 Task: Buy 1 Slippers of size 7 for Baby Boys from Shoes section under best seller category for shipping address: Dillon Turner, 3507 Cook Hill Road, Danbury, Connecticut 06810, Cell Number 2034707320. Pay from credit card ending with 2005, CVV 3321
Action: Mouse moved to (258, 90)
Screenshot: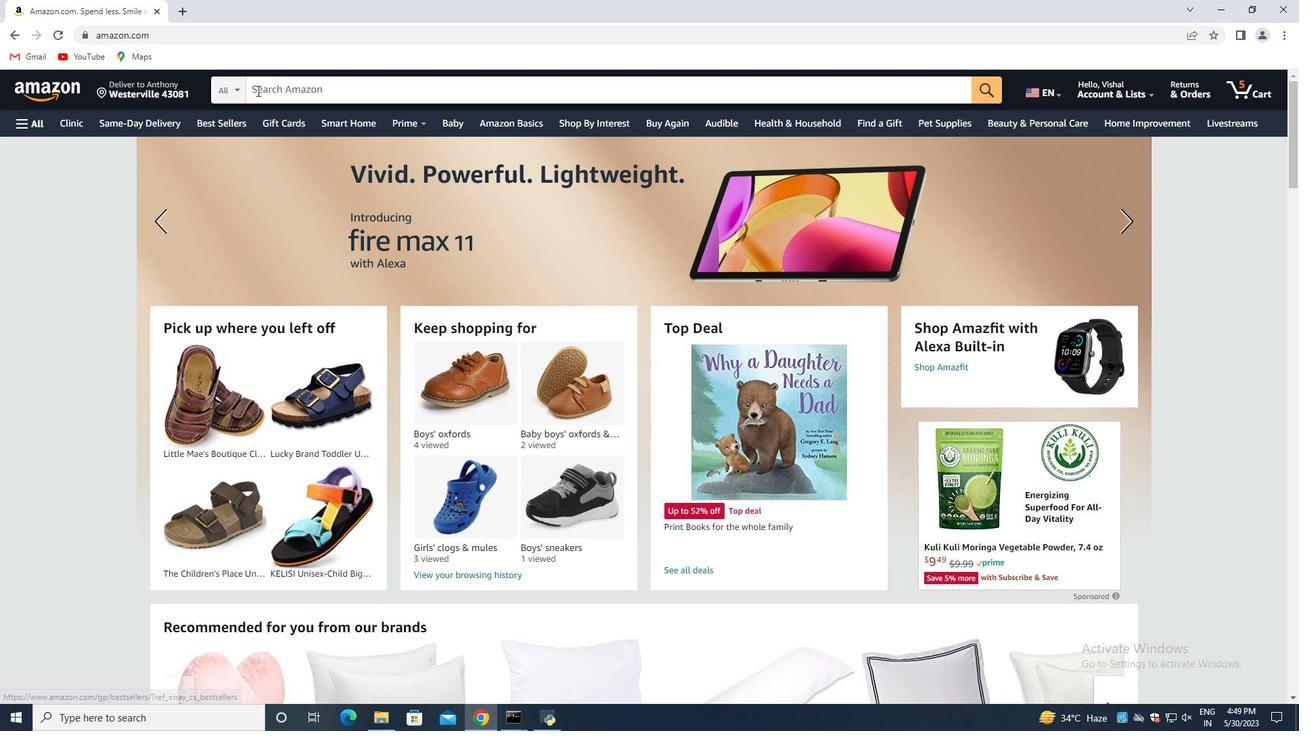 
Action: Mouse pressed left at (258, 90)
Screenshot: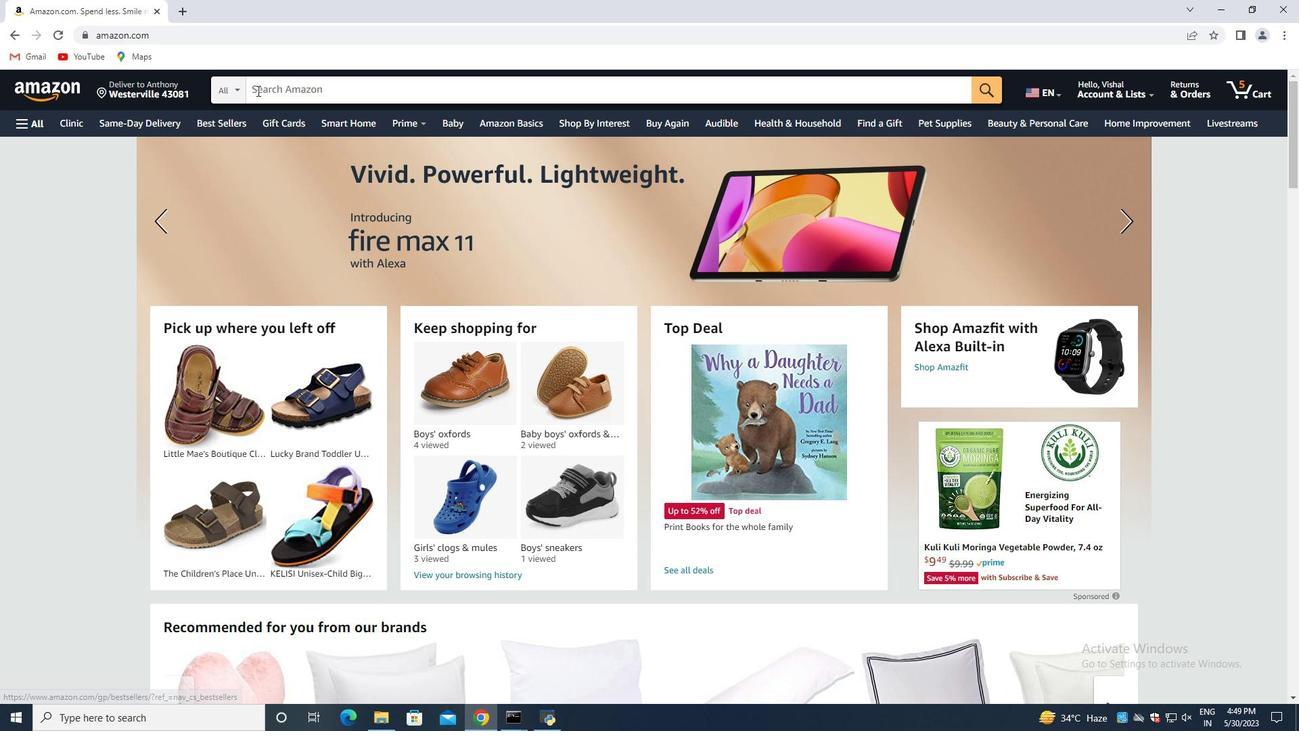 
Action: Key pressed <Key.shift>Slippers<Key.space>of<Key.space>size<Key.space>7<Key.space>for<Key.space><Key.shift>Baby<Key.space><Key.shift>Boys<Key.enter>
Screenshot: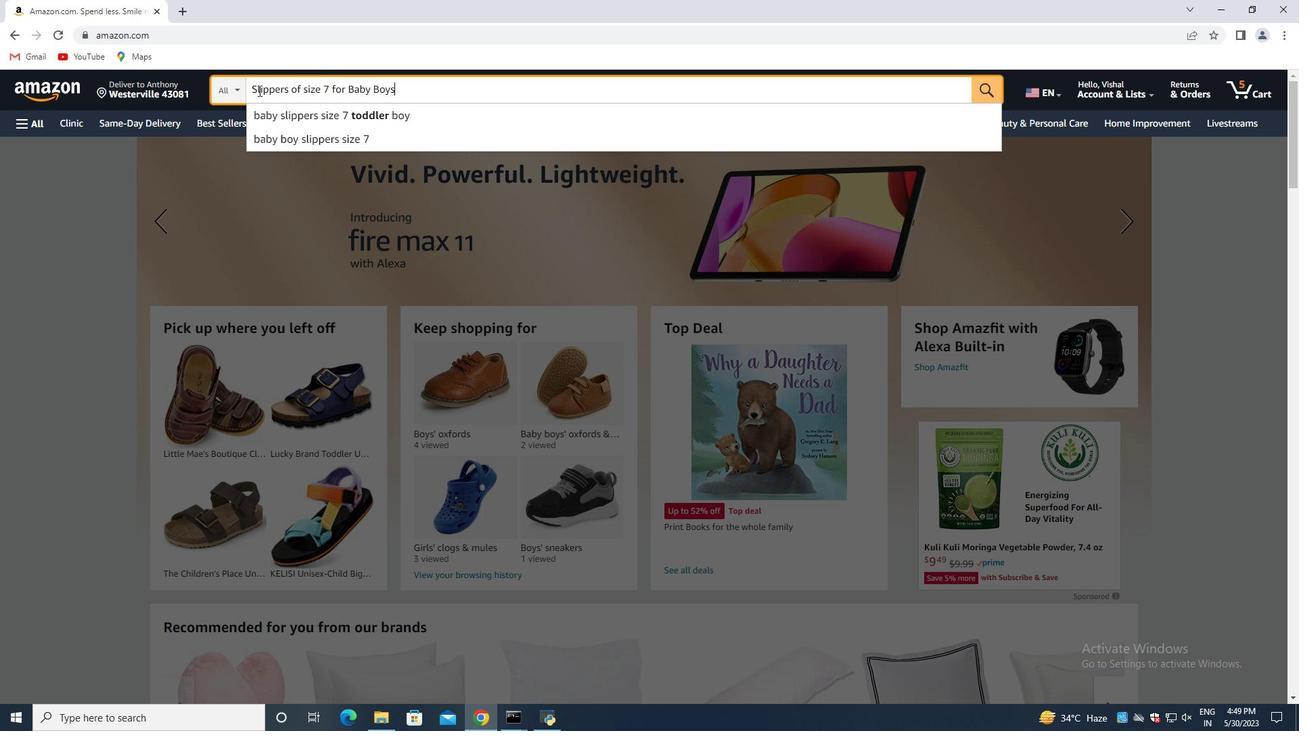 
Action: Mouse moved to (119, 111)
Screenshot: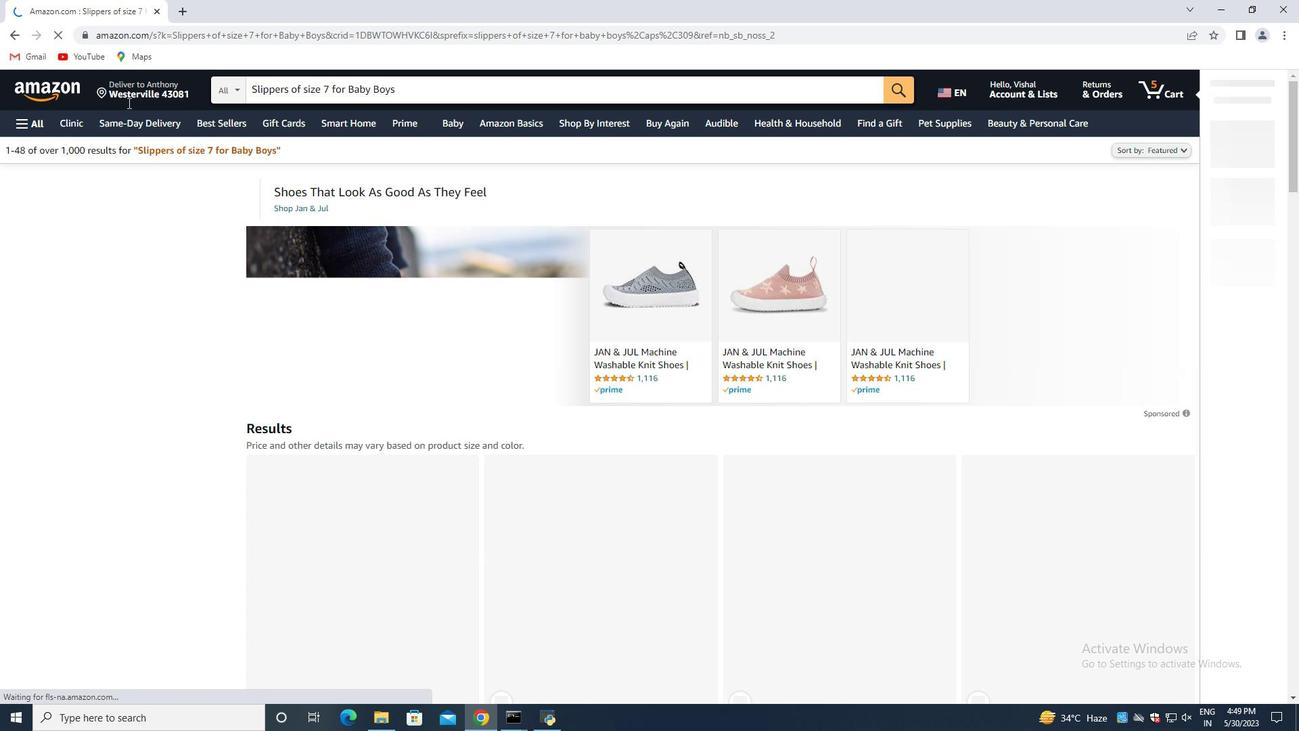 
Action: Mouse scrolled (119, 111) with delta (0, 0)
Screenshot: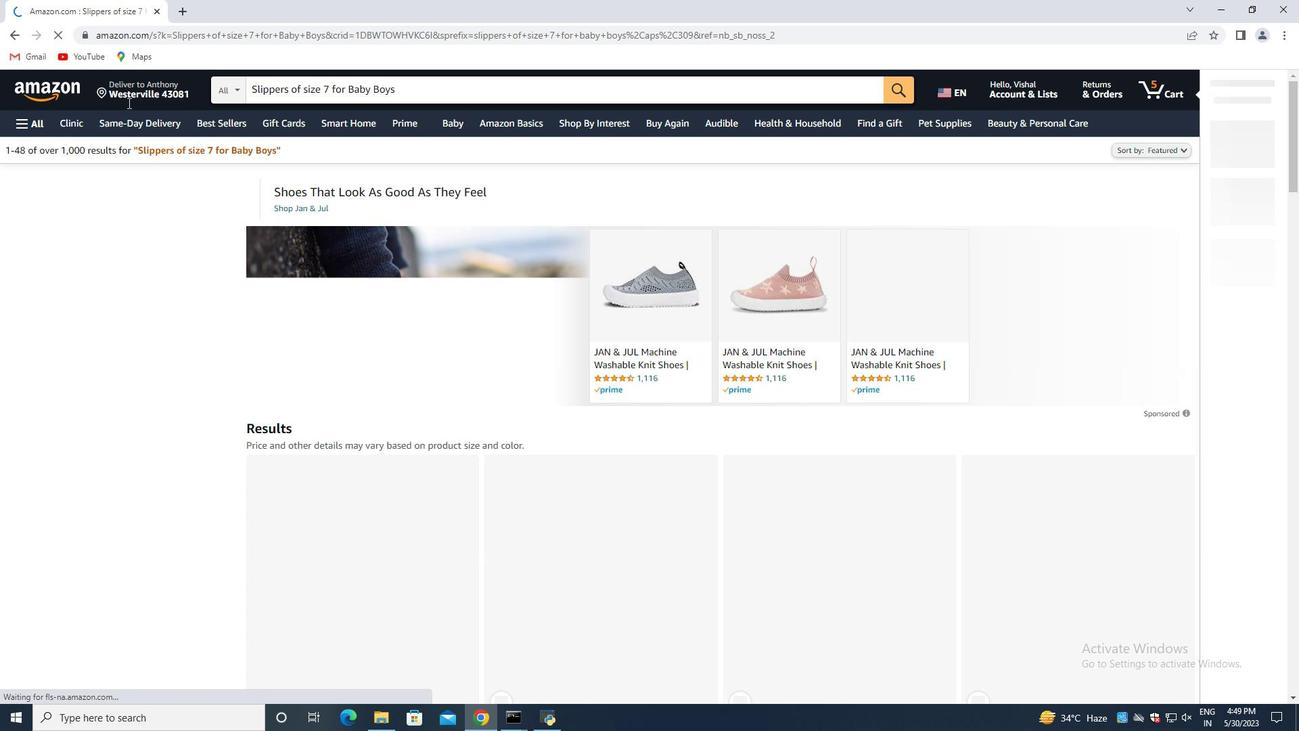 
Action: Mouse moved to (189, 178)
Screenshot: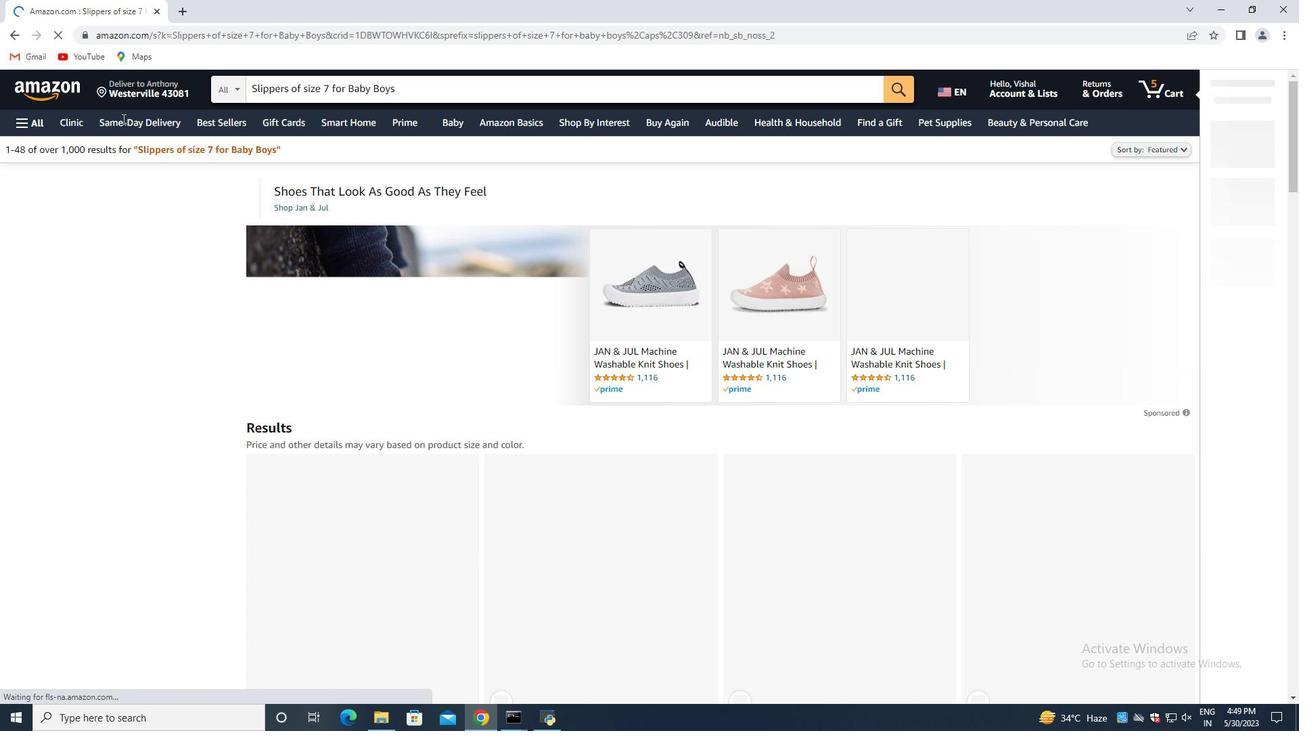 
Action: Mouse scrolled (150, 146) with delta (0, 0)
Screenshot: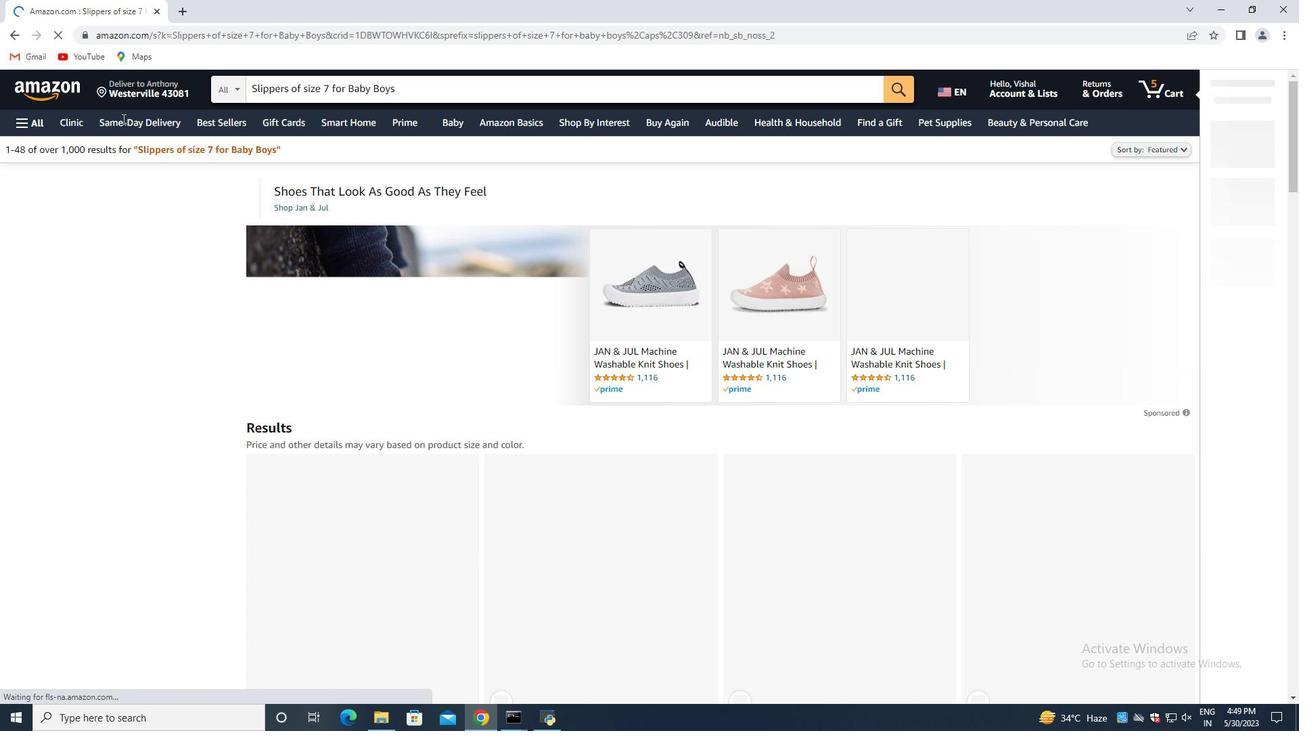 
Action: Mouse moved to (219, 212)
Screenshot: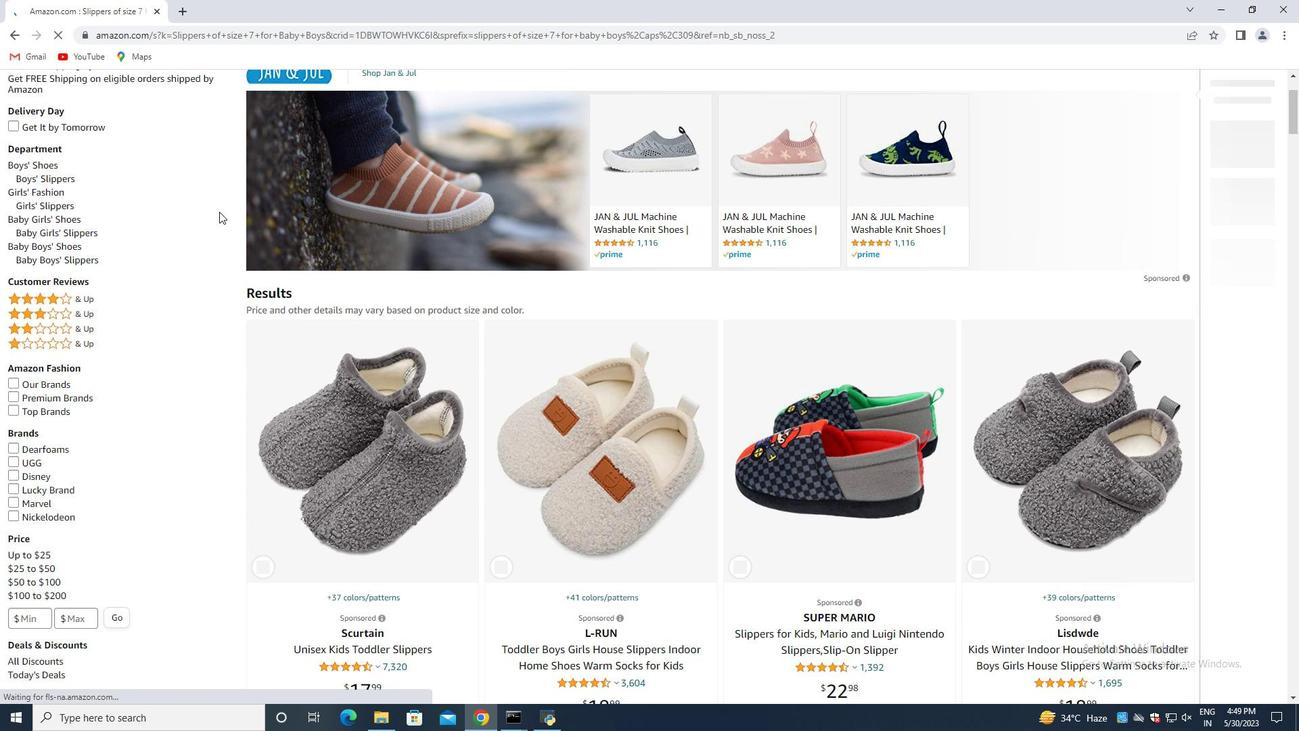
Action: Mouse scrolled (219, 211) with delta (0, 0)
Screenshot: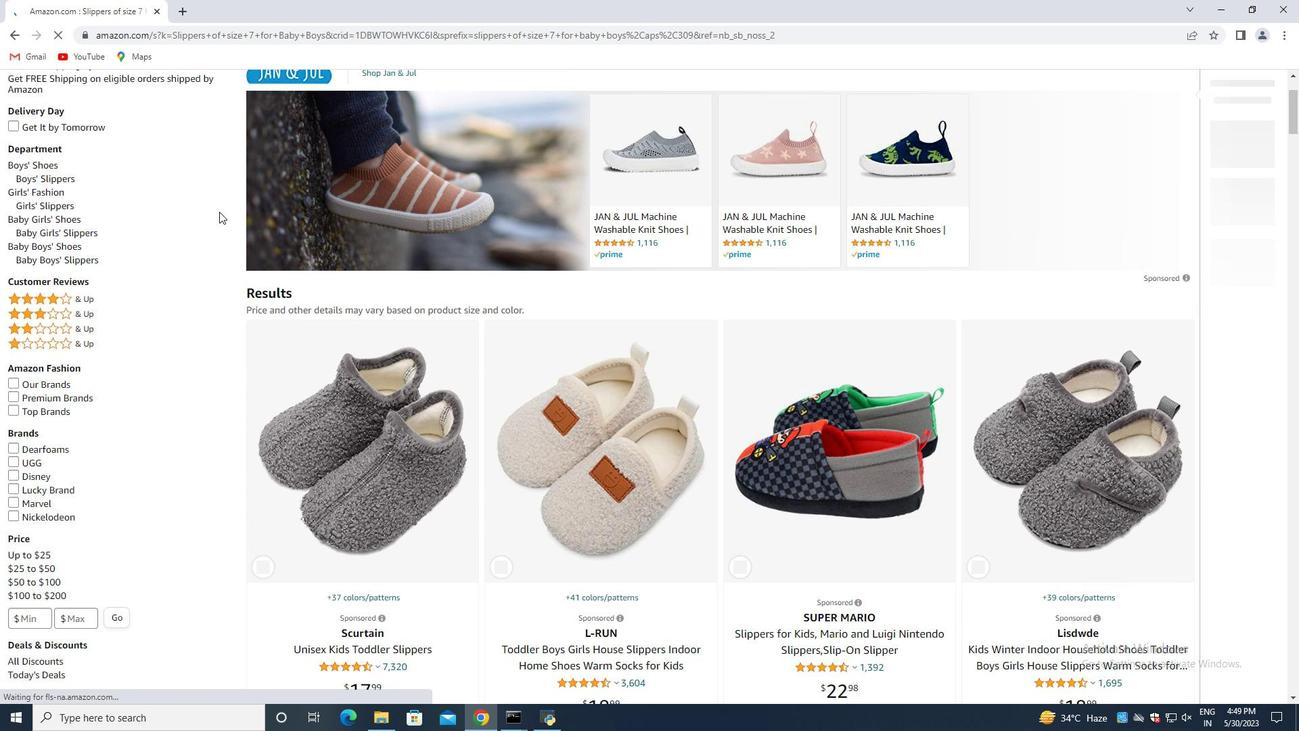 
Action: Mouse moved to (226, 226)
Screenshot: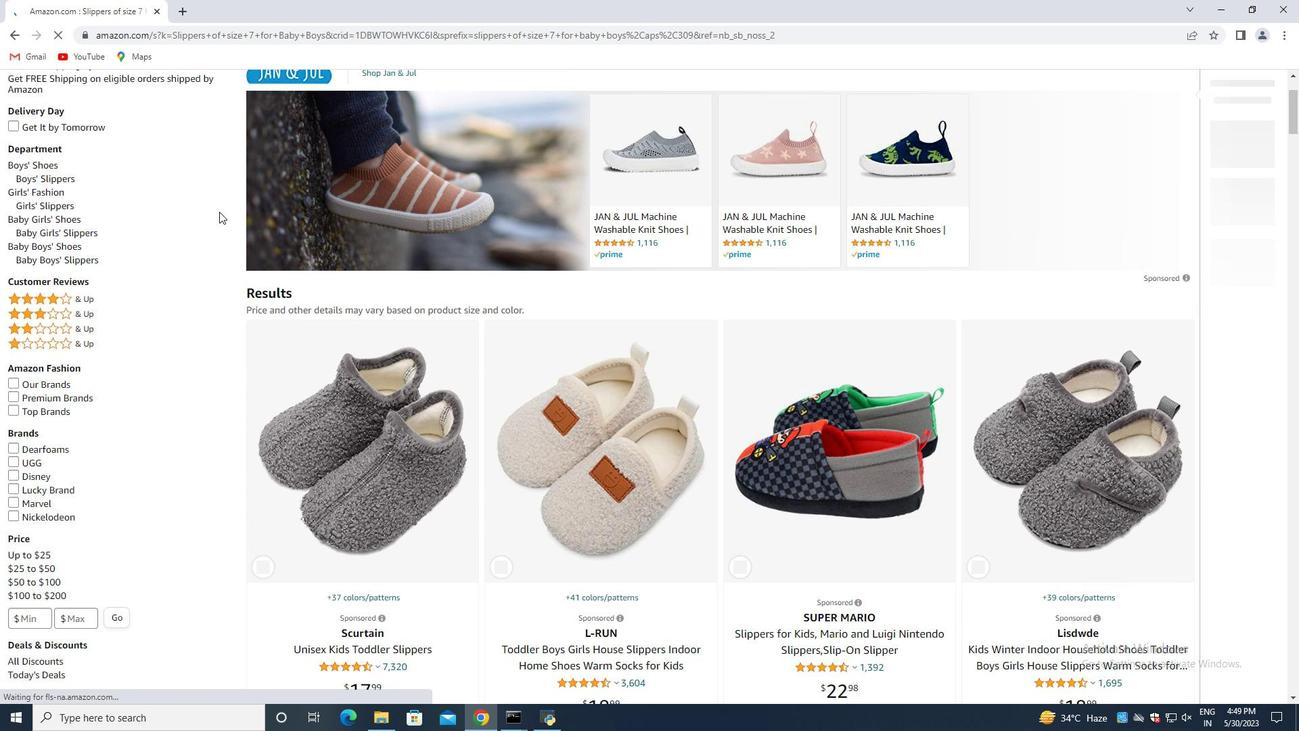 
Action: Mouse scrolled (226, 225) with delta (0, 0)
Screenshot: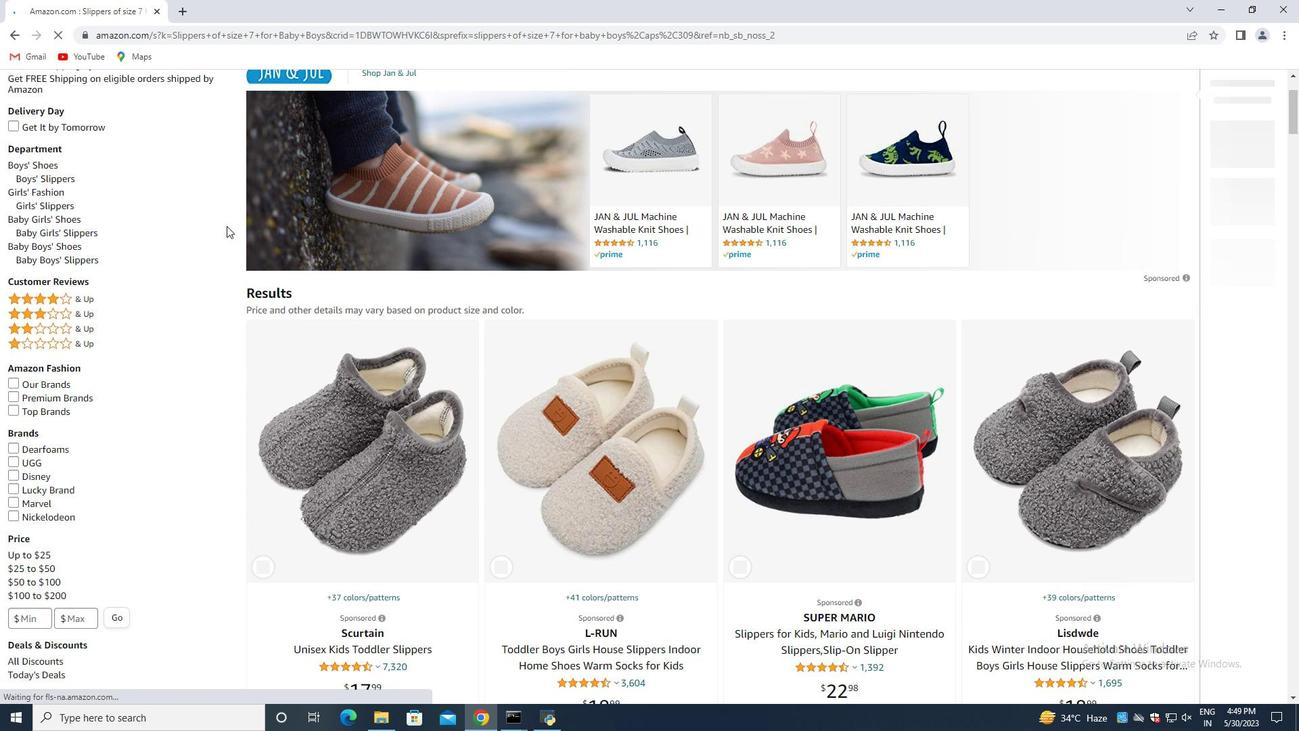 
Action: Mouse moved to (231, 233)
Screenshot: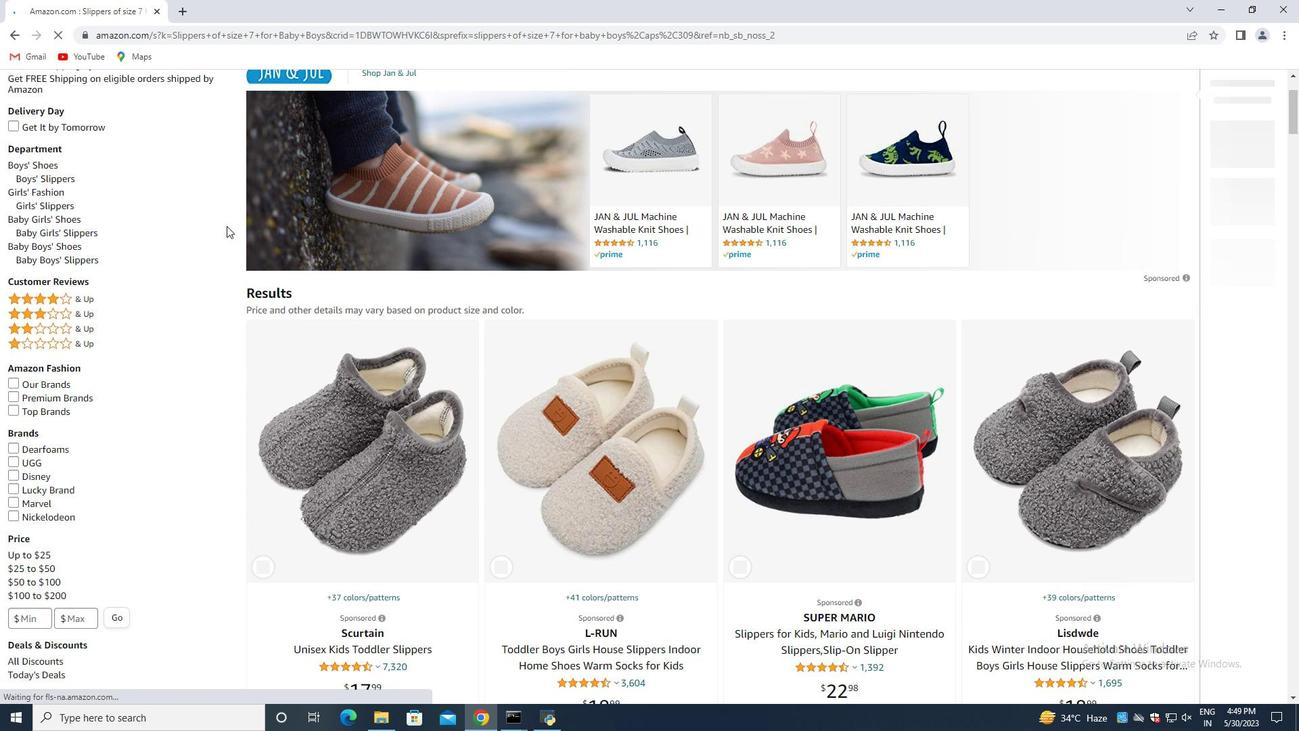 
Action: Mouse scrolled (231, 232) with delta (0, 0)
Screenshot: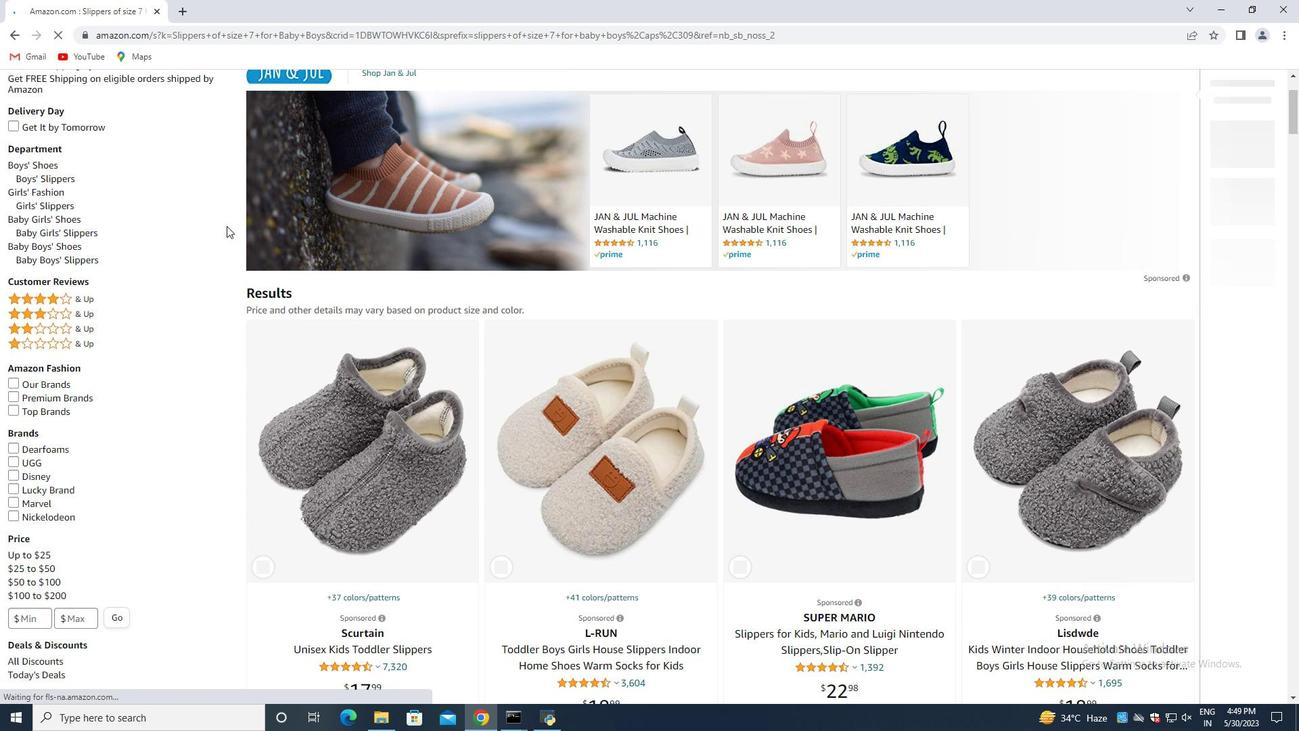 
Action: Mouse moved to (235, 235)
Screenshot: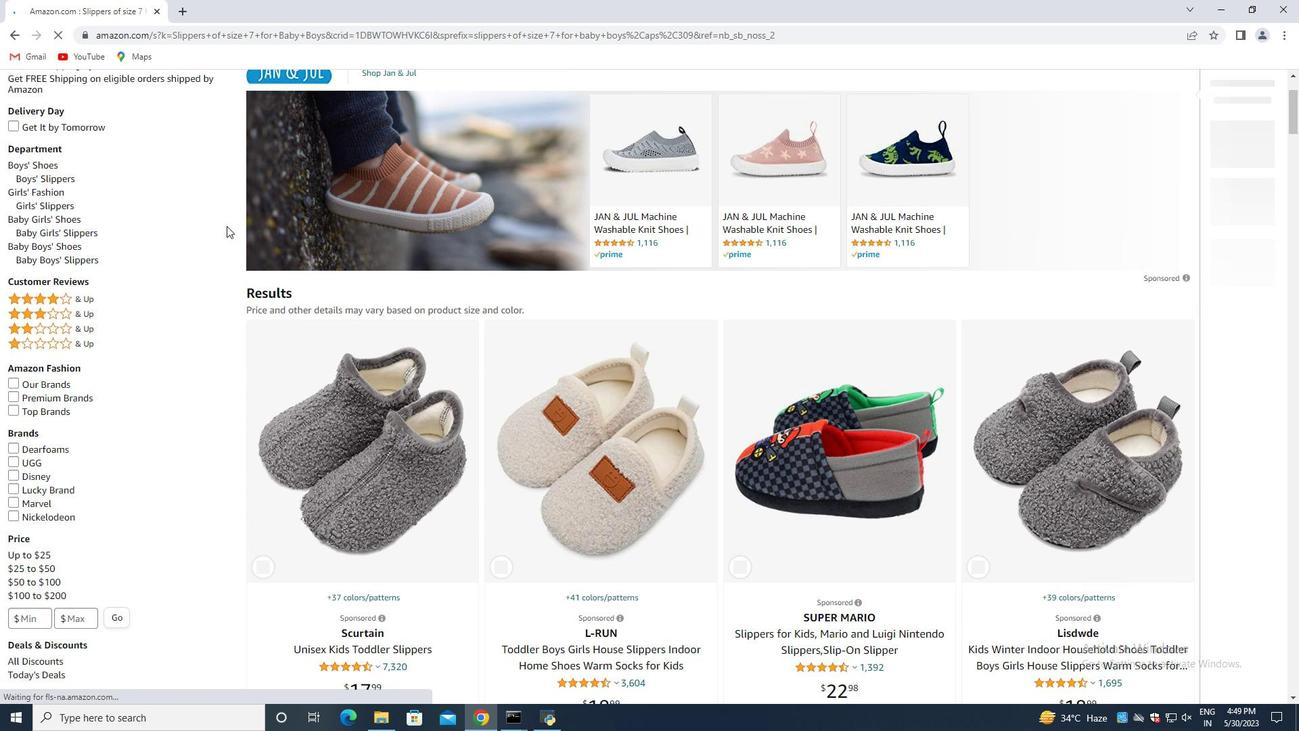 
Action: Mouse scrolled (234, 234) with delta (0, 0)
Screenshot: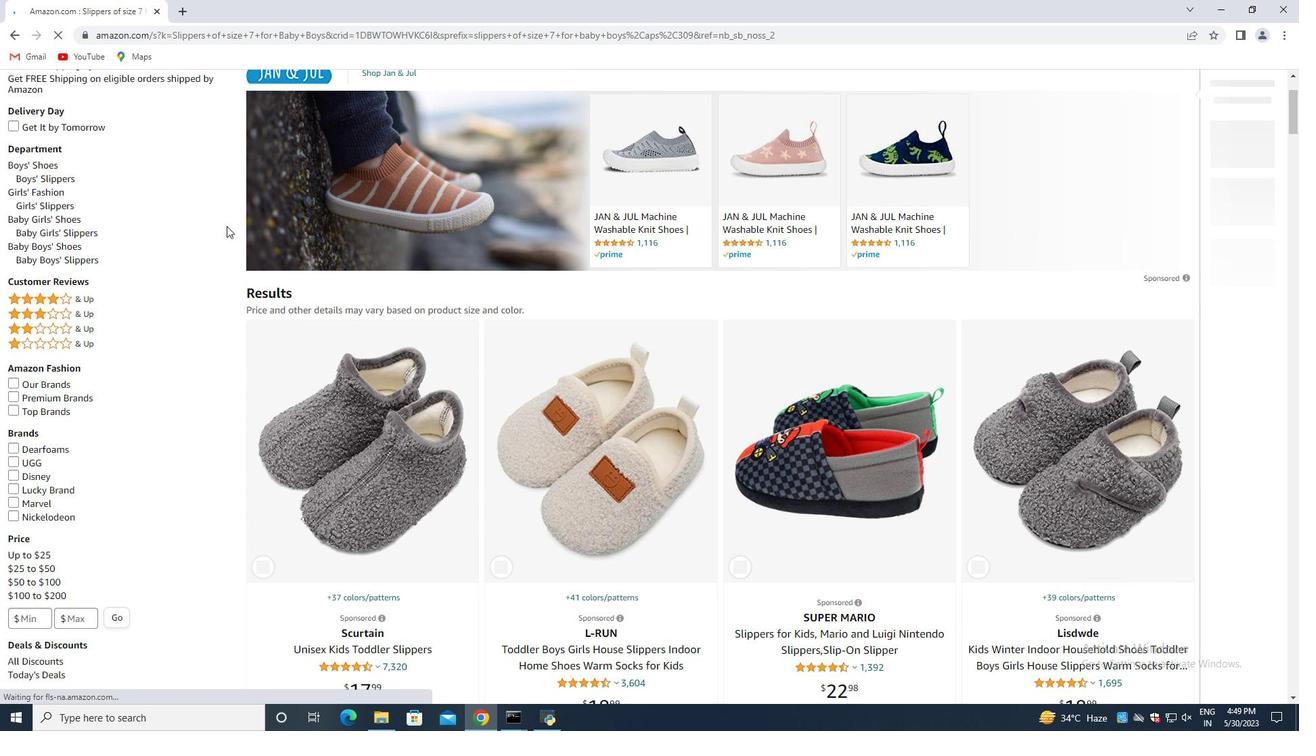 
Action: Mouse moved to (244, 234)
Screenshot: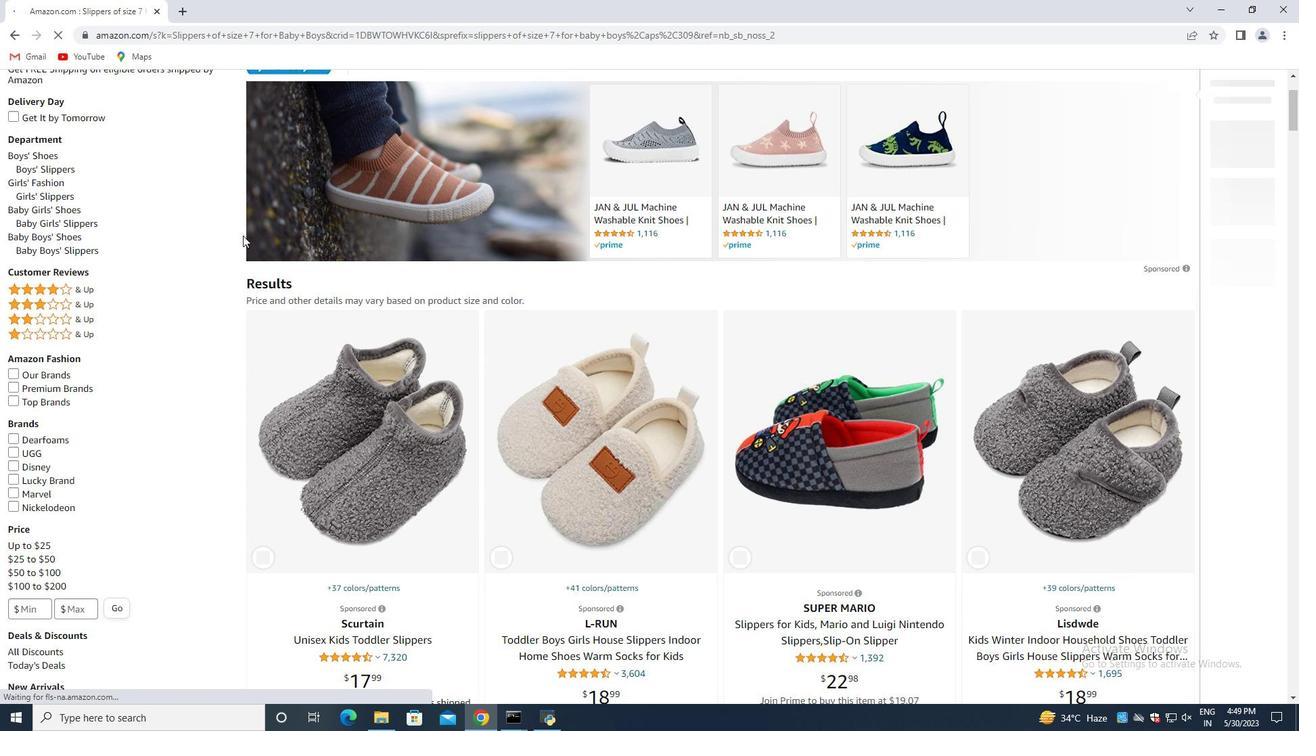 
Action: Mouse scrolled (244, 234) with delta (0, 0)
Screenshot: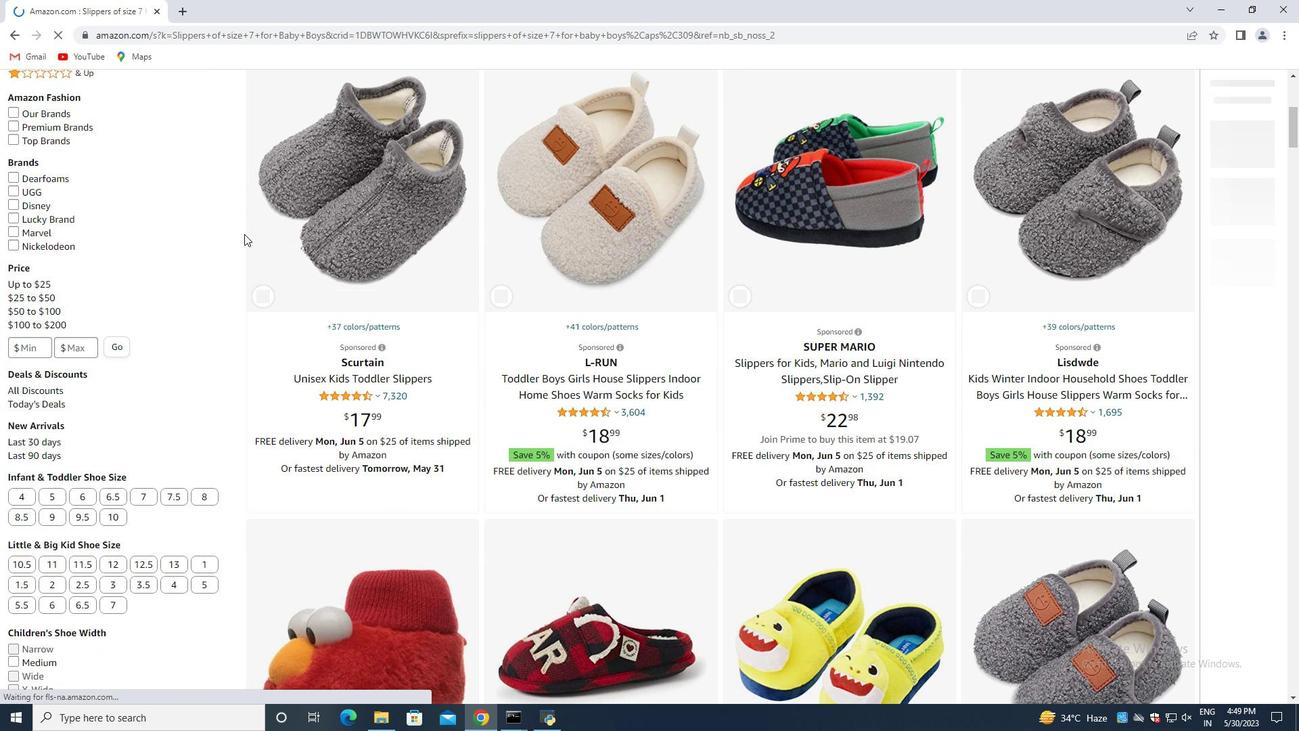 
Action: Mouse scrolled (244, 234) with delta (0, 0)
Screenshot: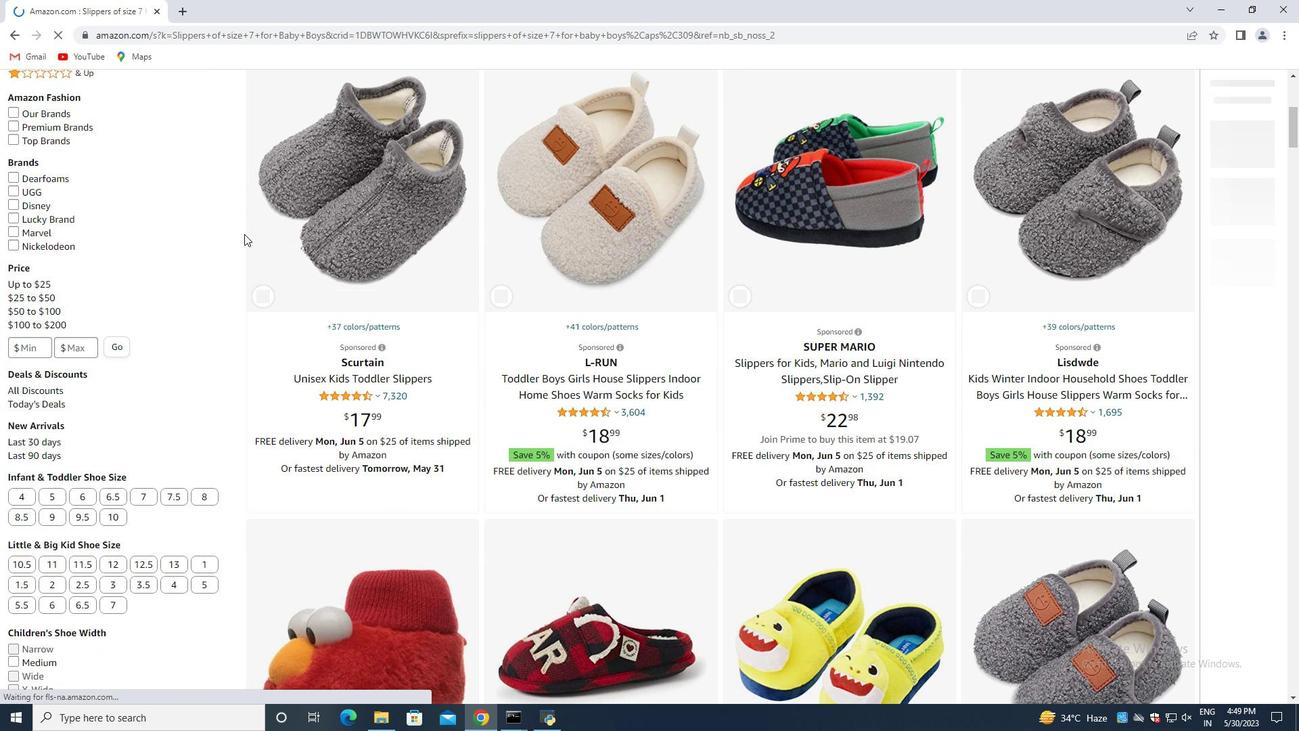 
Action: Mouse scrolled (244, 234) with delta (0, 0)
Screenshot: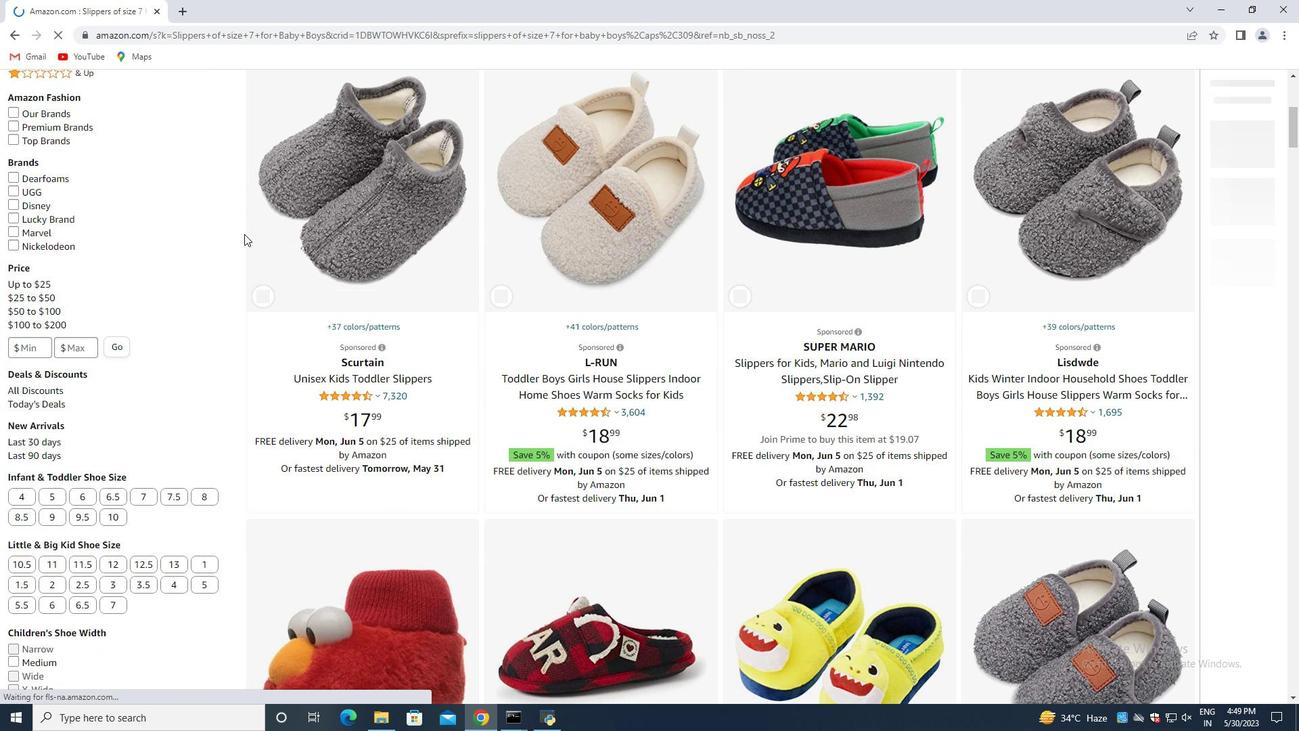 
Action: Mouse scrolled (244, 234) with delta (0, 0)
Screenshot: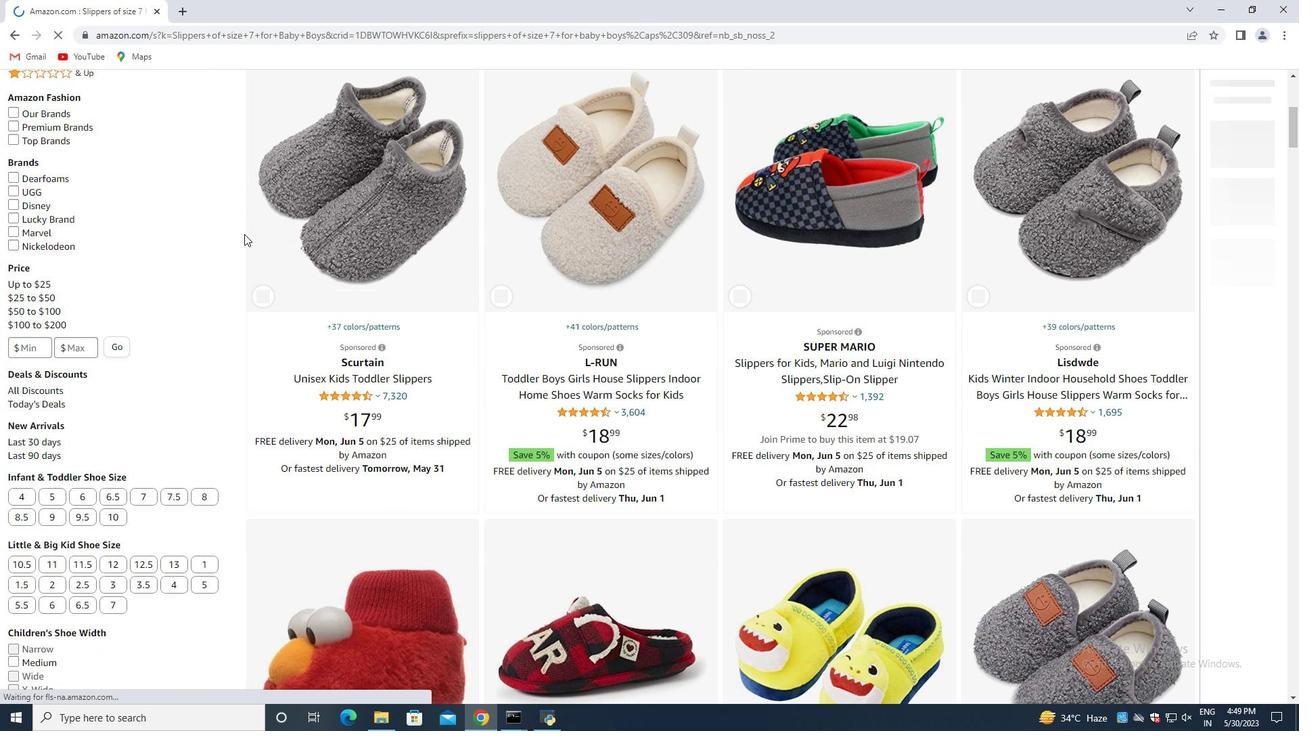 
Action: Mouse scrolled (244, 234) with delta (0, 0)
Screenshot: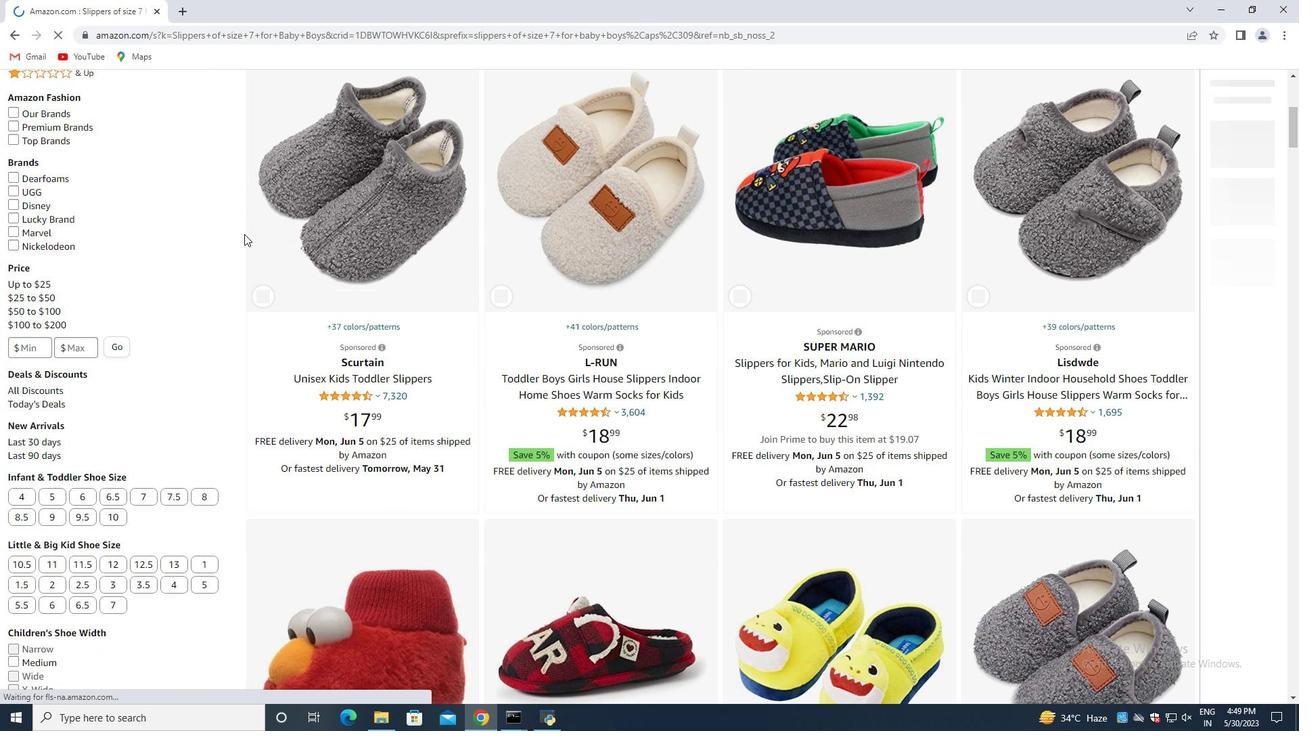 
Action: Mouse scrolled (244, 234) with delta (0, 0)
Screenshot: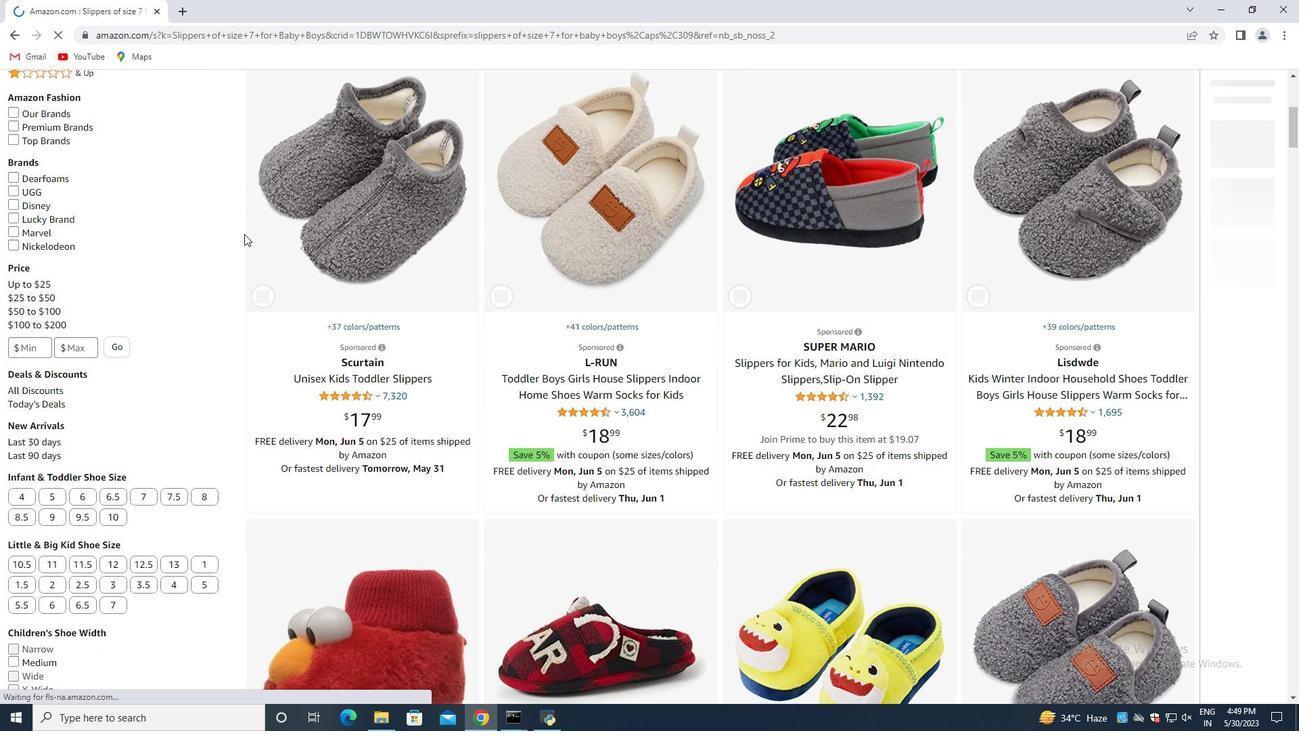 
Action: Mouse moved to (57, 312)
Screenshot: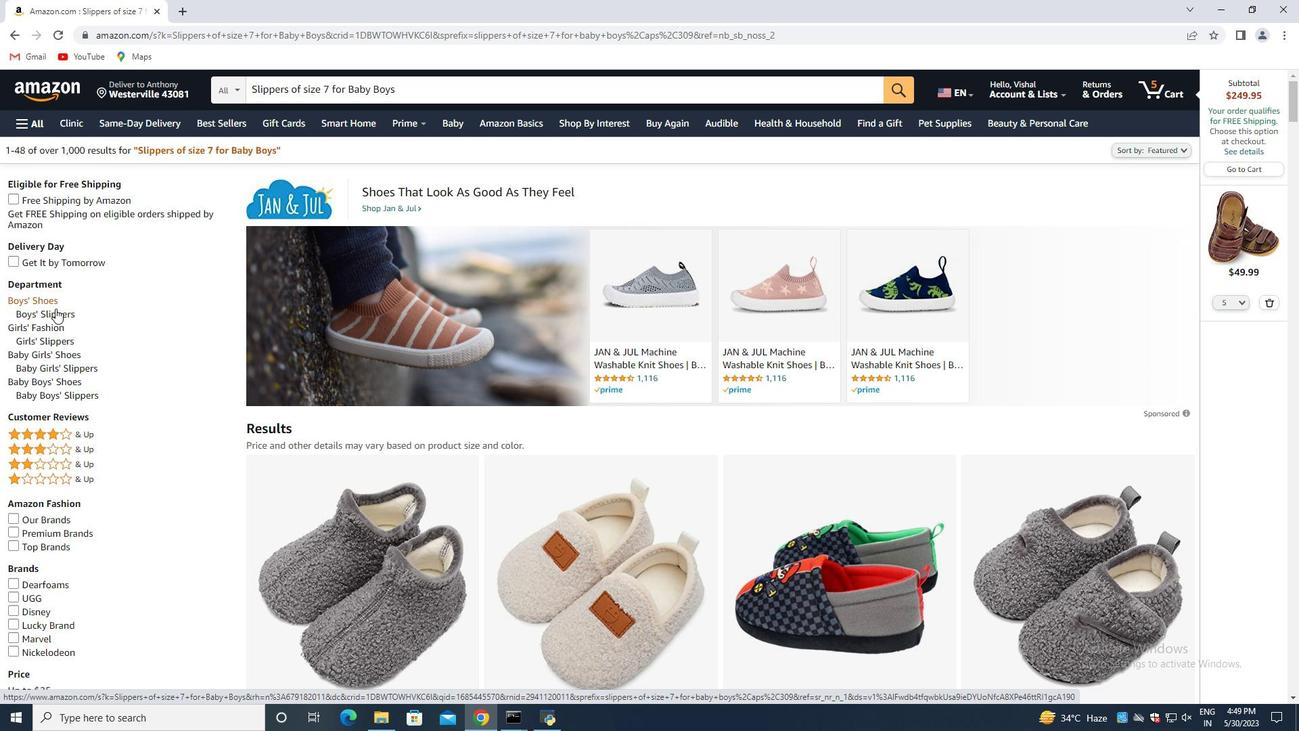 
Action: Mouse pressed left at (57, 312)
Screenshot: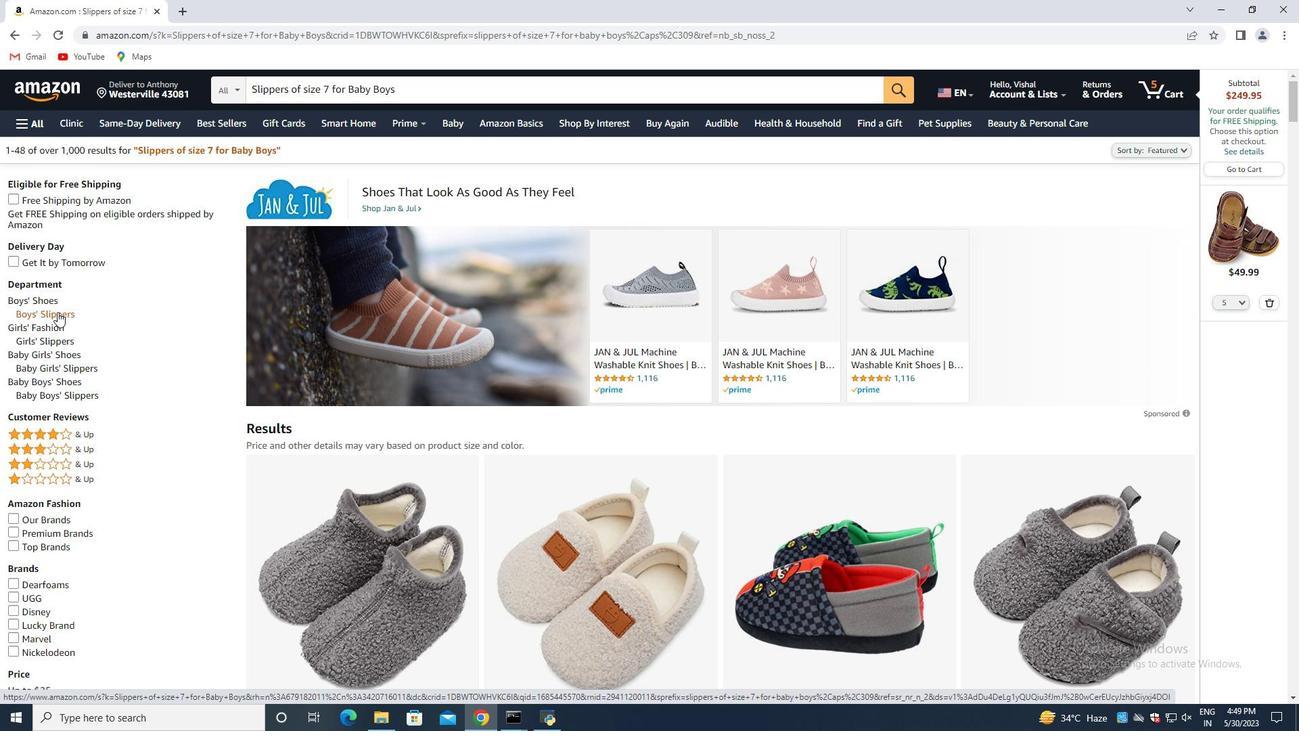 
Action: Mouse moved to (215, 126)
Screenshot: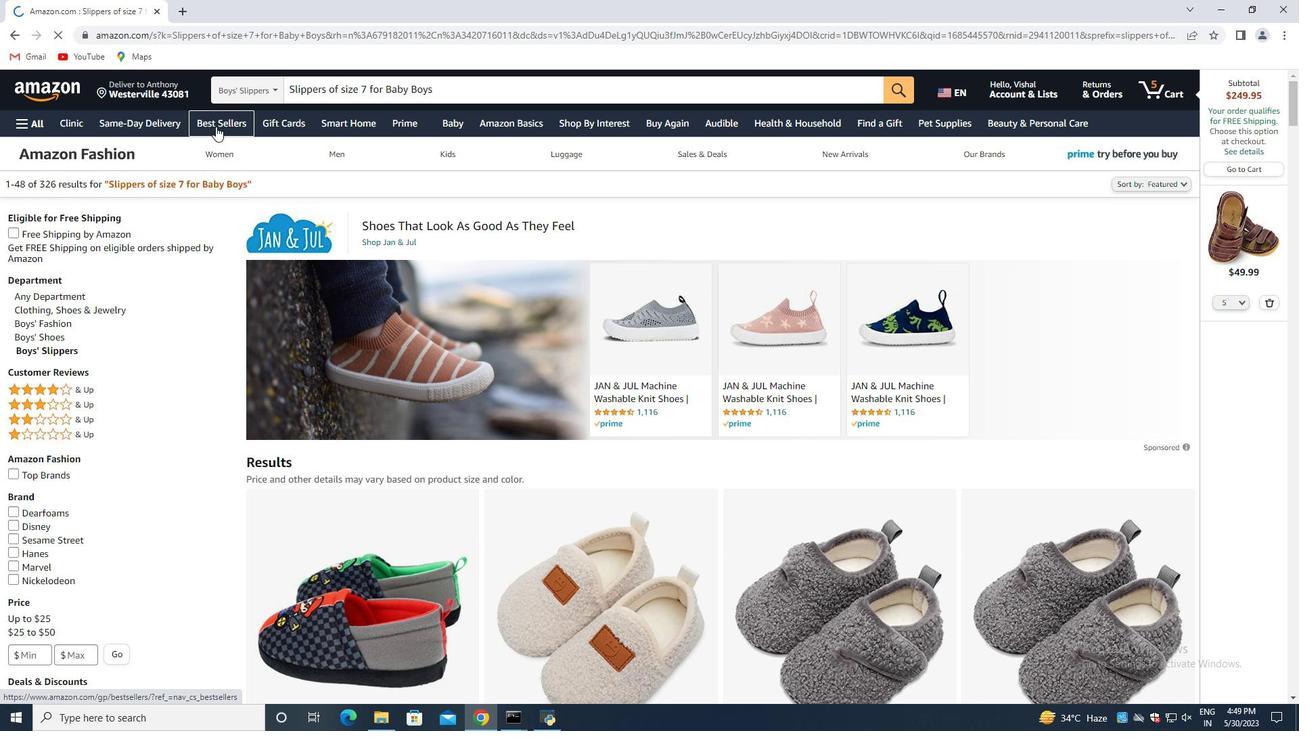 
Action: Mouse pressed left at (215, 126)
Screenshot: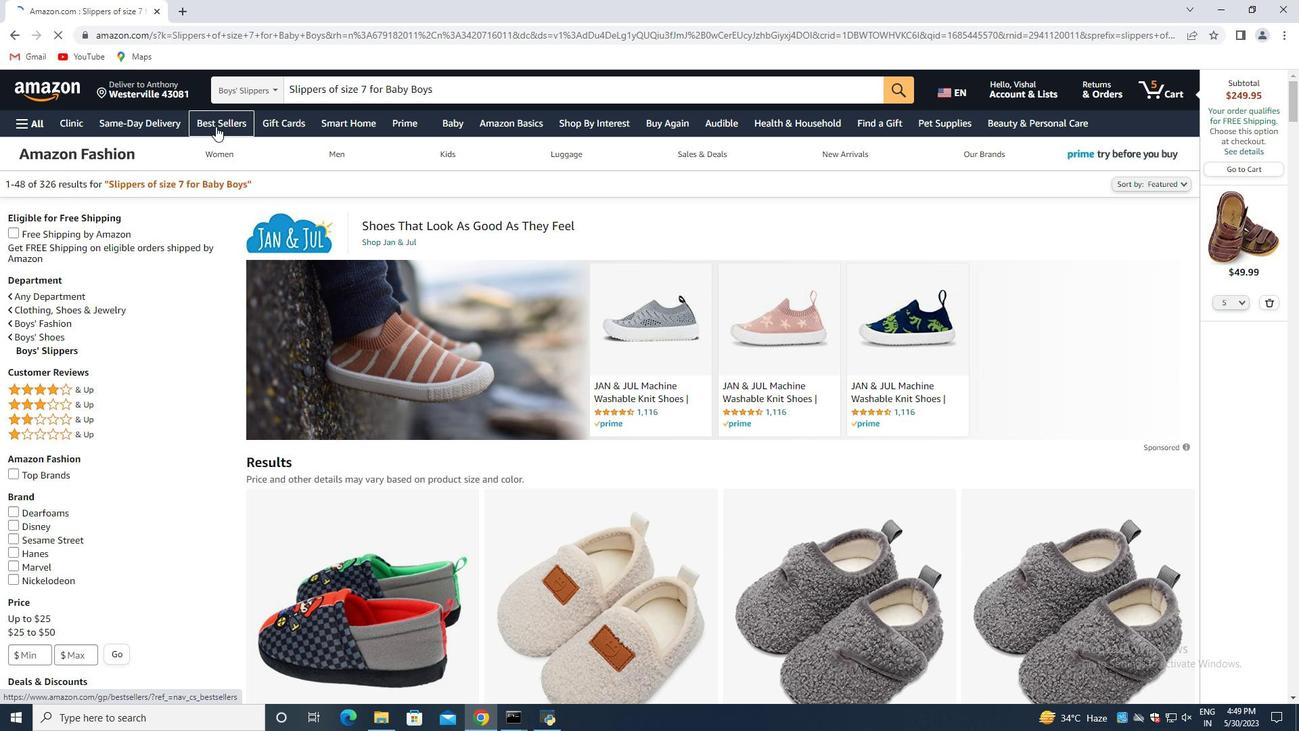 
Action: Mouse moved to (349, 92)
Screenshot: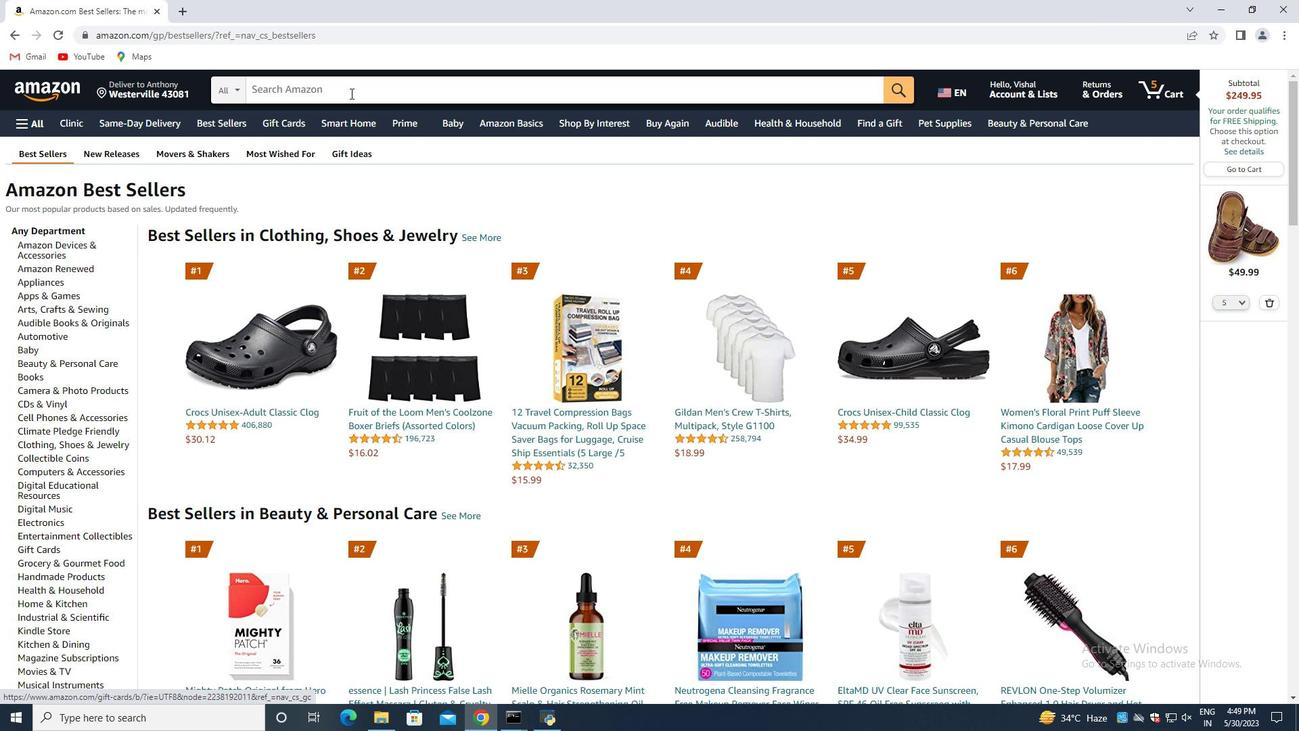 
Action: Mouse pressed left at (349, 92)
Screenshot: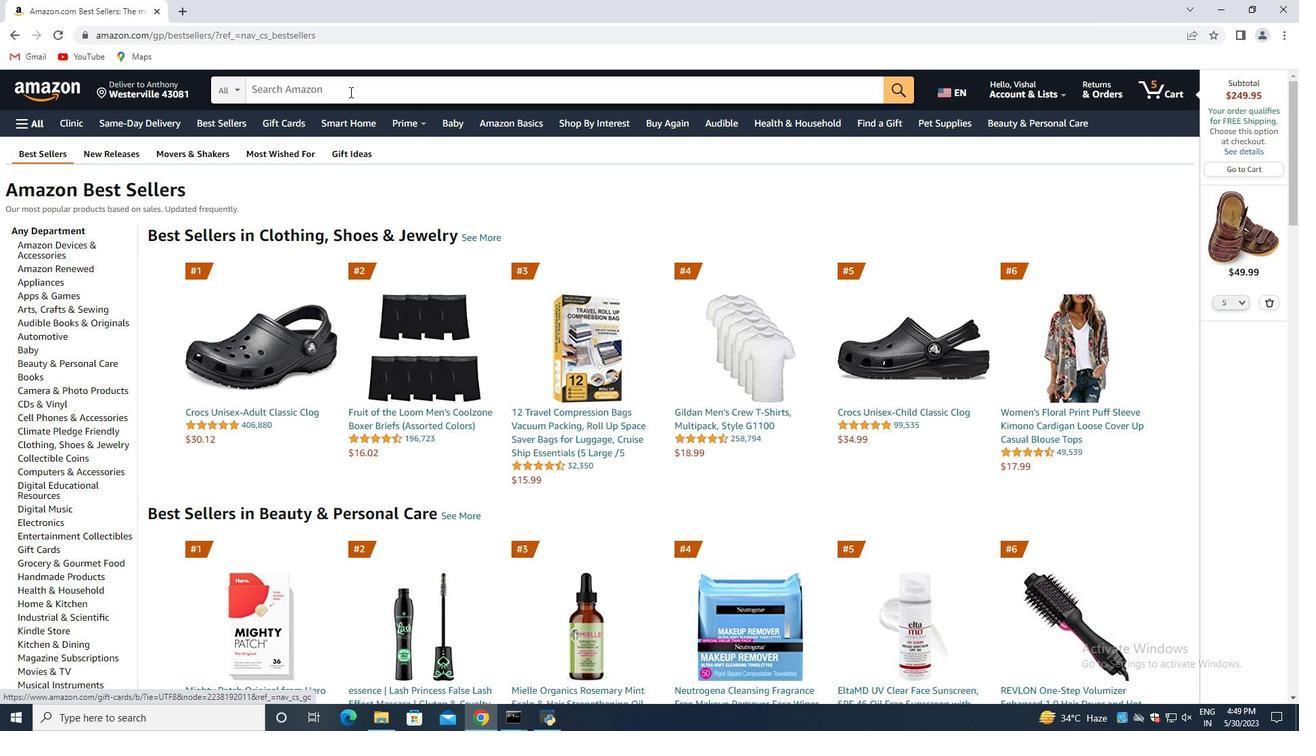 
Action: Mouse moved to (419, 121)
Screenshot: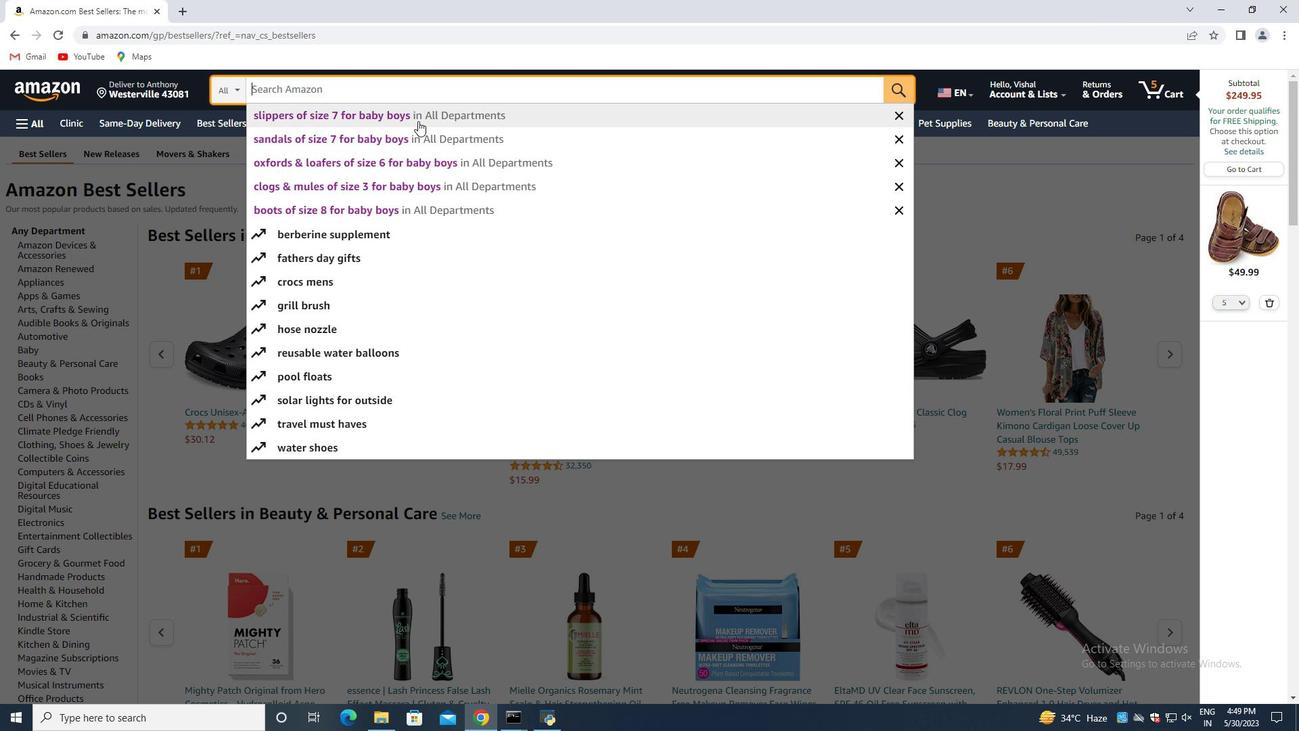 
Action: Mouse pressed left at (419, 121)
Screenshot: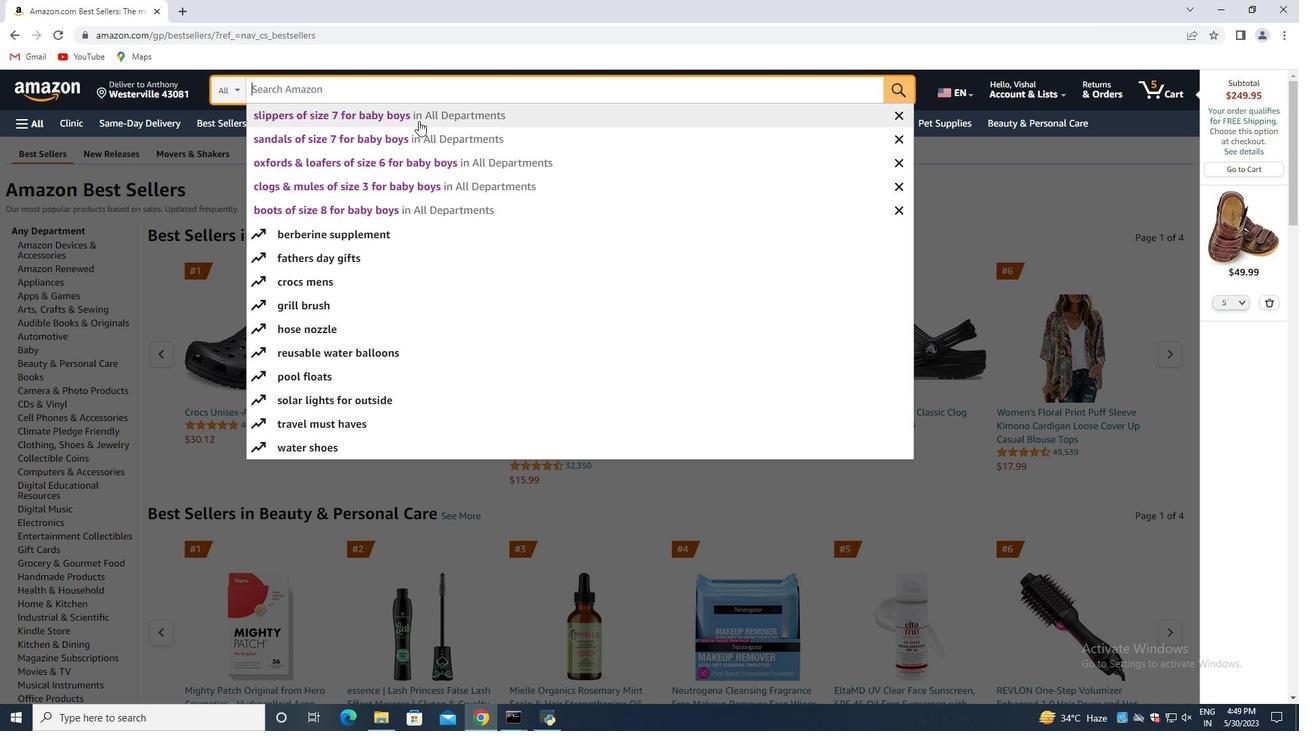 
Action: Mouse moved to (381, 205)
Screenshot: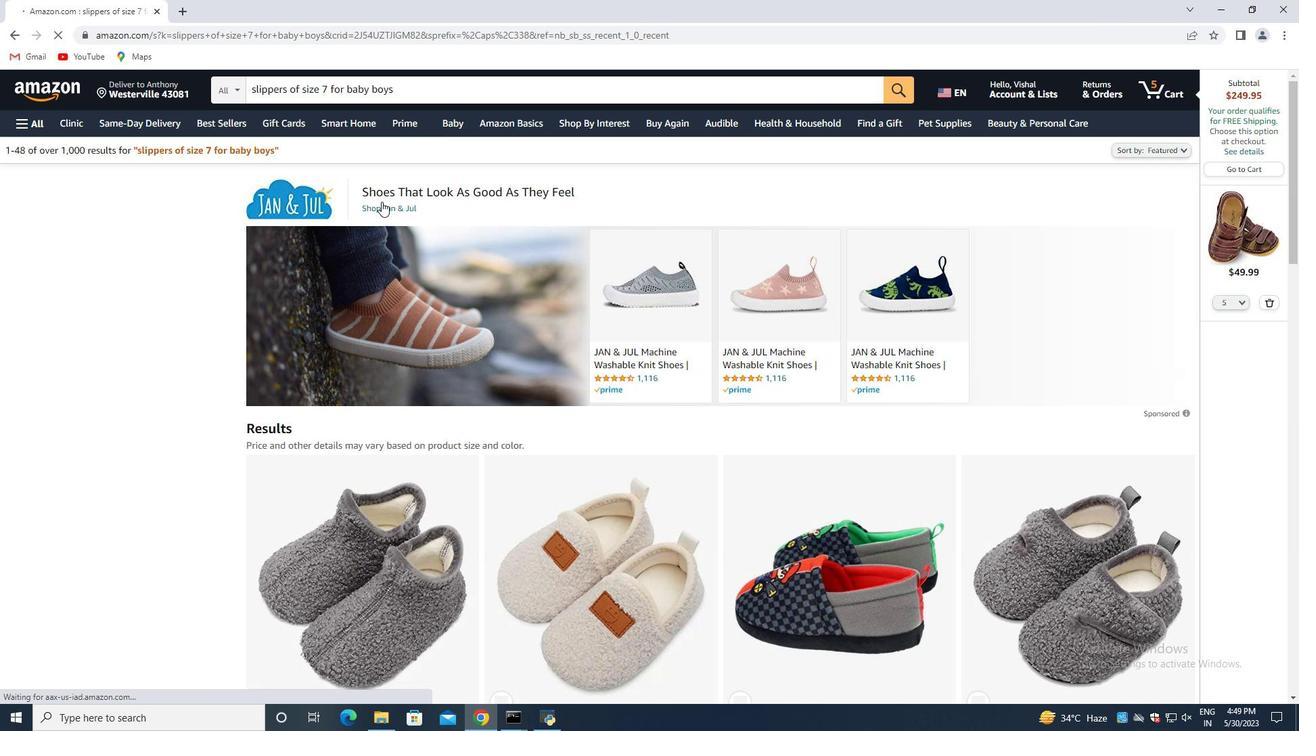 
Action: Mouse scrolled (381, 204) with delta (0, 0)
Screenshot: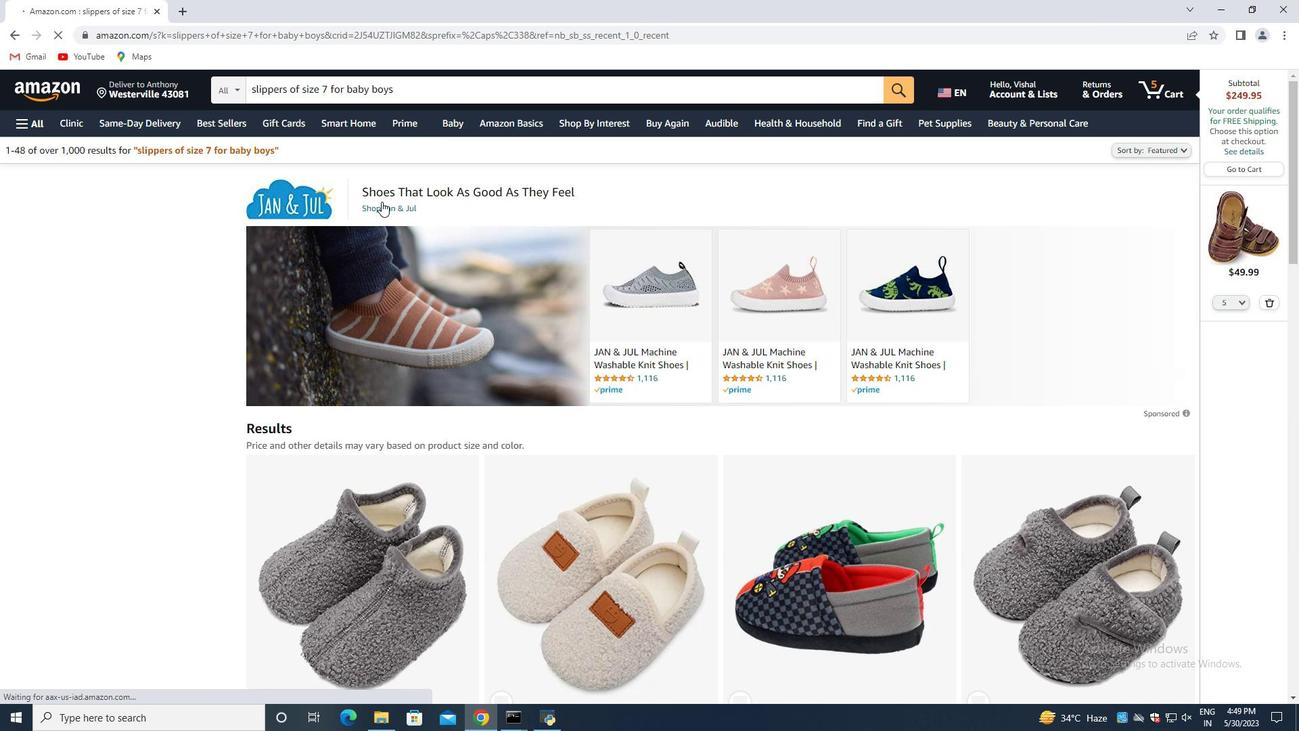 
Action: Mouse moved to (441, 234)
Screenshot: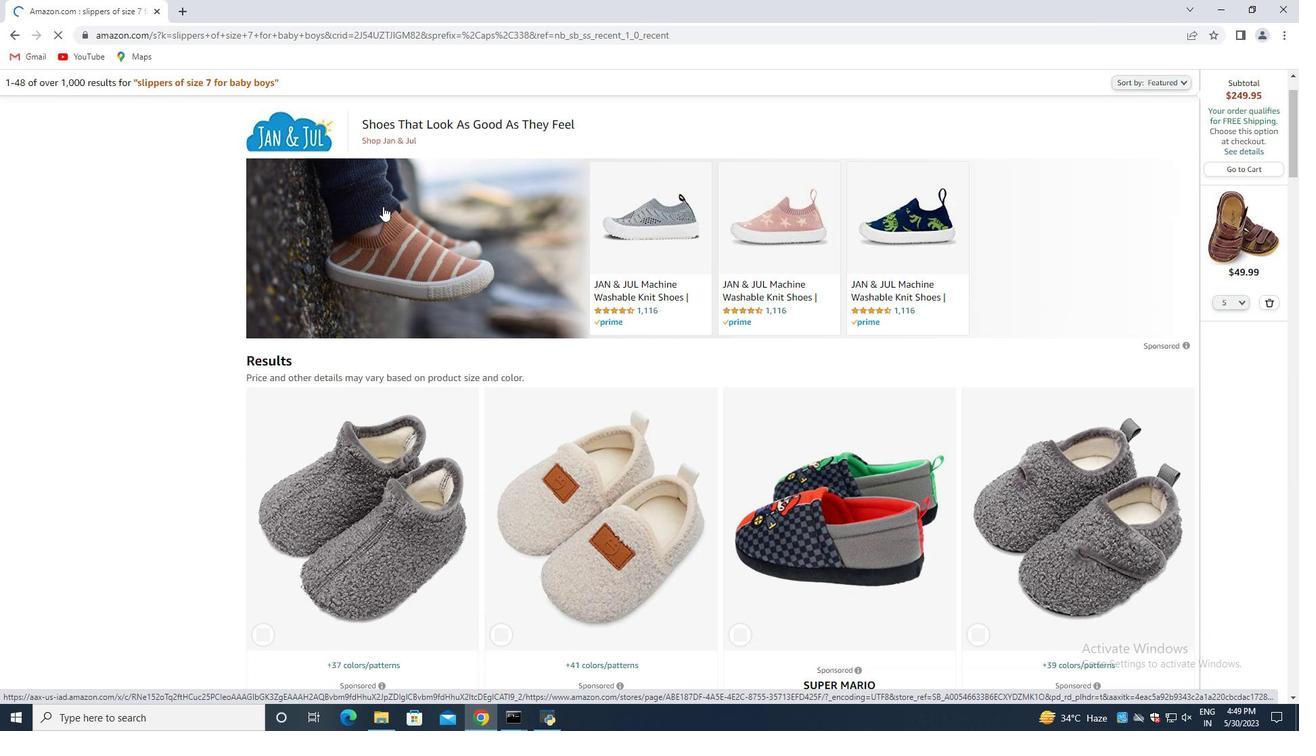 
Action: Mouse scrolled (393, 211) with delta (0, 0)
Screenshot: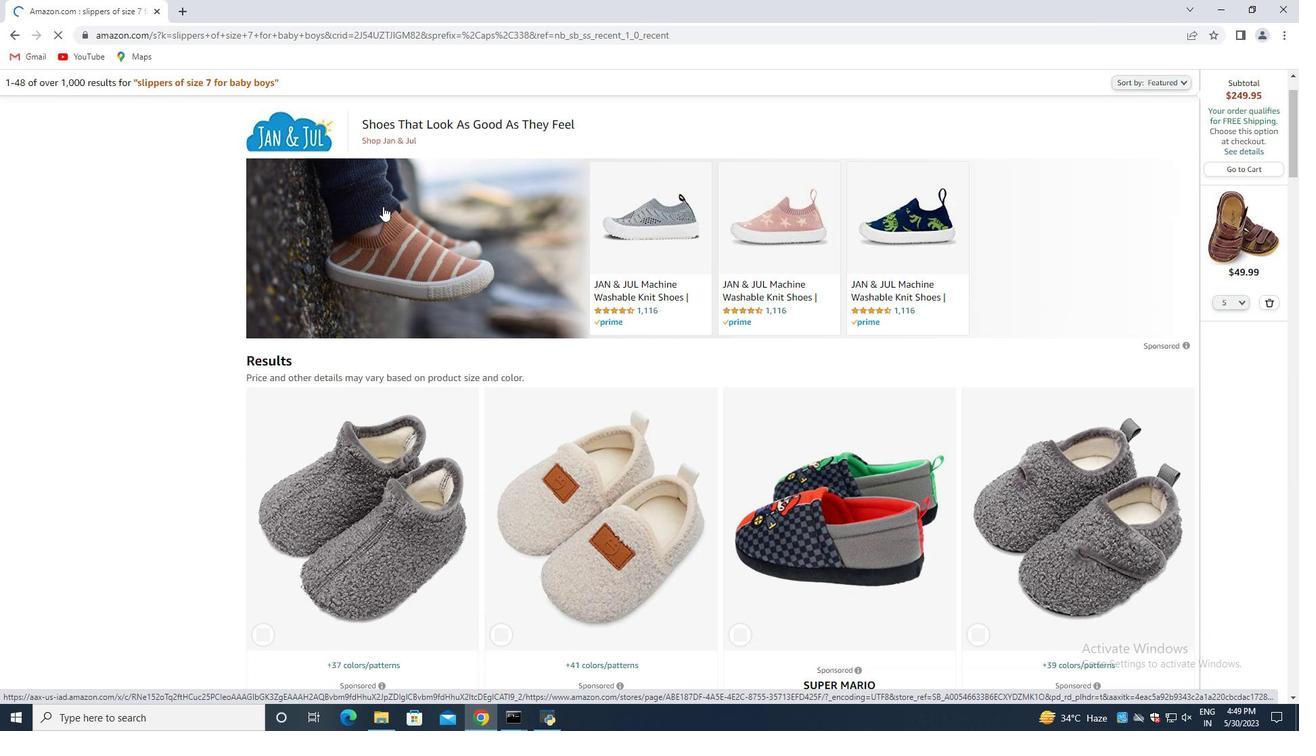 
Action: Mouse moved to (446, 236)
Screenshot: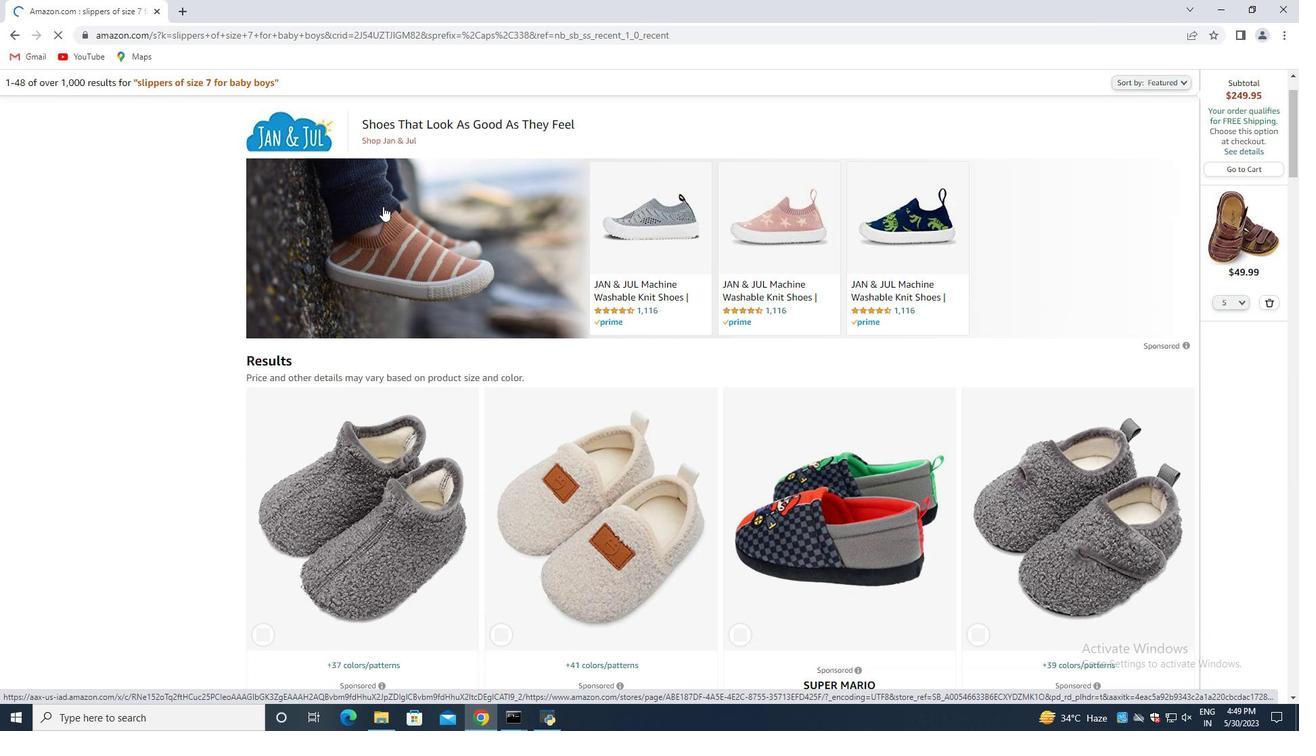 
Action: Mouse scrolled (402, 220) with delta (0, 0)
Screenshot: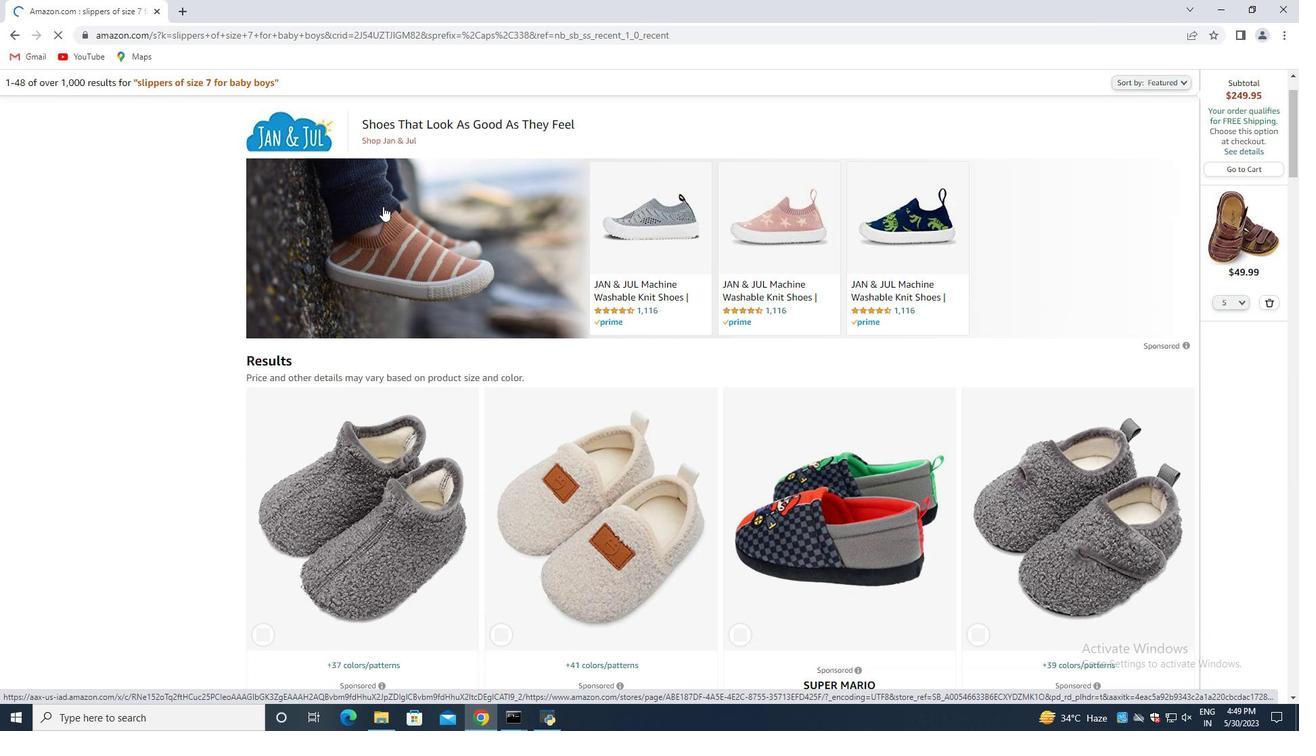 
Action: Mouse moved to (498, 253)
Screenshot: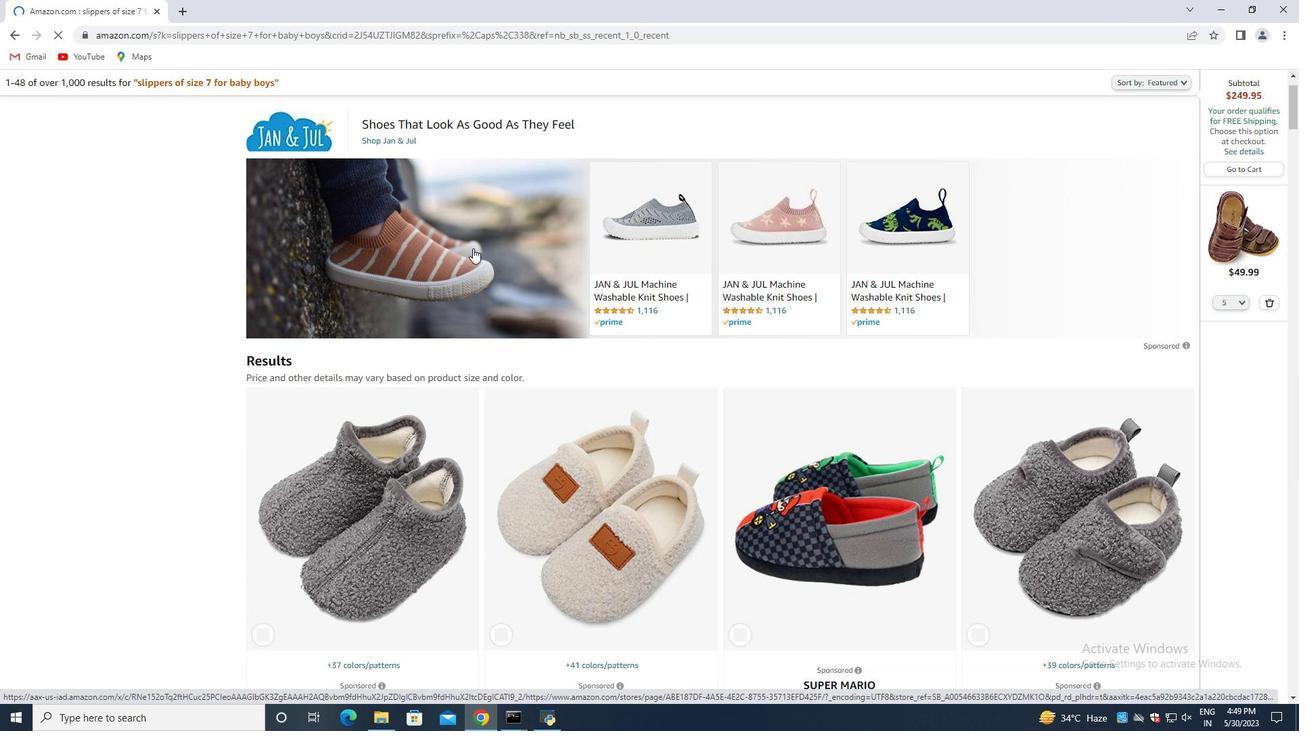
Action: Mouse scrolled (498, 253) with delta (0, 0)
Screenshot: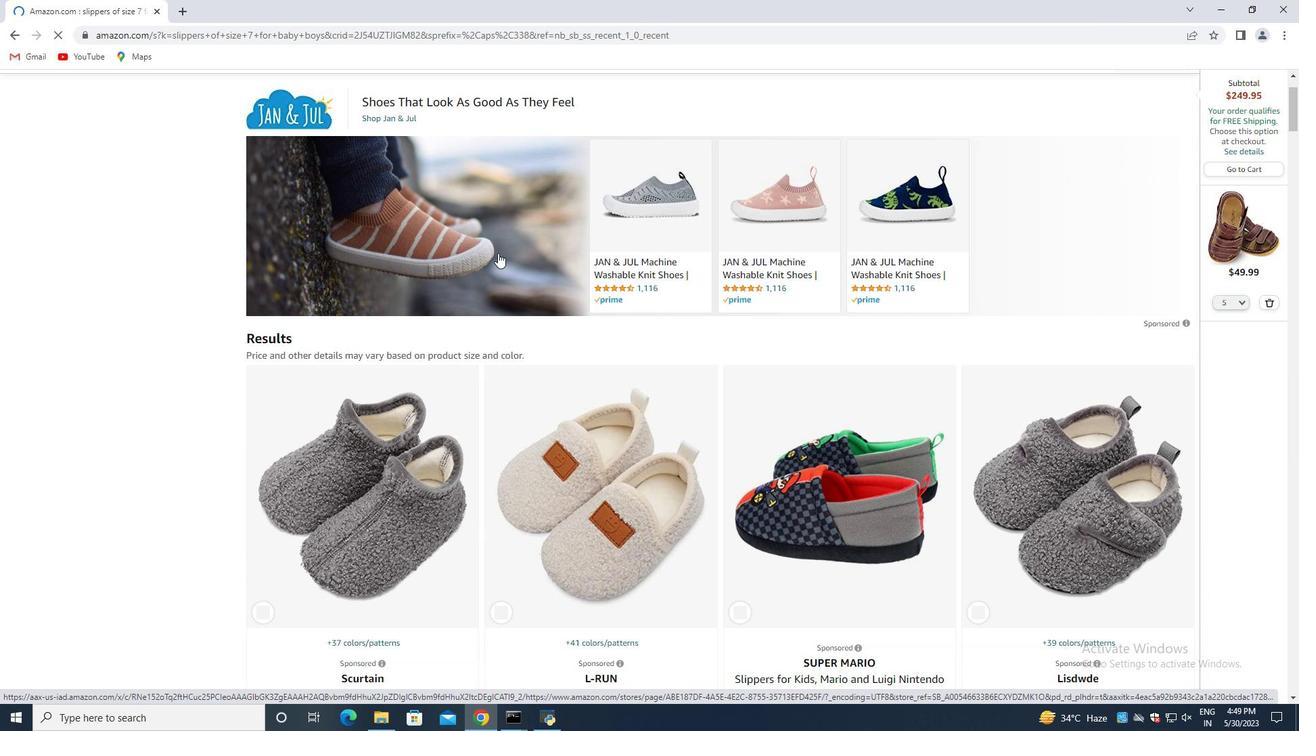
Action: Mouse moved to (499, 255)
Screenshot: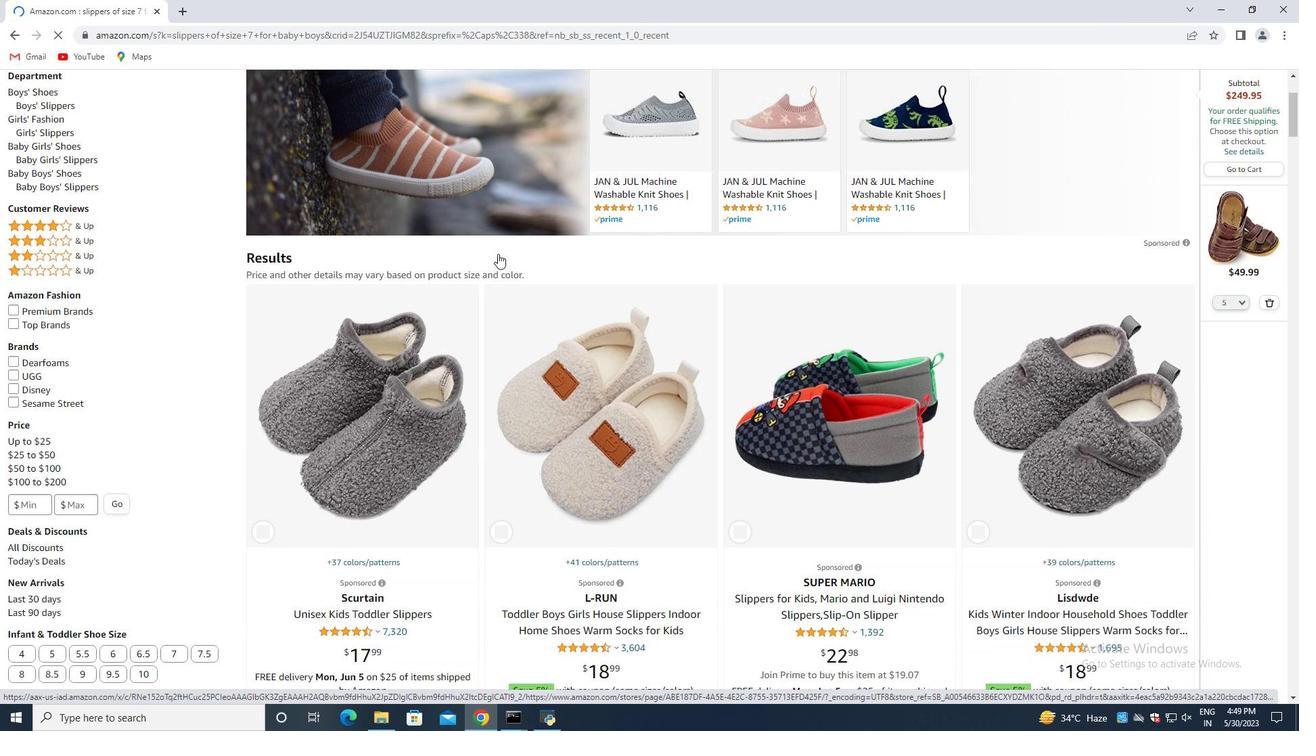
Action: Mouse scrolled (499, 254) with delta (0, 0)
Screenshot: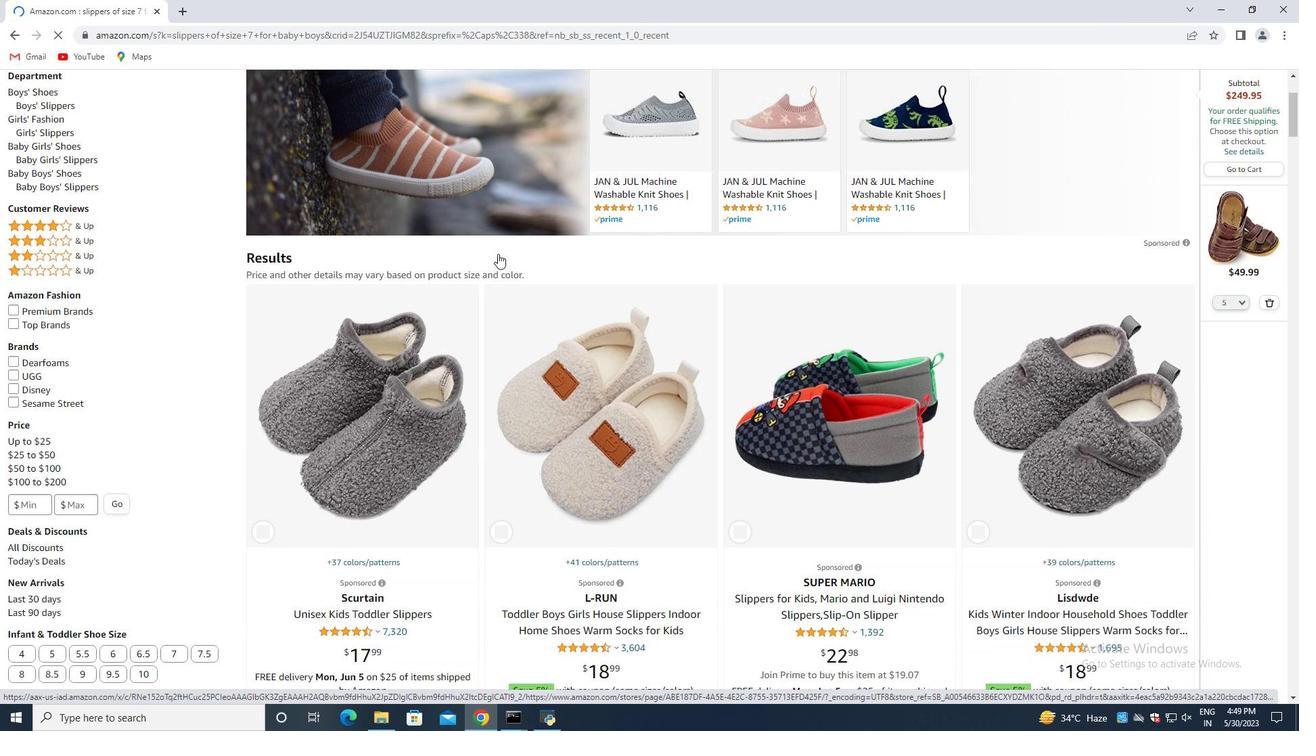 
Action: Mouse moved to (501, 255)
Screenshot: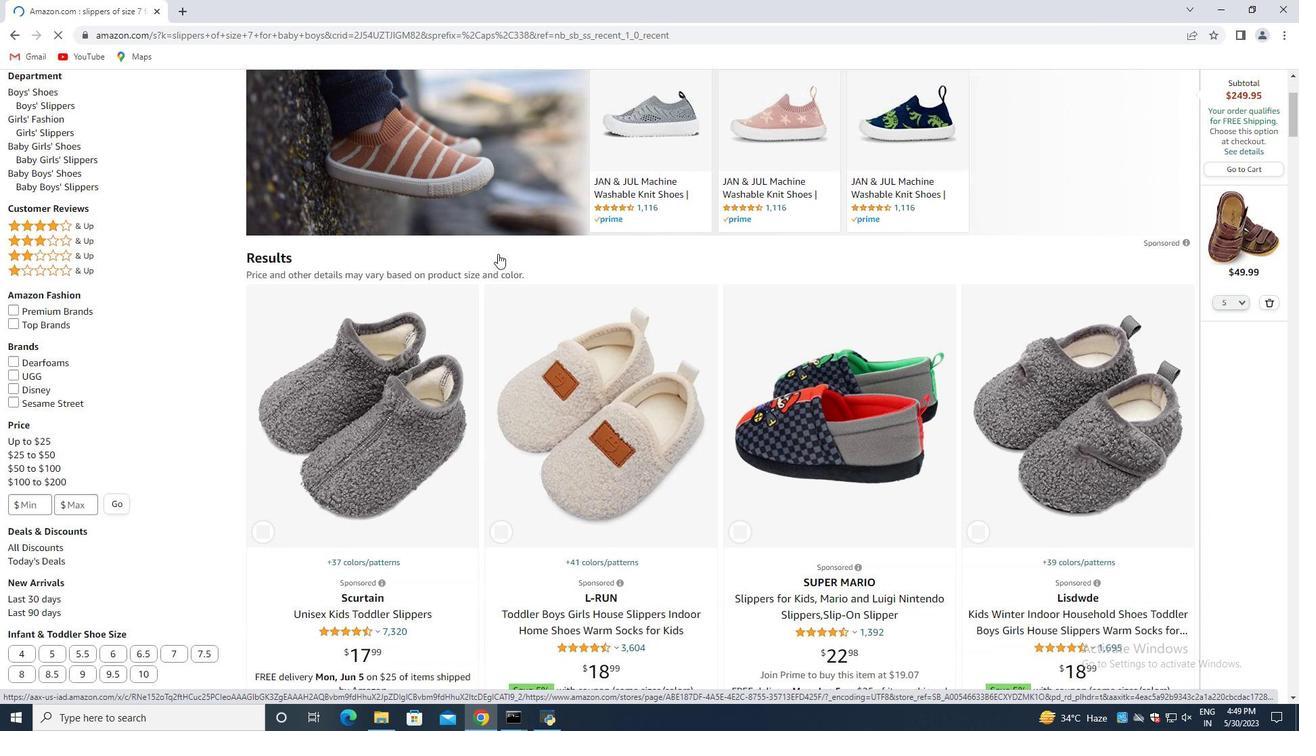 
Action: Mouse scrolled (501, 255) with delta (0, 0)
Screenshot: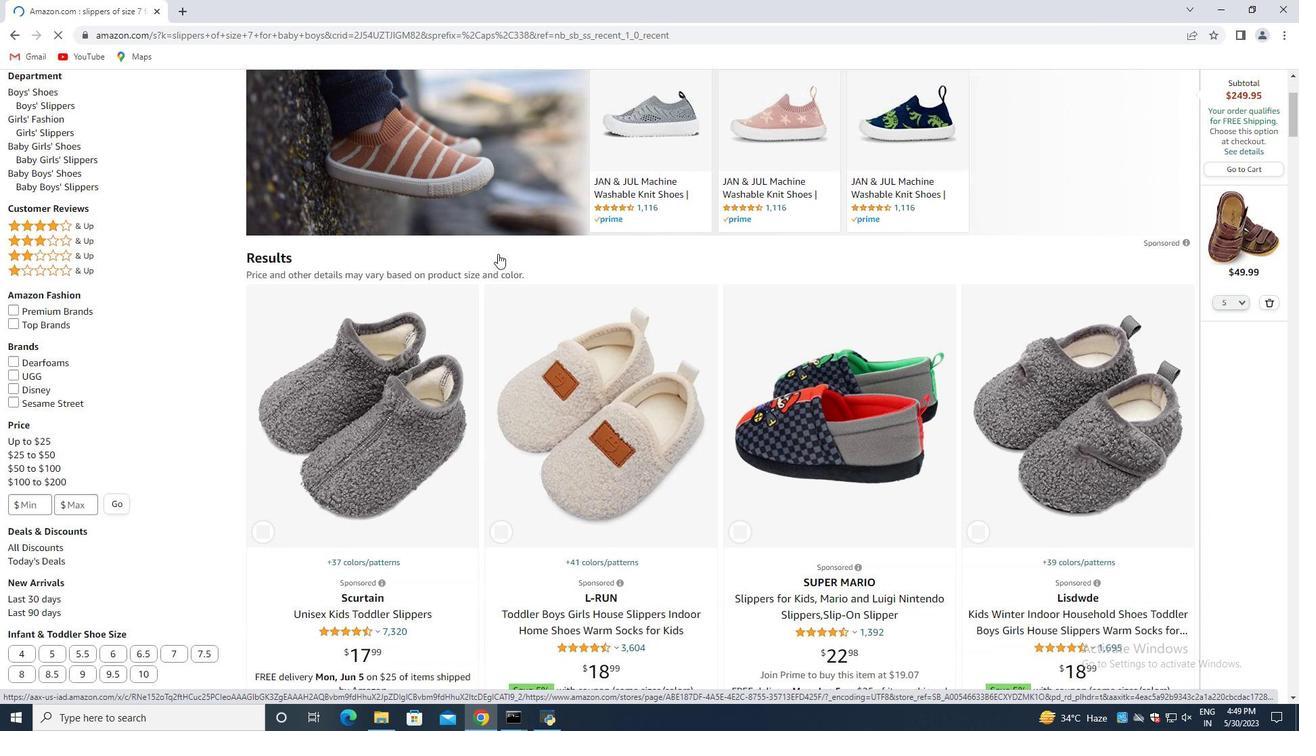 
Action: Mouse moved to (510, 244)
Screenshot: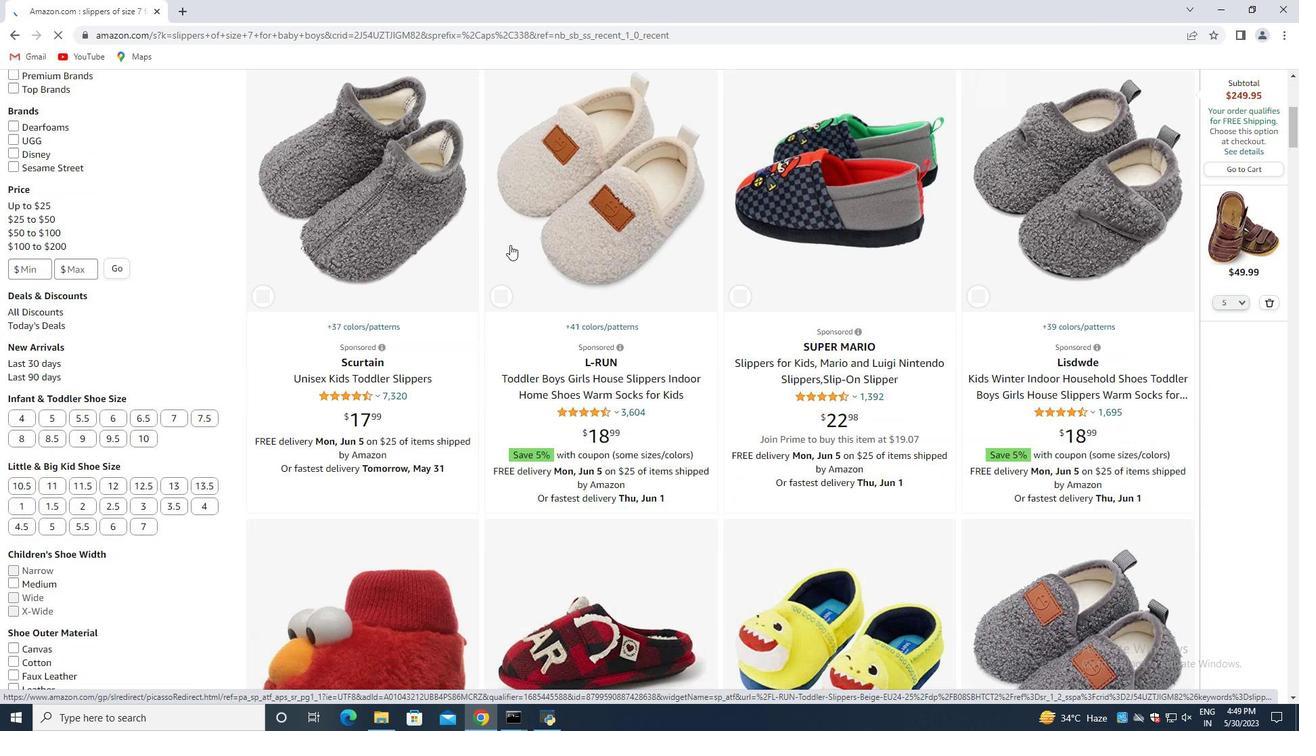 
Action: Mouse scrolled (510, 243) with delta (0, 0)
Screenshot: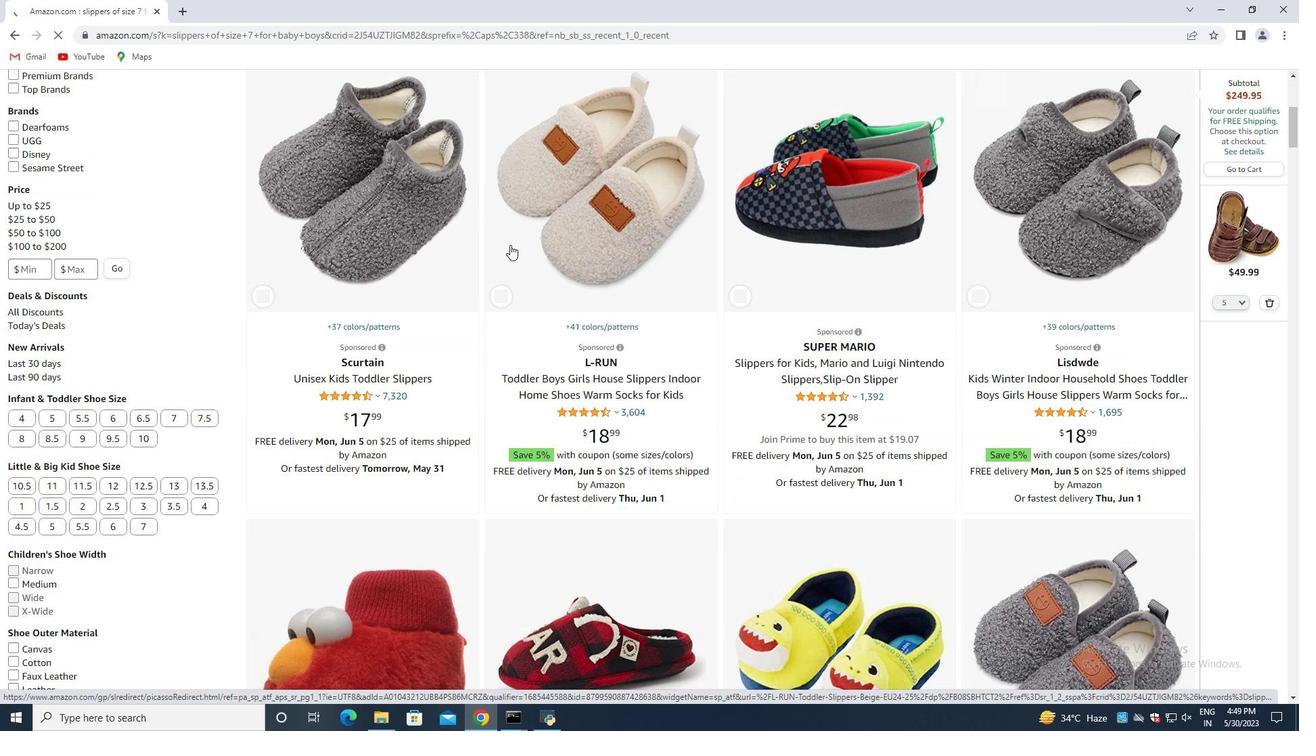 
Action: Mouse scrolled (510, 243) with delta (0, 0)
Screenshot: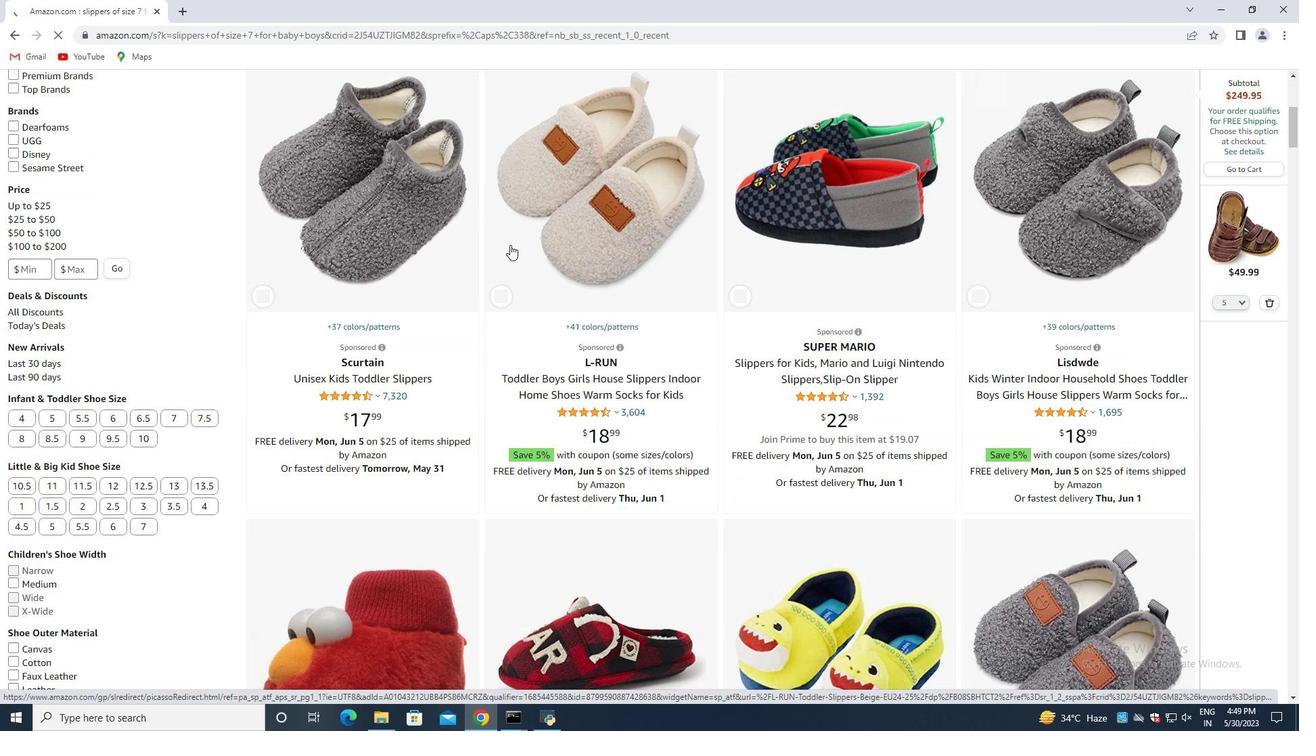 
Action: Mouse moved to (510, 243)
Screenshot: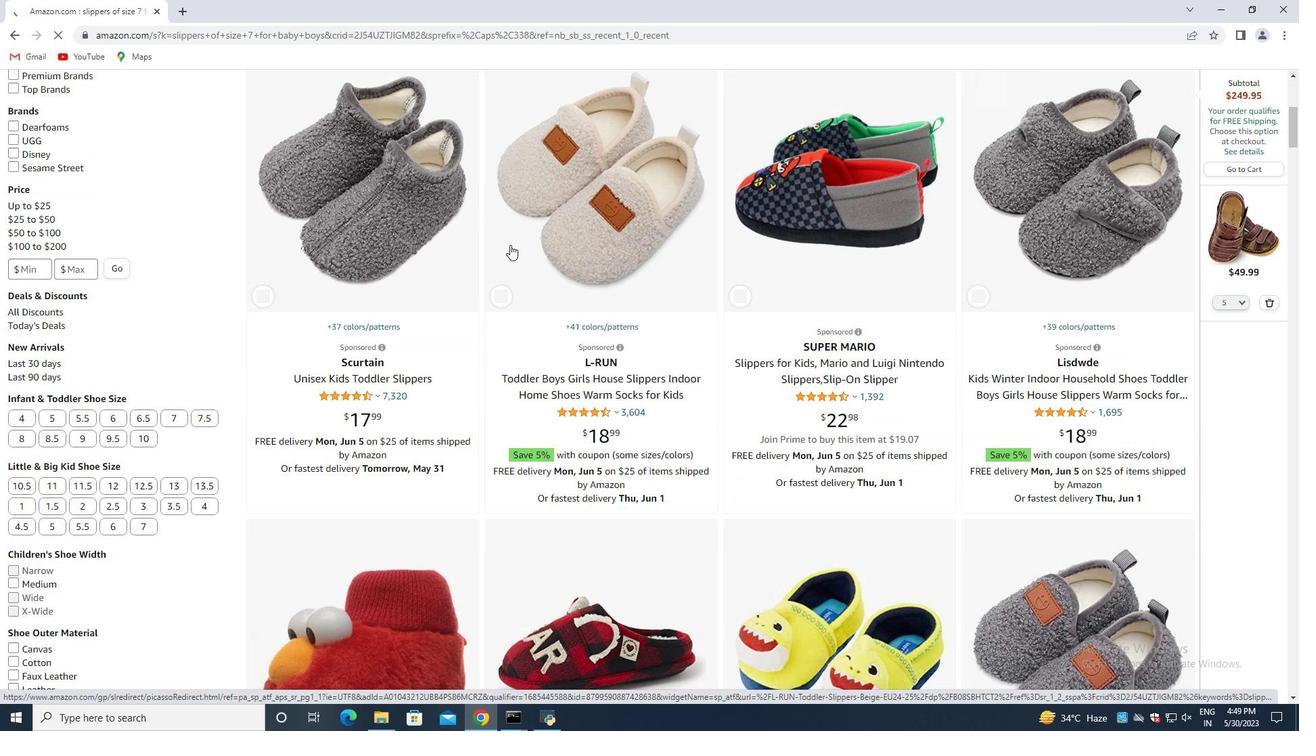 
Action: Mouse scrolled (510, 243) with delta (0, 0)
Screenshot: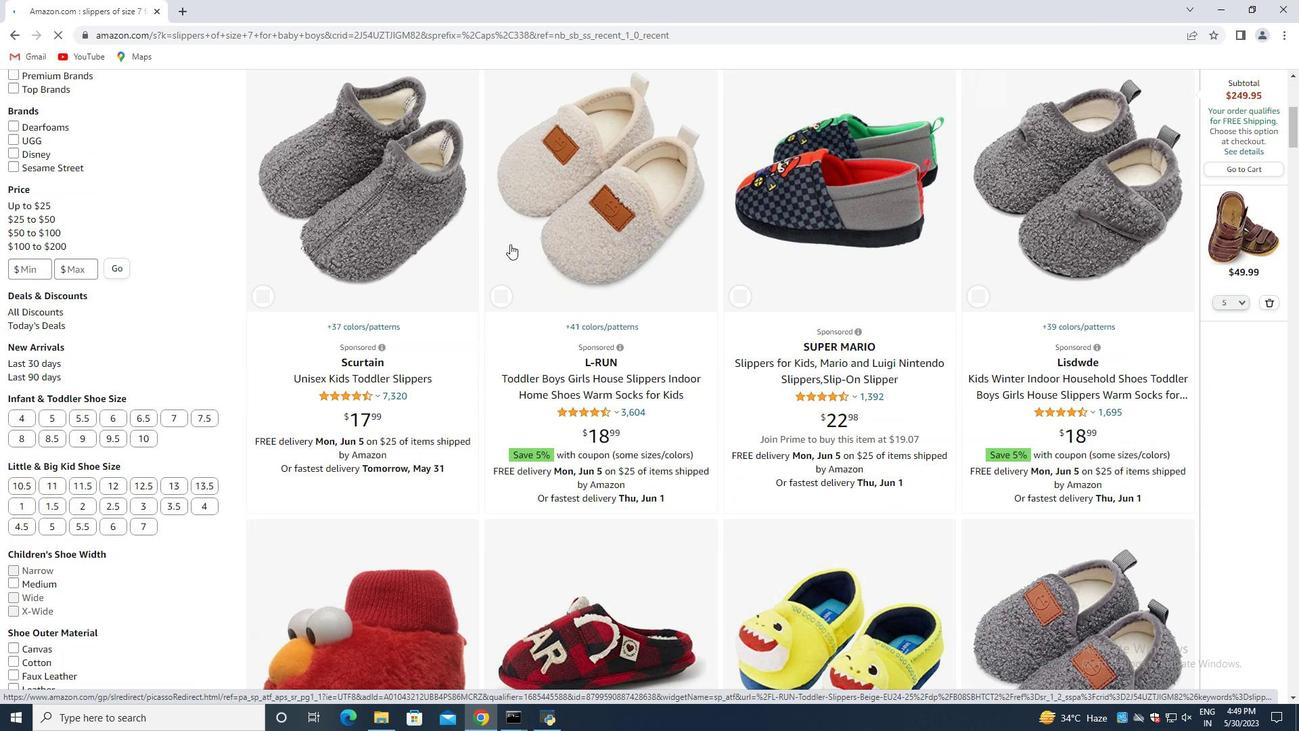 
Action: Mouse moved to (506, 244)
Screenshot: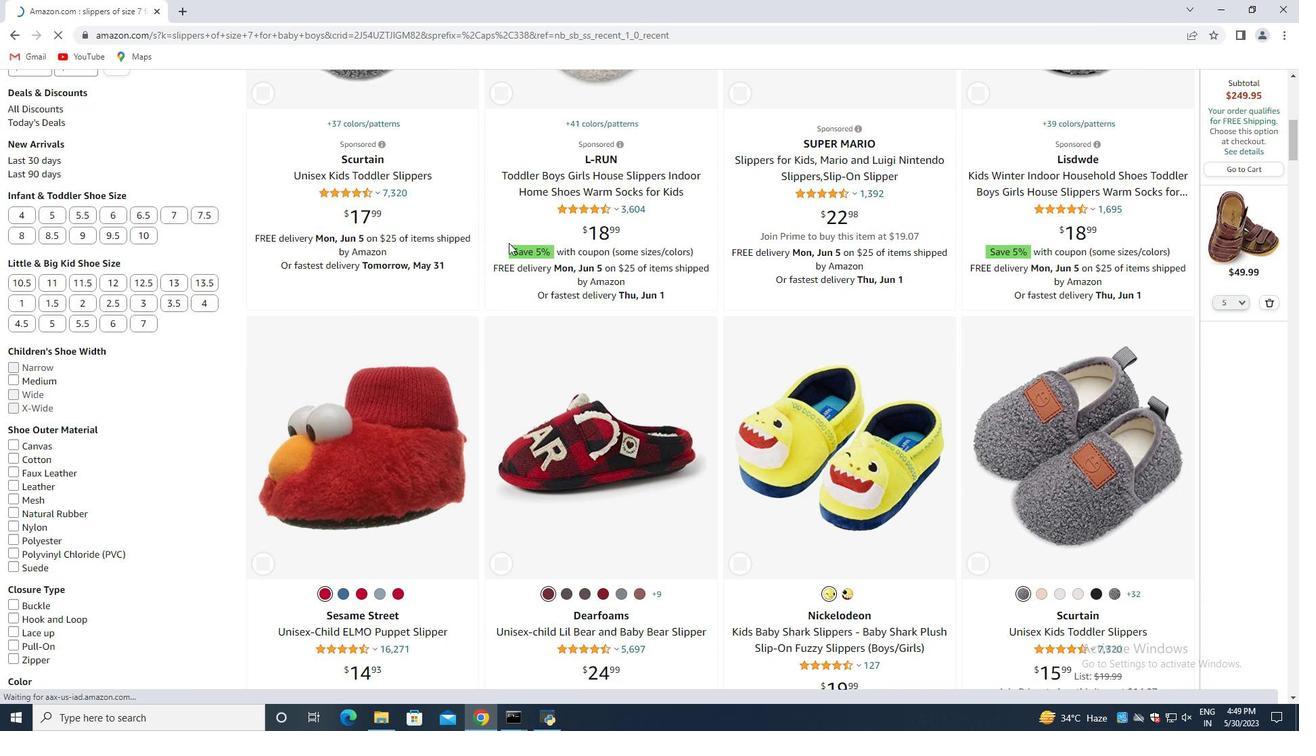 
Action: Mouse scrolled (506, 243) with delta (0, 0)
Screenshot: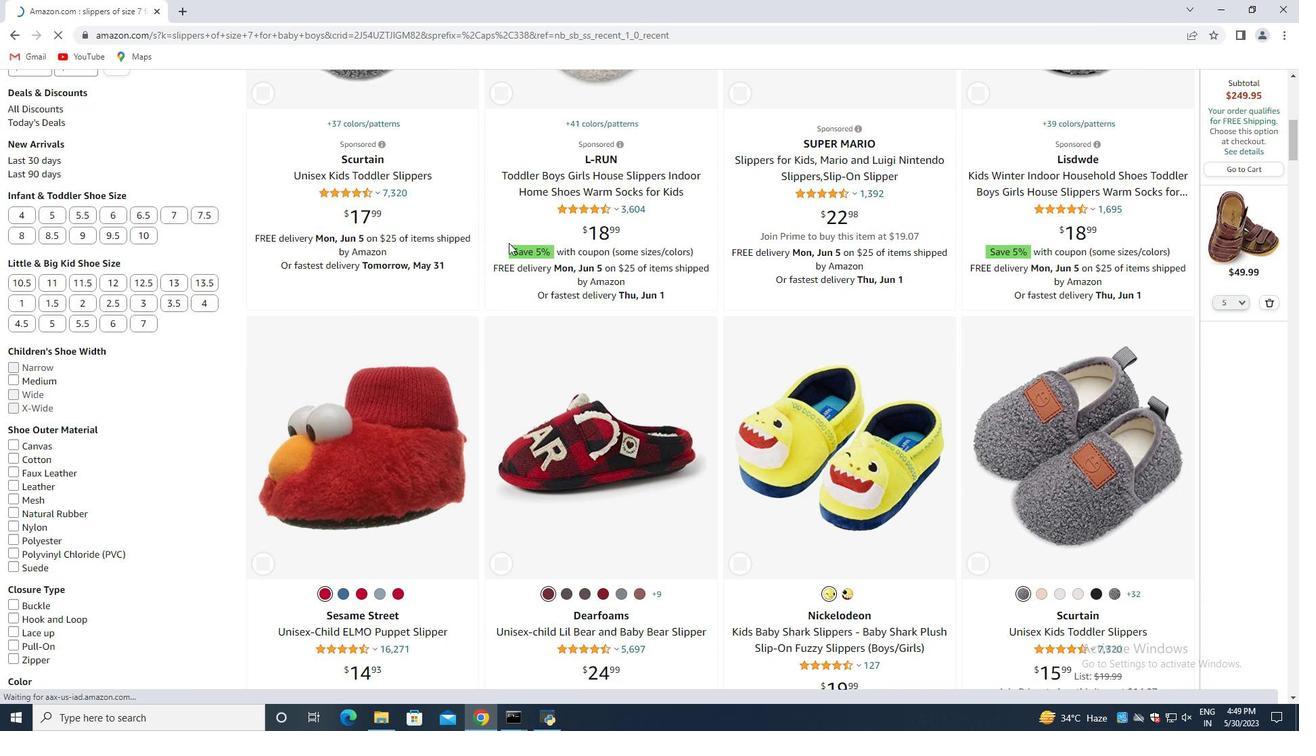 
Action: Mouse moved to (506, 245)
Screenshot: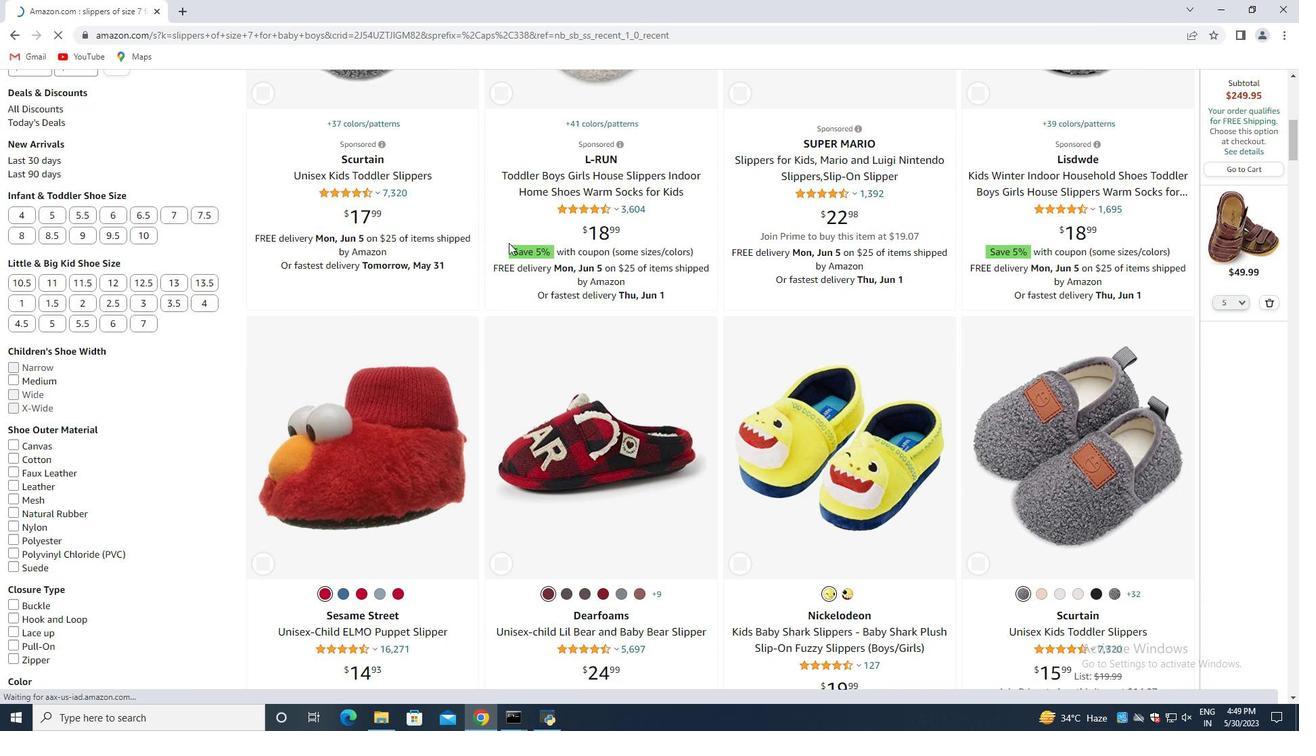 
Action: Mouse scrolled (506, 244) with delta (0, 0)
Screenshot: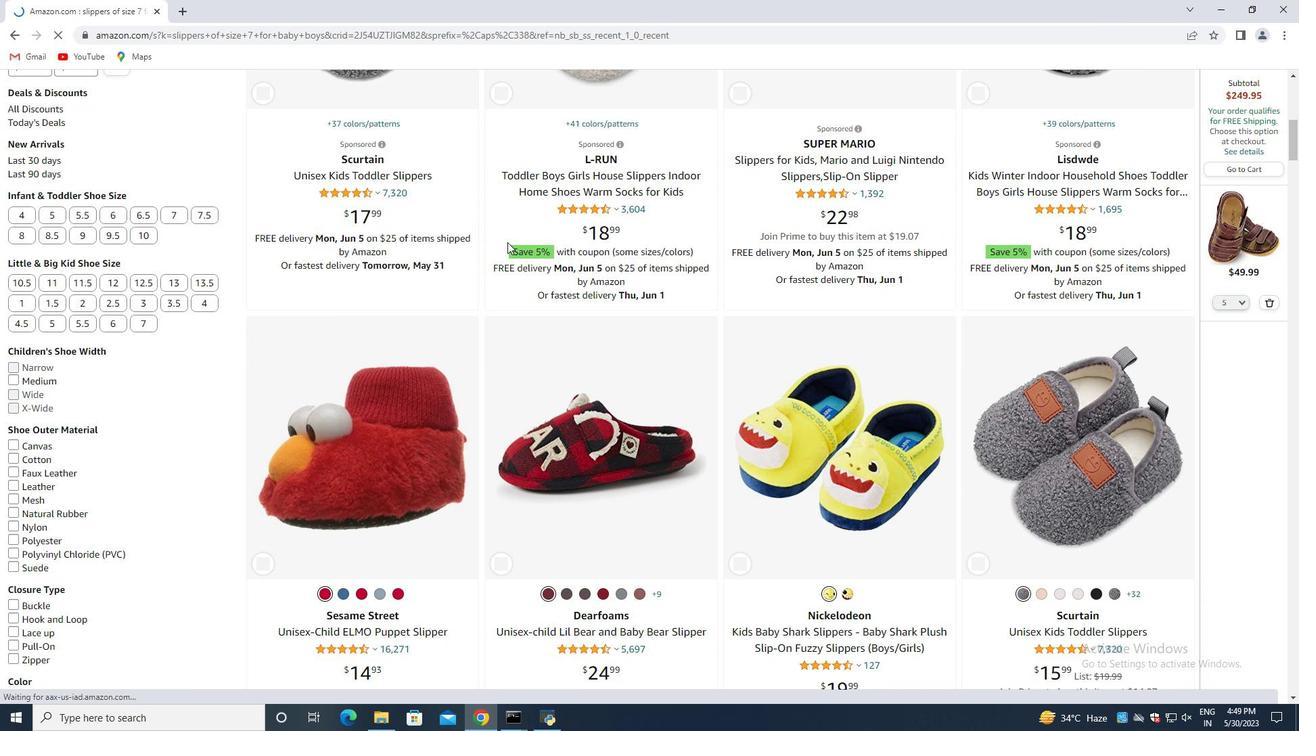
Action: Mouse moved to (506, 245)
Screenshot: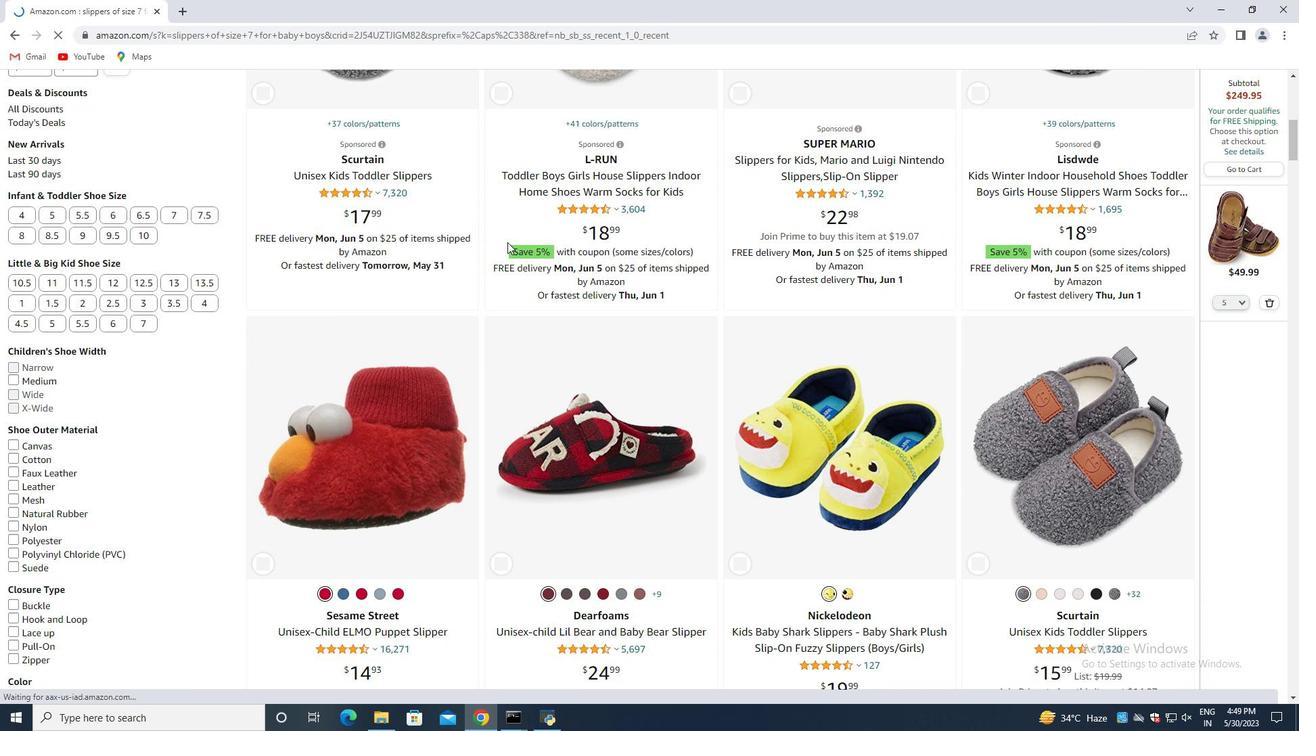 
Action: Mouse scrolled (506, 245) with delta (0, 0)
Screenshot: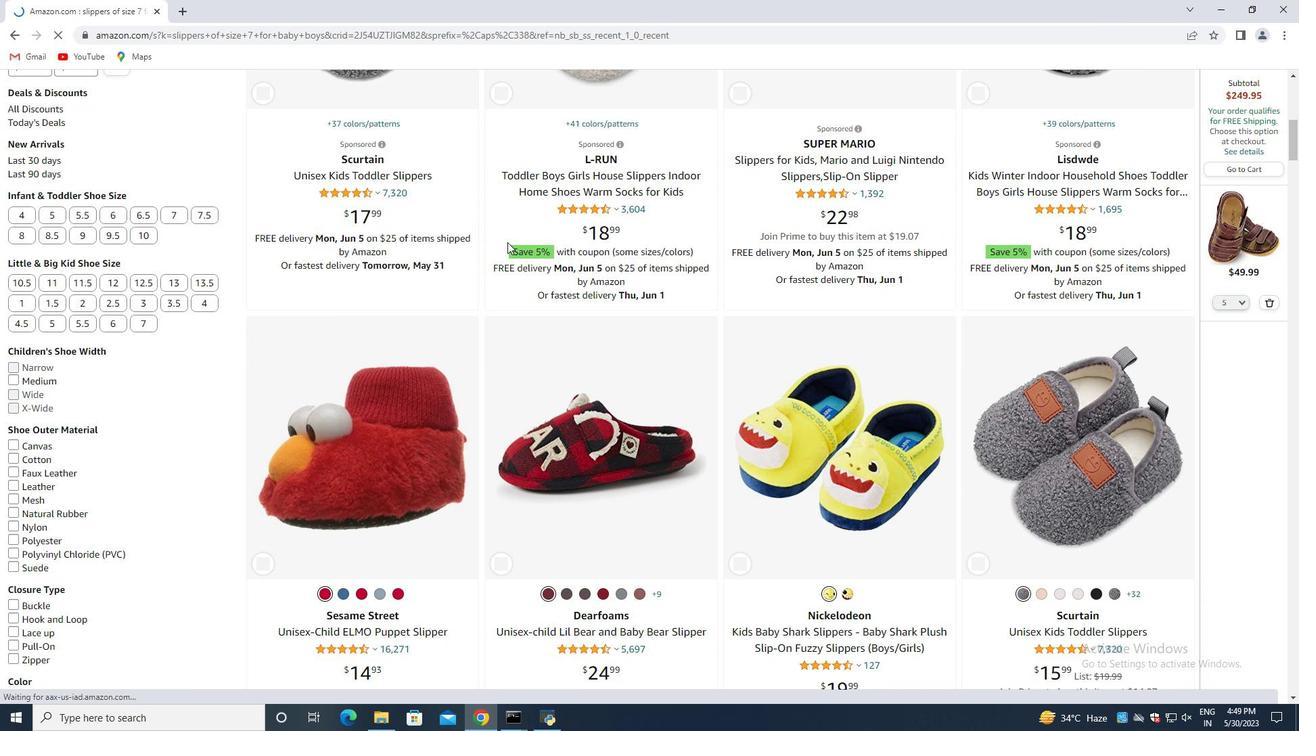 
Action: Mouse moved to (503, 252)
Screenshot: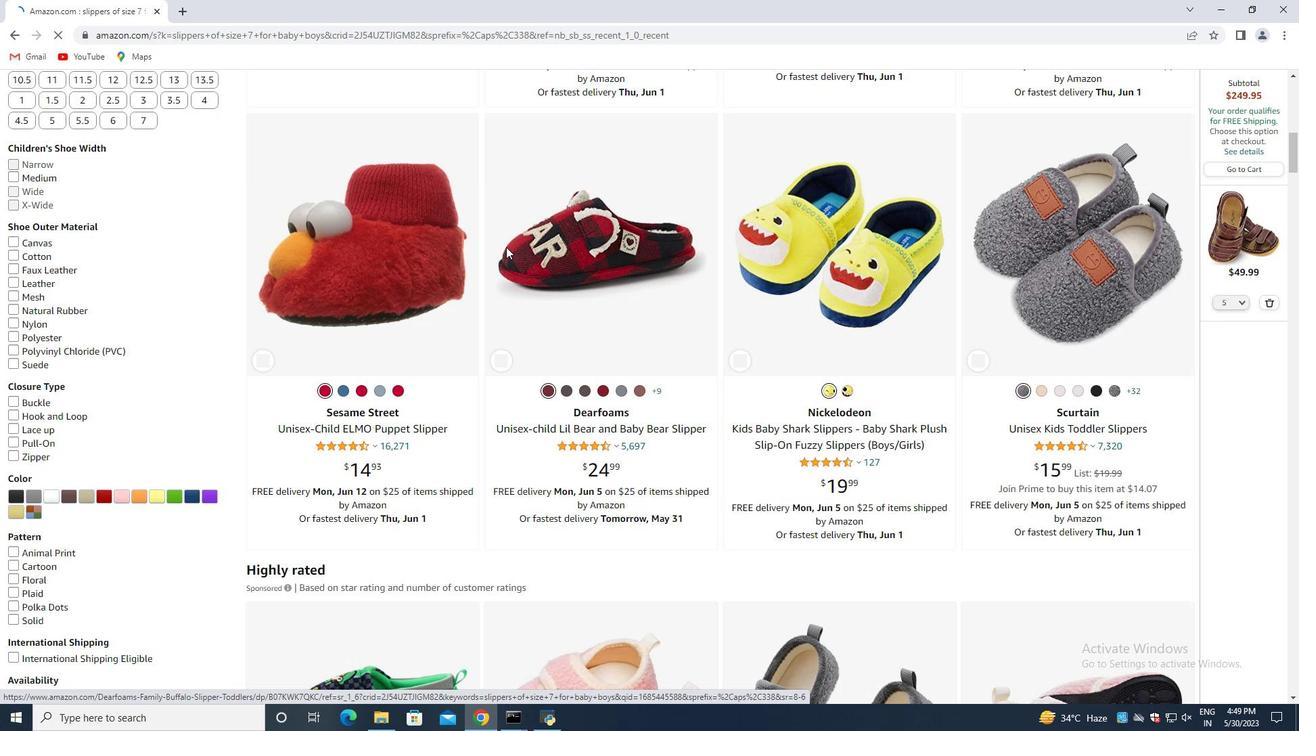 
Action: Mouse scrolled (506, 247) with delta (0, 0)
Screenshot: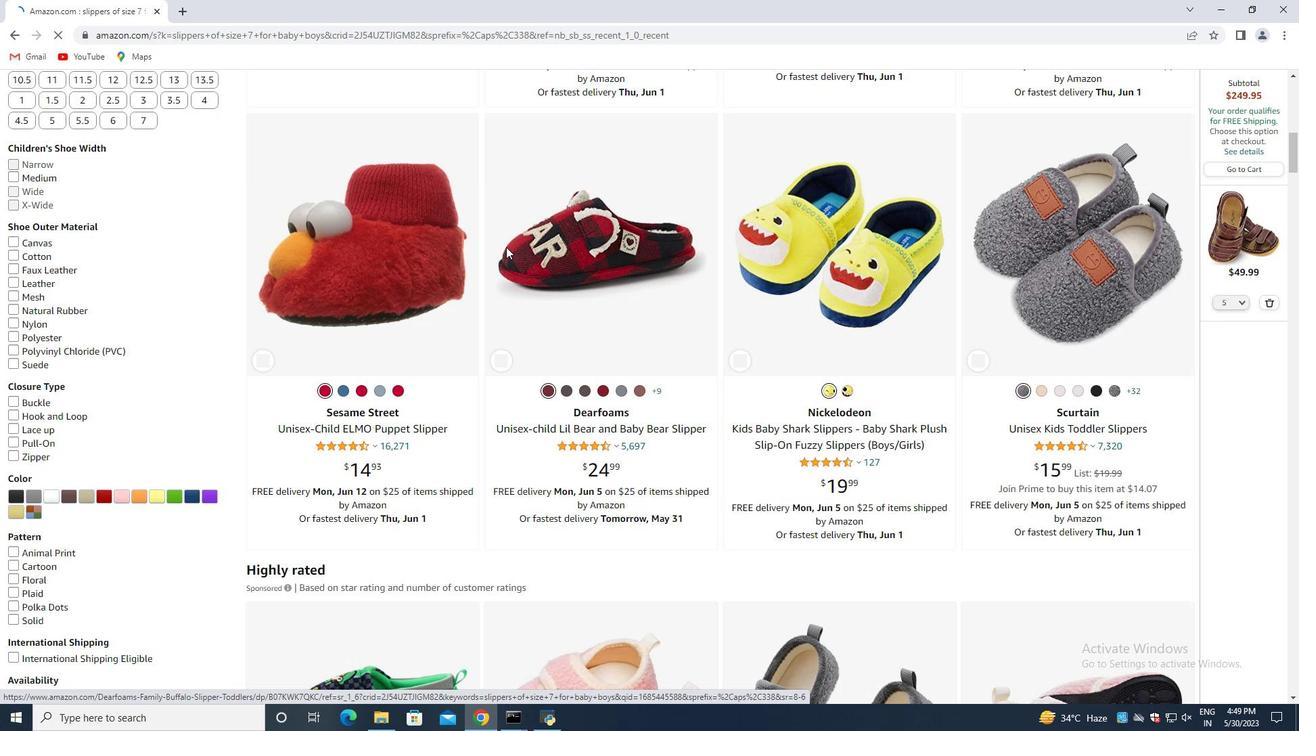 
Action: Mouse moved to (505, 255)
Screenshot: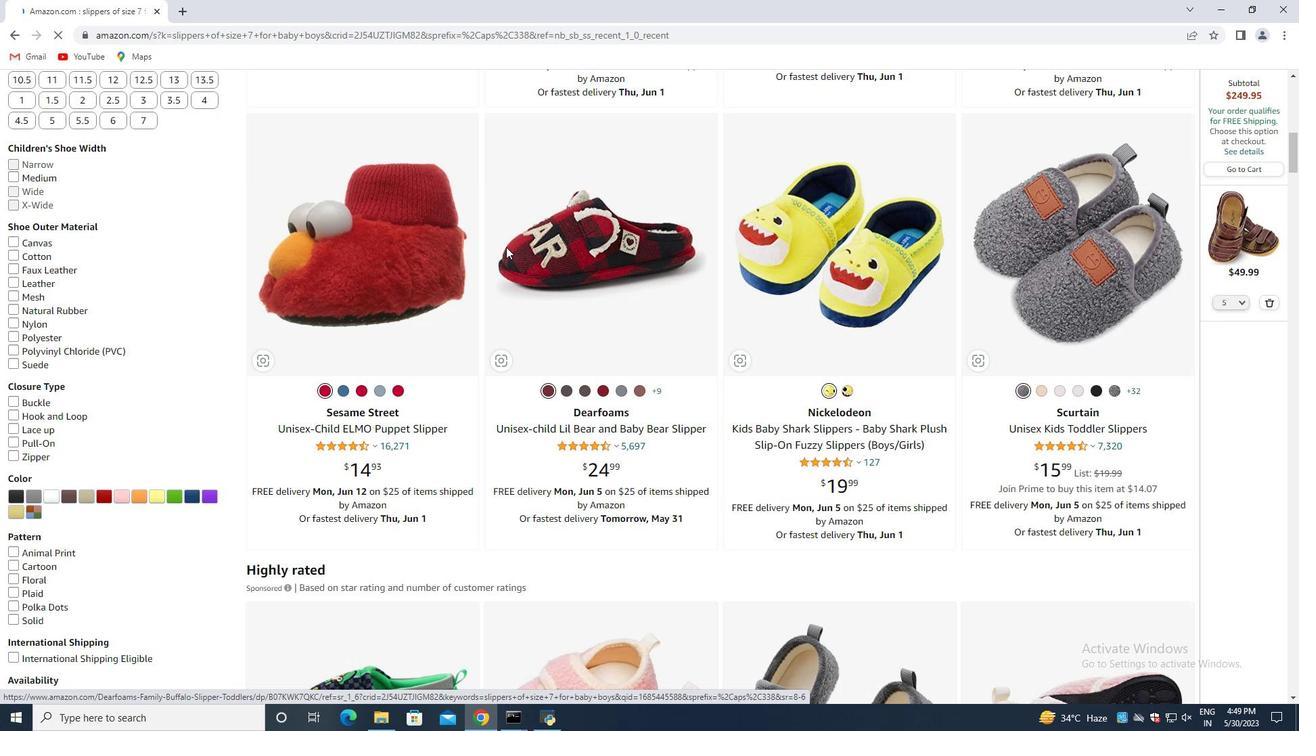 
Action: Mouse scrolled (503, 253) with delta (0, 0)
Screenshot: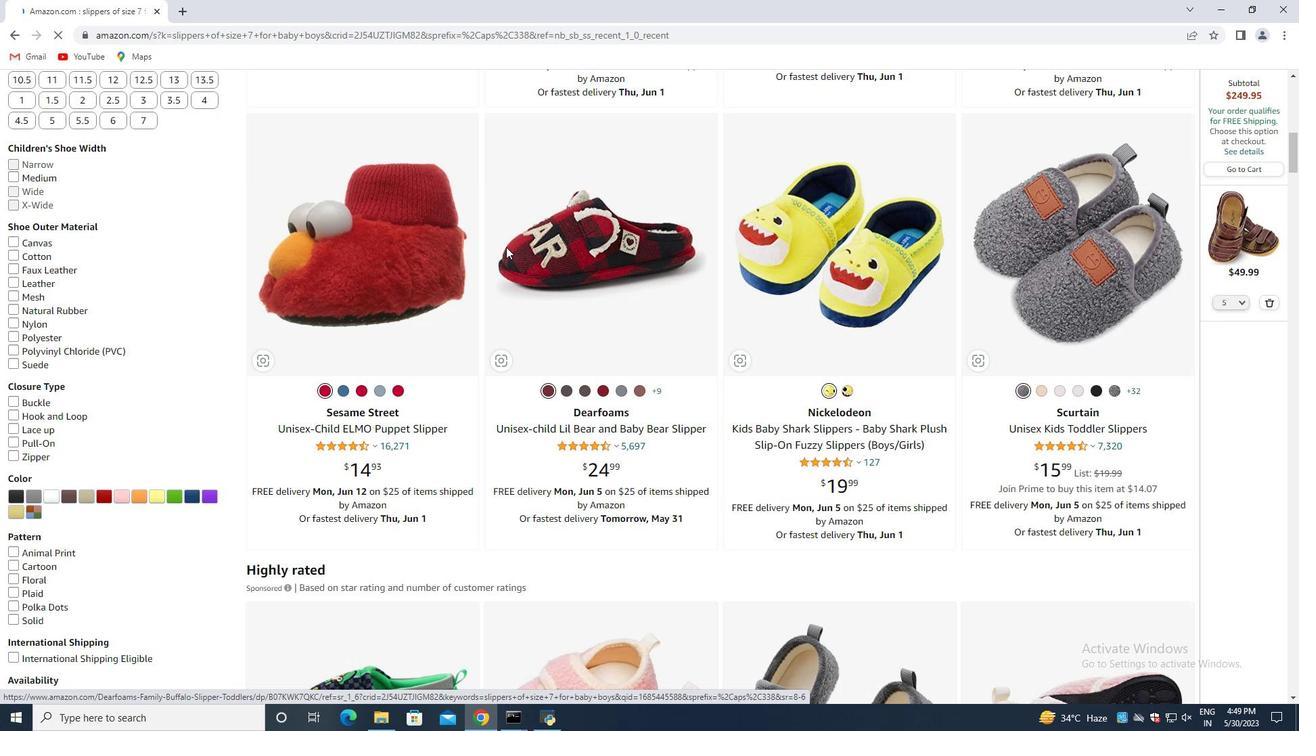 
Action: Mouse scrolled (503, 254) with delta (0, 0)
Screenshot: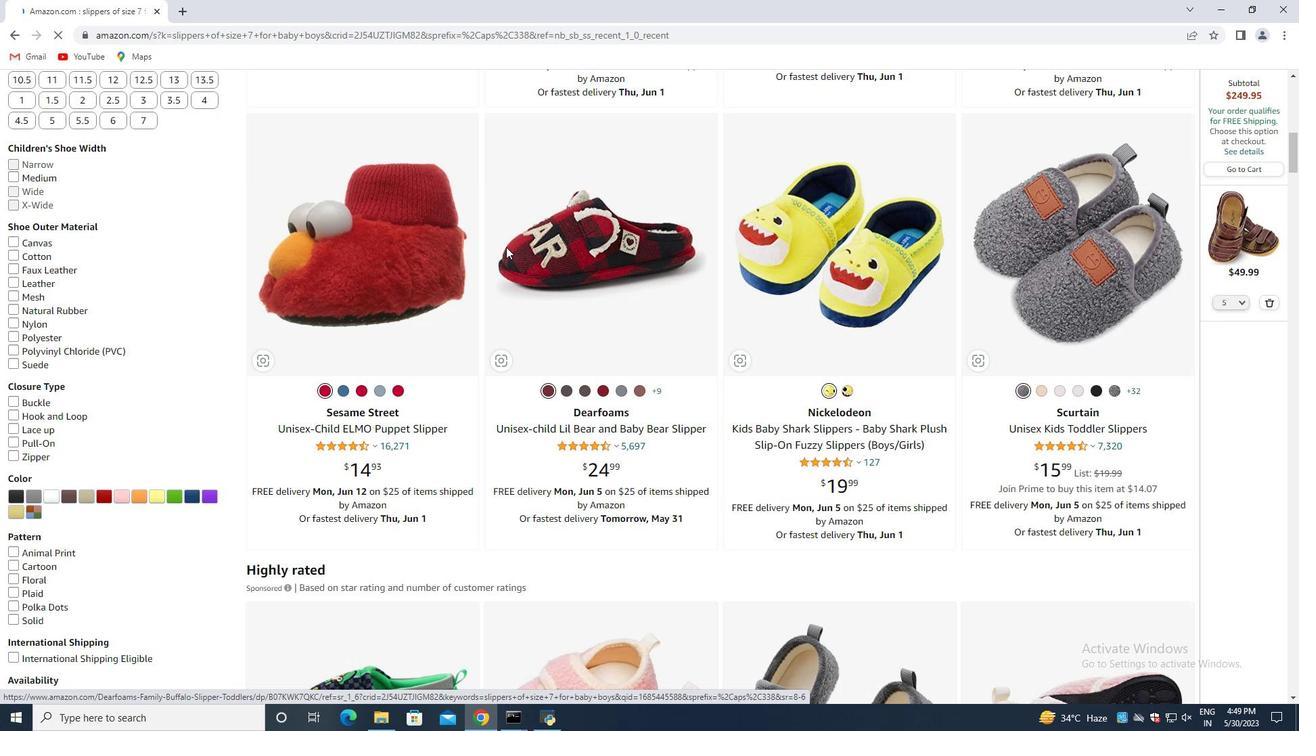 
Action: Mouse scrolled (505, 254) with delta (0, 0)
Screenshot: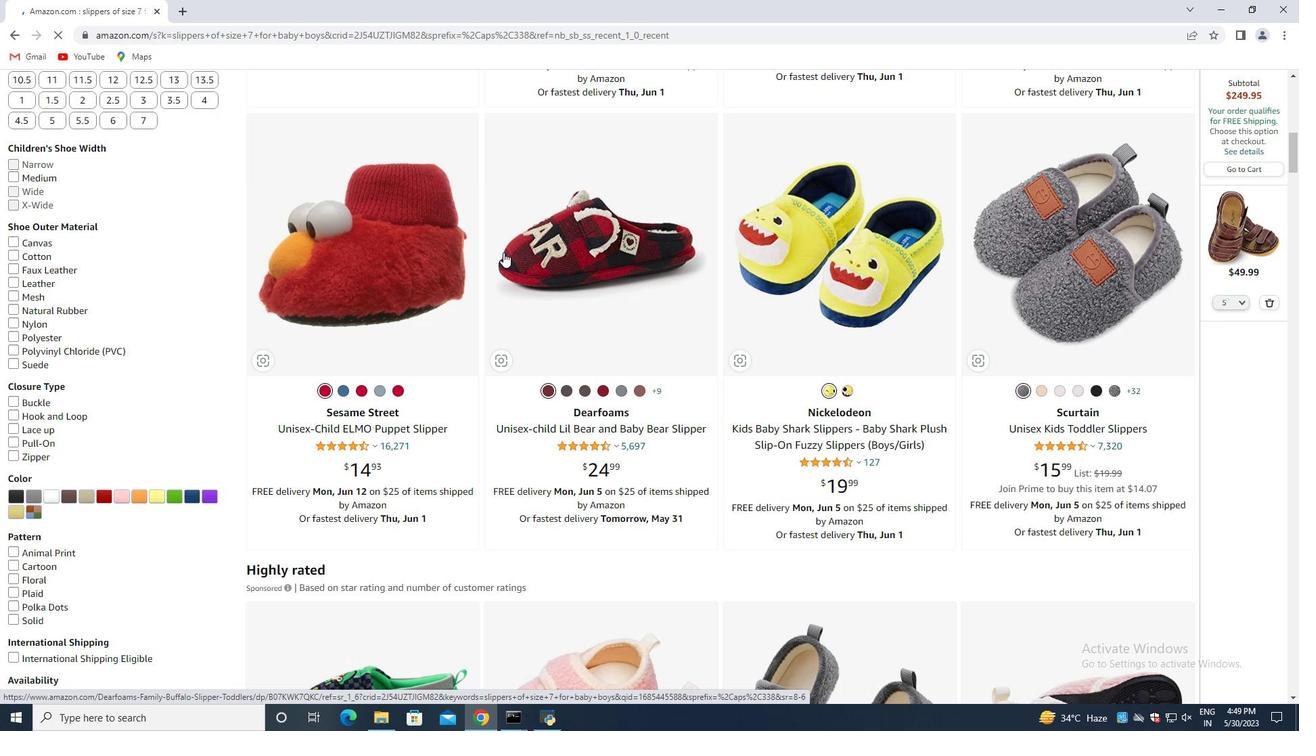 
Action: Mouse scrolled (505, 254) with delta (0, 0)
Screenshot: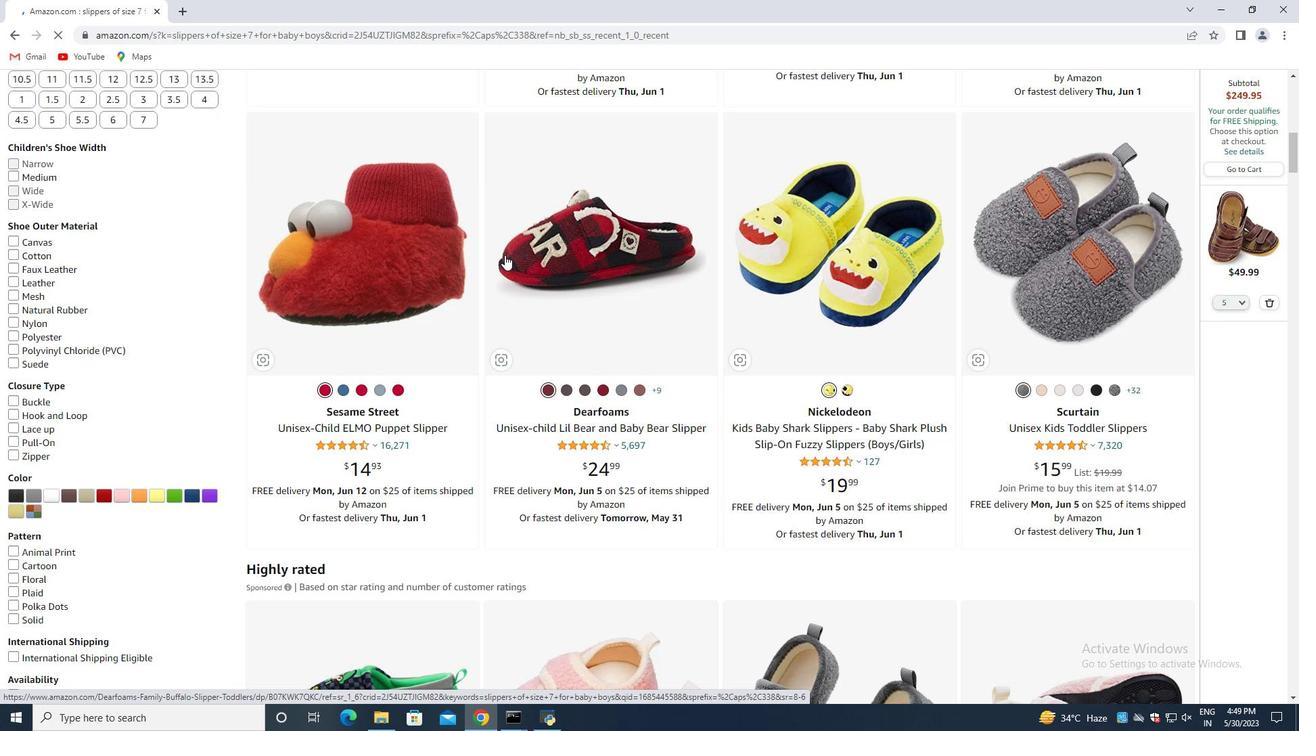 
Action: Mouse scrolled (505, 254) with delta (0, 0)
Screenshot: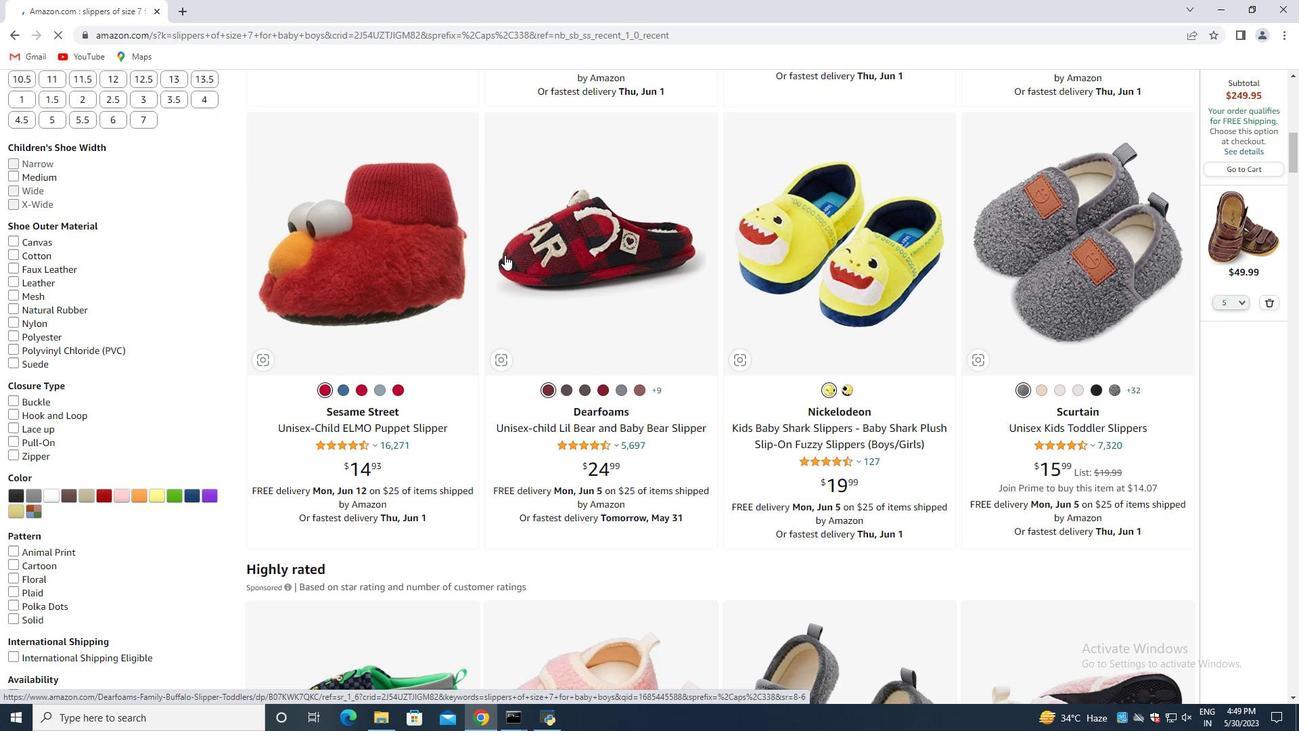 
Action: Mouse moved to (559, 257)
Screenshot: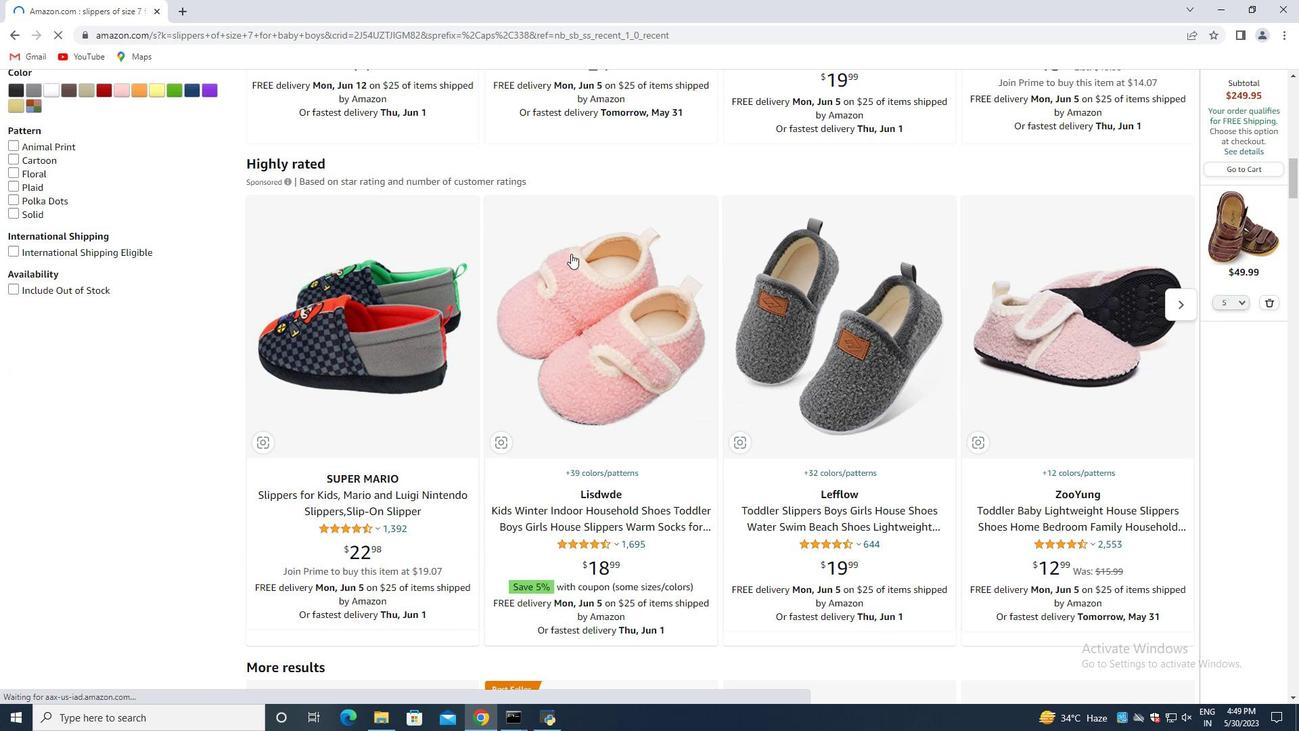 
Action: Mouse scrolled (559, 256) with delta (0, 0)
Screenshot: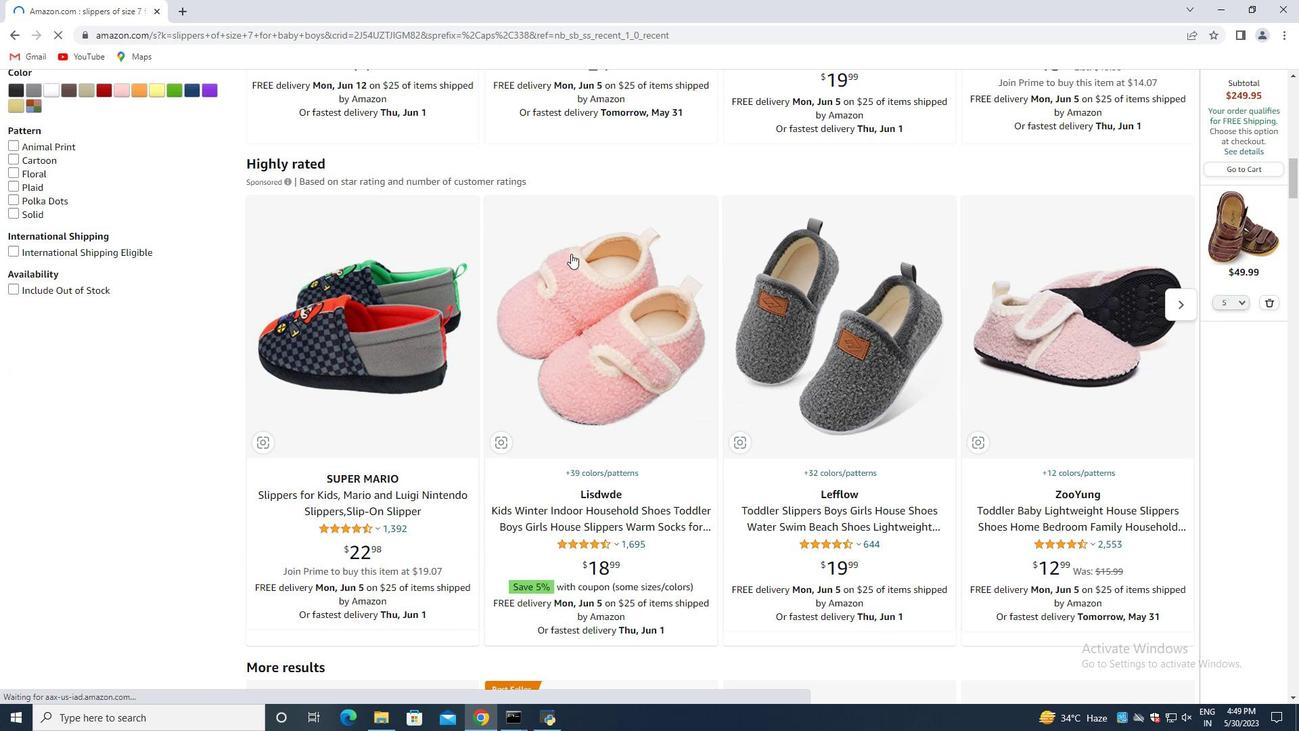 
Action: Mouse moved to (552, 257)
Screenshot: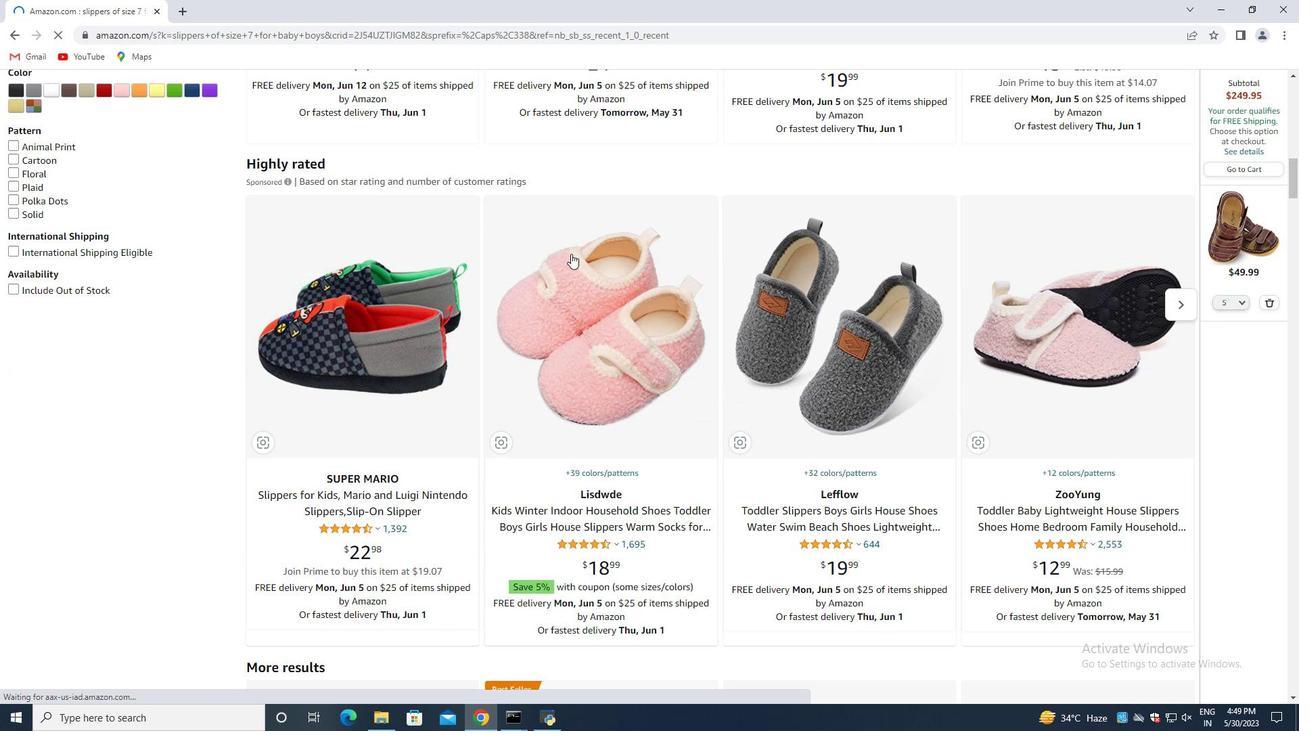 
Action: Mouse scrolled (552, 257) with delta (0, 0)
Screenshot: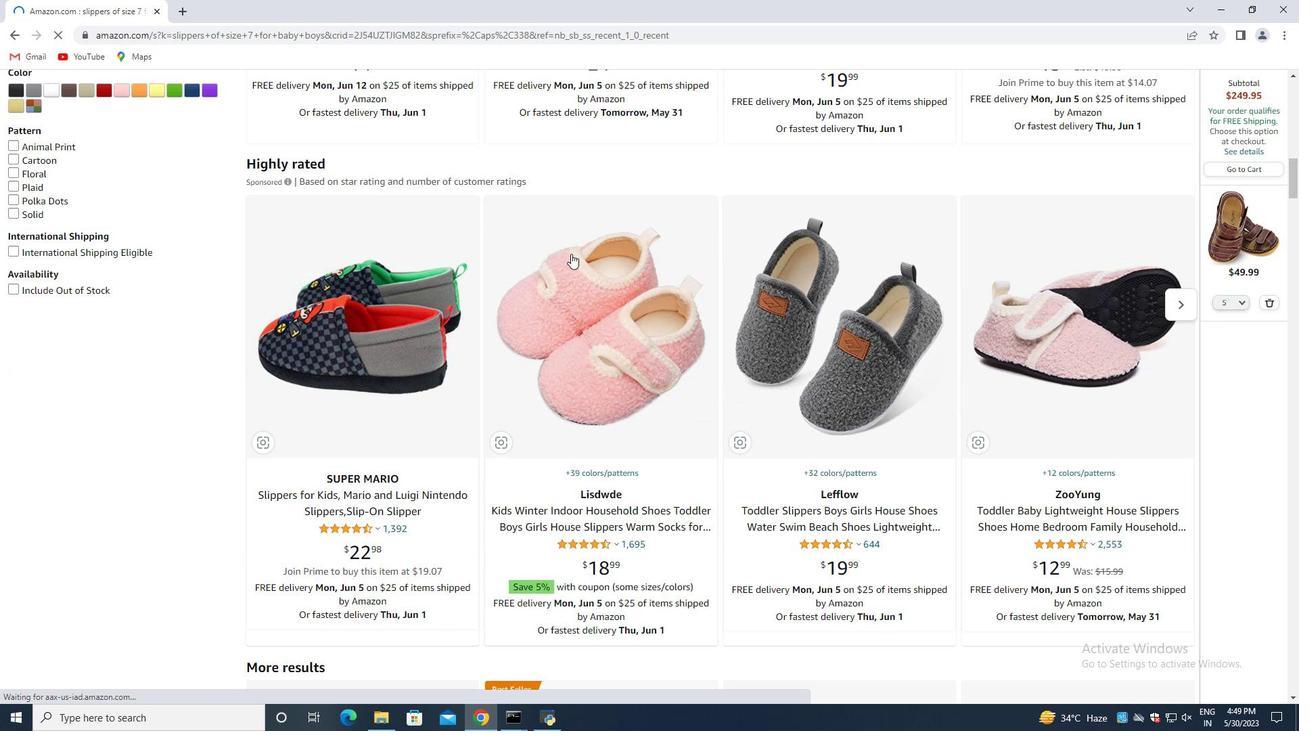 
Action: Mouse moved to (549, 257)
Screenshot: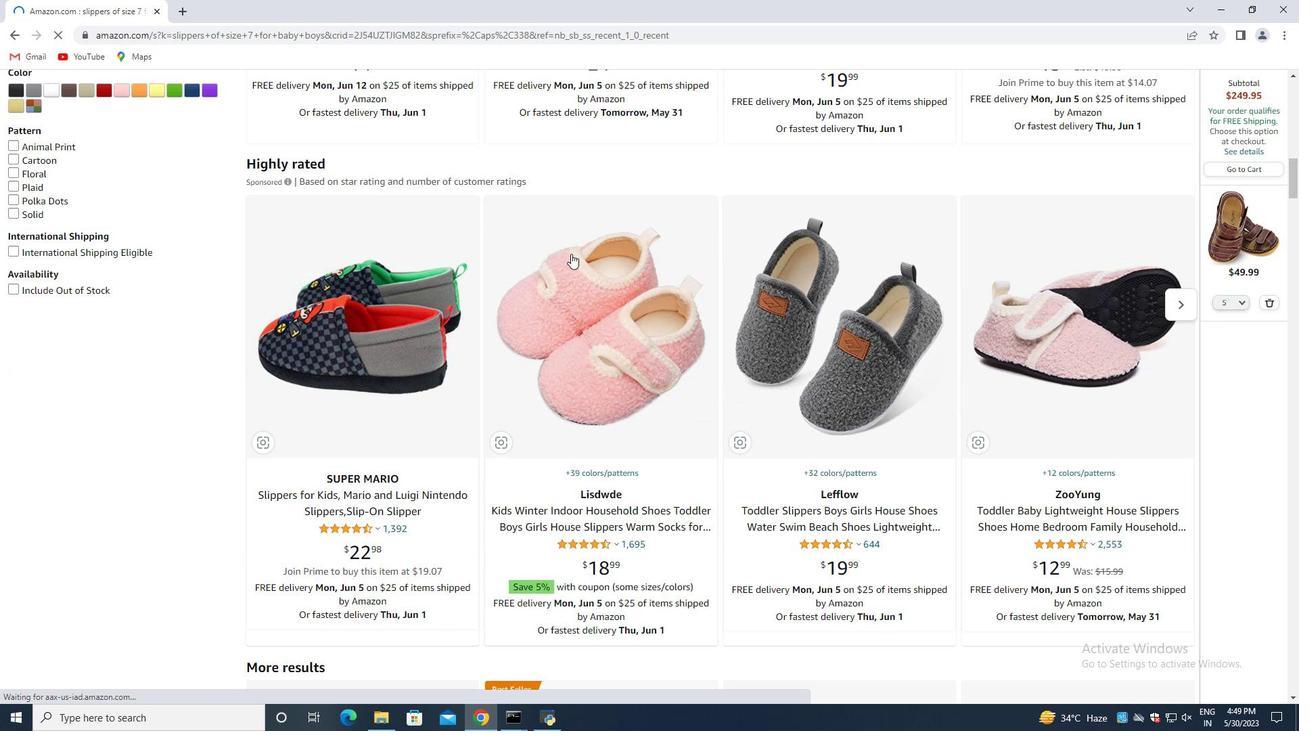 
Action: Mouse scrolled (549, 257) with delta (0, 0)
Screenshot: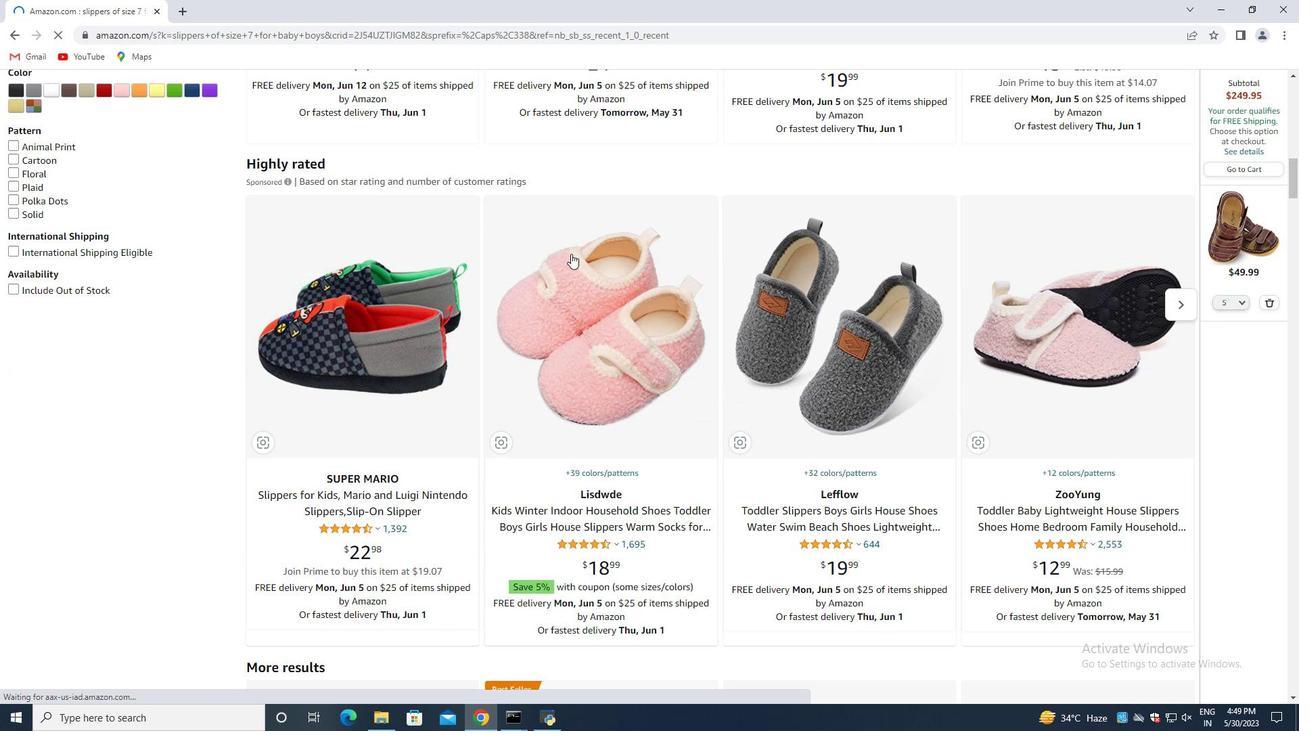 
Action: Mouse moved to (547, 257)
Screenshot: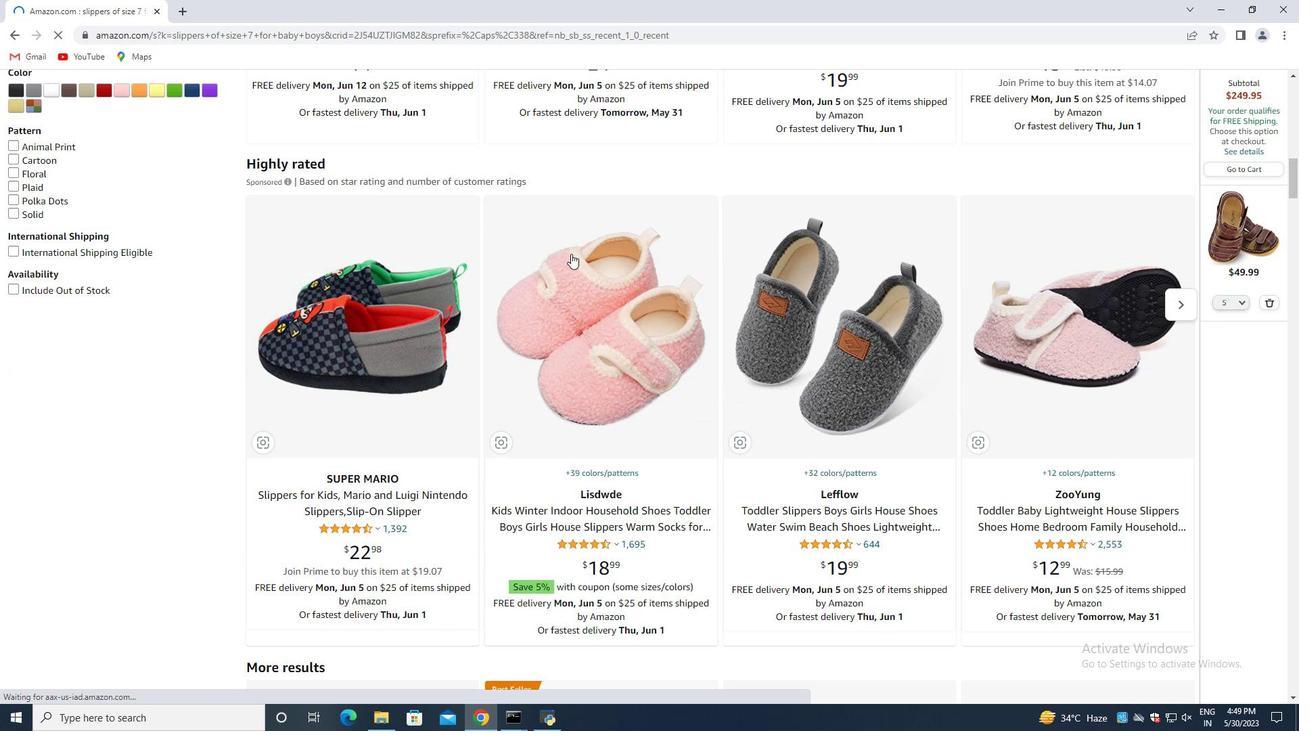 
Action: Mouse scrolled (547, 257) with delta (0, 0)
Screenshot: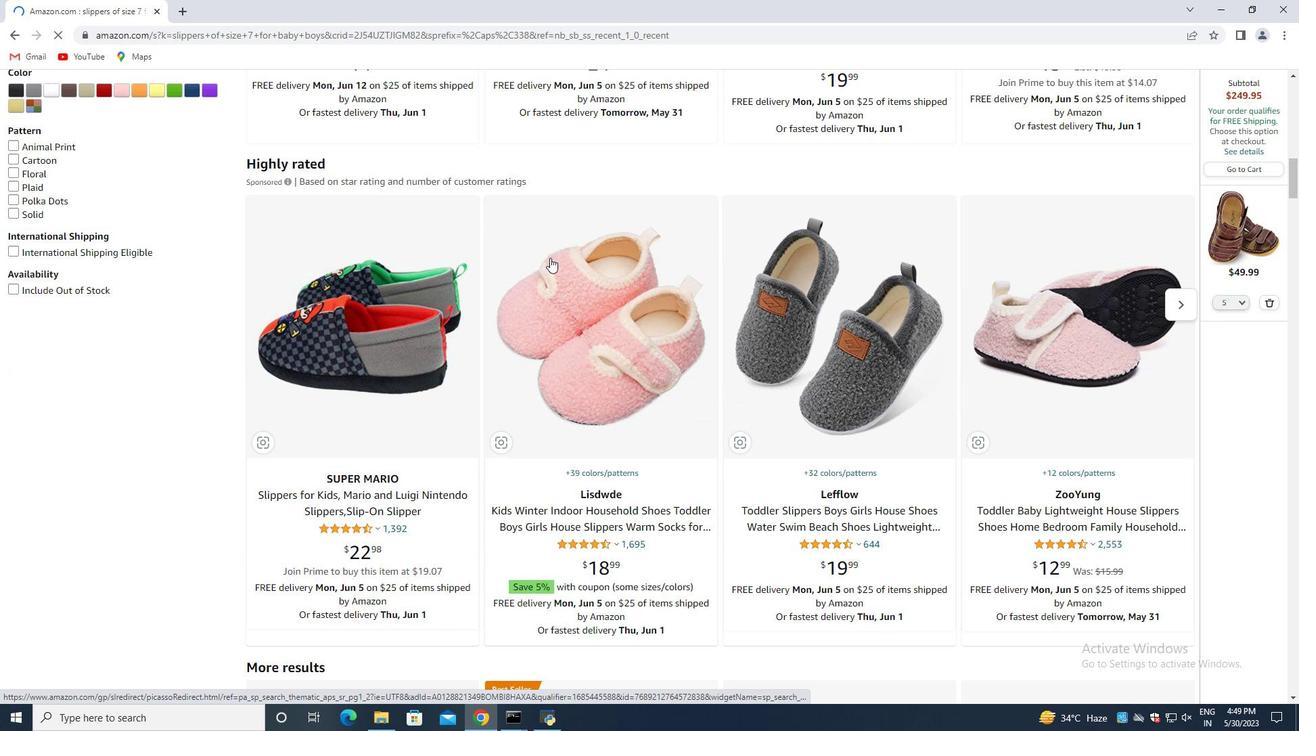 
Action: Mouse moved to (546, 257)
Screenshot: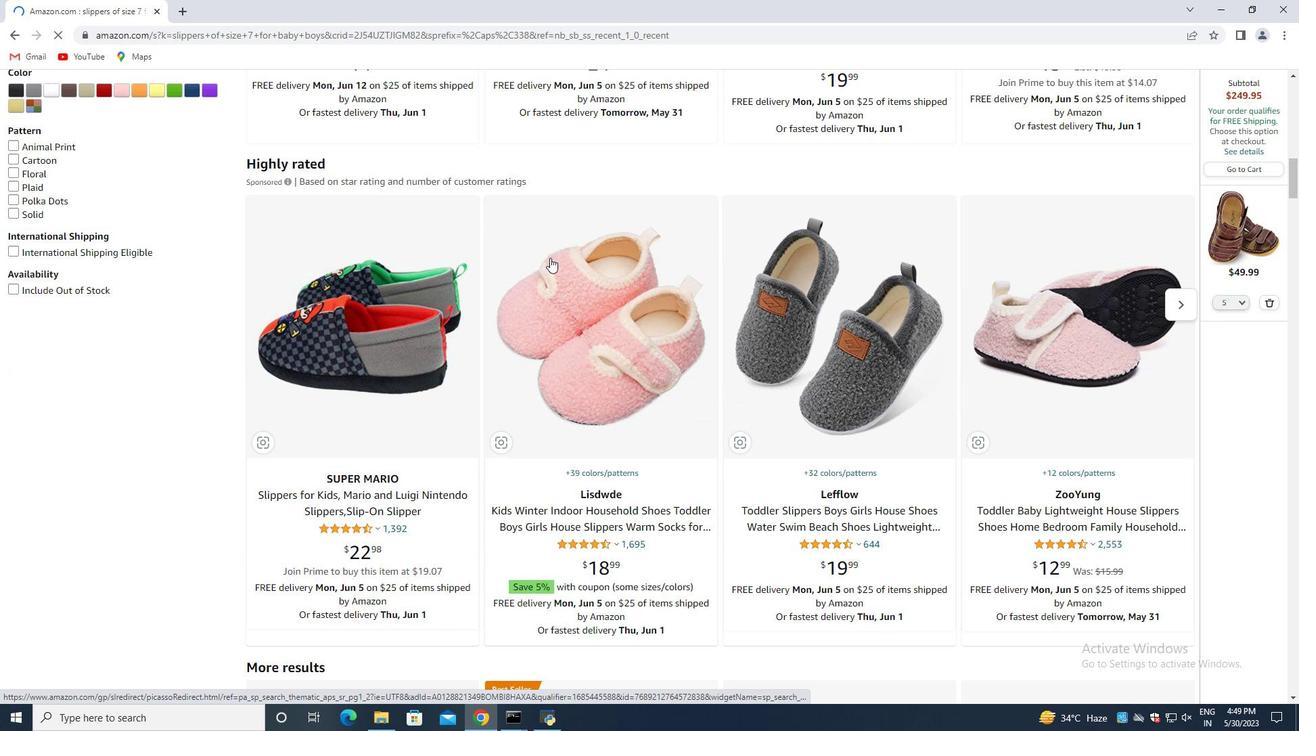 
Action: Mouse scrolled (546, 257) with delta (0, 0)
Screenshot: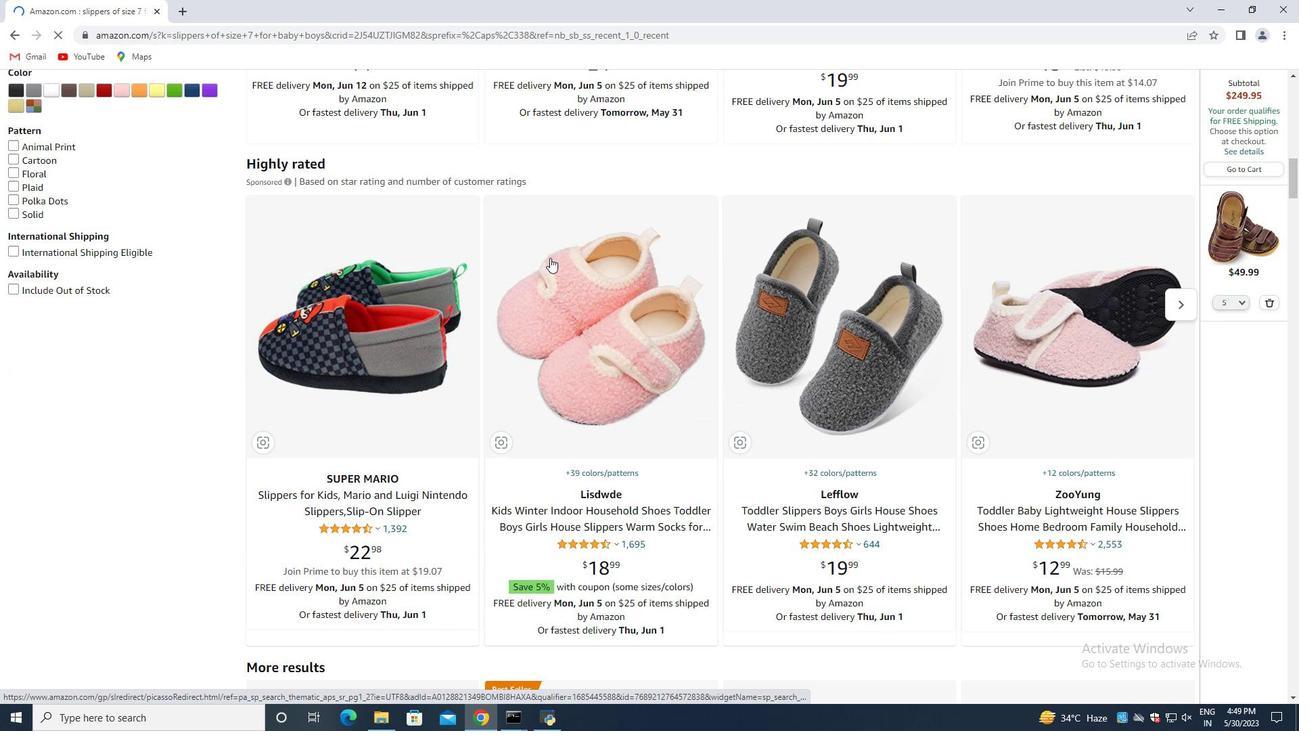 
Action: Mouse moved to (562, 256)
Screenshot: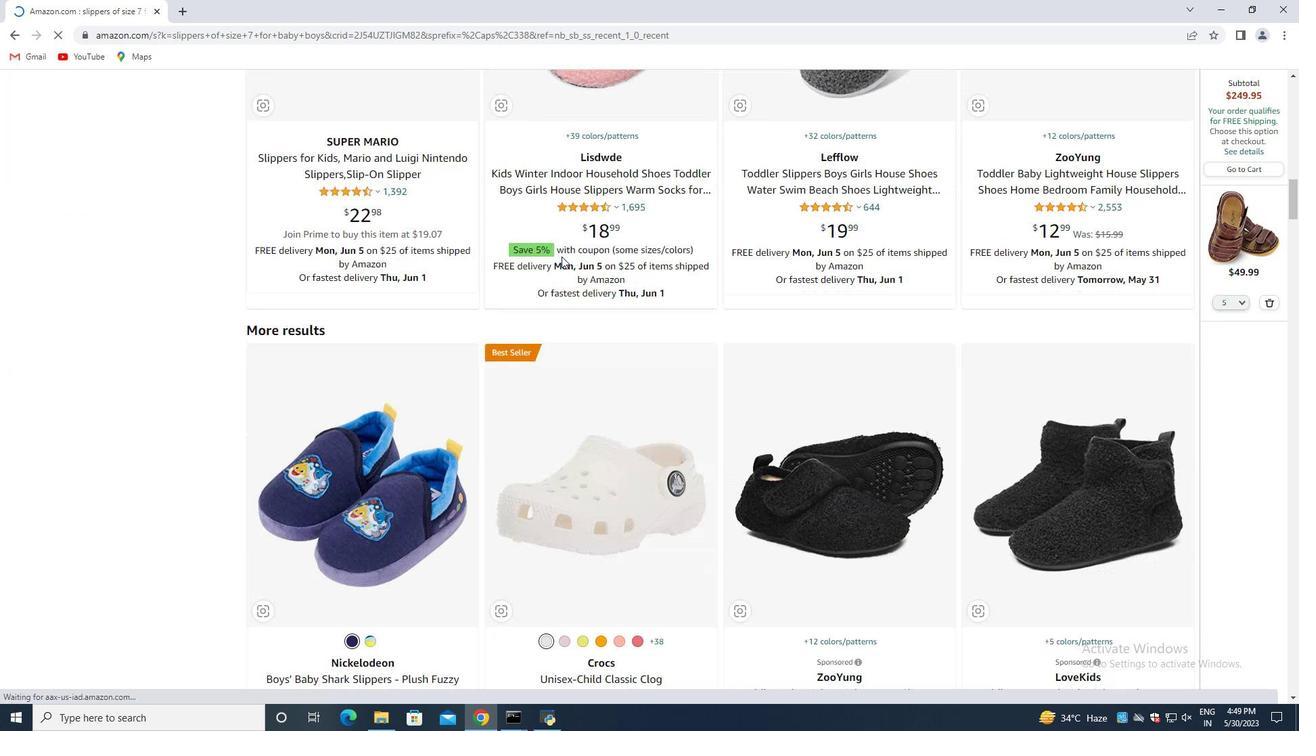 
Action: Mouse scrolled (562, 255) with delta (0, 0)
Screenshot: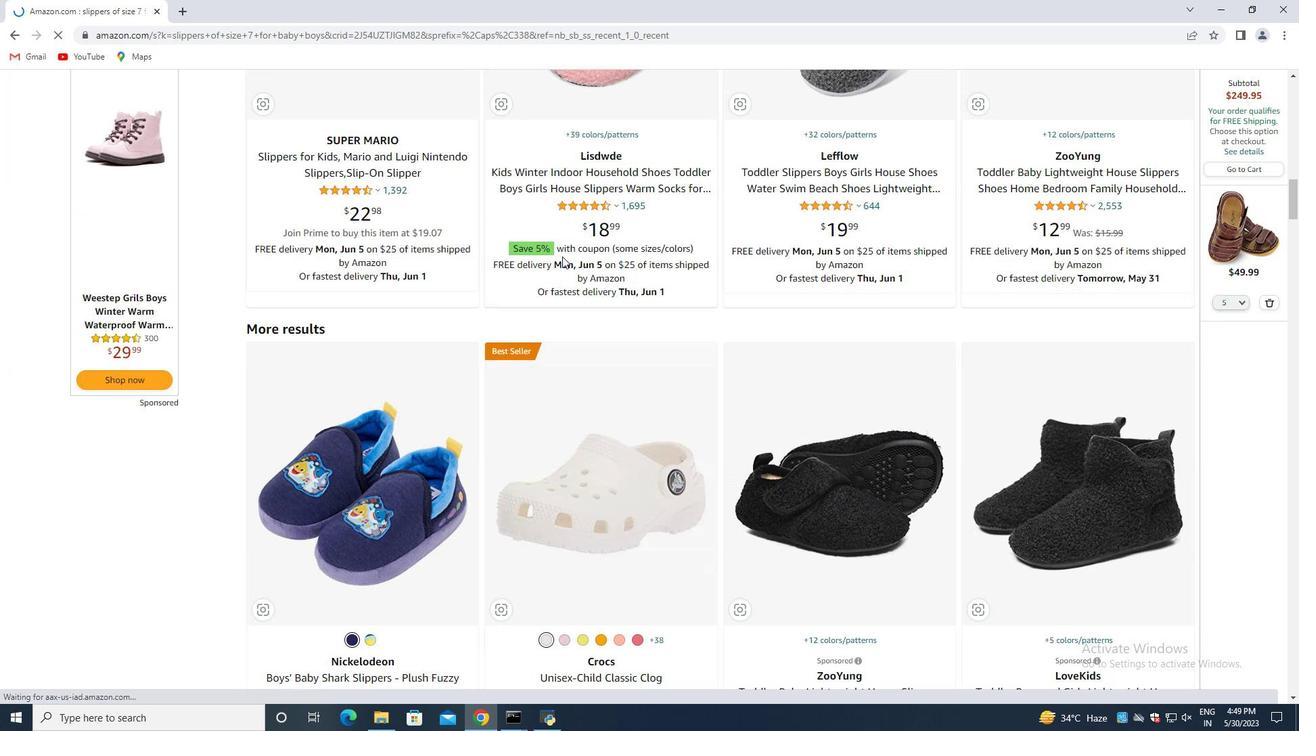 
Action: Mouse scrolled (562, 255) with delta (0, 0)
Screenshot: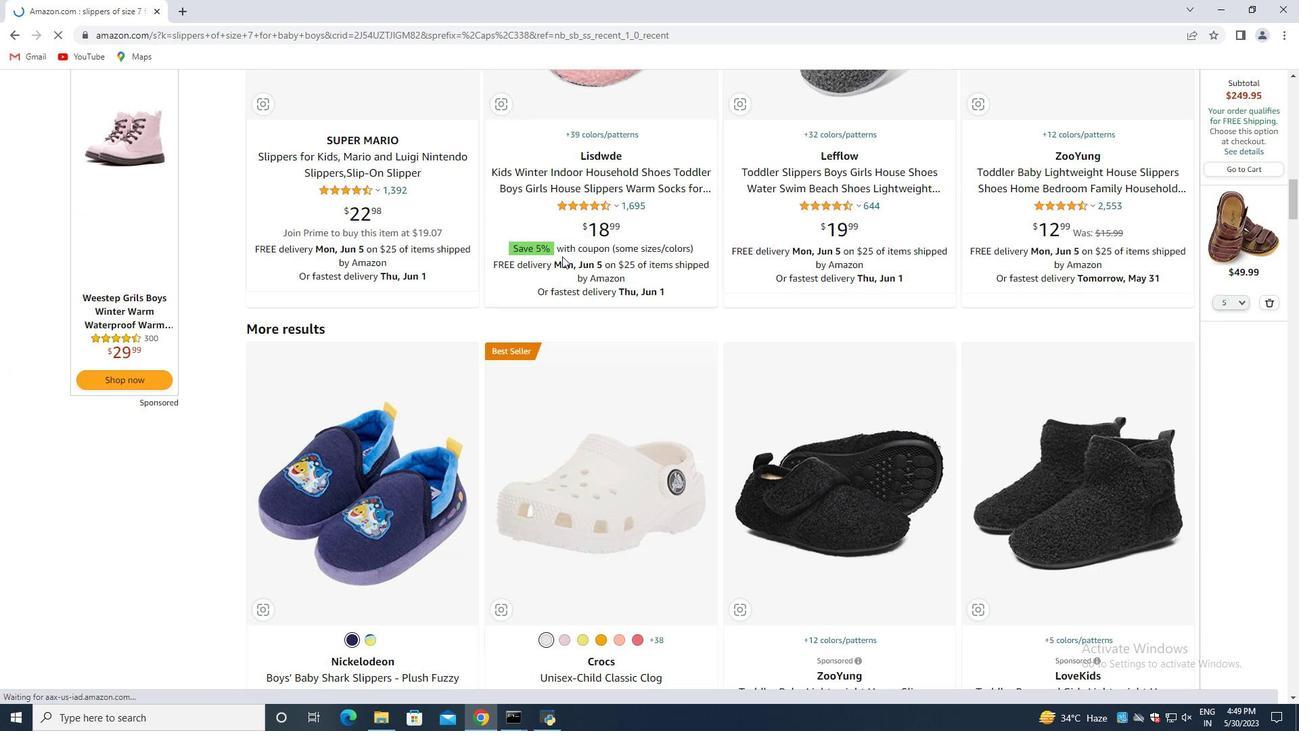 
Action: Mouse moved to (560, 256)
Screenshot: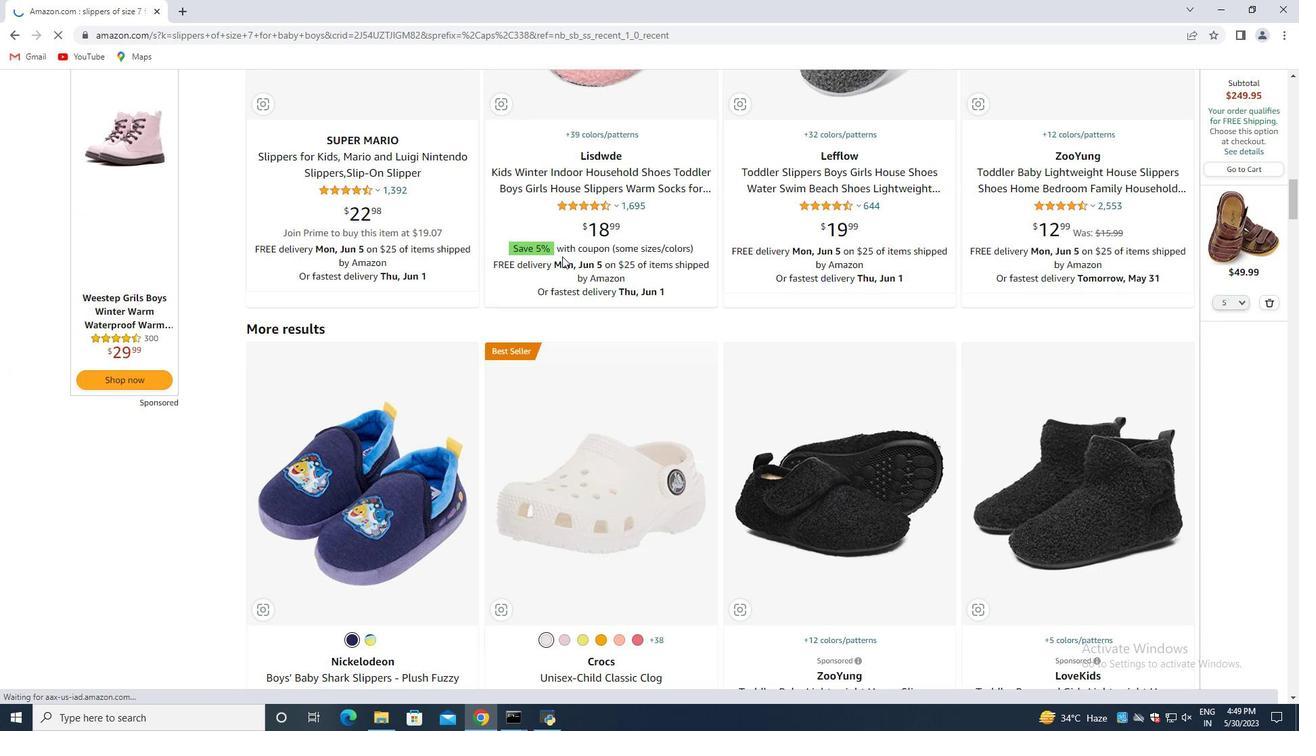 
Action: Mouse scrolled (560, 255) with delta (0, 0)
Screenshot: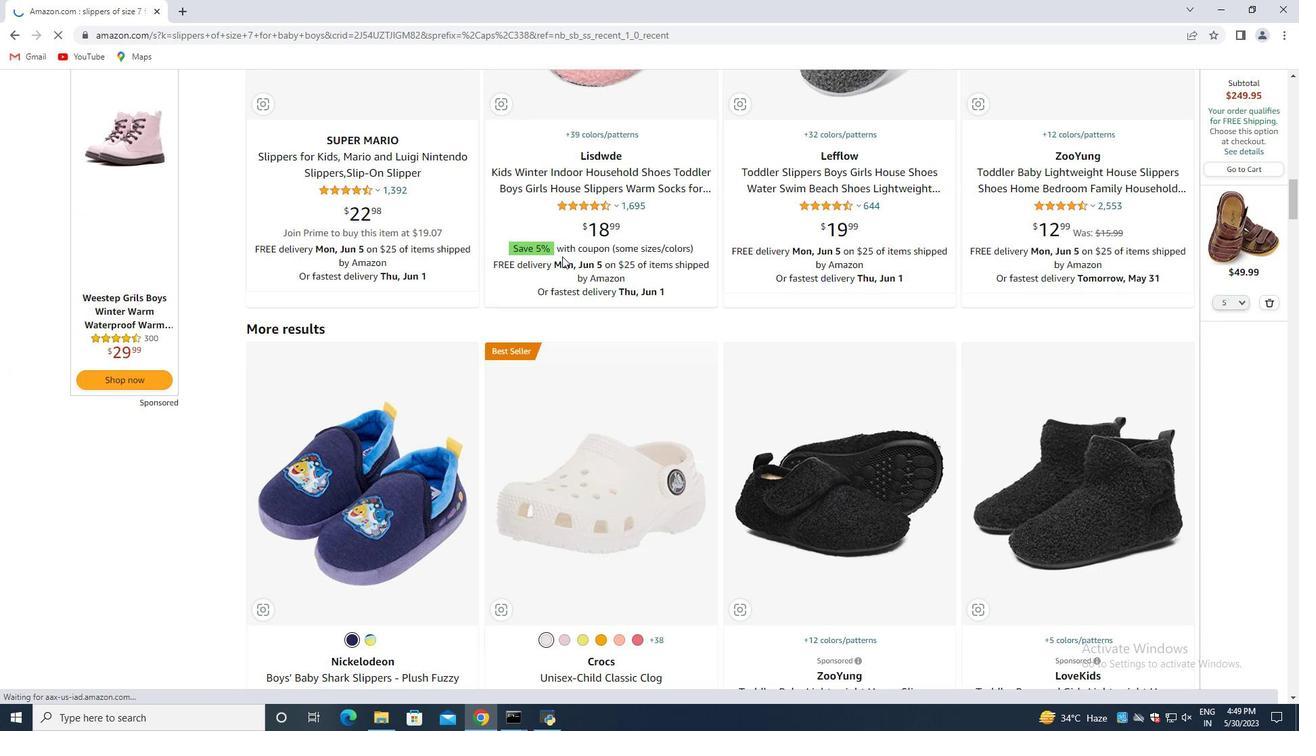
Action: Mouse moved to (561, 231)
Screenshot: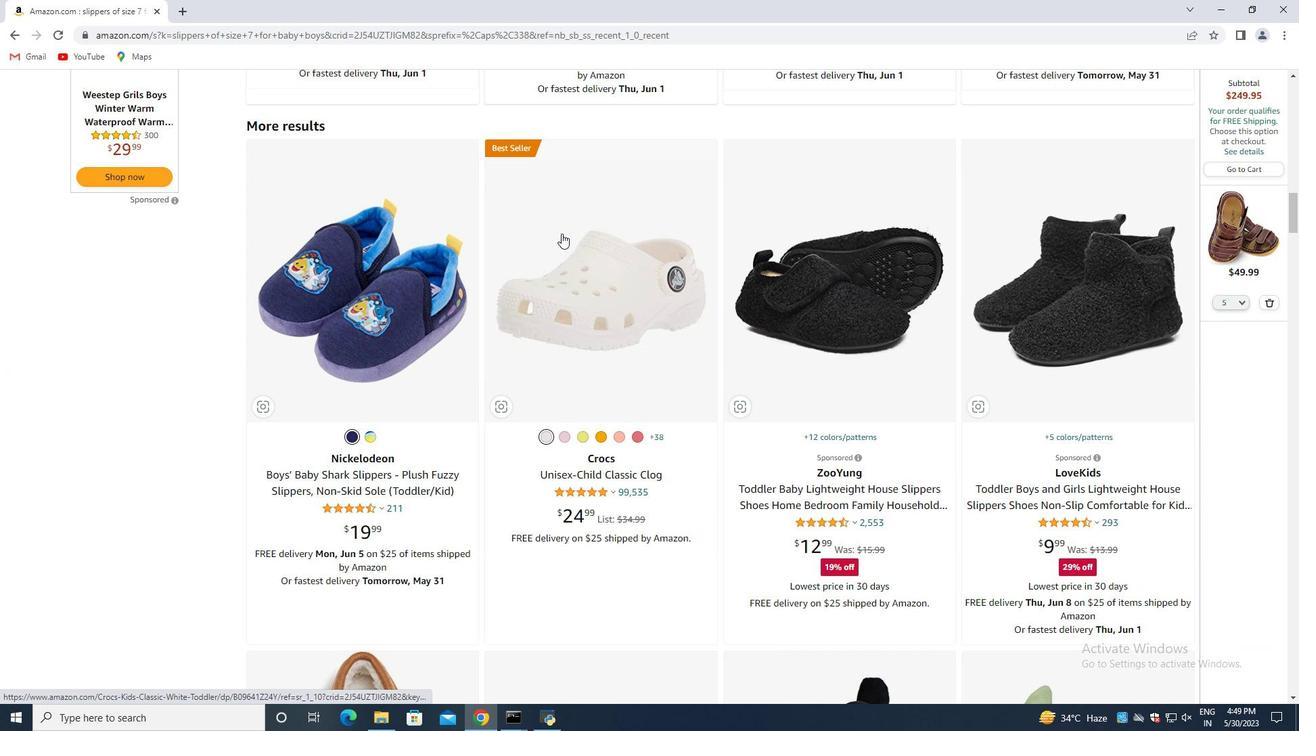 
Action: Mouse pressed left at (561, 231)
Screenshot: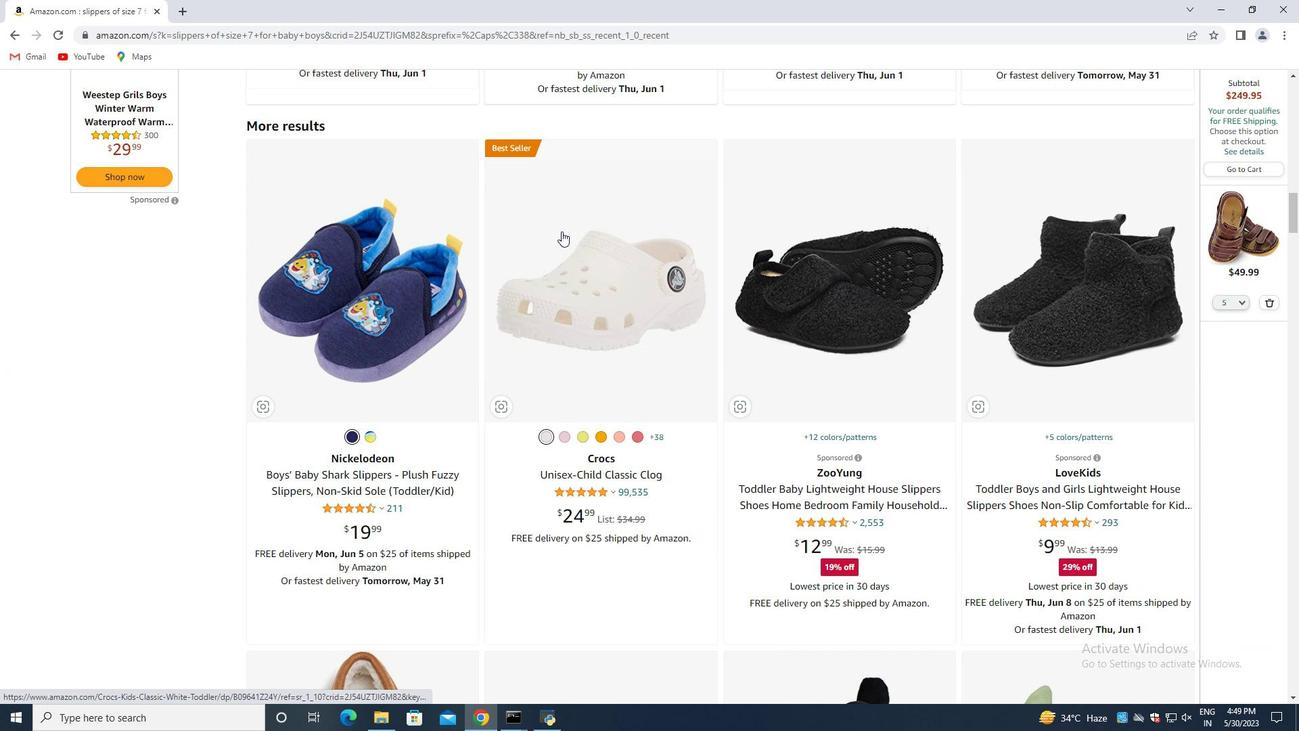 
Action: Mouse moved to (18, 30)
Screenshot: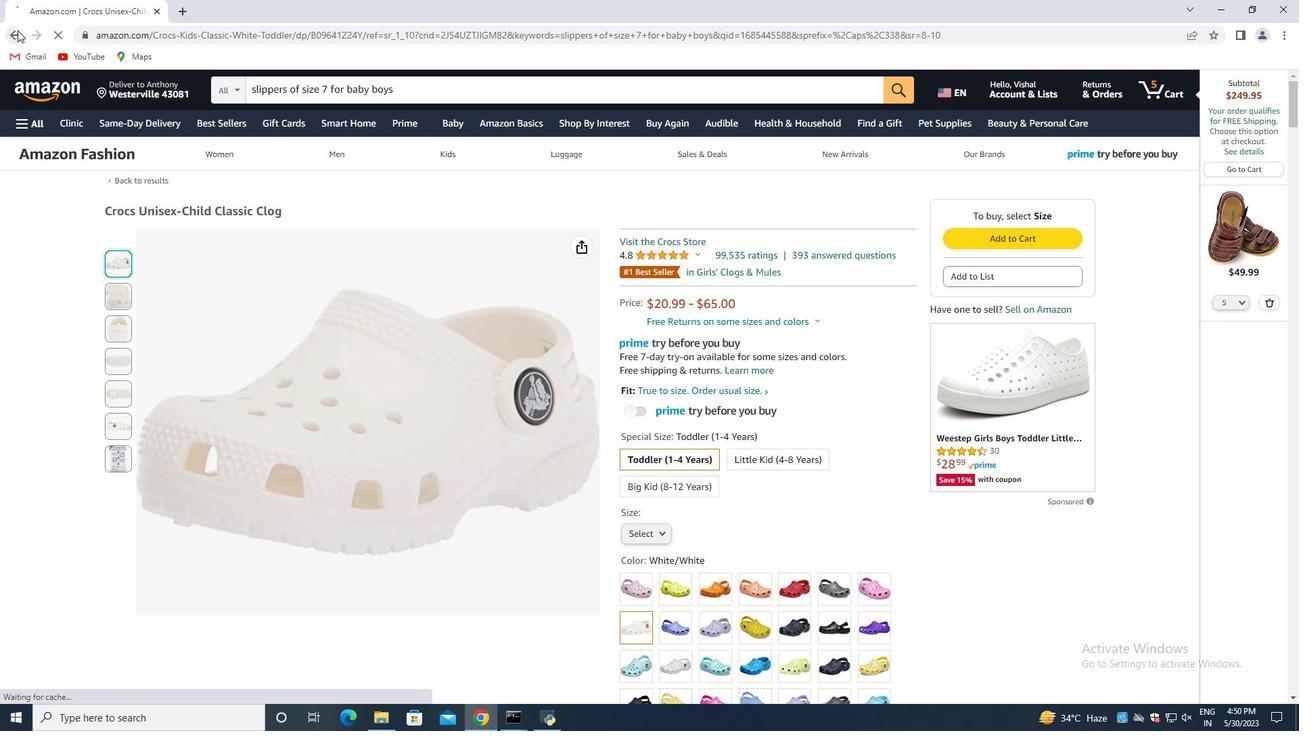 
Action: Mouse pressed left at (18, 30)
Screenshot: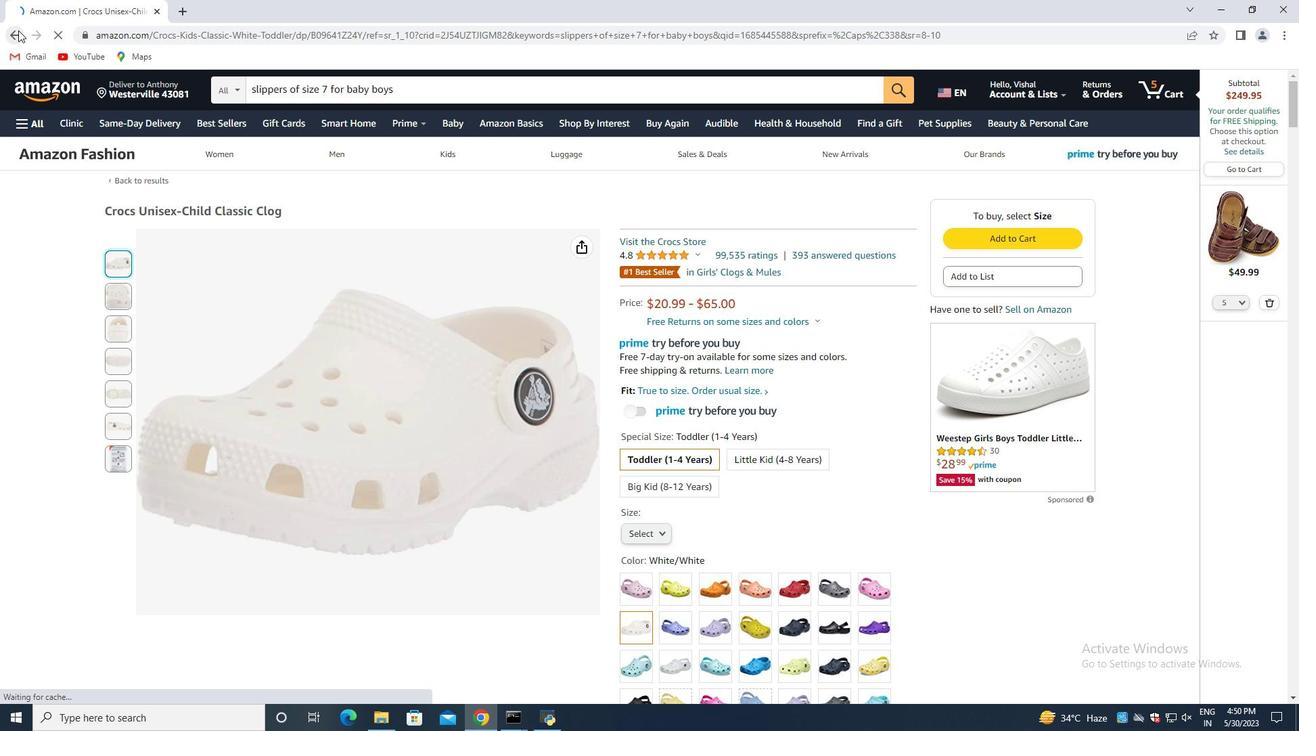 
Action: Mouse moved to (477, 337)
Screenshot: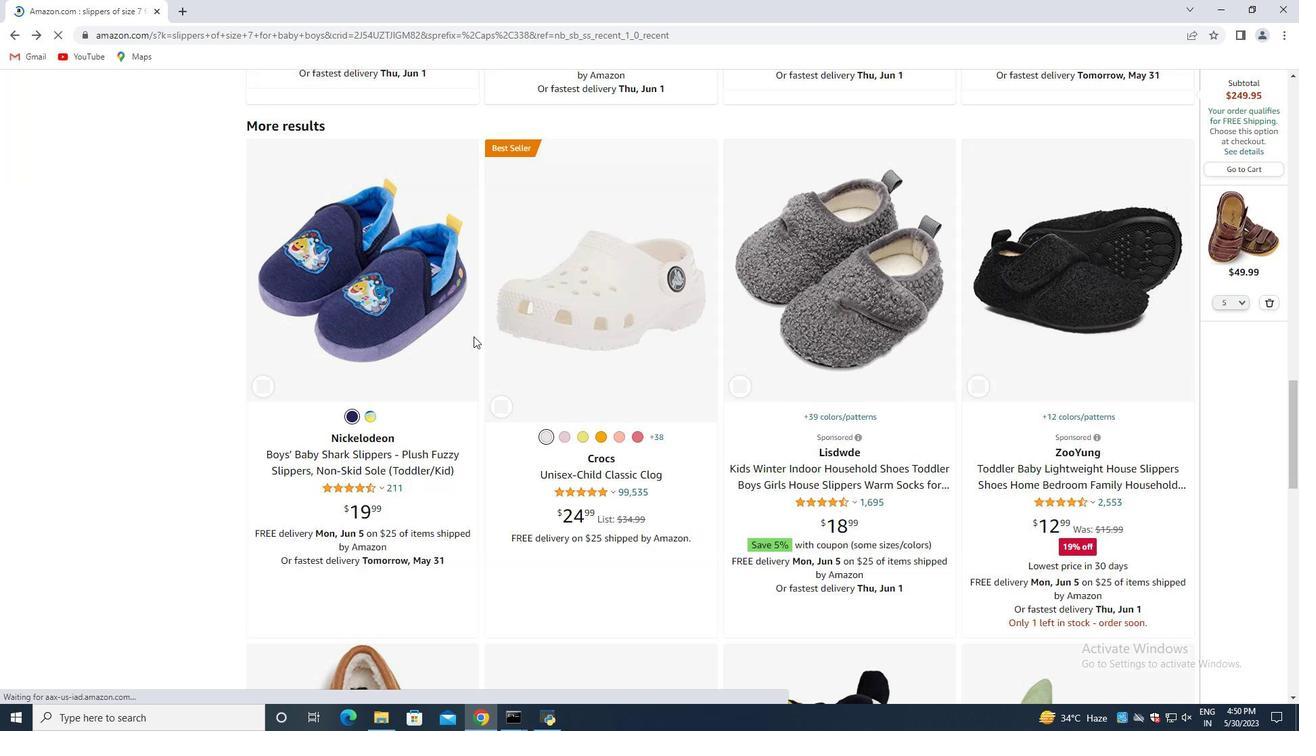 
Action: Mouse scrolled (477, 337) with delta (0, 0)
Screenshot: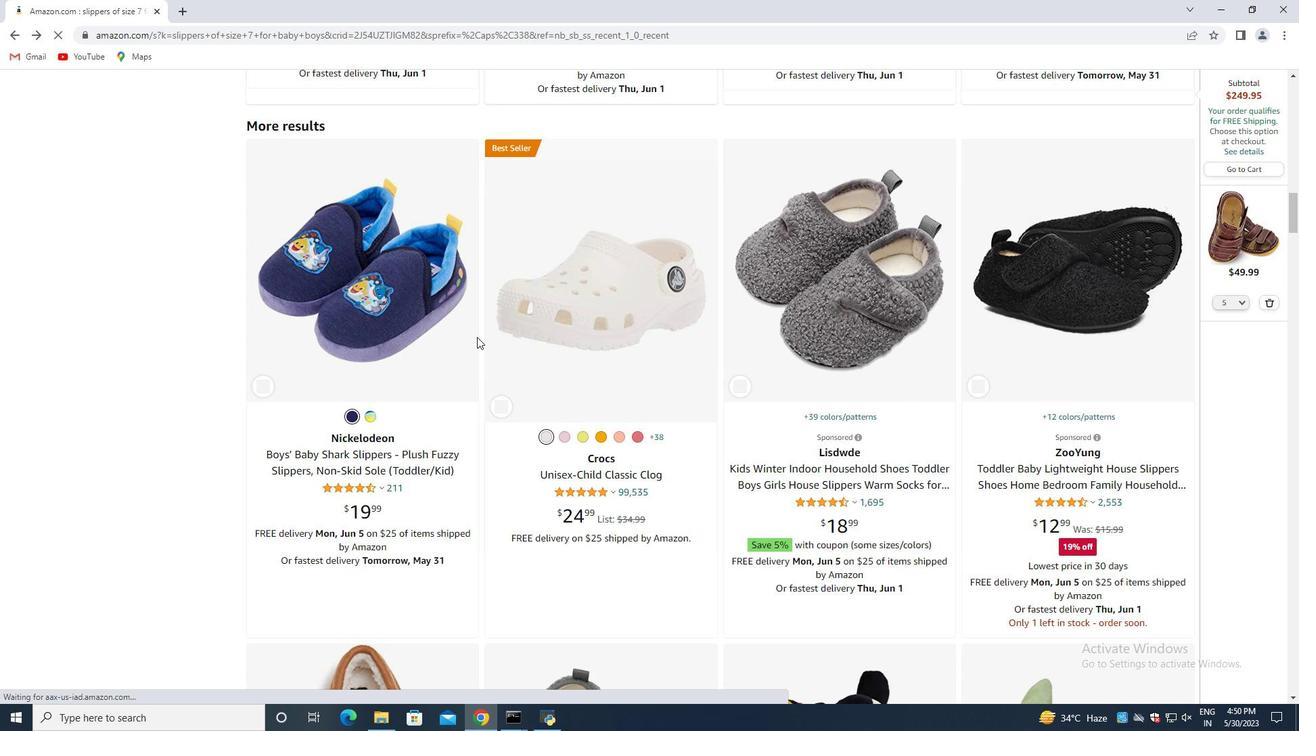 
Action: Mouse scrolled (477, 337) with delta (0, 0)
Screenshot: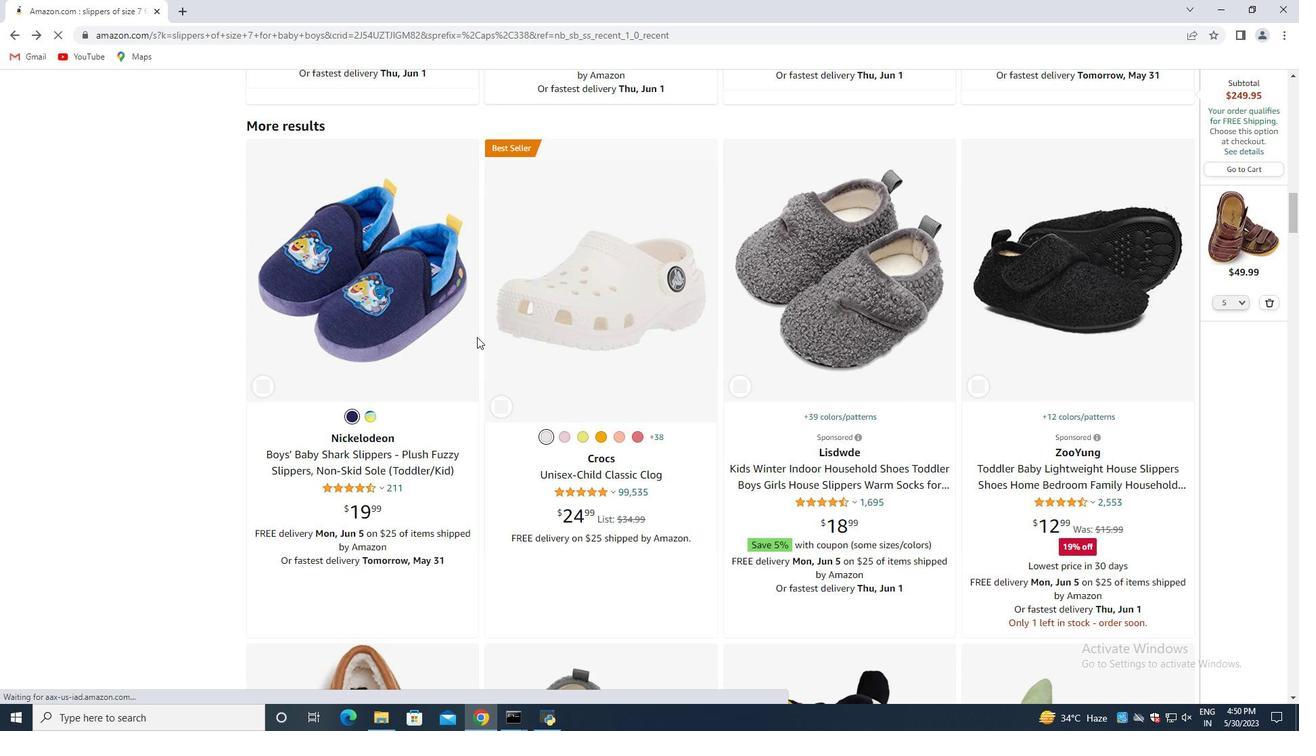 
Action: Mouse moved to (509, 387)
Screenshot: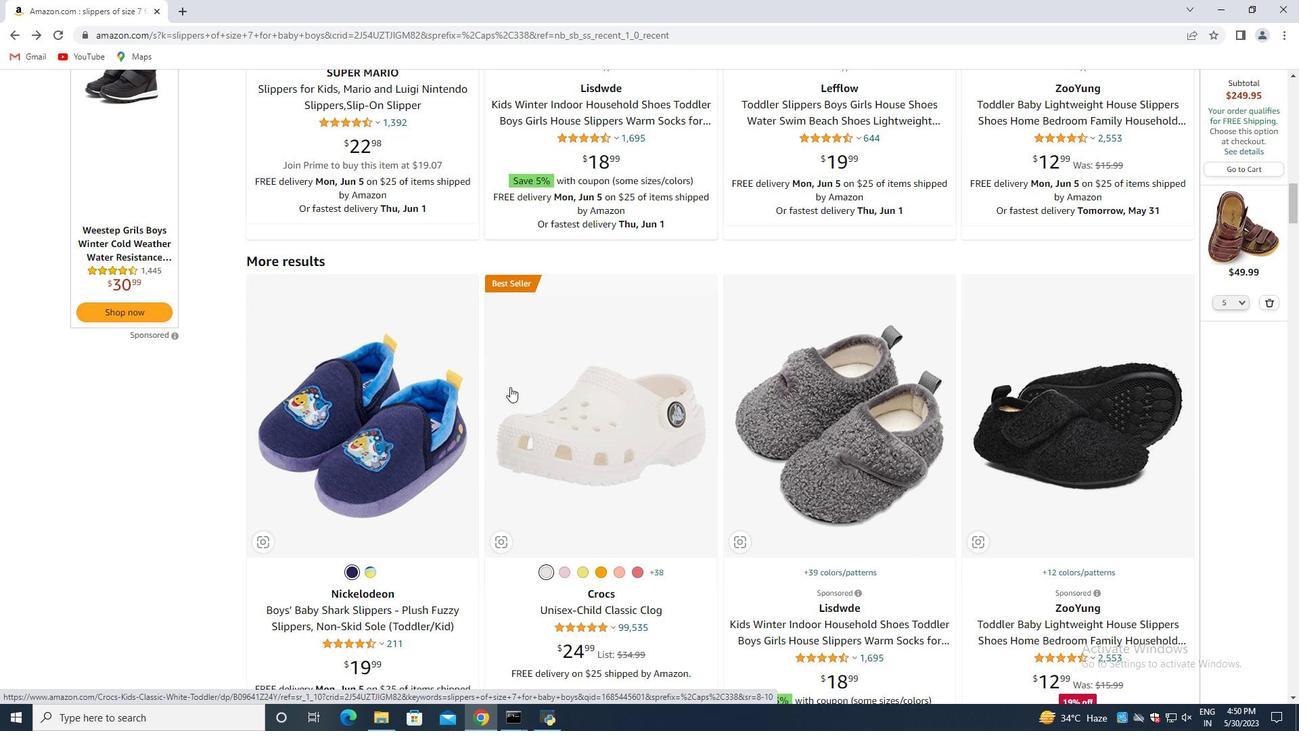 
Action: Mouse scrolled (509, 386) with delta (0, 0)
Screenshot: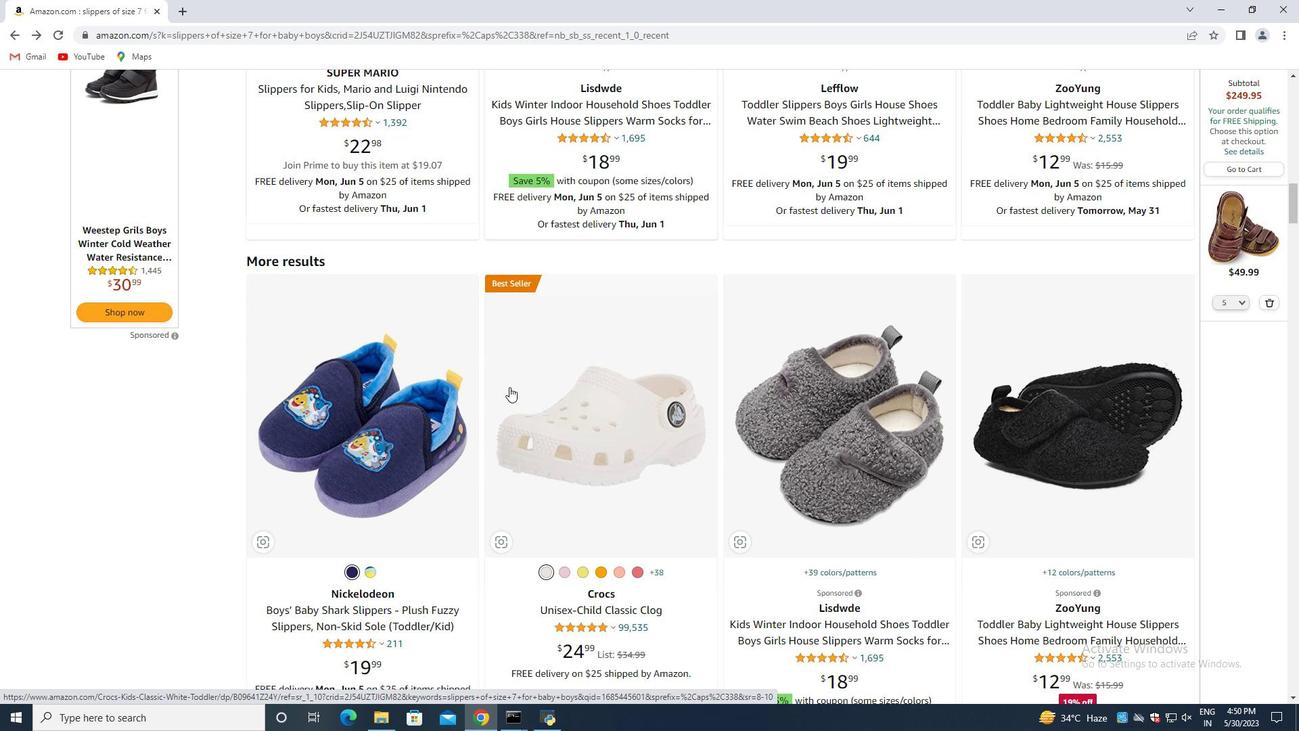 
Action: Mouse moved to (519, 369)
Screenshot: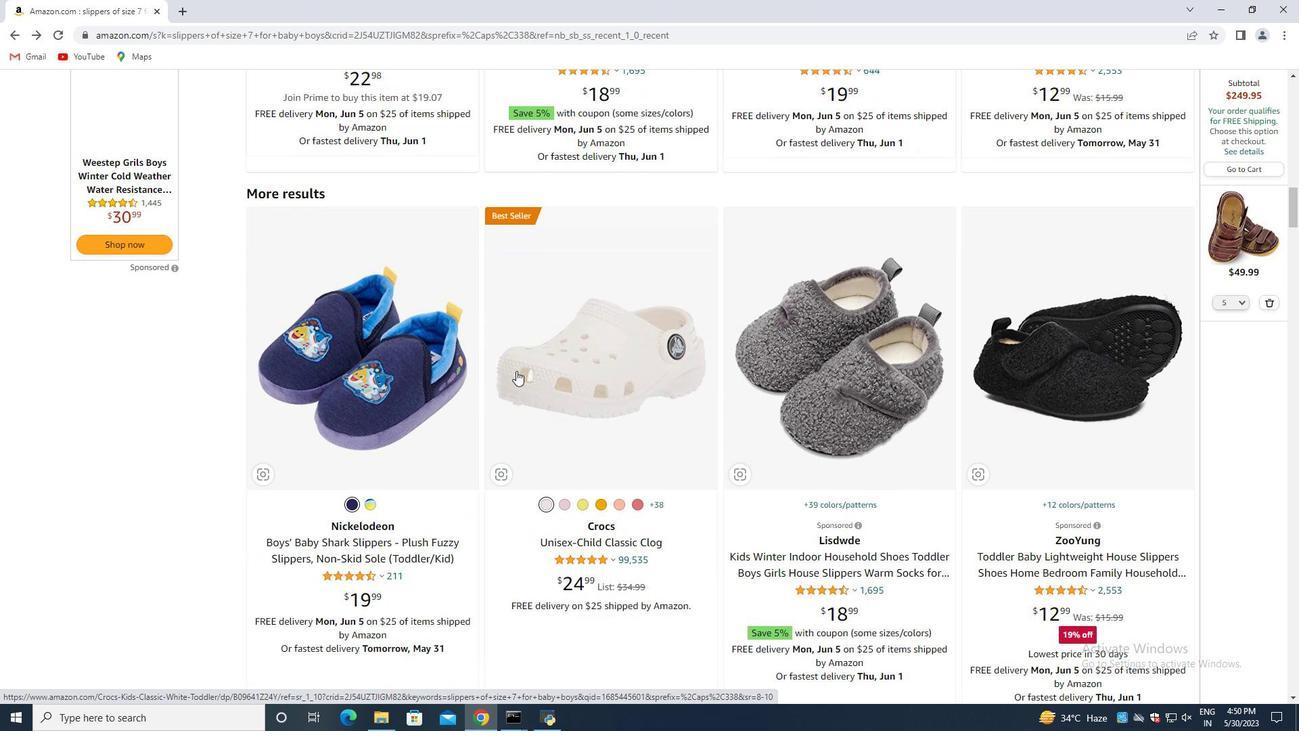 
Action: Mouse scrolled (519, 368) with delta (0, 0)
Screenshot: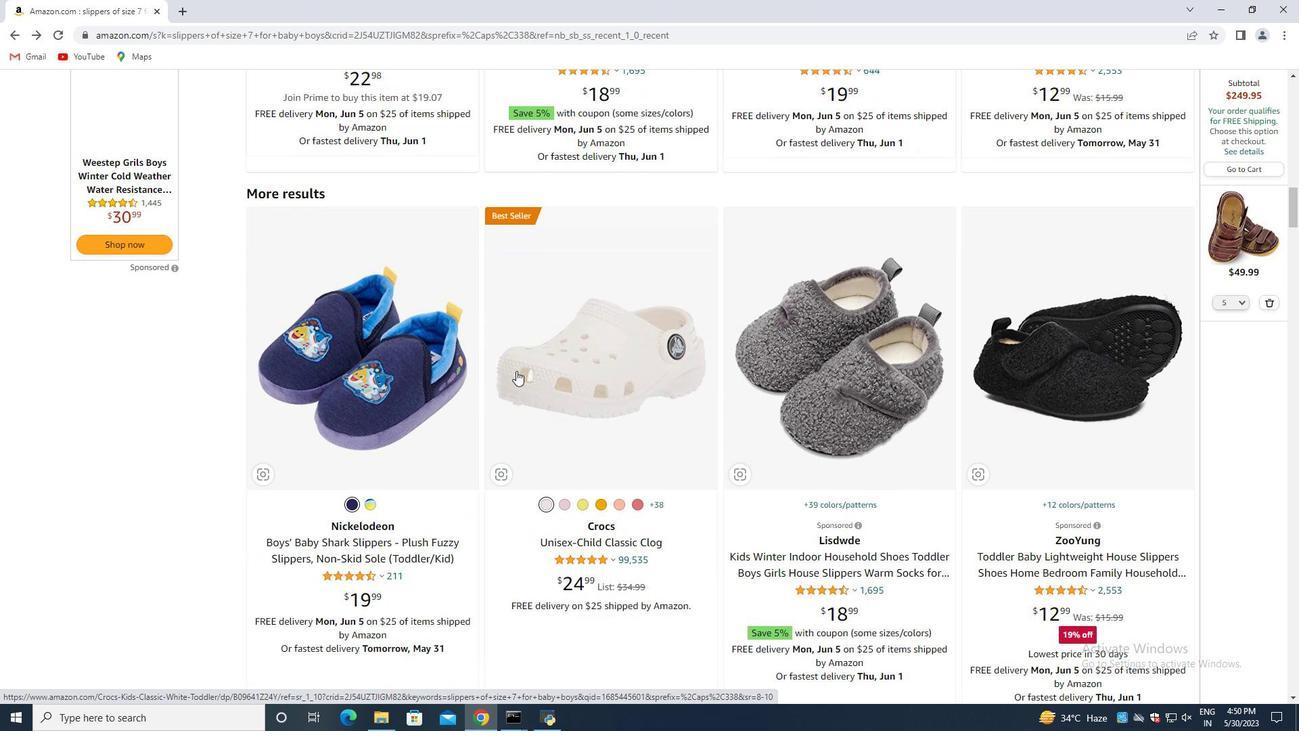 
Action: Mouse moved to (523, 369)
Screenshot: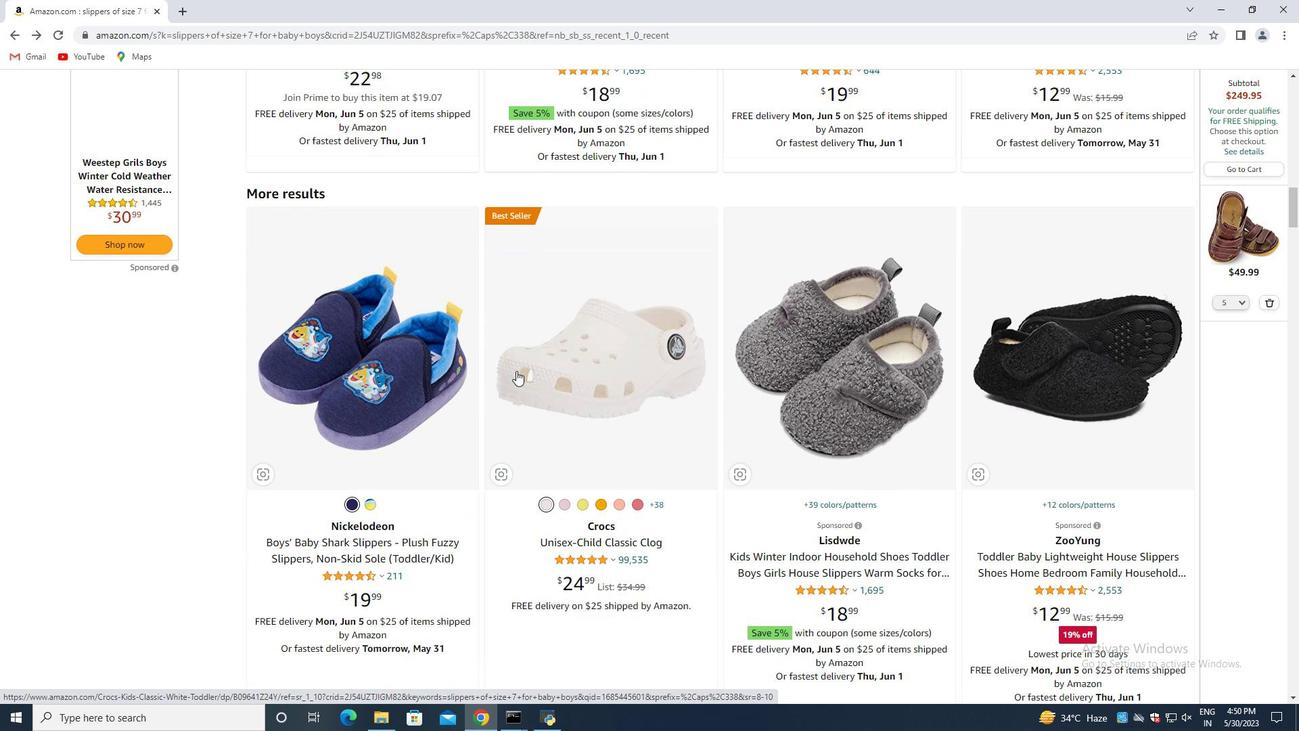 
Action: Mouse scrolled (523, 368) with delta (0, 0)
Screenshot: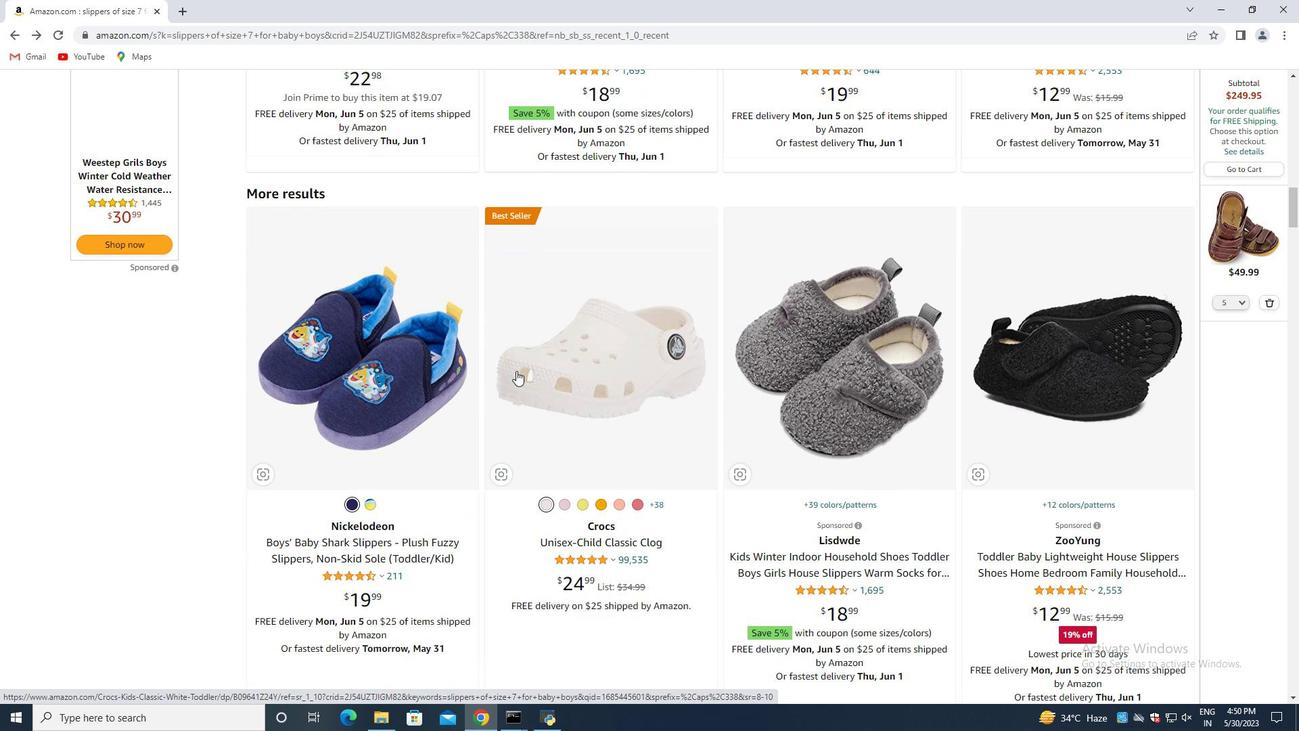 
Action: Mouse moved to (531, 369)
Screenshot: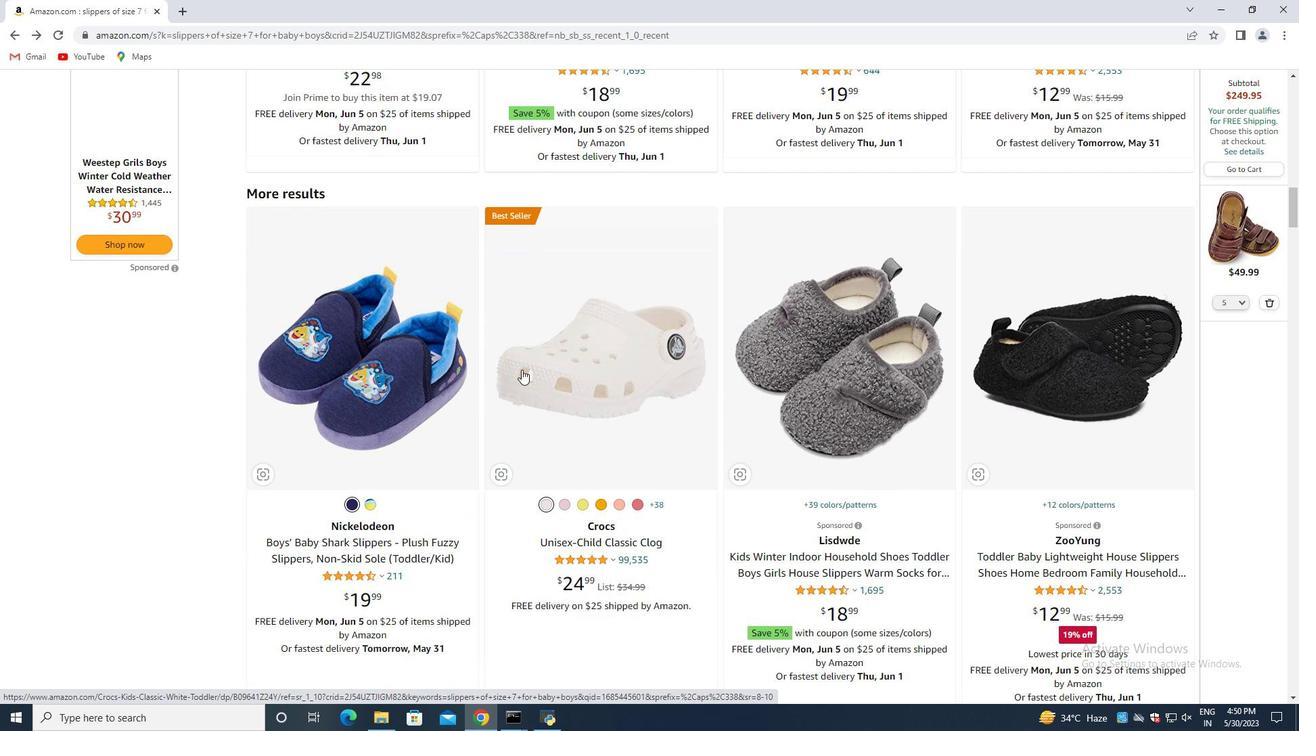 
Action: Mouse scrolled (531, 368) with delta (0, 0)
Screenshot: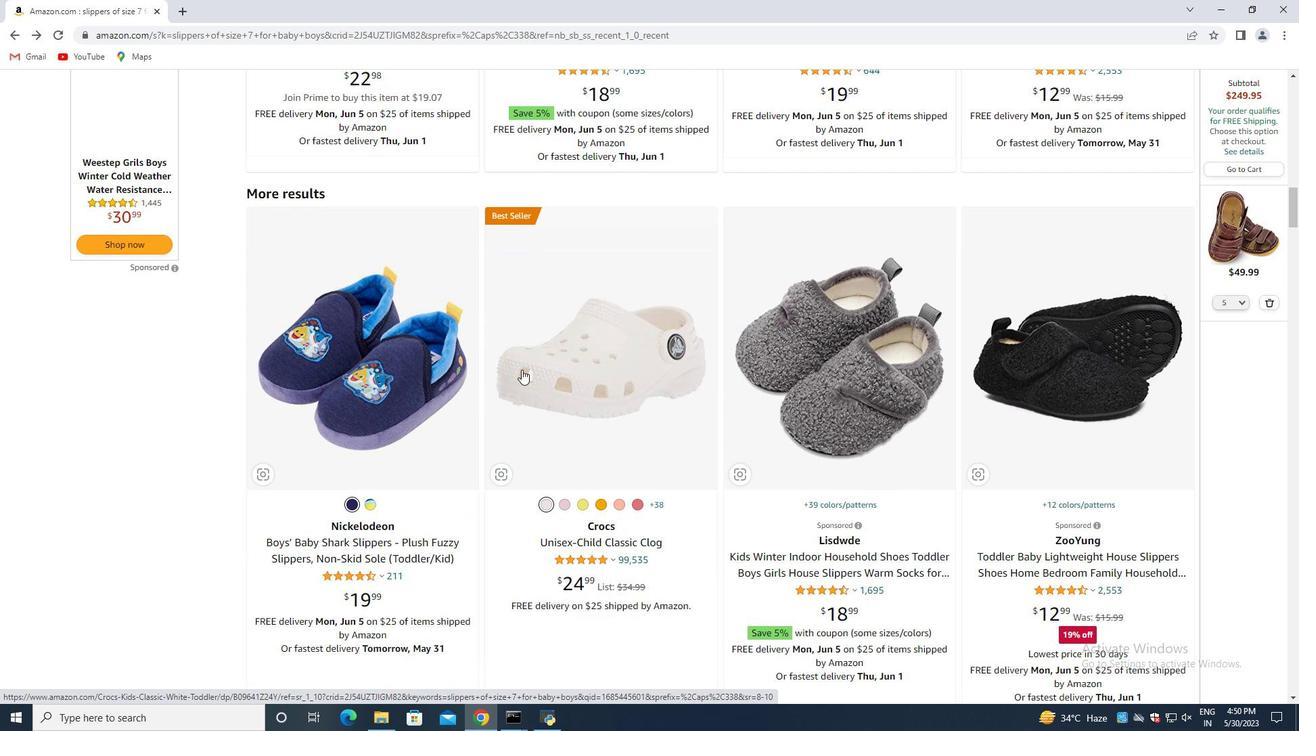 
Action: Mouse moved to (537, 365)
Screenshot: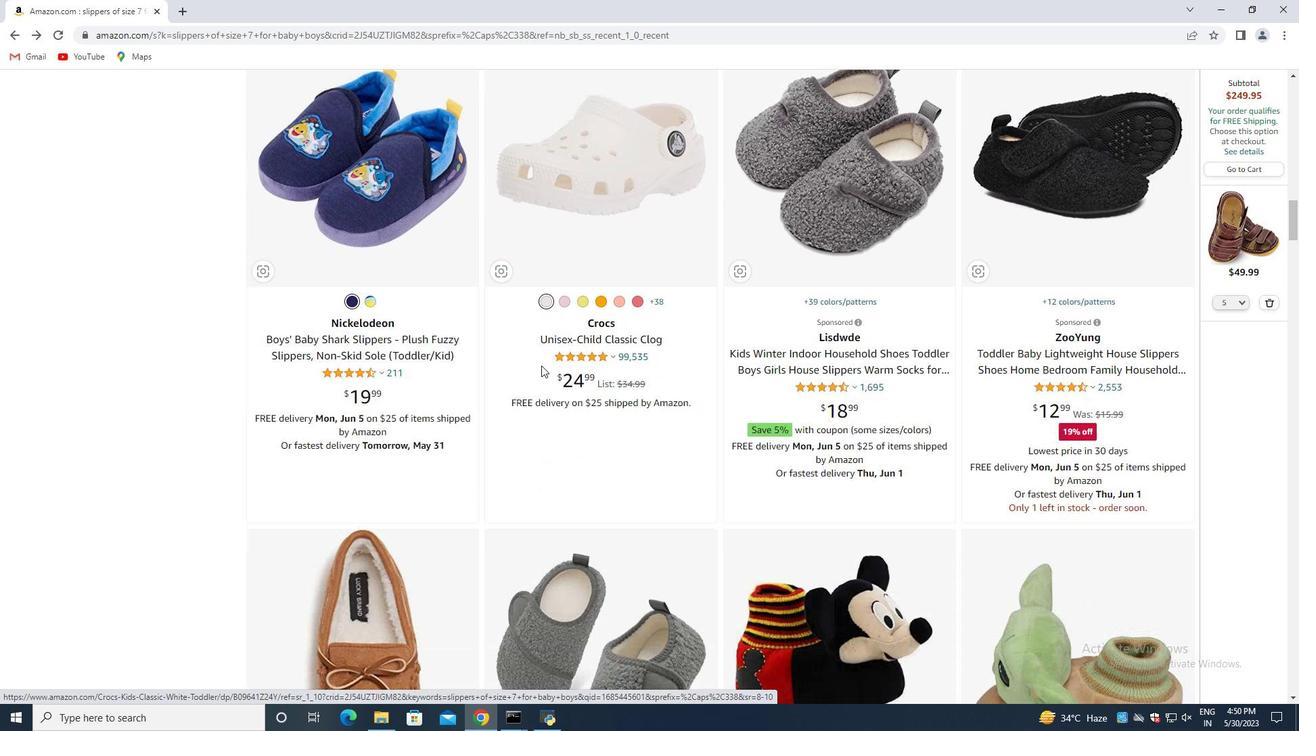 
Action: Mouse scrolled (537, 364) with delta (0, 0)
Screenshot: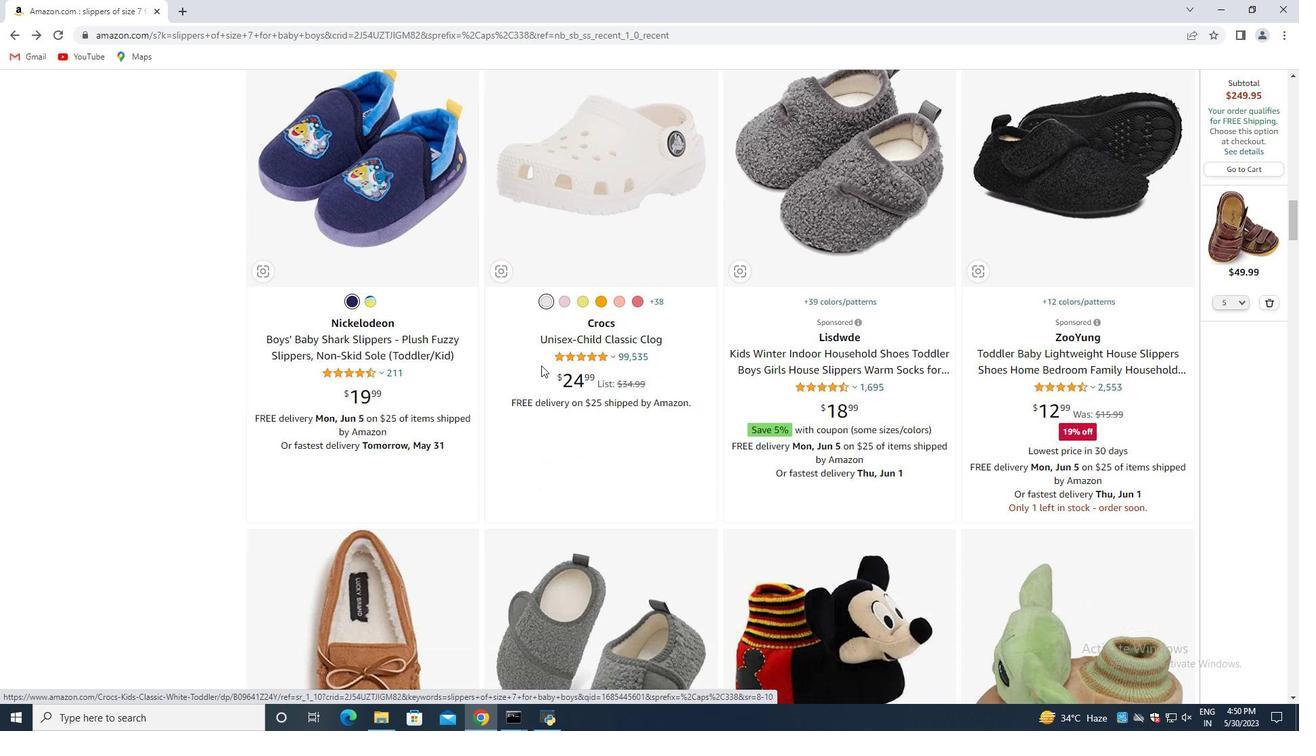 
Action: Mouse moved to (536, 365)
Screenshot: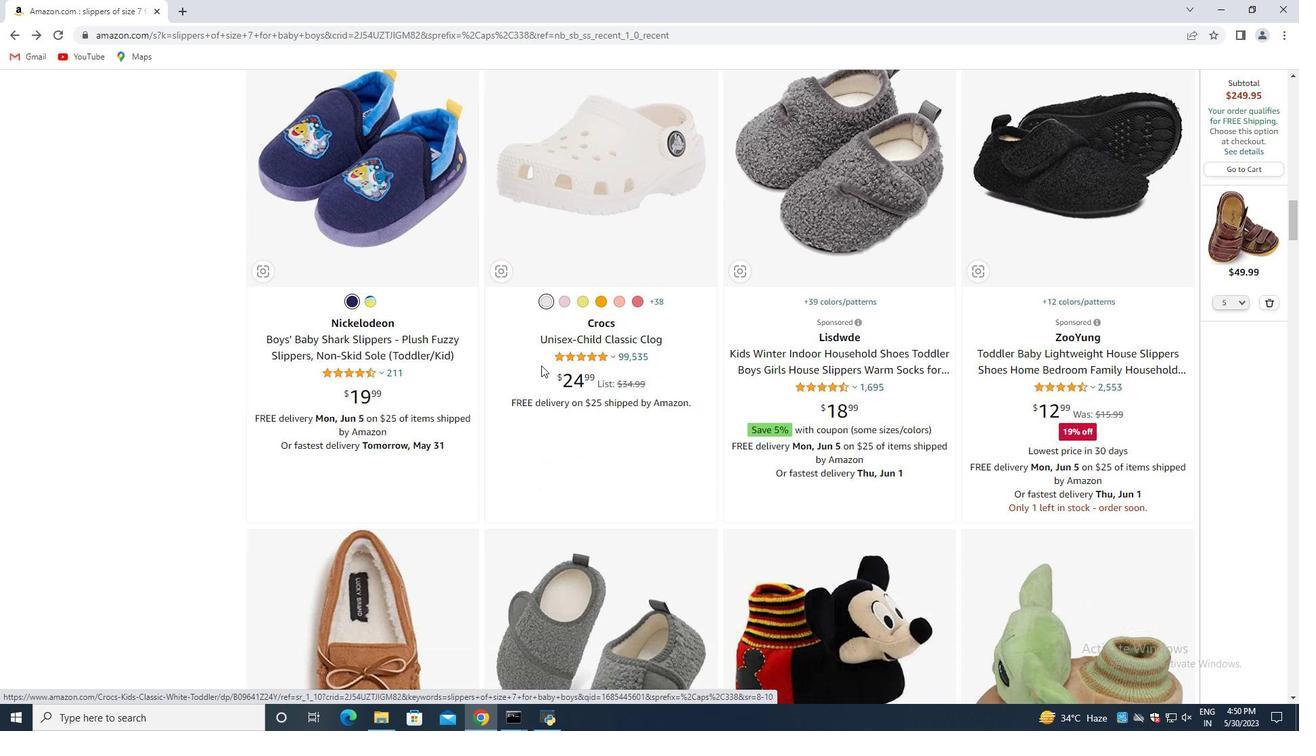
Action: Mouse scrolled (536, 364) with delta (0, 0)
Screenshot: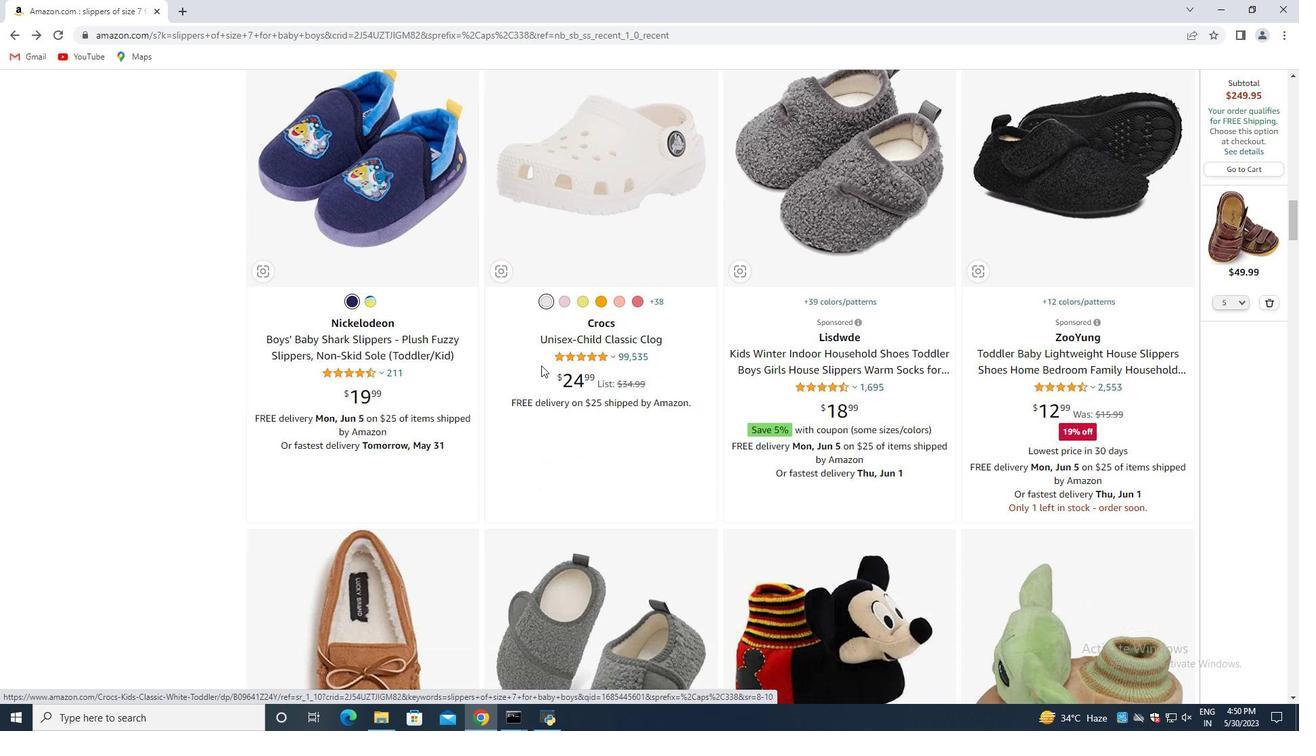 
Action: Mouse moved to (529, 362)
Screenshot: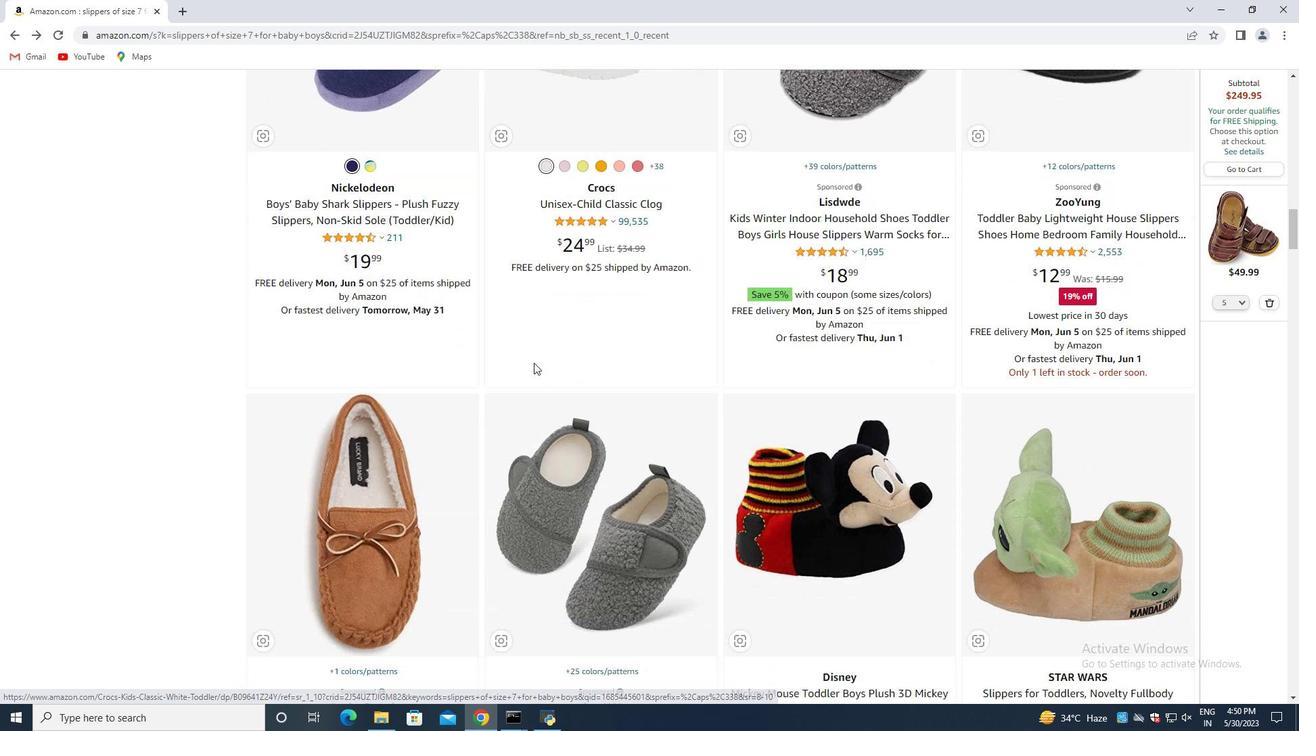 
Action: Mouse scrolled (529, 362) with delta (0, 0)
Screenshot: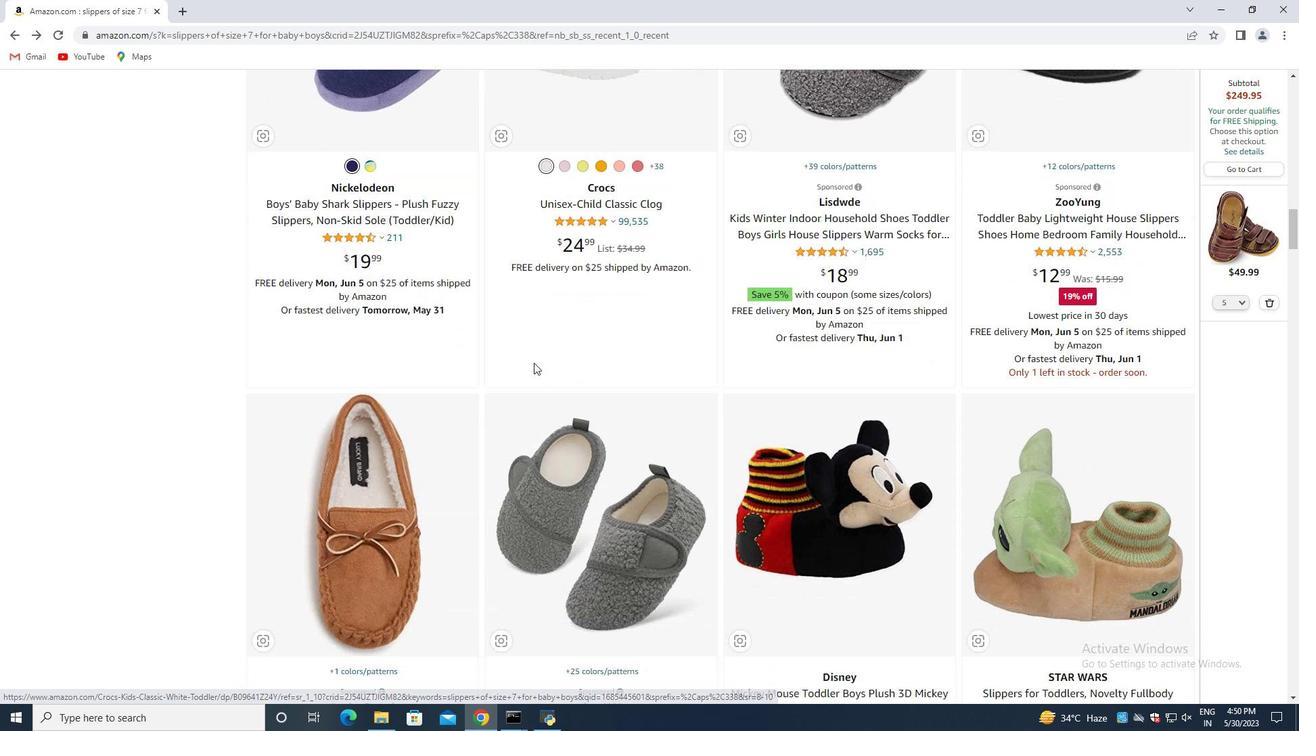 
Action: Mouse scrolled (529, 362) with delta (0, 0)
Screenshot: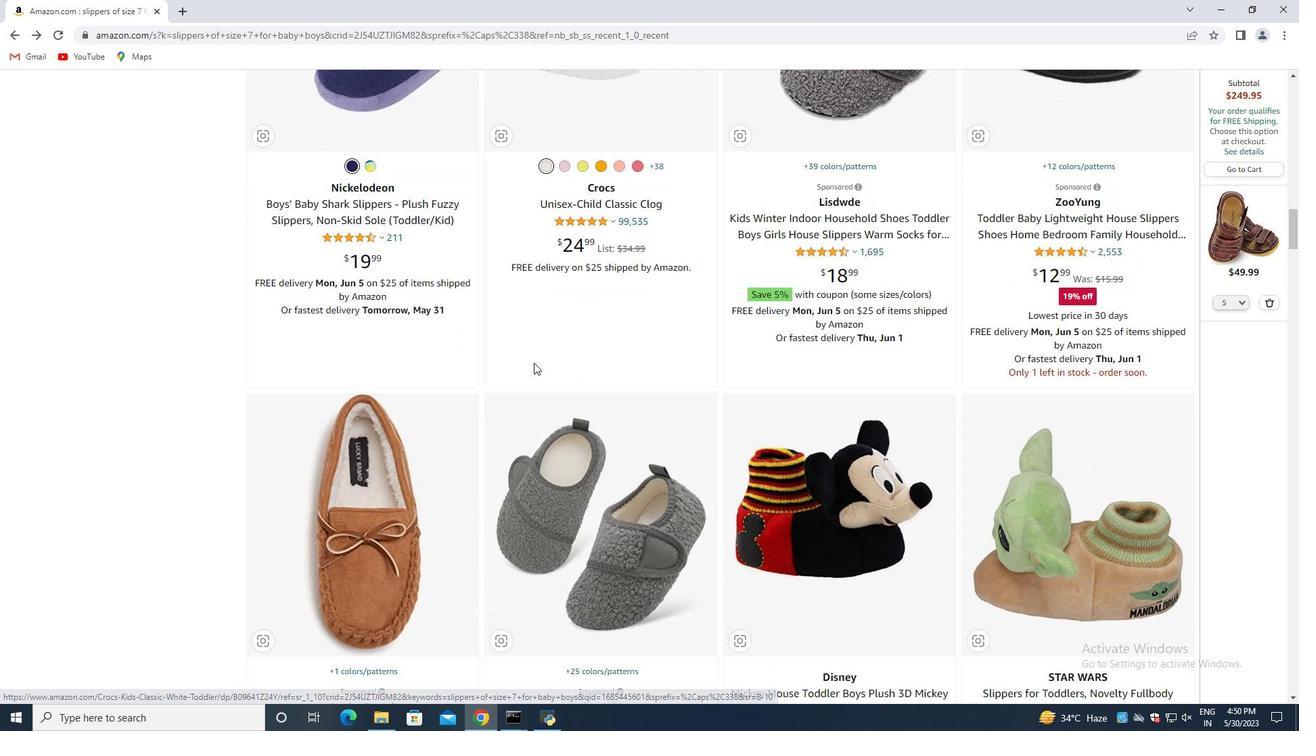 
Action: Mouse moved to (541, 352)
Screenshot: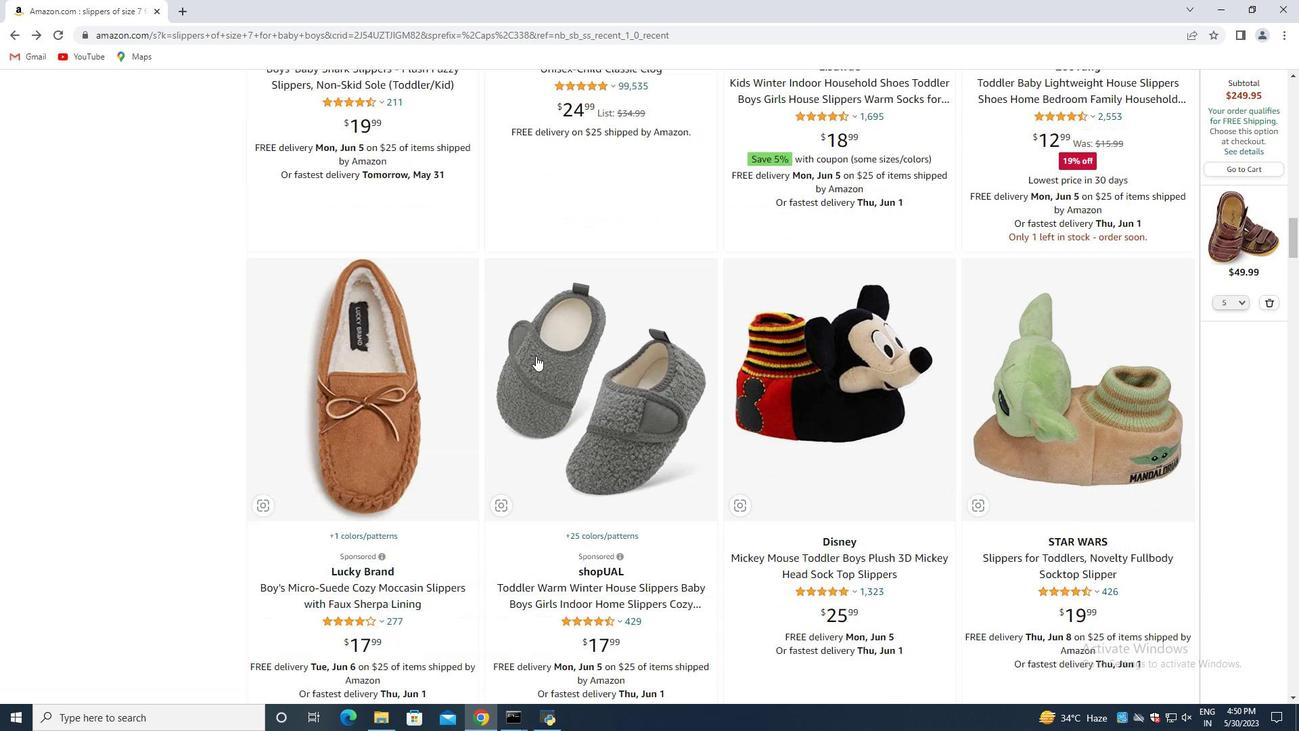 
Action: Mouse scrolled (541, 352) with delta (0, 0)
Screenshot: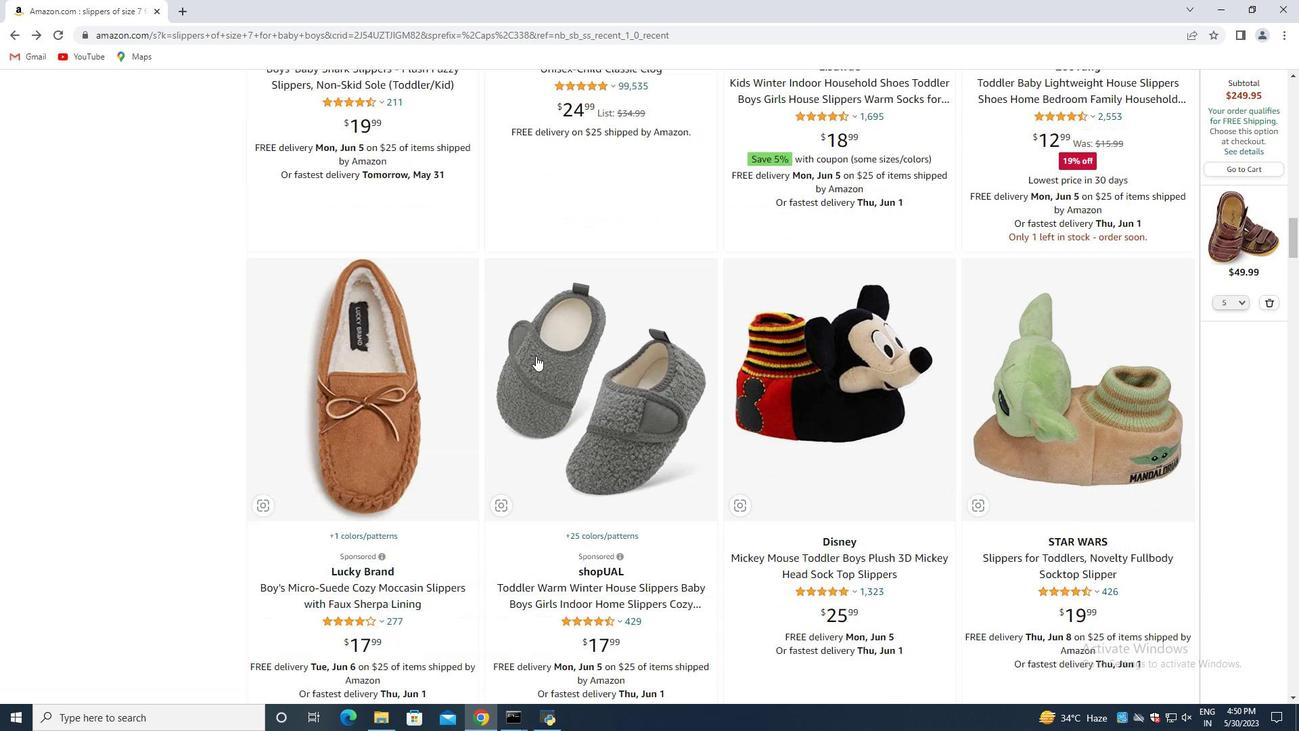 
Action: Mouse moved to (542, 352)
Screenshot: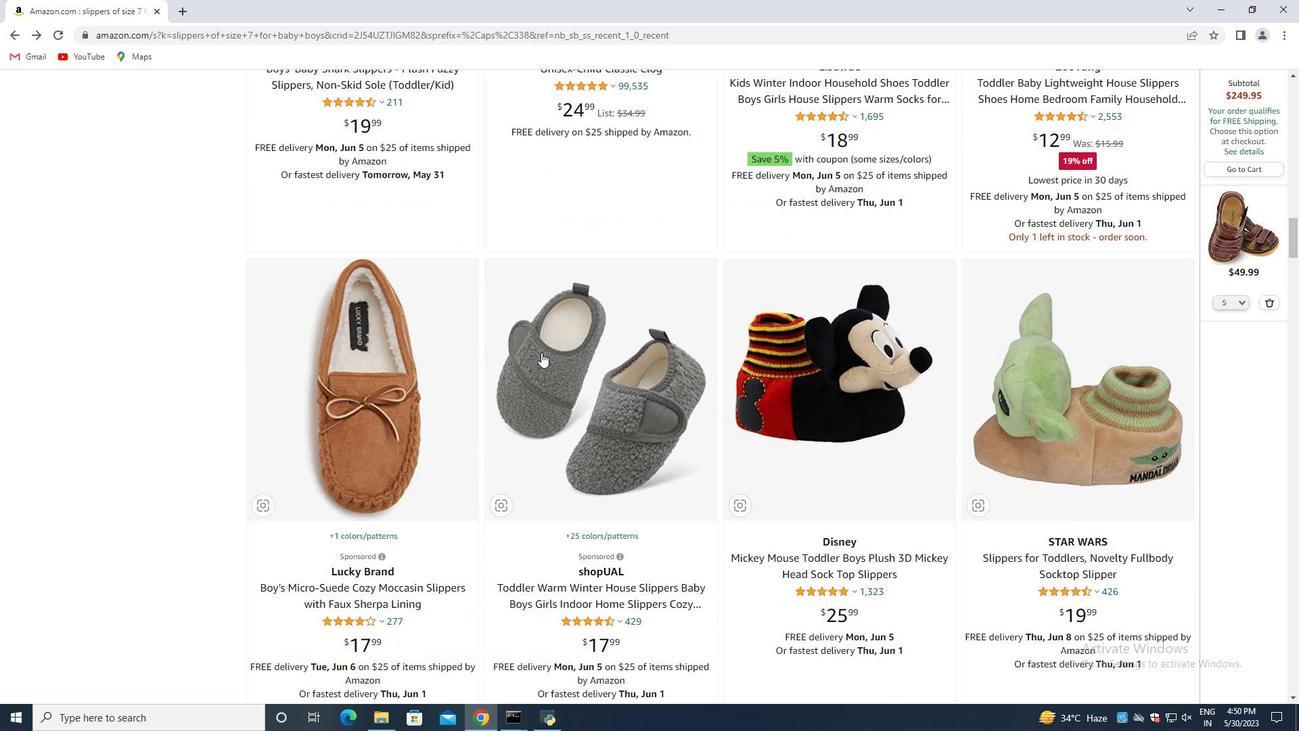 
Action: Mouse scrolled (542, 352) with delta (0, 0)
Screenshot: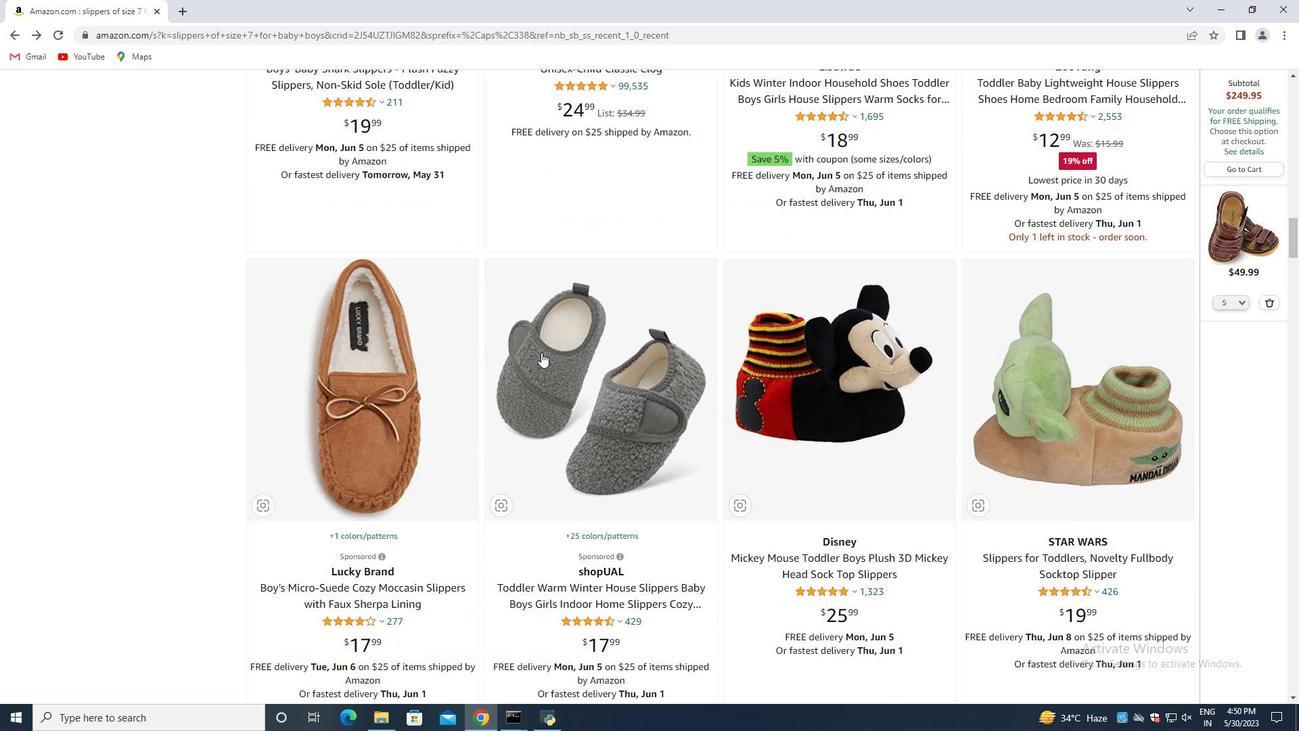 
Action: Mouse moved to (546, 352)
Screenshot: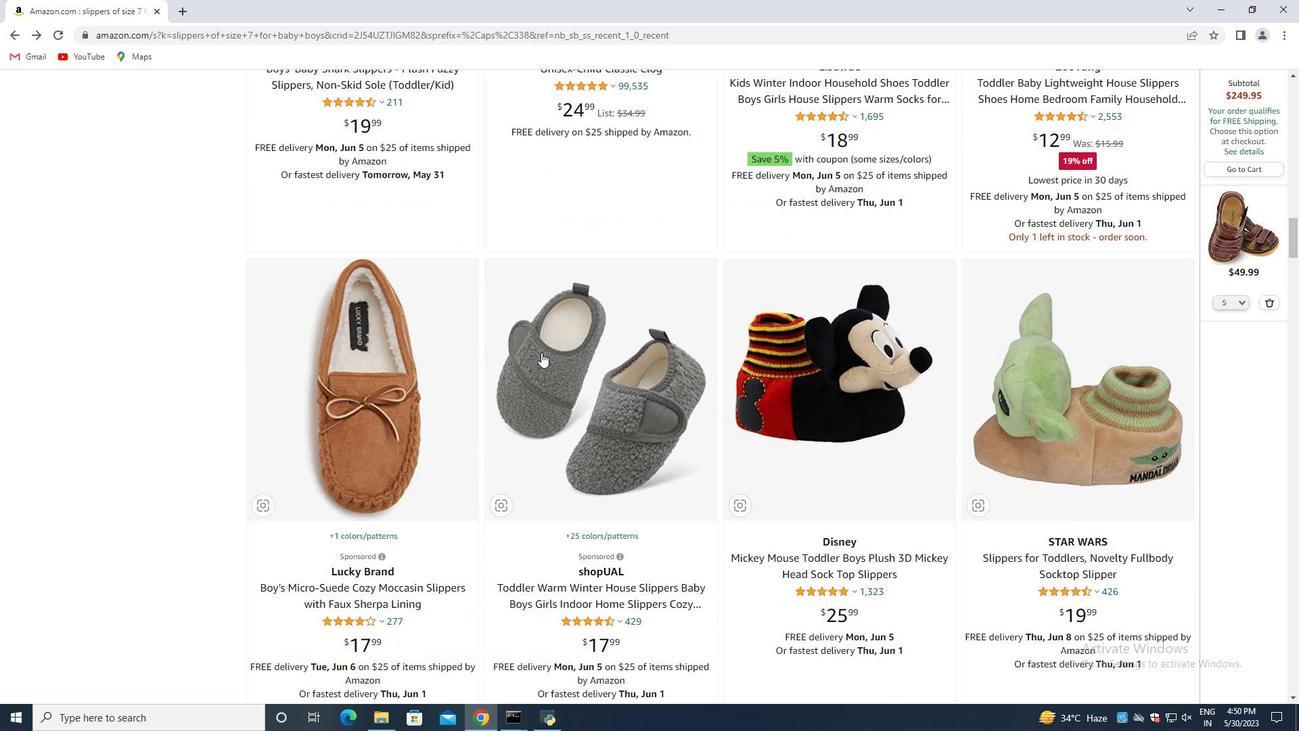 
Action: Mouse scrolled (546, 352) with delta (0, 0)
Screenshot: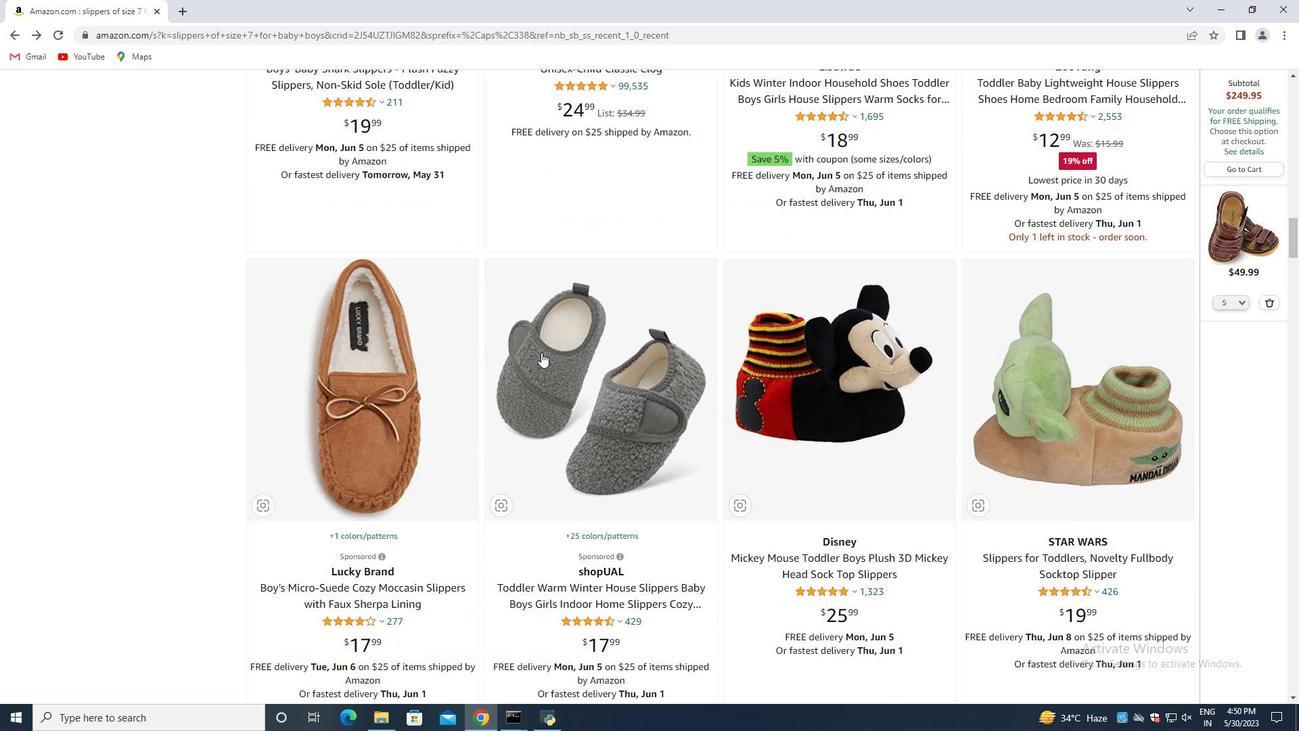 
Action: Mouse moved to (561, 355)
Screenshot: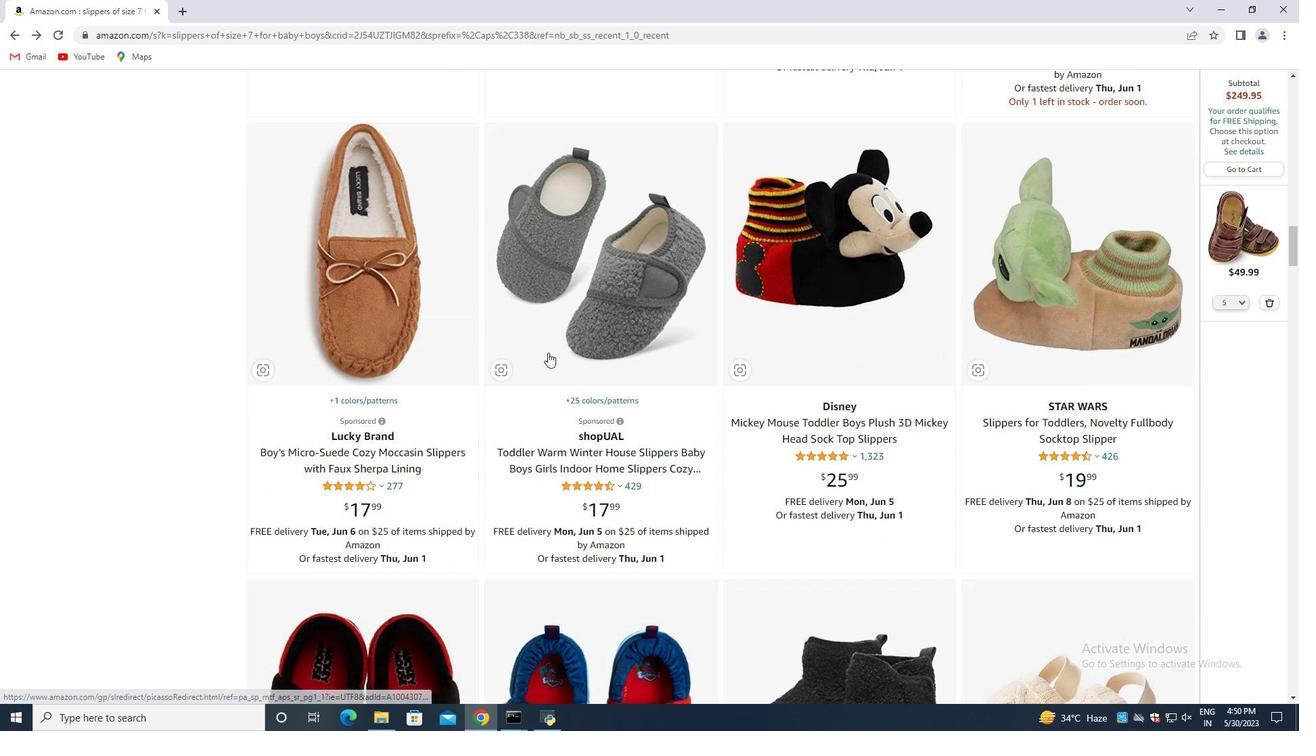 
Action: Mouse scrolled (561, 354) with delta (0, 0)
Screenshot: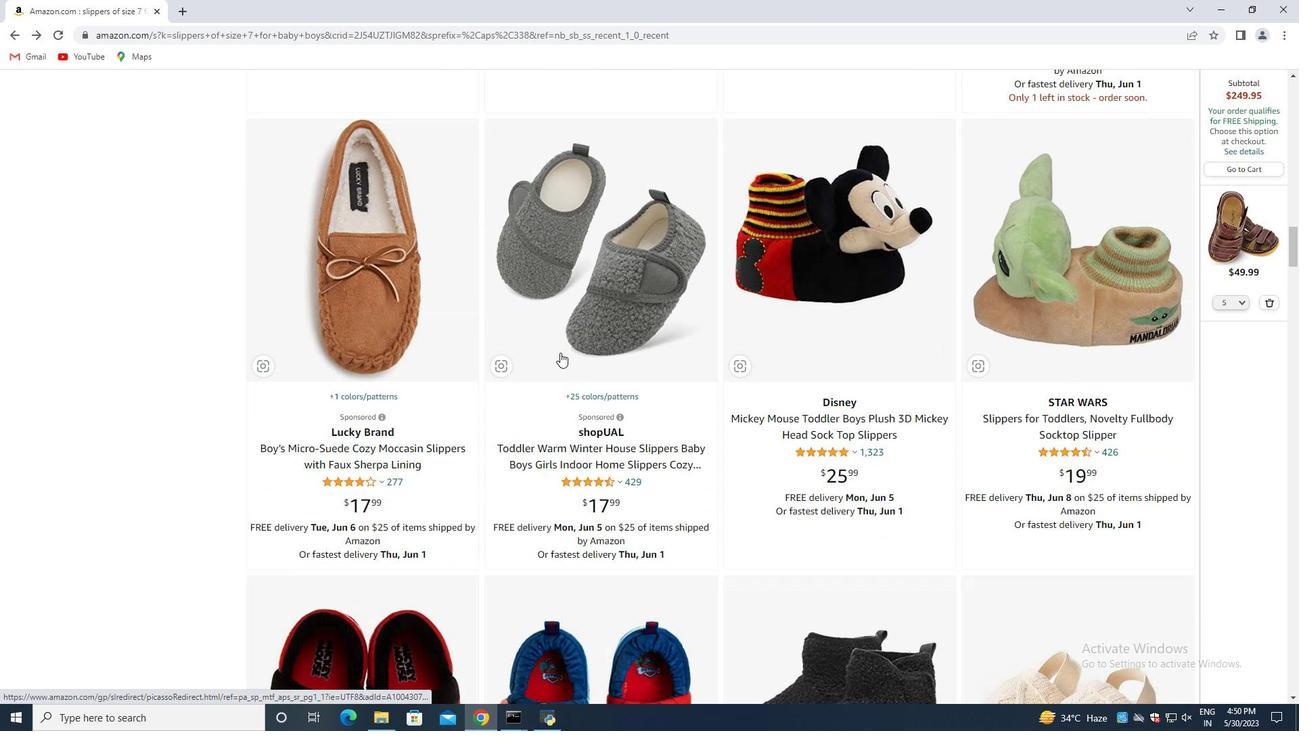 
Action: Mouse moved to (558, 368)
Screenshot: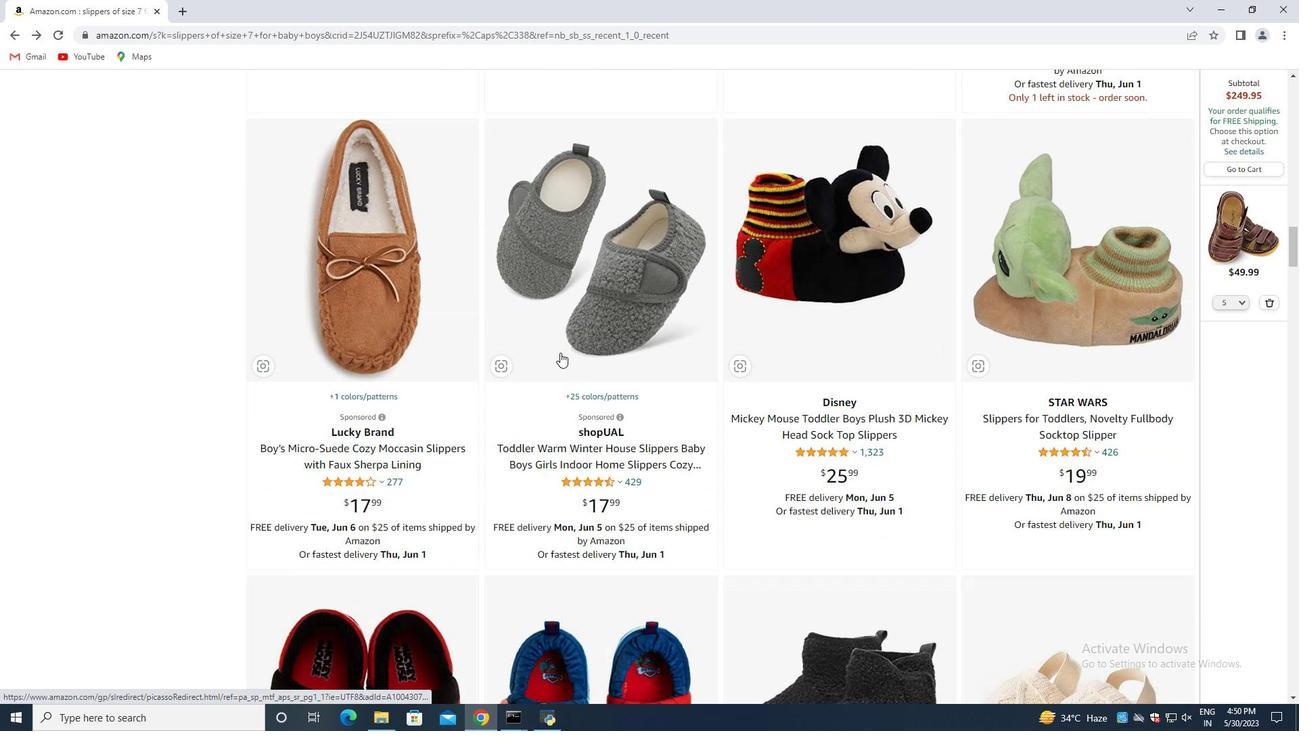 
Action: Mouse scrolled (558, 364) with delta (0, 0)
Screenshot: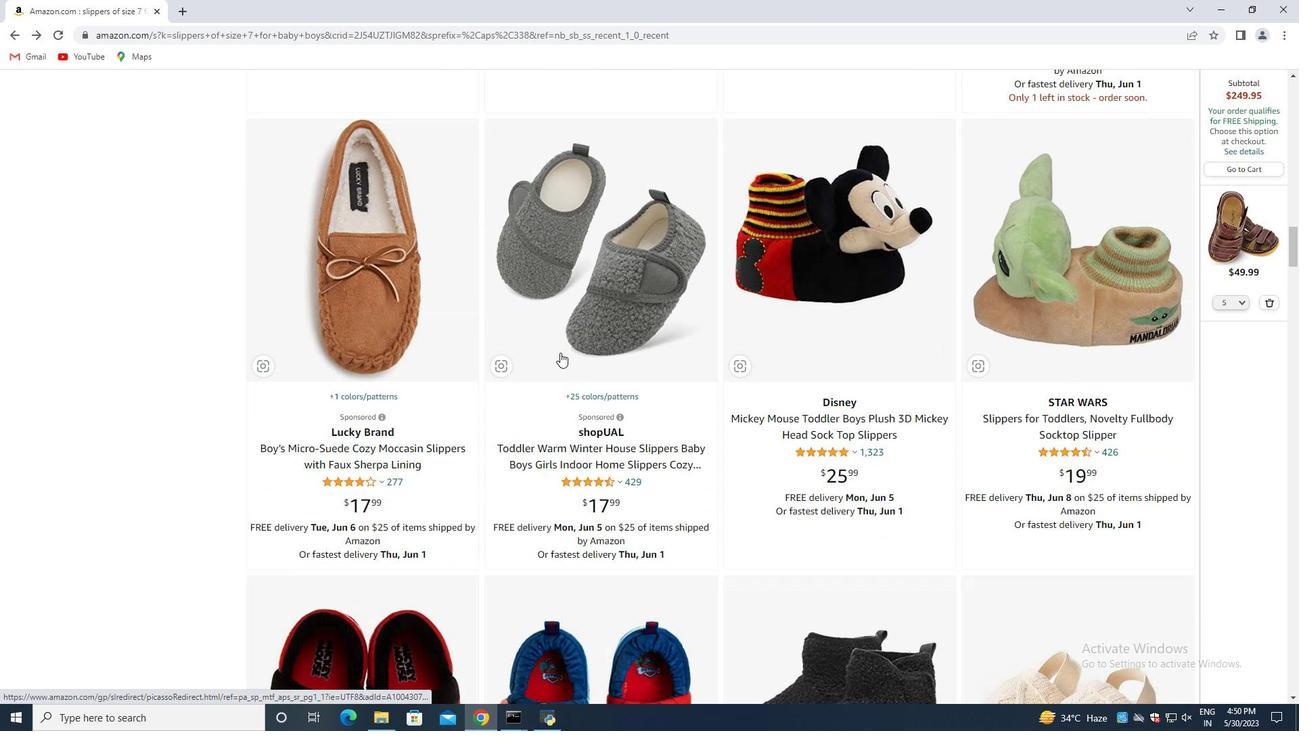 
Action: Mouse moved to (558, 373)
Screenshot: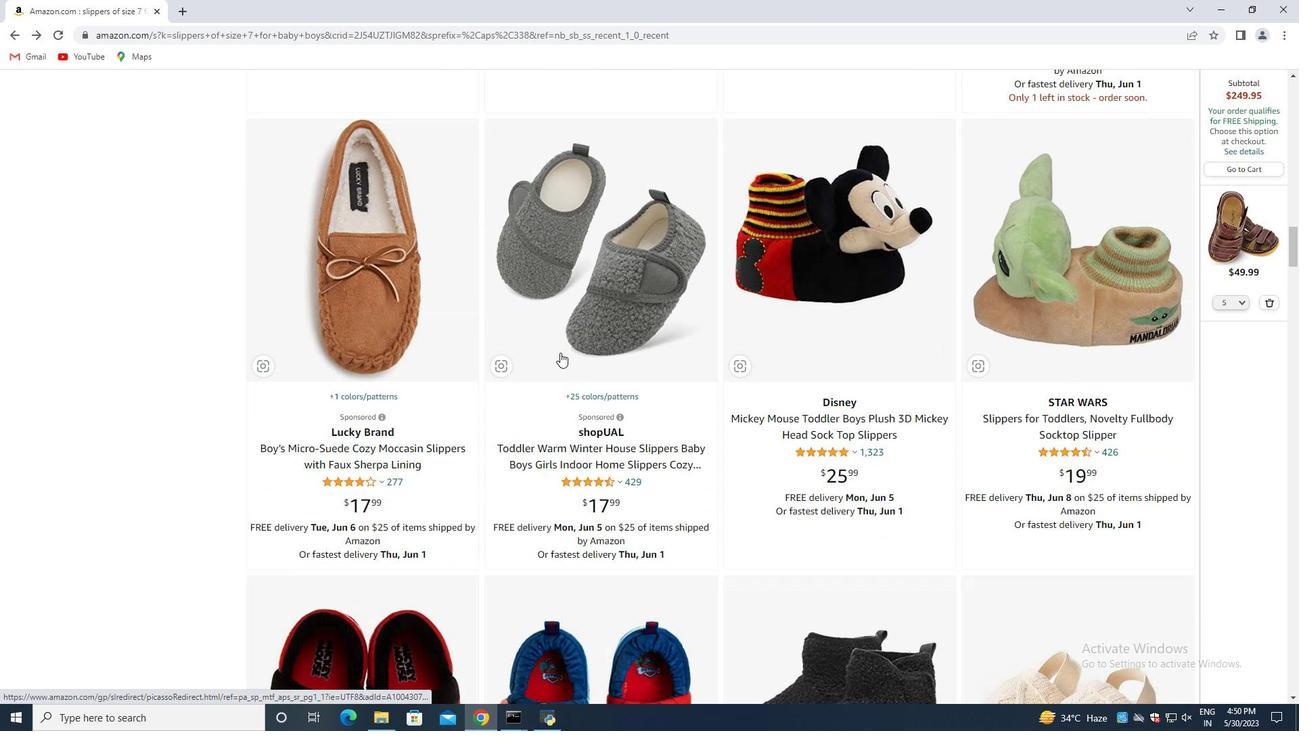
Action: Mouse scrolled (558, 372) with delta (0, 0)
Screenshot: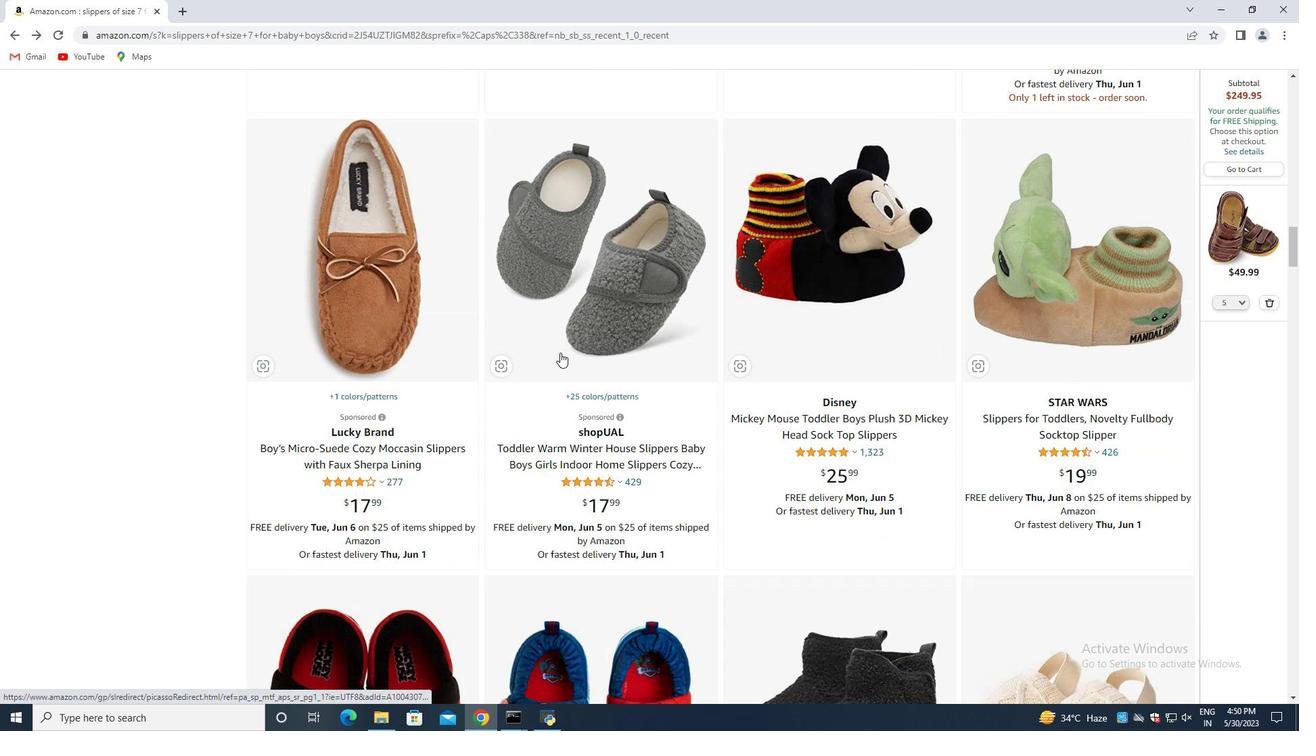 
Action: Mouse moved to (558, 373)
Screenshot: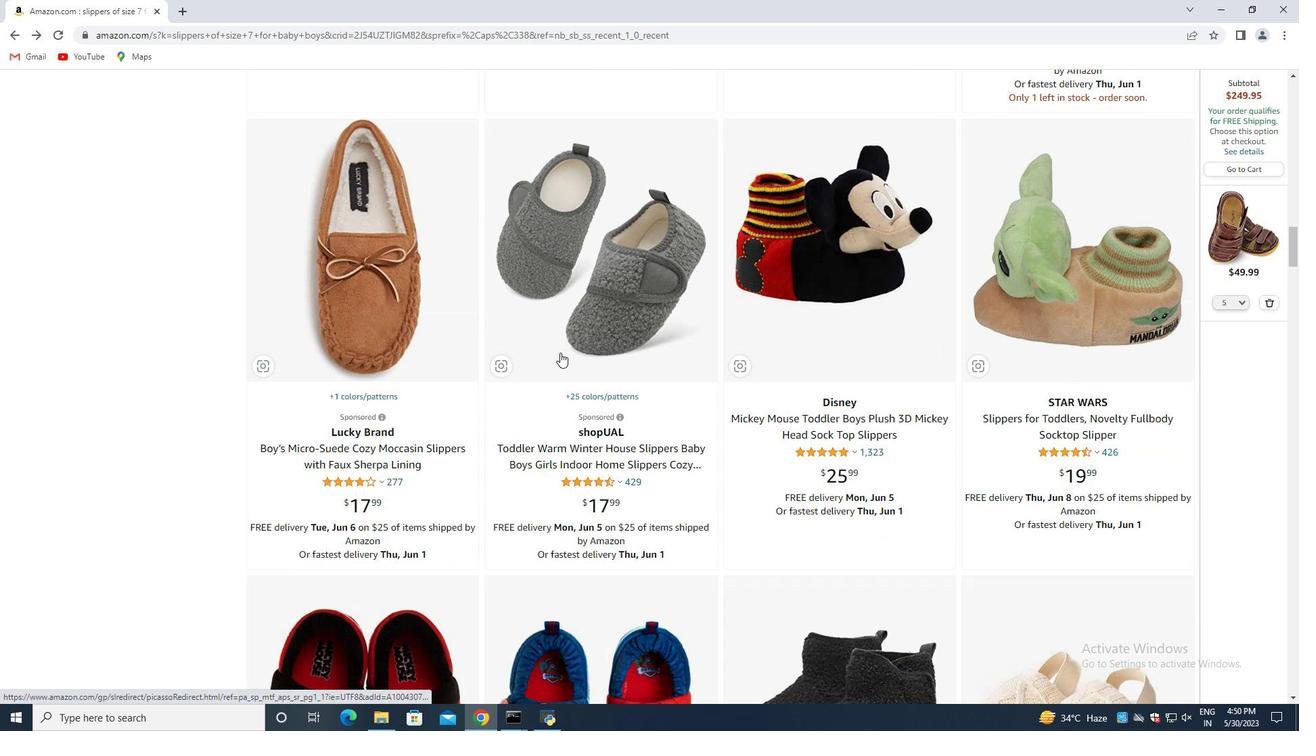 
Action: Mouse scrolled (558, 373) with delta (0, 0)
Screenshot: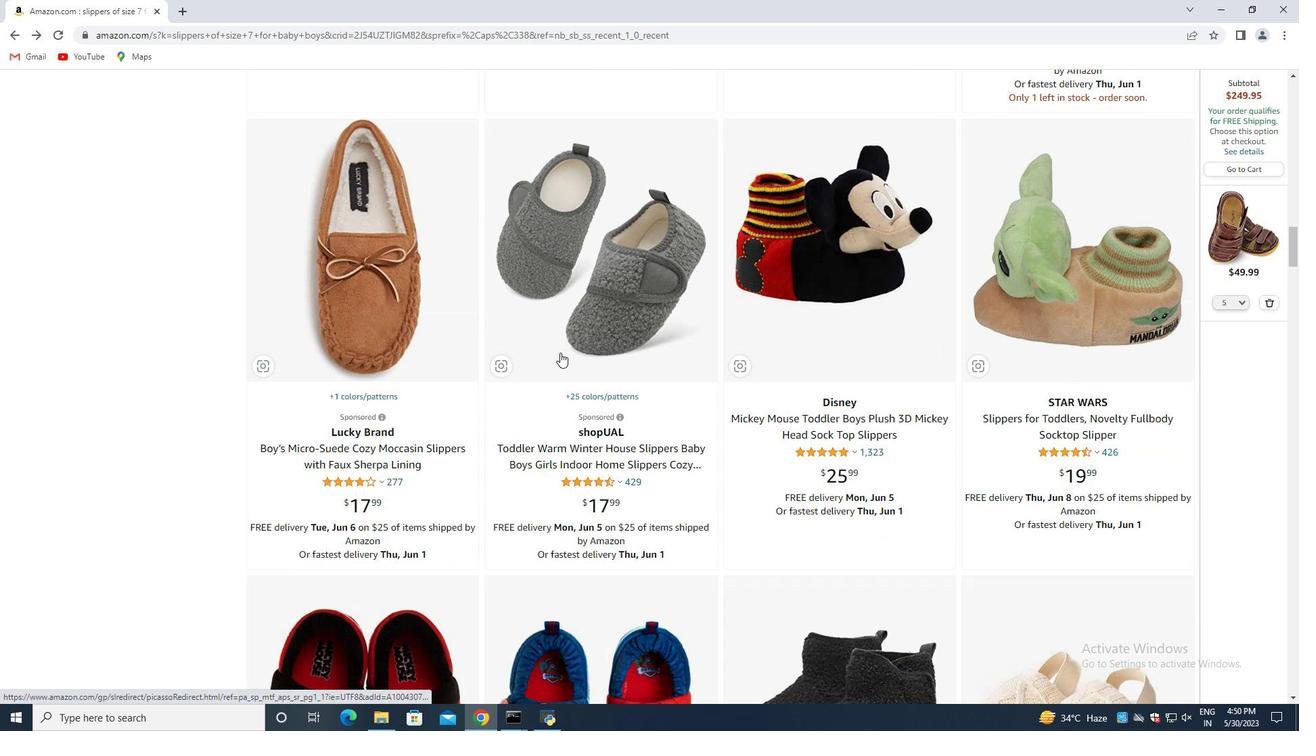 
Action: Mouse moved to (558, 374)
Screenshot: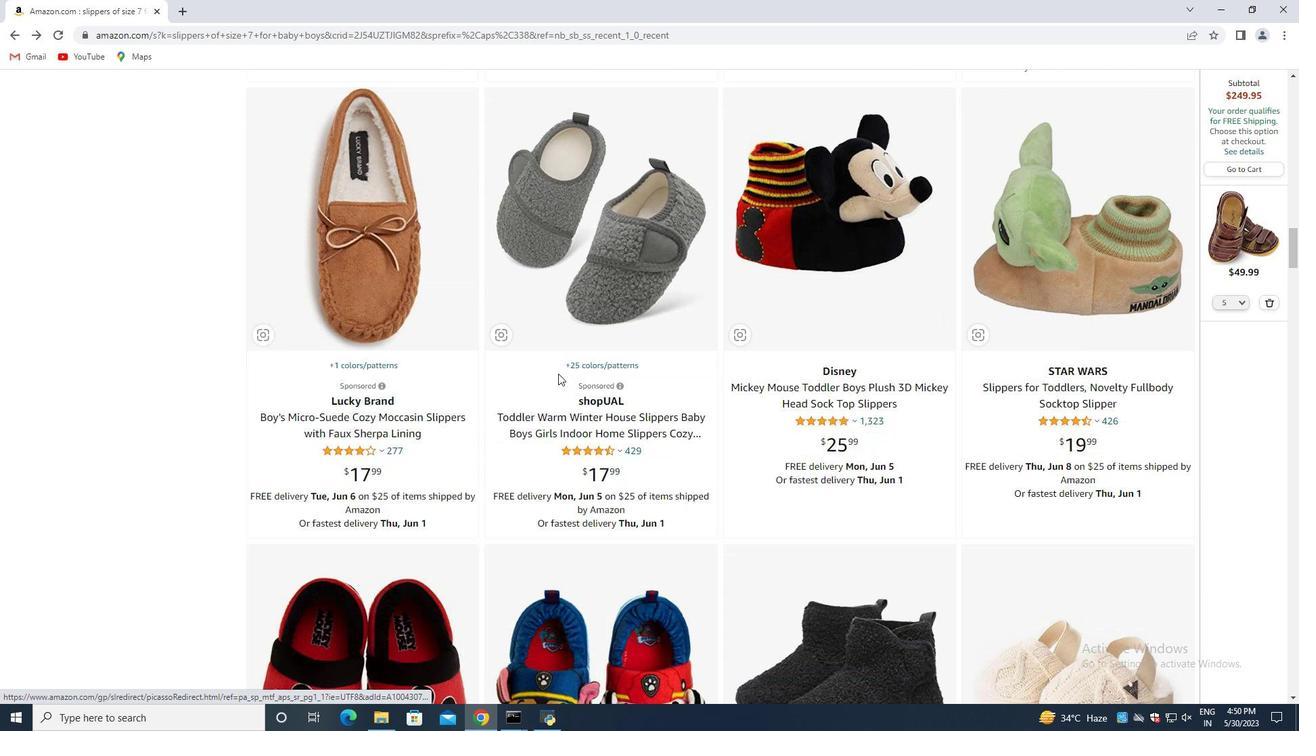 
Action: Mouse scrolled (558, 373) with delta (0, 0)
Screenshot: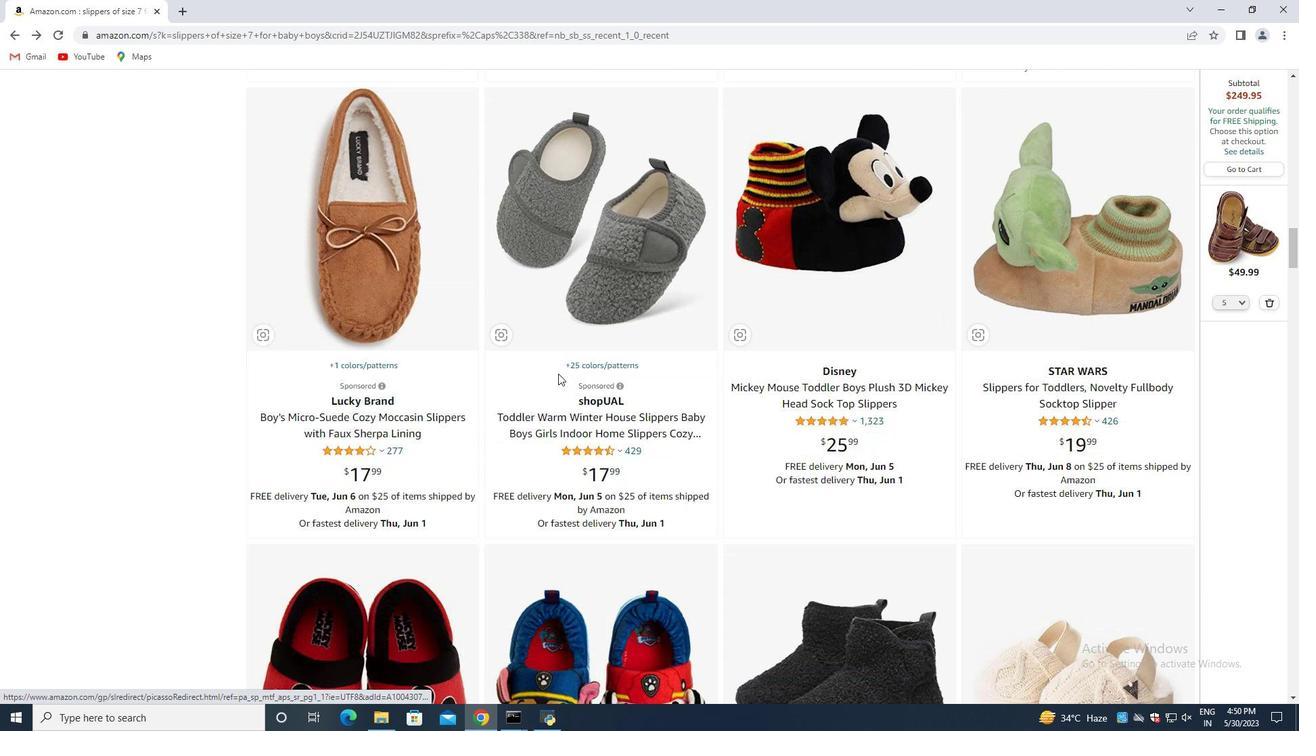 
Action: Mouse moved to (555, 376)
Screenshot: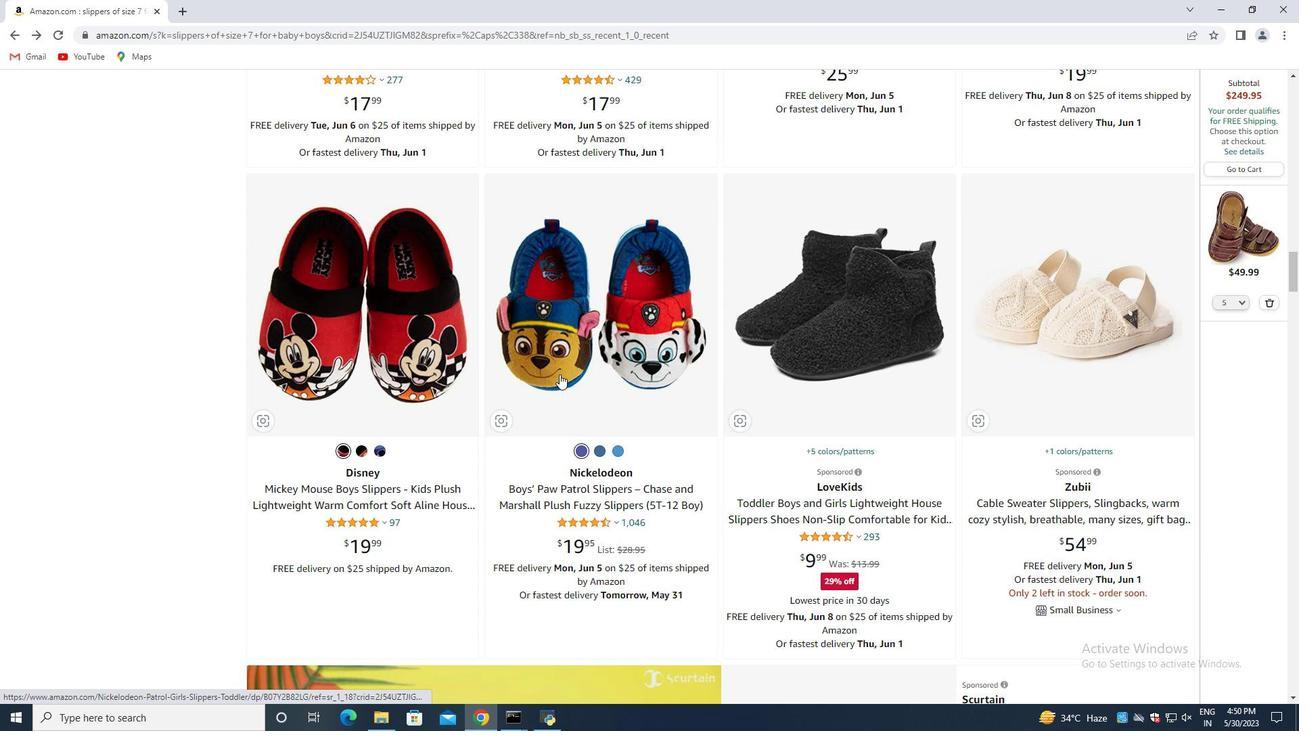 
Action: Mouse scrolled (555, 375) with delta (0, 0)
Screenshot: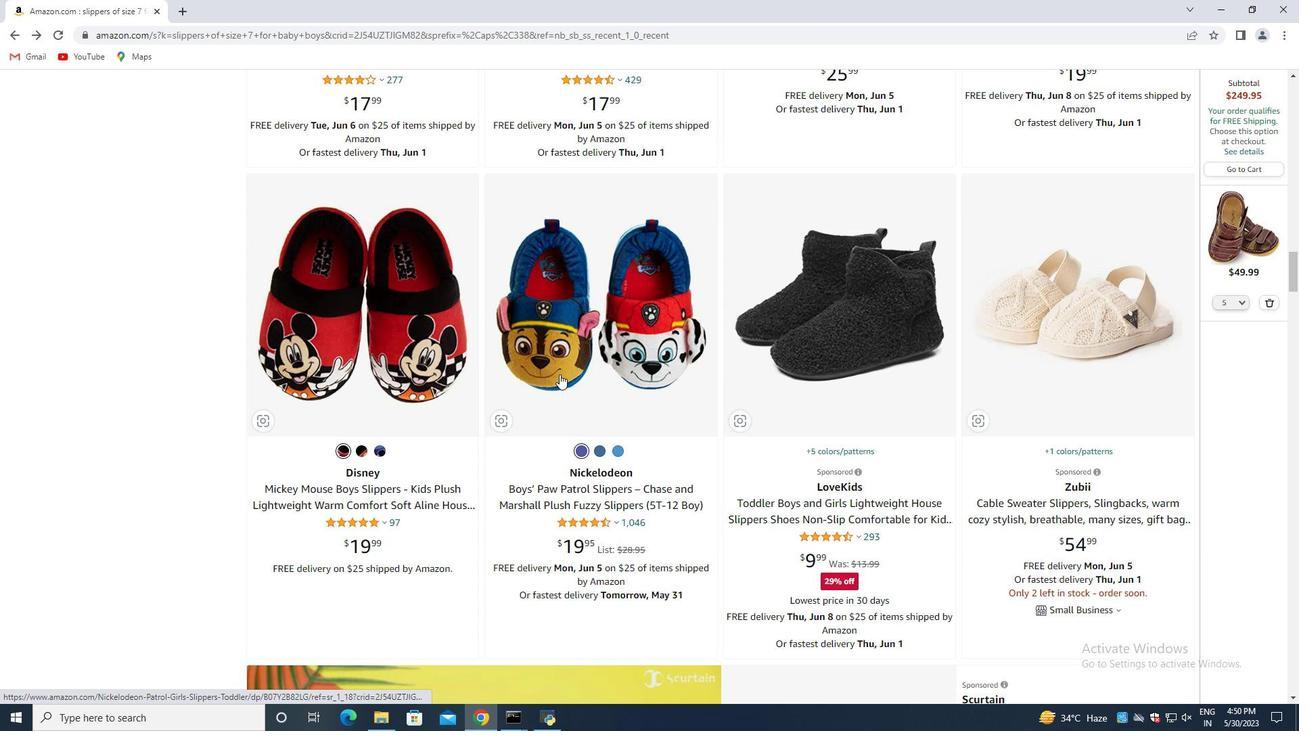 
Action: Mouse scrolled (555, 375) with delta (0, 0)
Screenshot: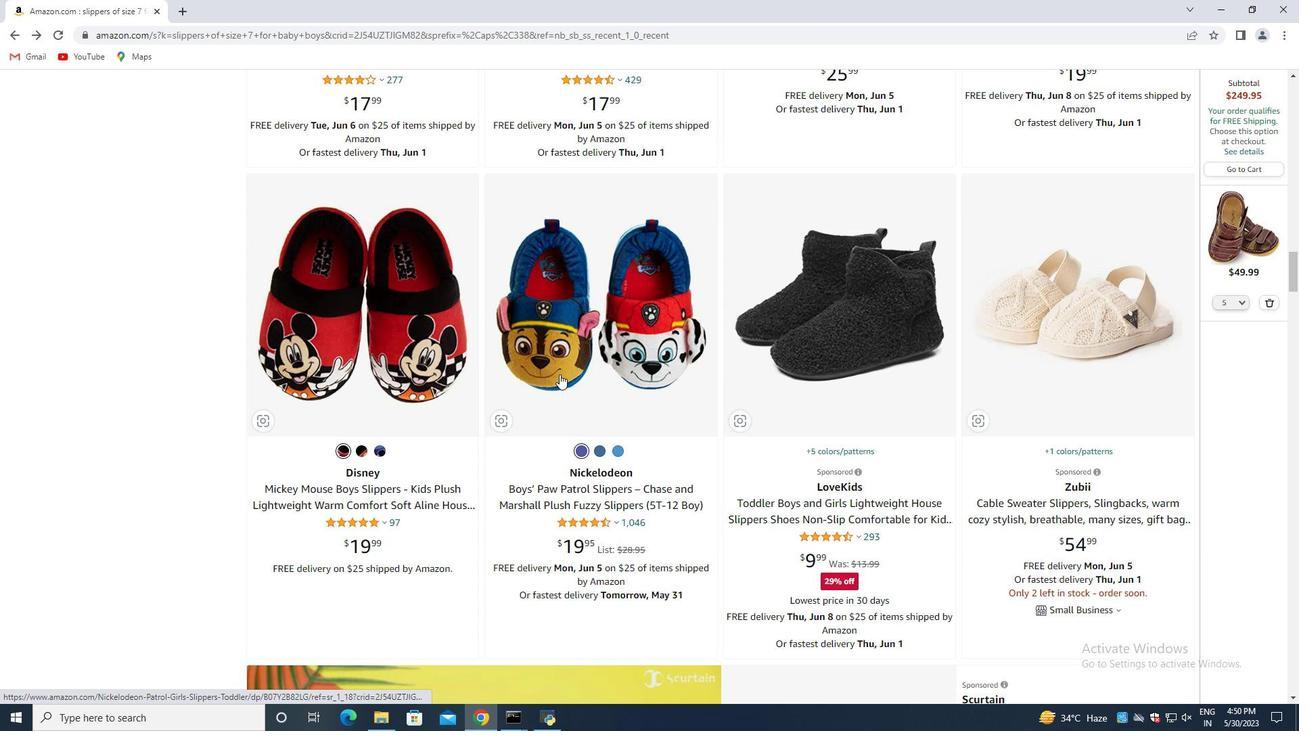 
Action: Mouse scrolled (555, 375) with delta (0, 0)
Screenshot: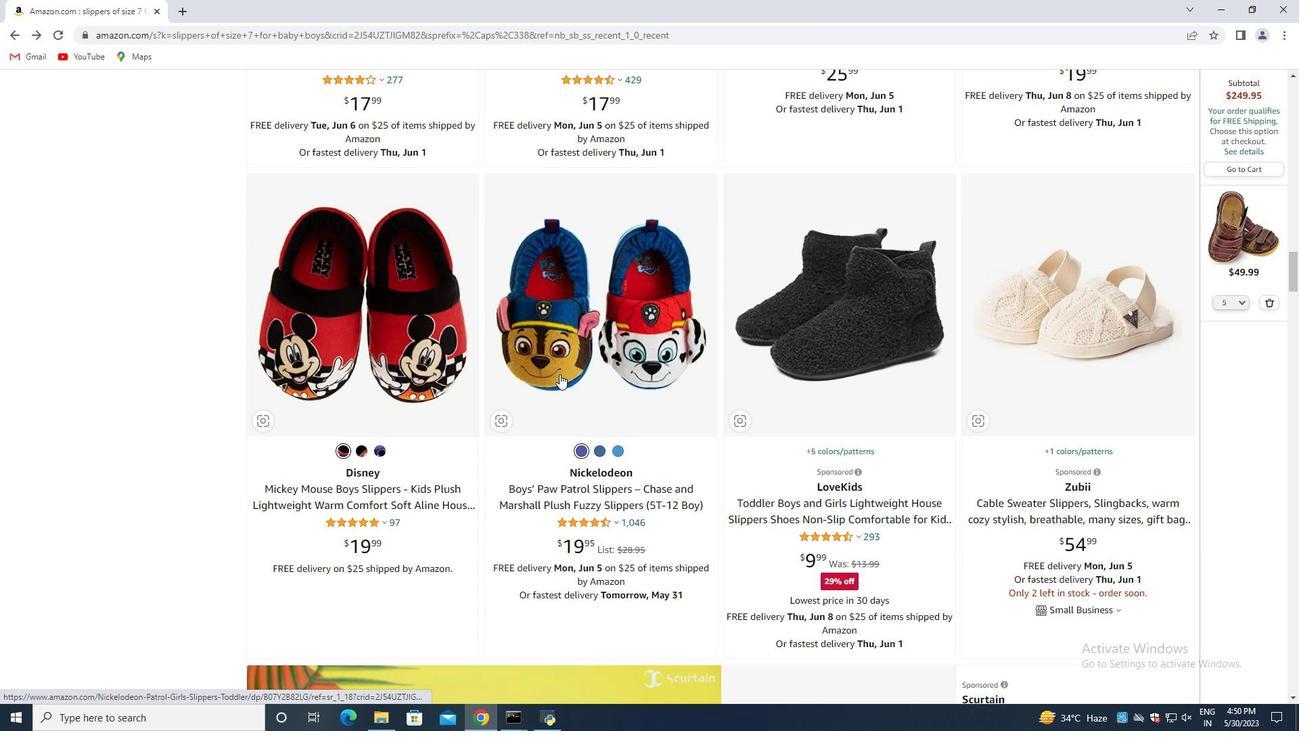 
Action: Mouse moved to (555, 375)
Screenshot: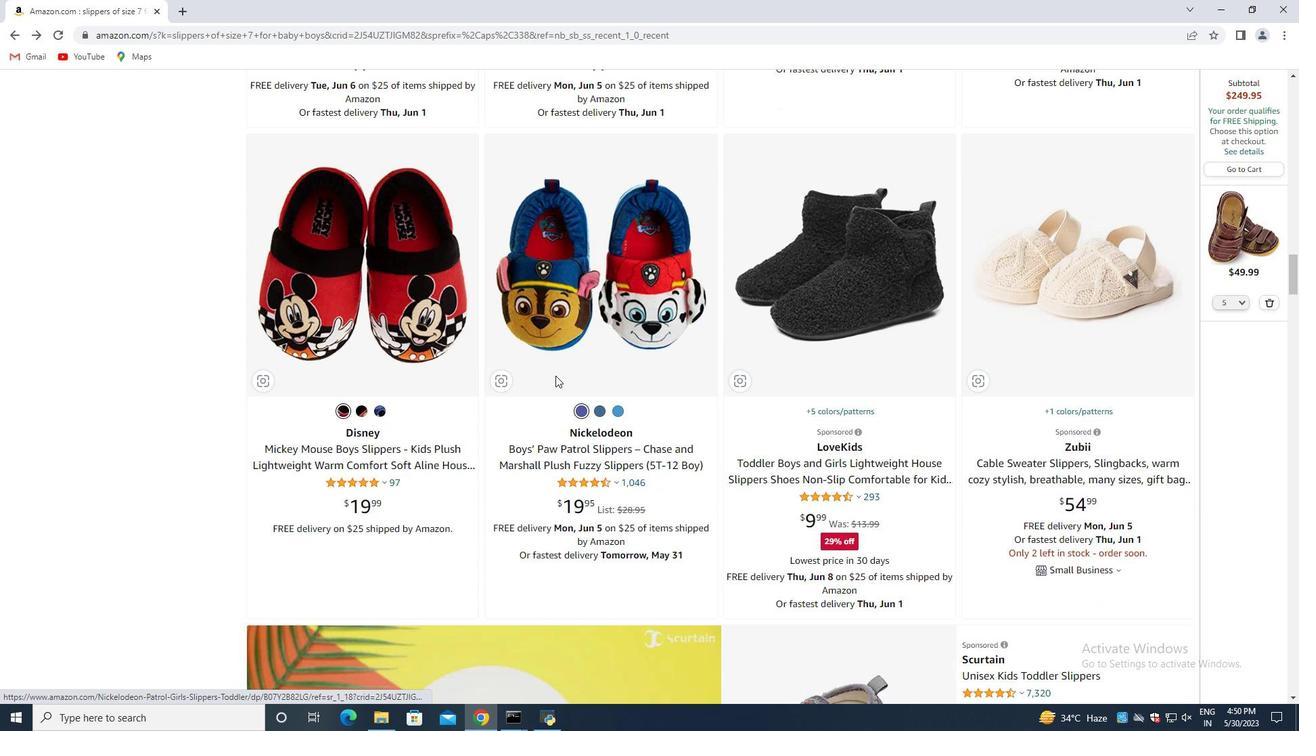 
Action: Mouse scrolled (555, 374) with delta (0, 0)
Screenshot: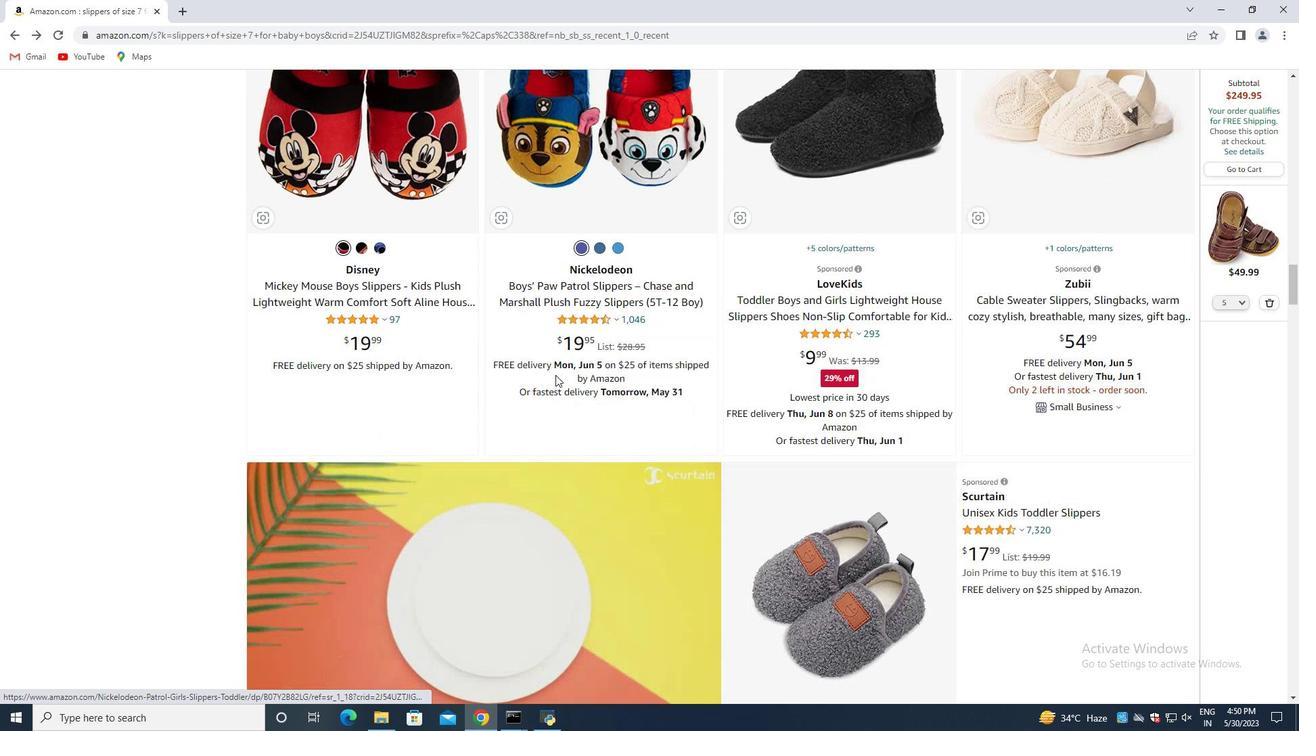 
Action: Mouse scrolled (555, 374) with delta (0, 0)
Screenshot: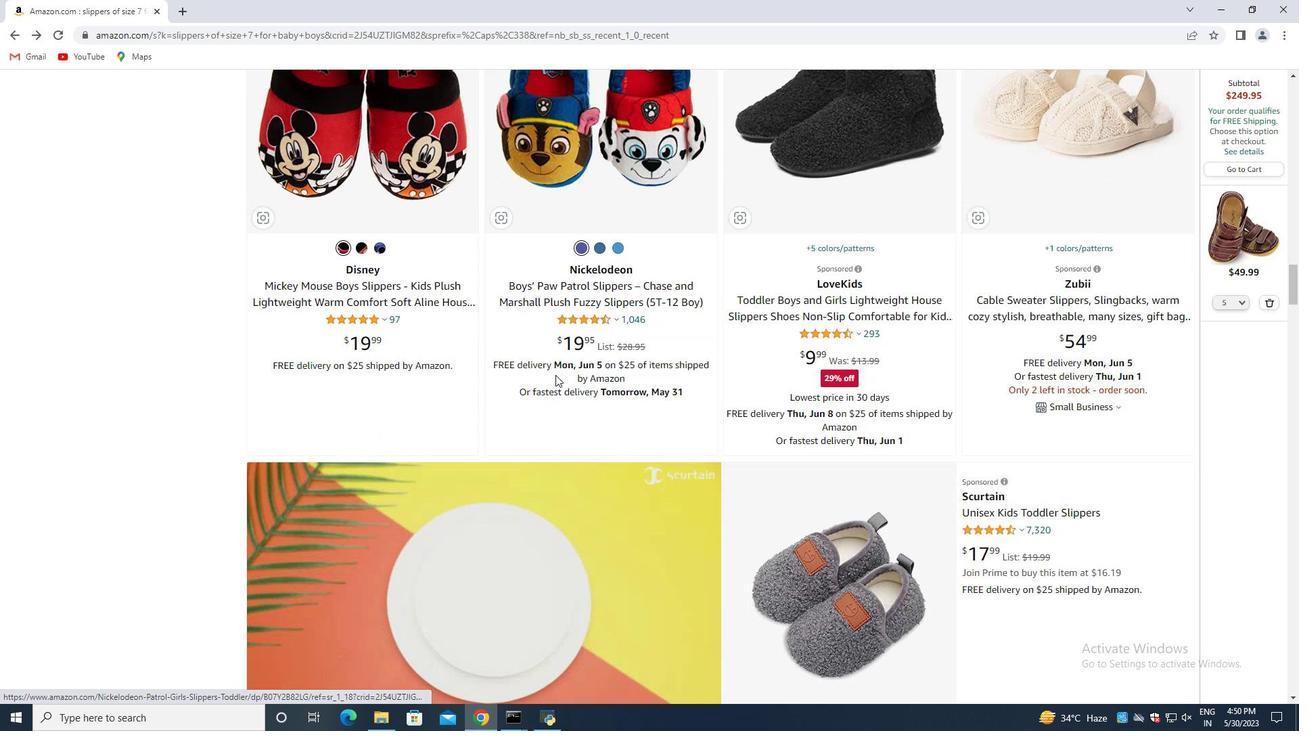 
Action: Mouse scrolled (555, 374) with delta (0, 0)
Screenshot: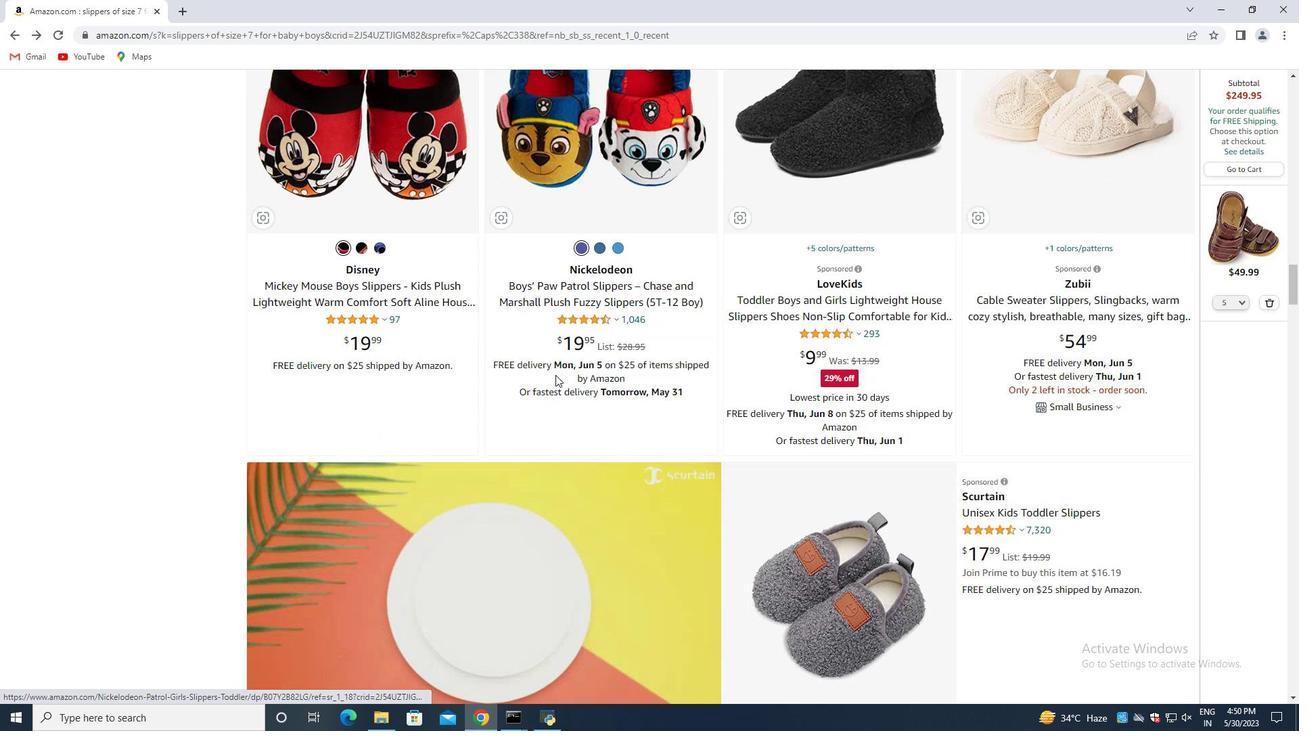 
Action: Mouse scrolled (555, 374) with delta (0, 0)
Screenshot: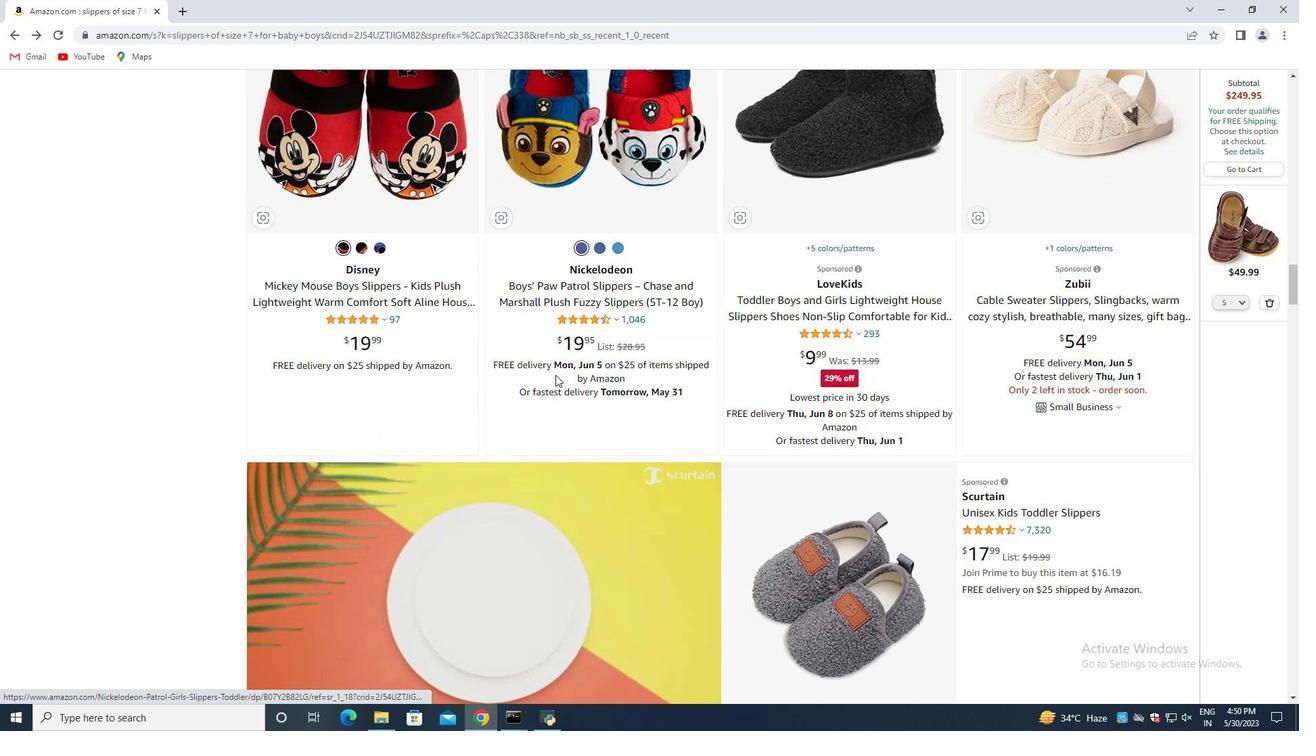 
Action: Mouse moved to (555, 372)
Screenshot: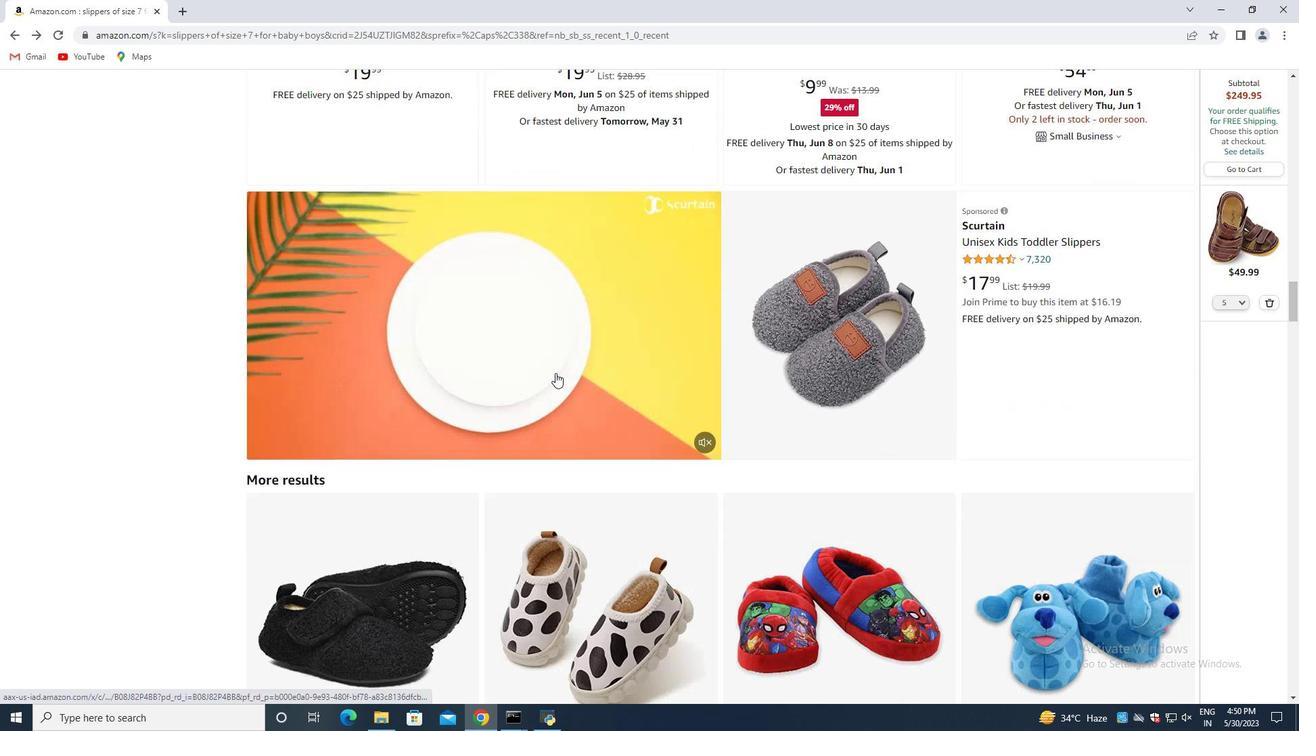 
Action: Mouse scrolled (555, 371) with delta (0, 0)
Screenshot: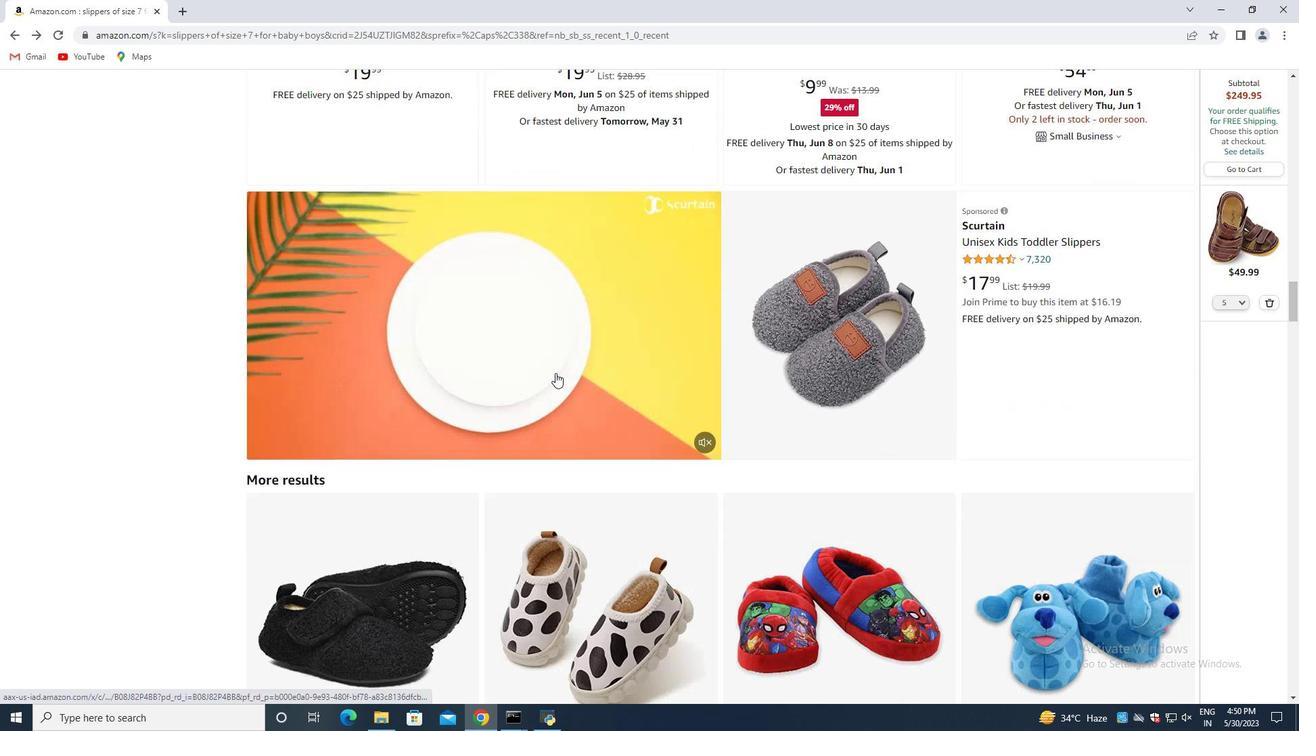 
Action: Mouse scrolled (555, 371) with delta (0, 0)
Screenshot: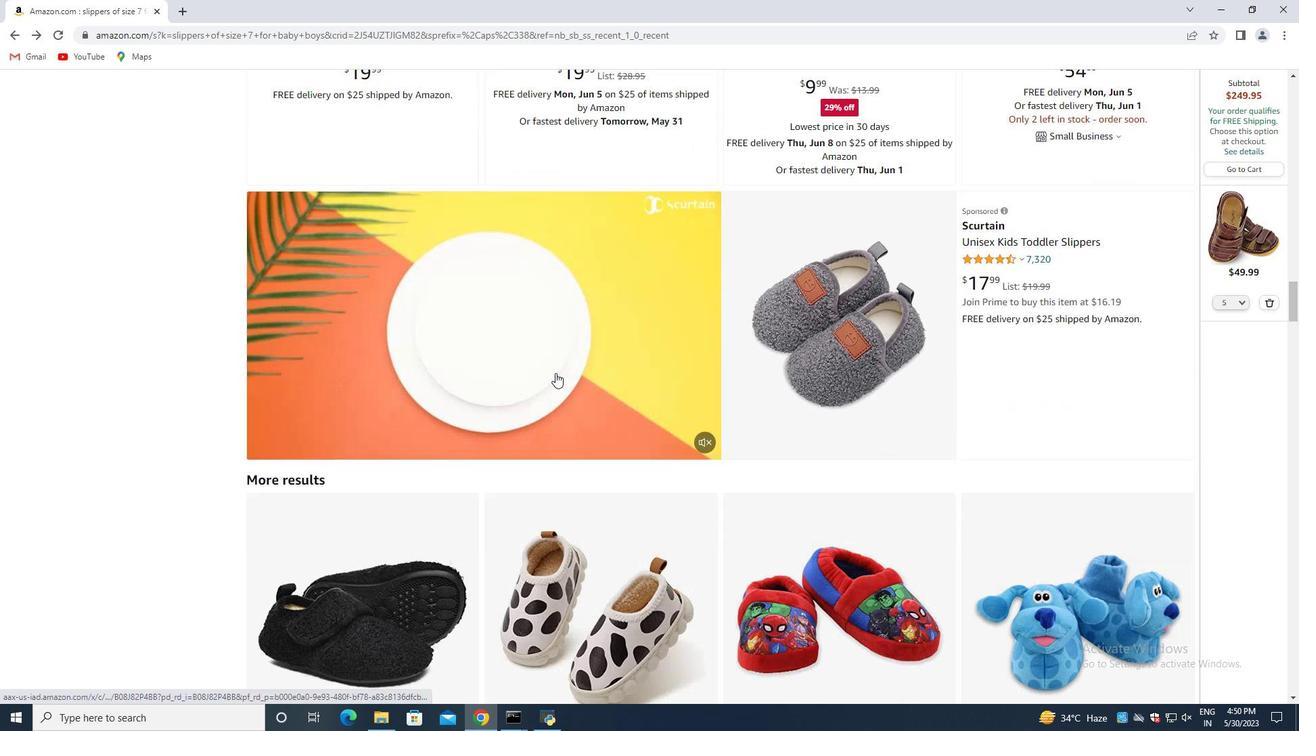 
Action: Mouse scrolled (555, 371) with delta (0, 0)
Screenshot: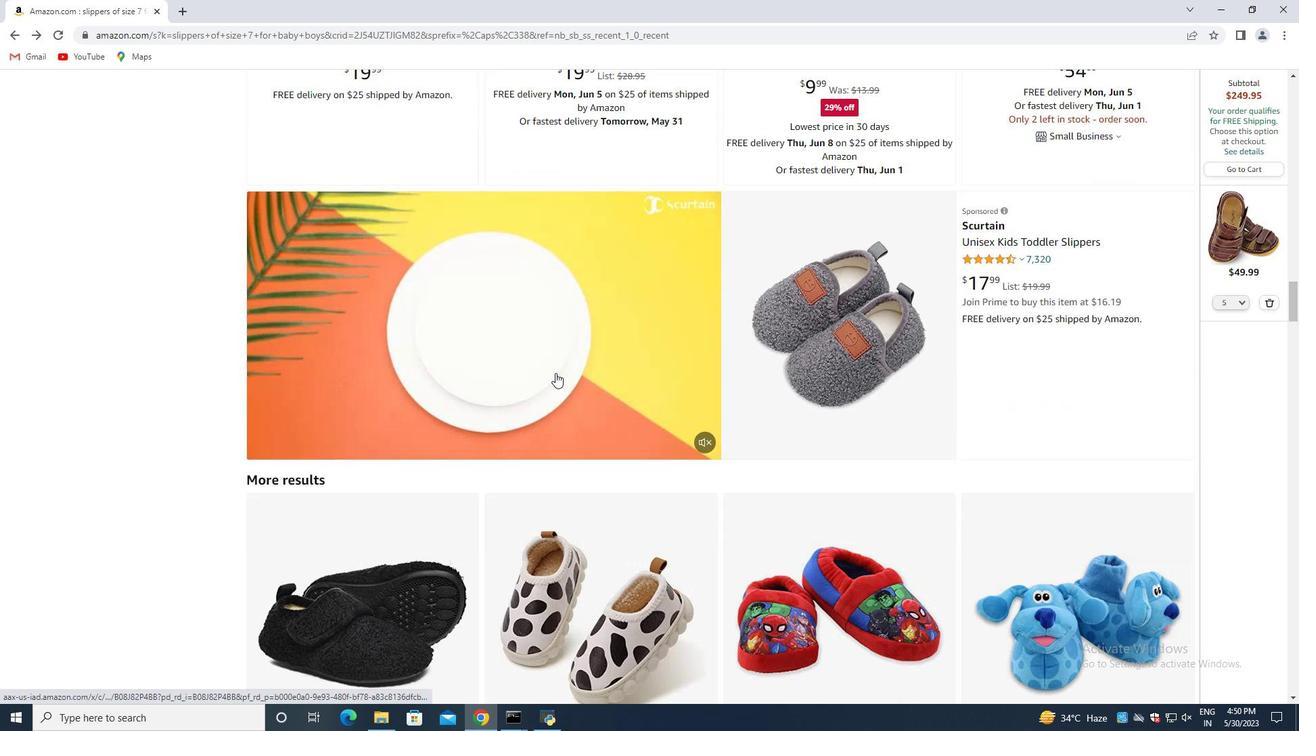 
Action: Mouse scrolled (555, 371) with delta (0, 0)
Screenshot: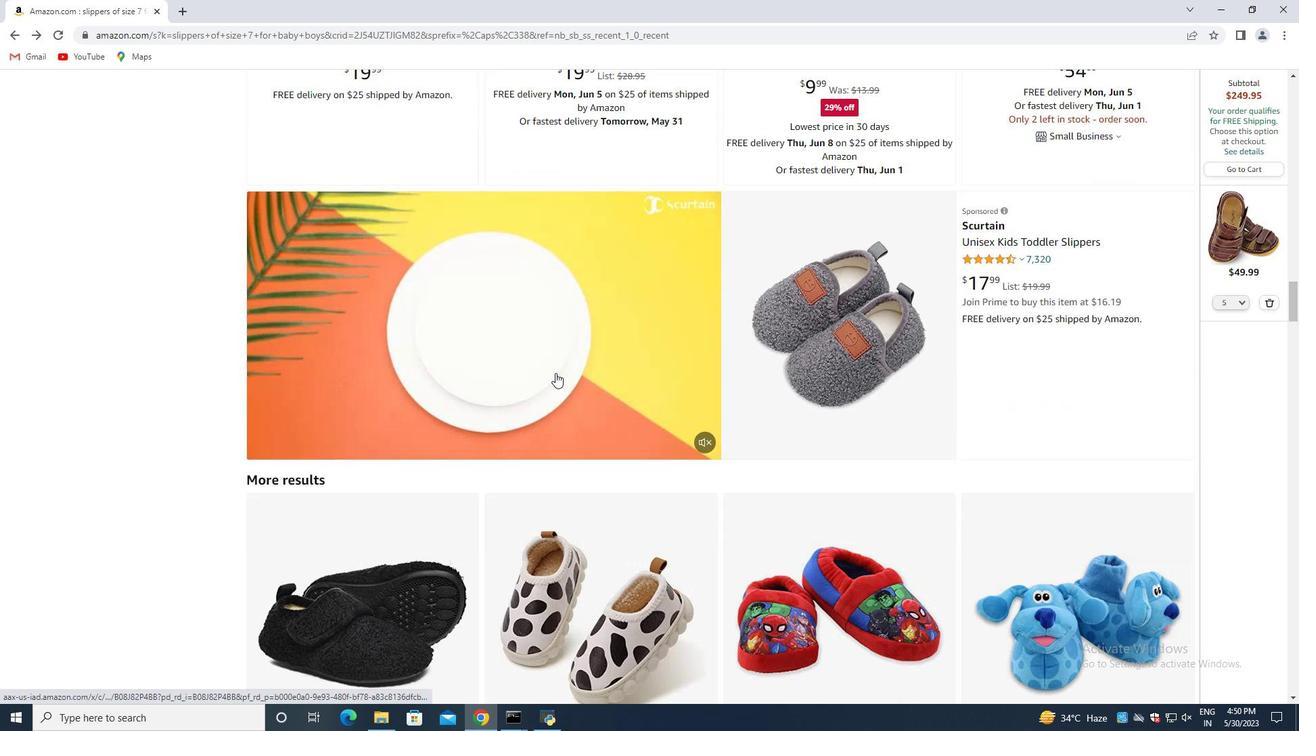 
Action: Mouse moved to (558, 368)
Screenshot: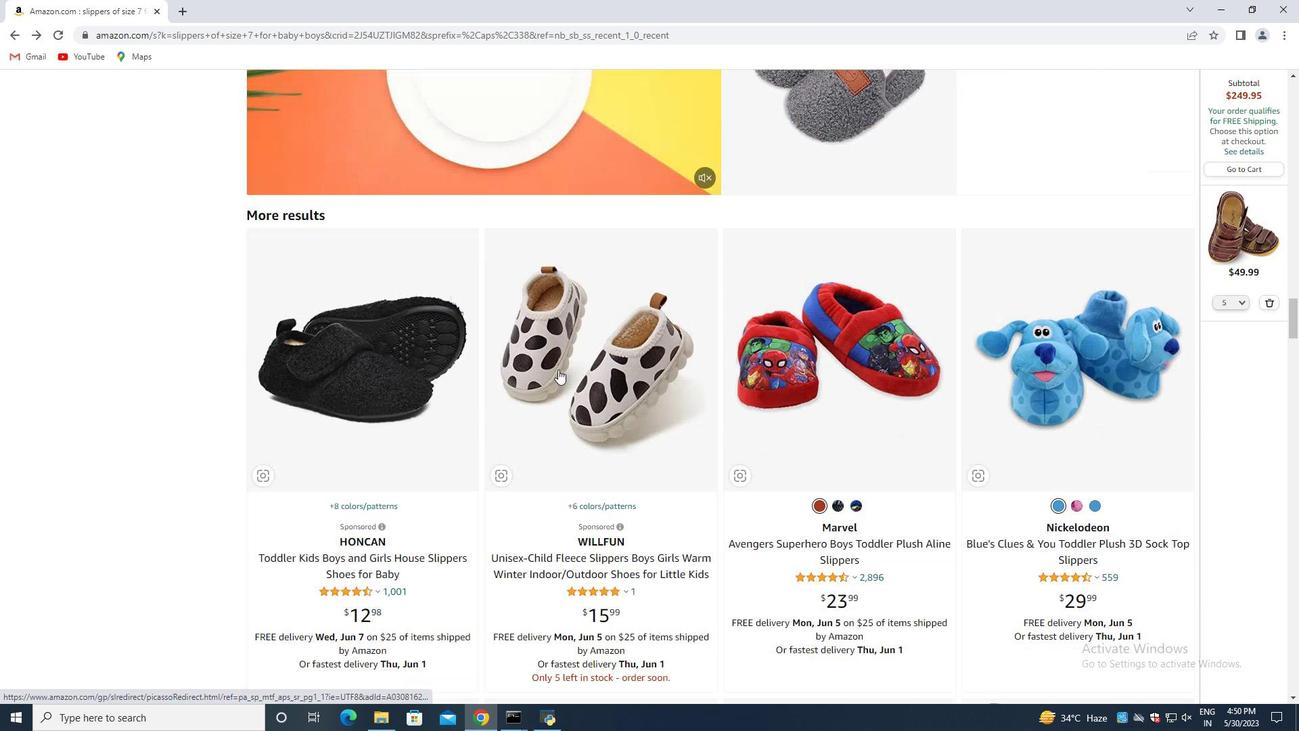 
Action: Mouse scrolled (558, 368) with delta (0, 0)
Screenshot: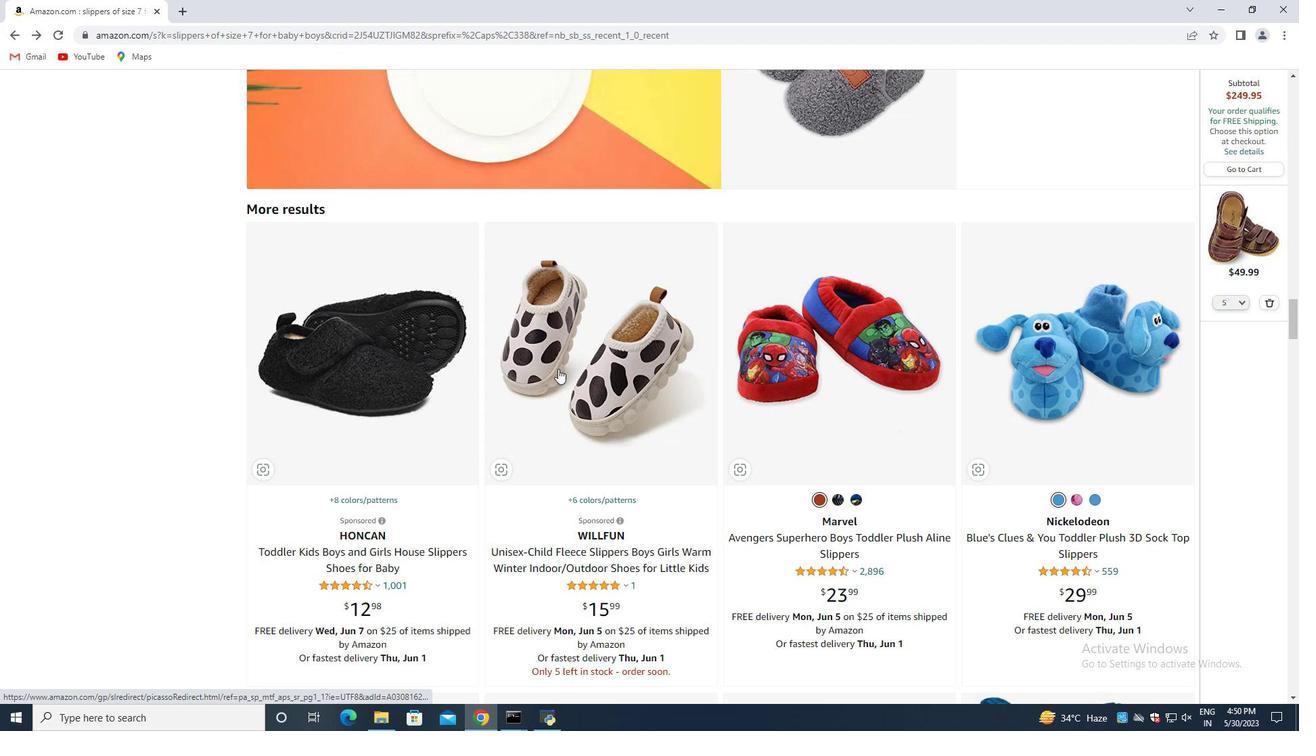 
Action: Mouse scrolled (558, 368) with delta (0, 0)
Screenshot: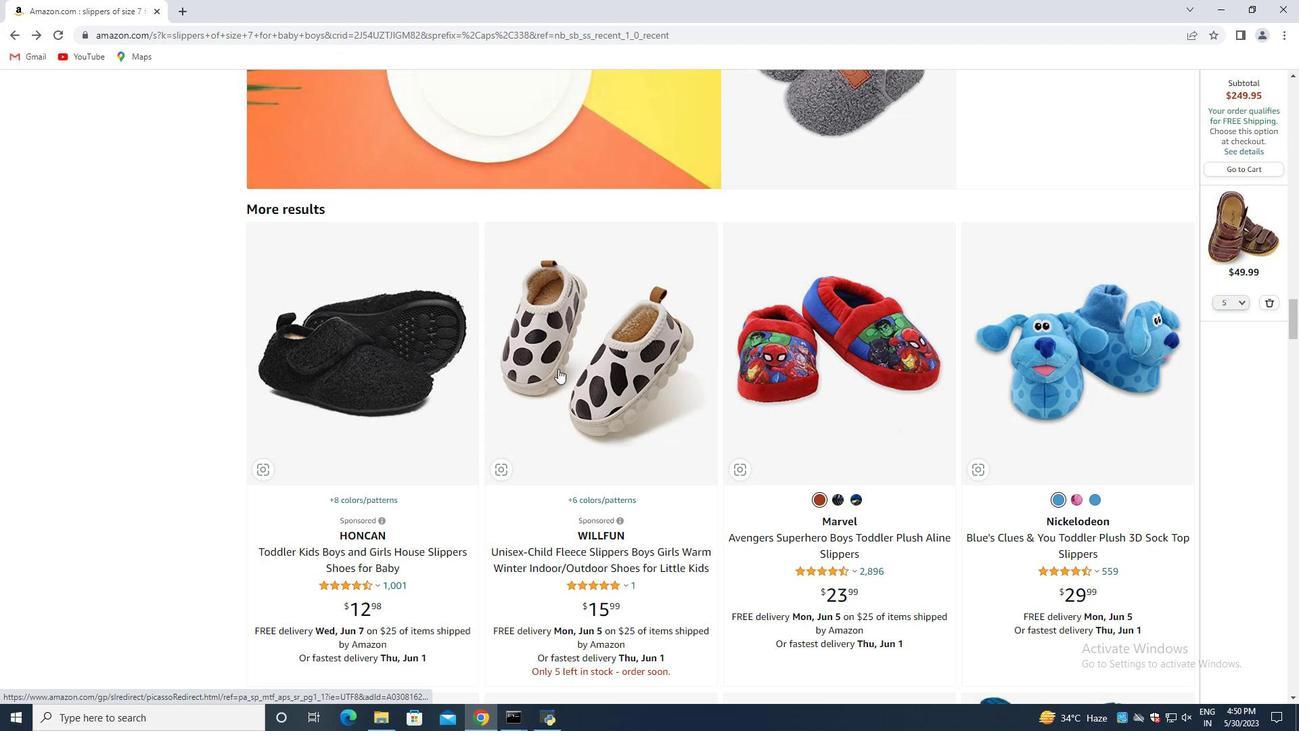 
Action: Mouse moved to (557, 366)
Screenshot: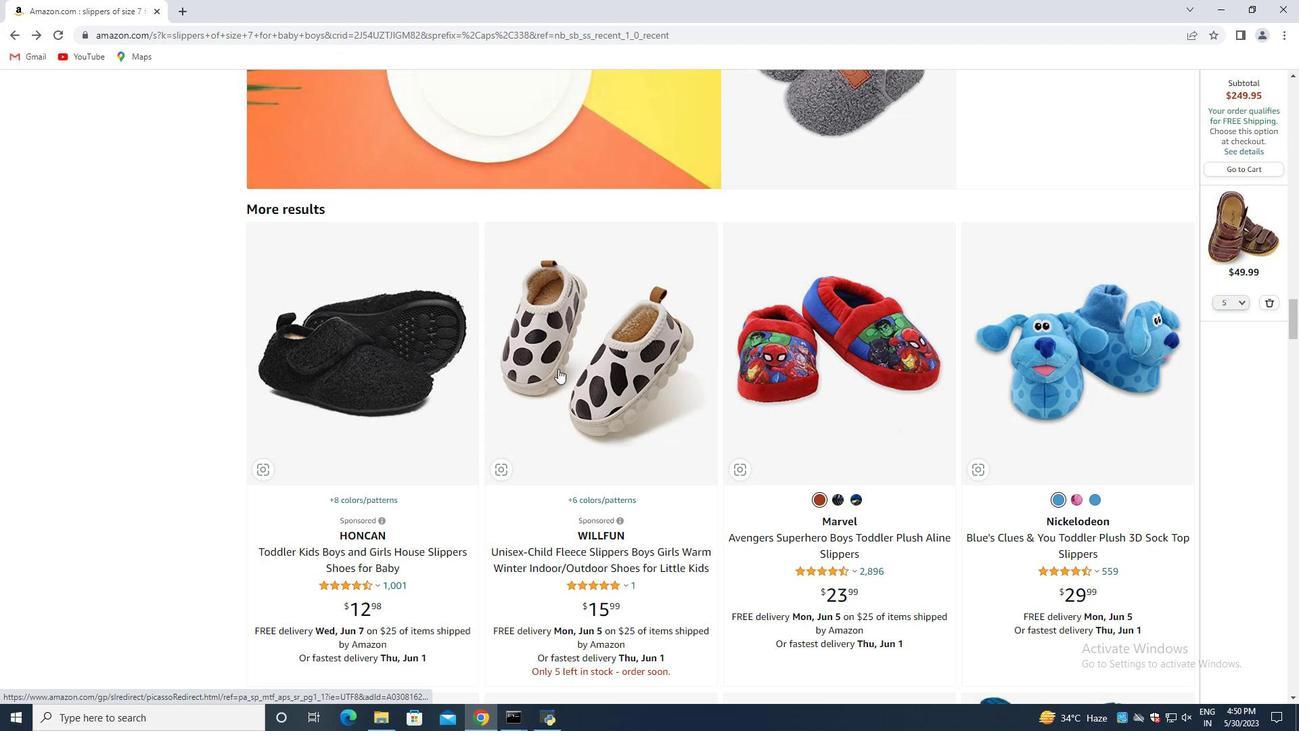 
Action: Mouse scrolled (557, 366) with delta (0, 0)
Screenshot: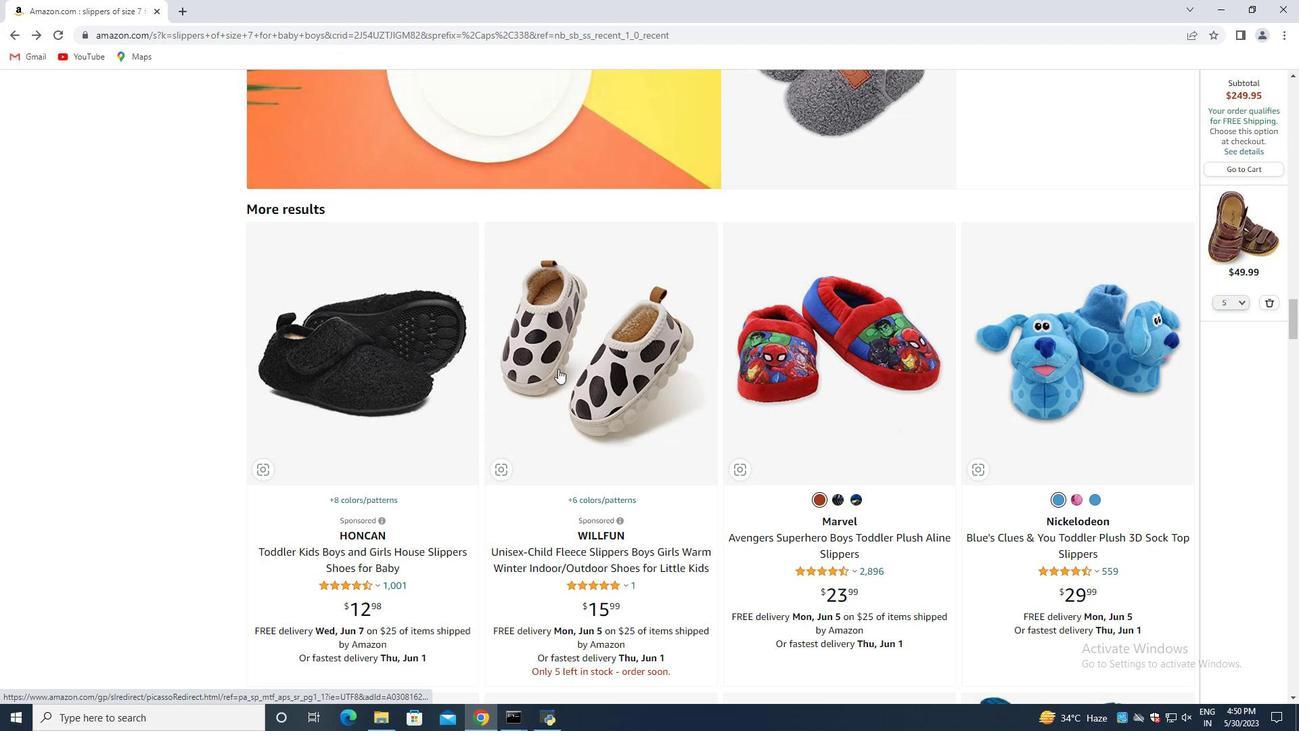 
Action: Mouse moved to (562, 360)
Screenshot: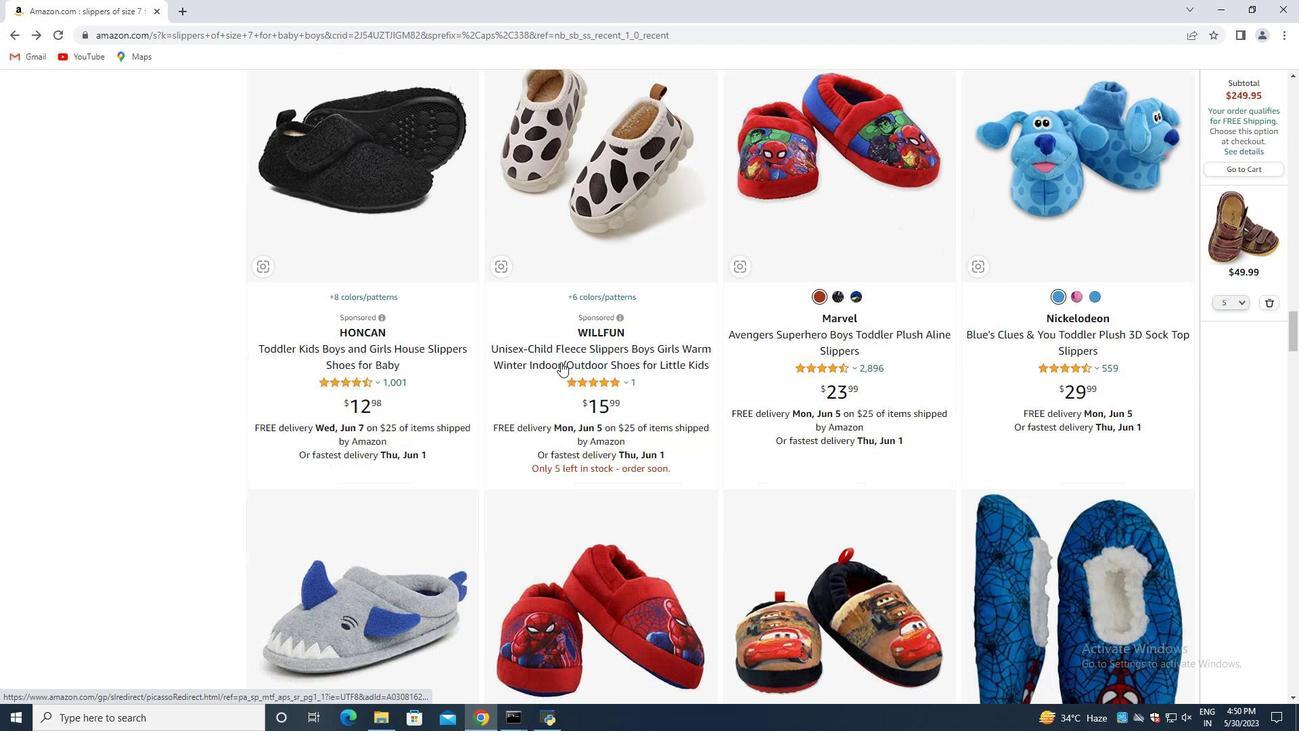 
Action: Mouse scrolled (562, 359) with delta (0, 0)
Screenshot: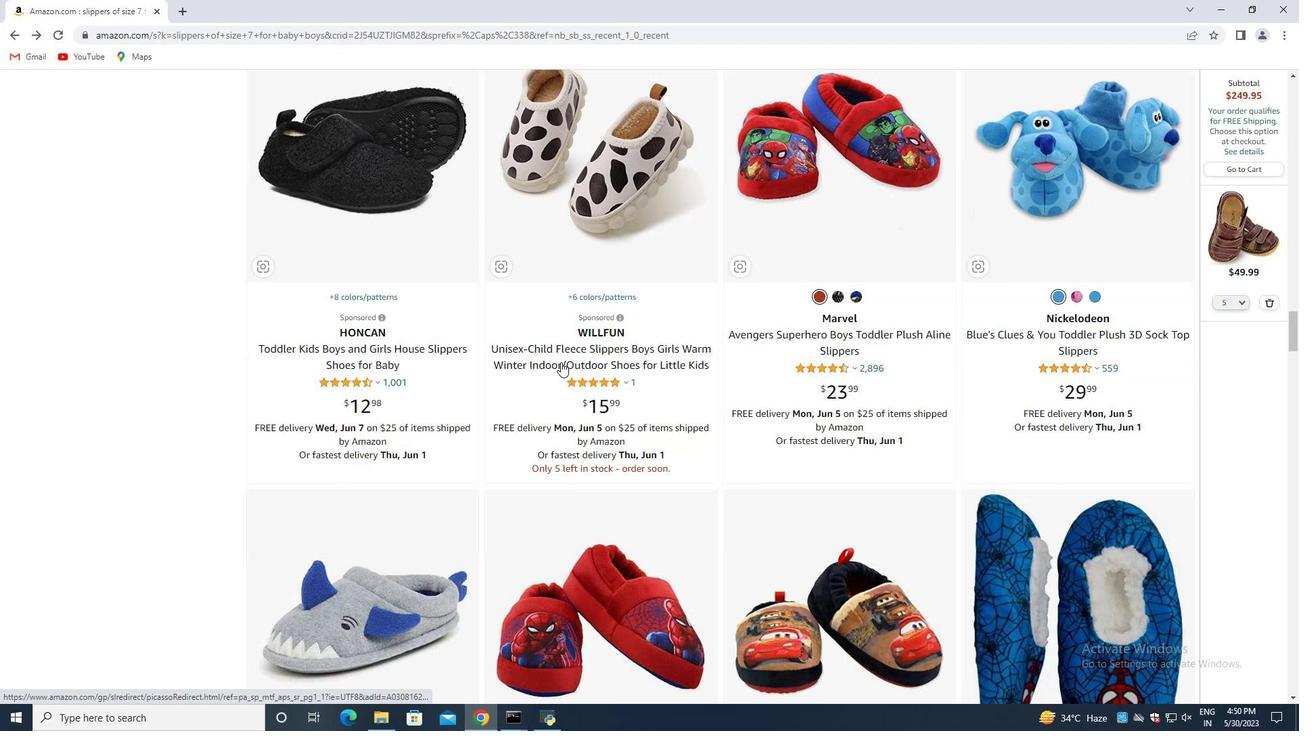 
Action: Mouse scrolled (562, 359) with delta (0, 0)
Screenshot: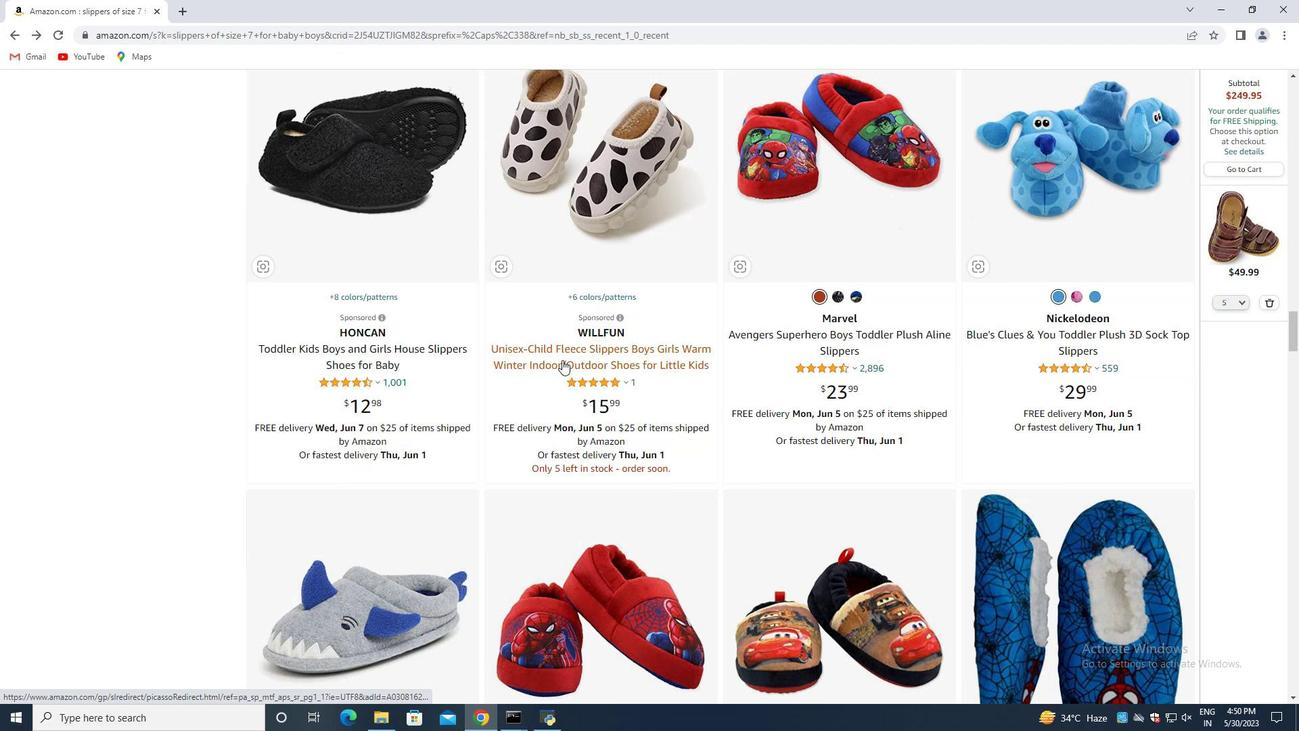 
Action: Mouse scrolled (562, 359) with delta (0, 0)
Screenshot: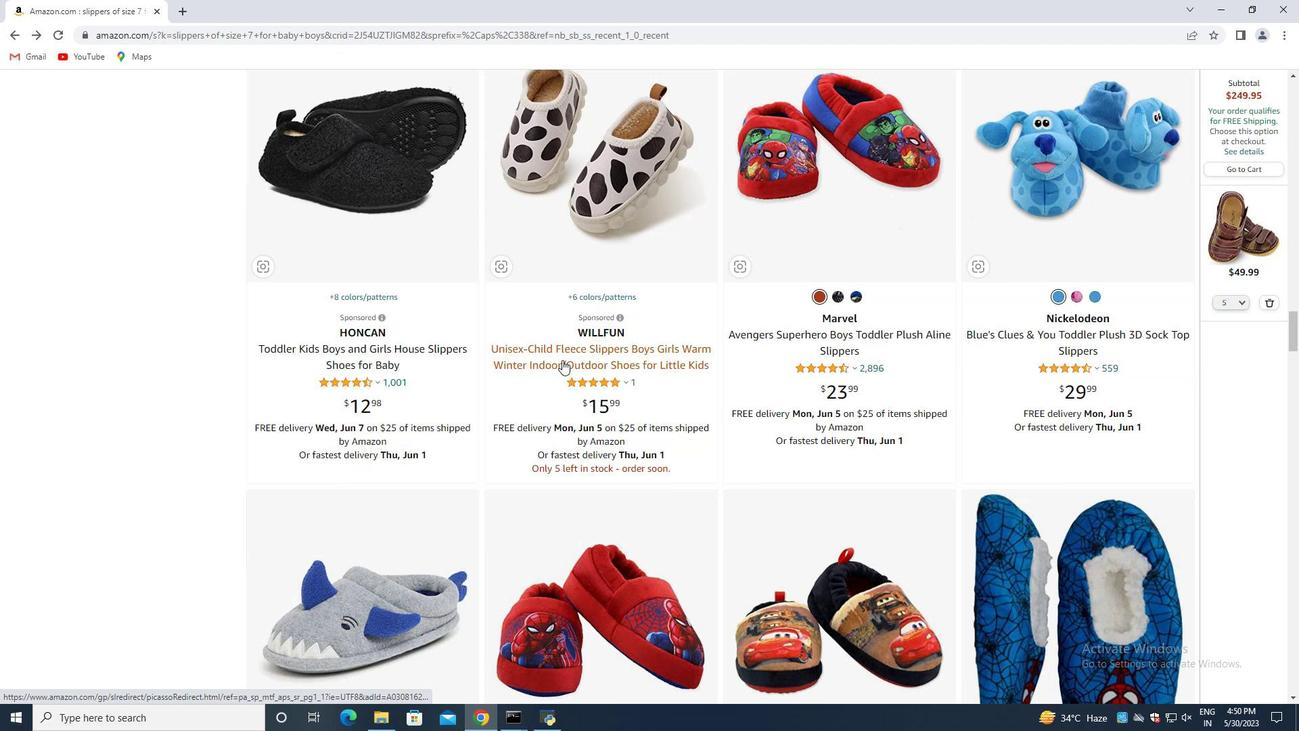 
Action: Mouse scrolled (562, 359) with delta (0, 0)
Screenshot: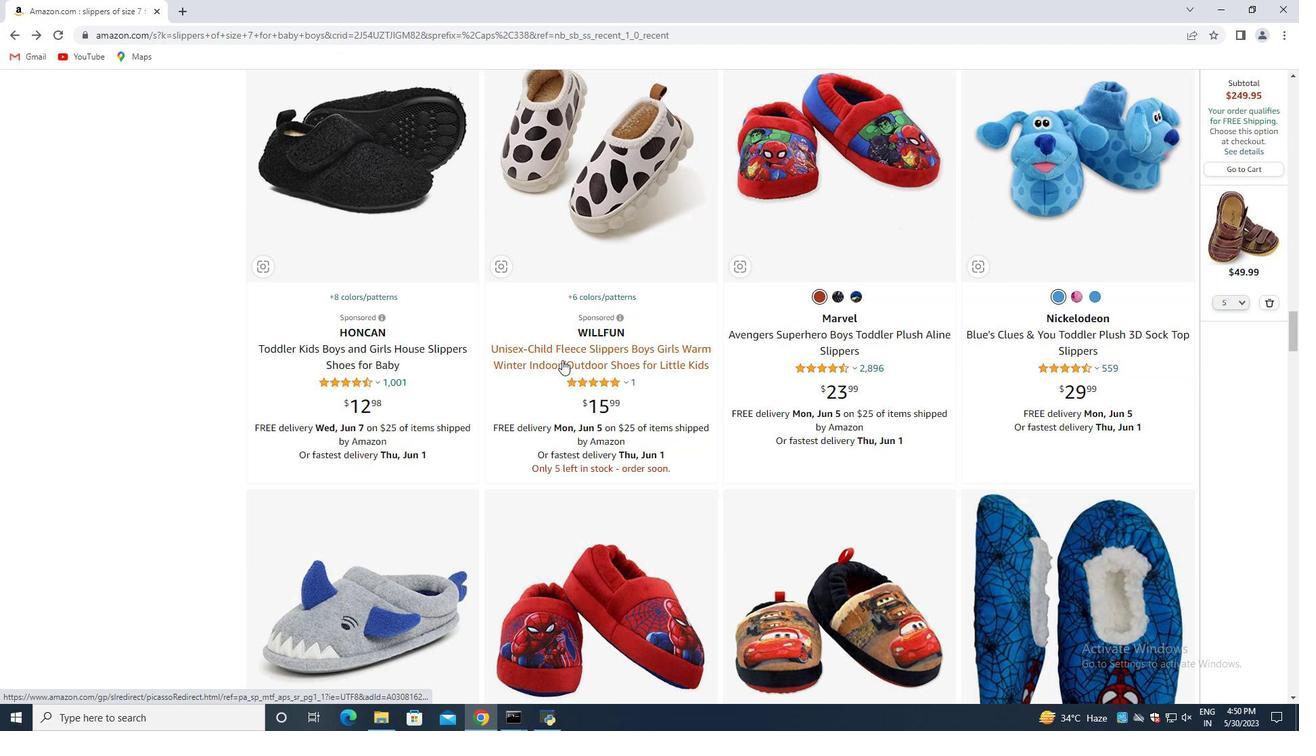 
Action: Mouse moved to (563, 358)
Screenshot: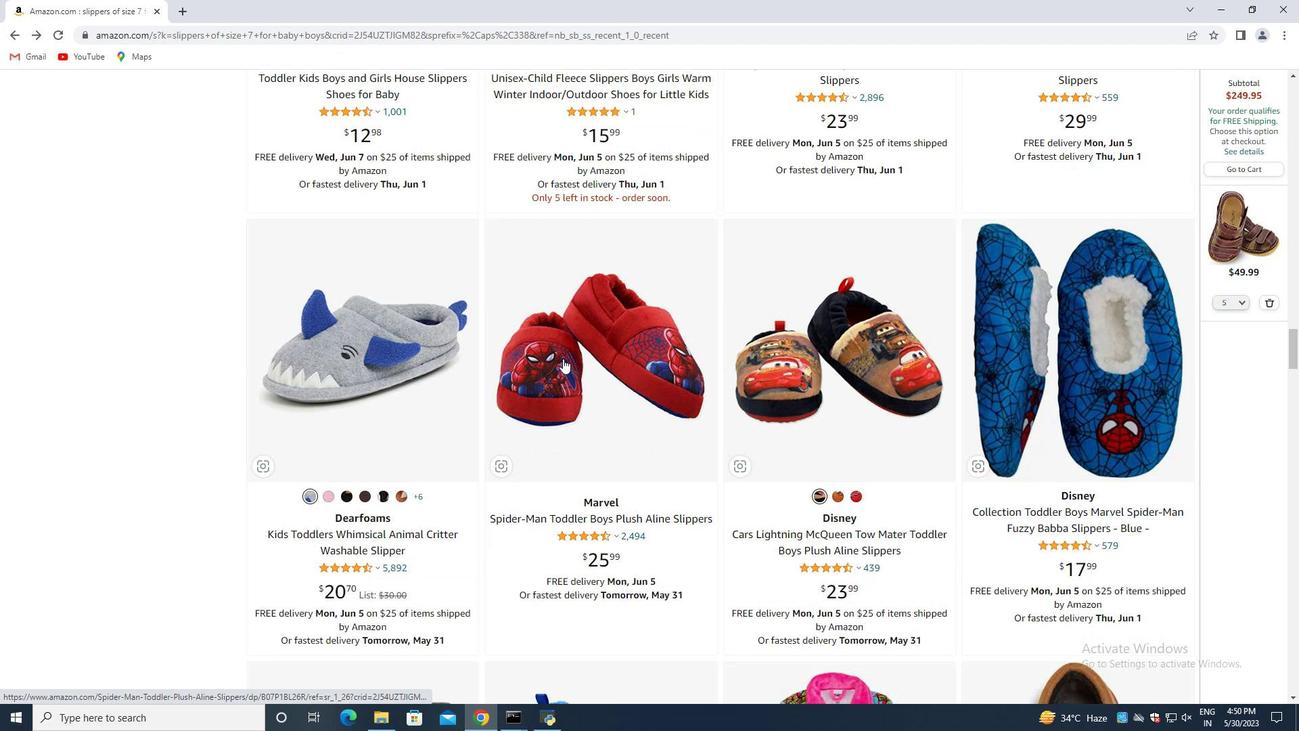 
Action: Mouse scrolled (563, 357) with delta (0, 0)
Screenshot: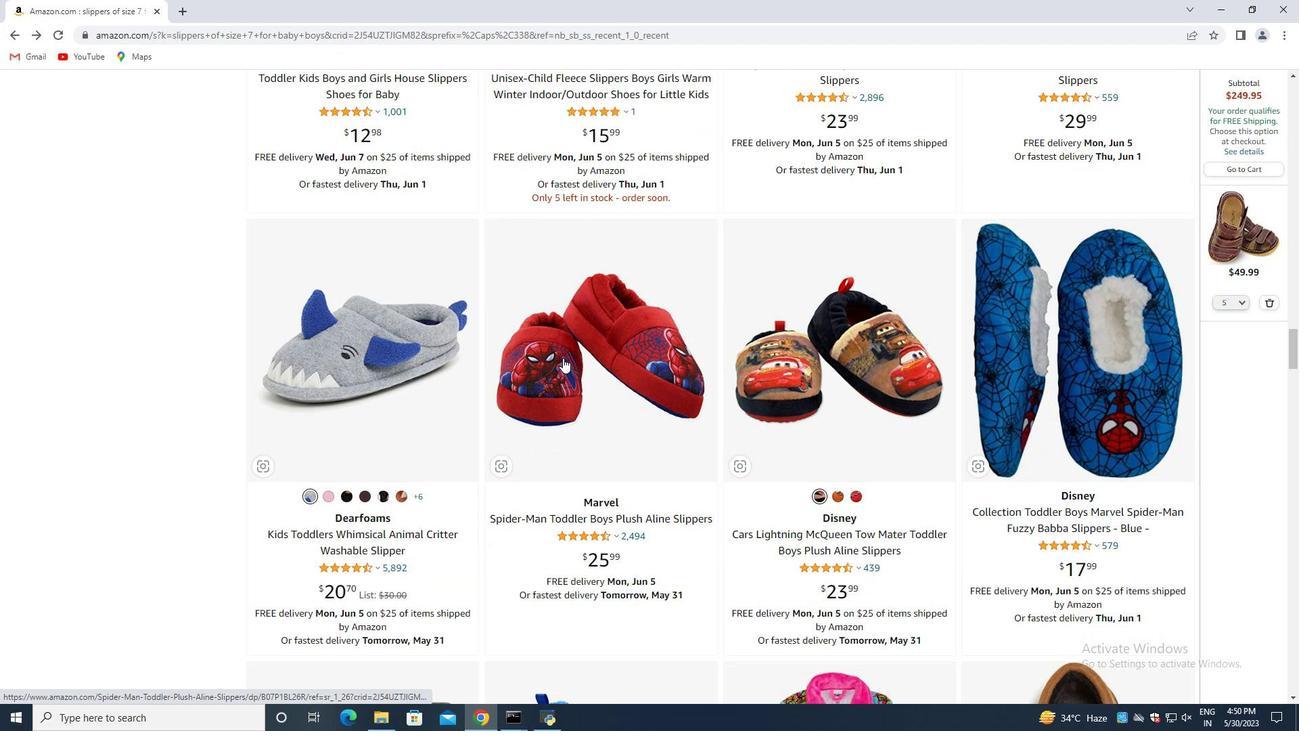 
Action: Mouse scrolled (563, 357) with delta (0, 0)
Screenshot: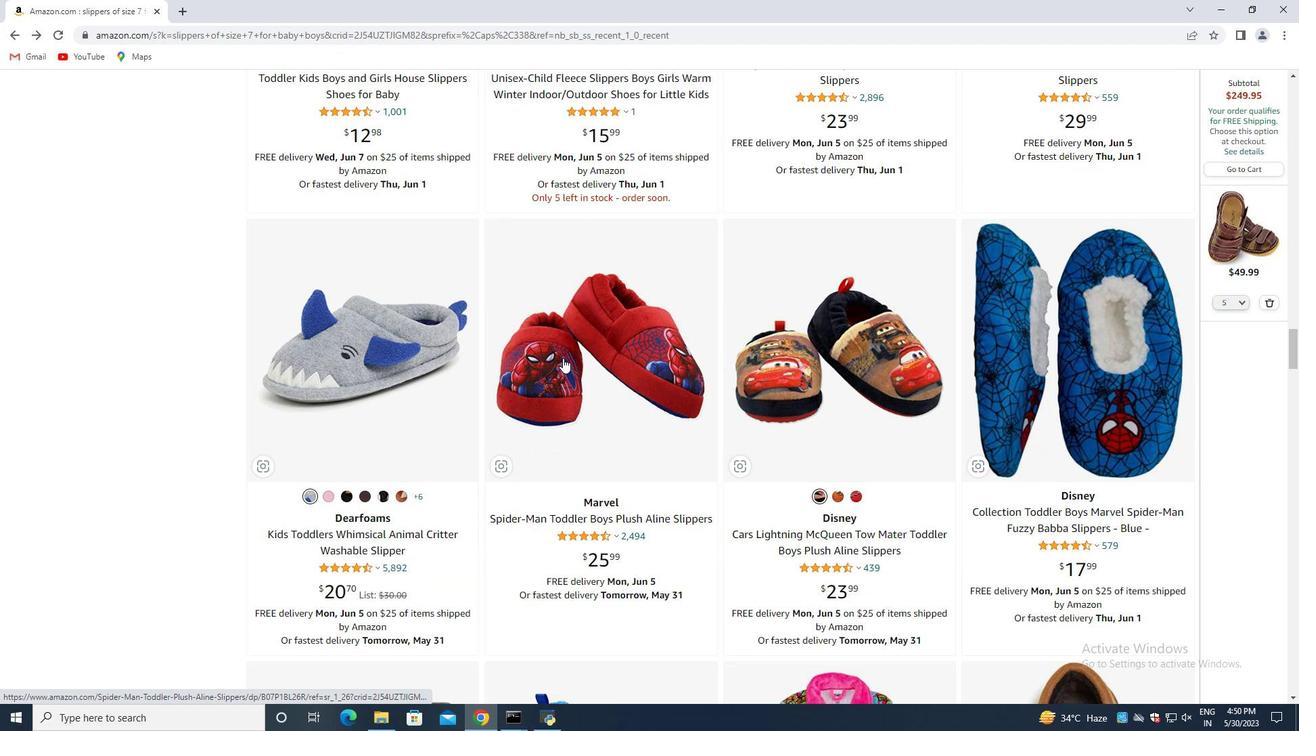 
Action: Mouse scrolled (563, 357) with delta (0, 0)
Screenshot: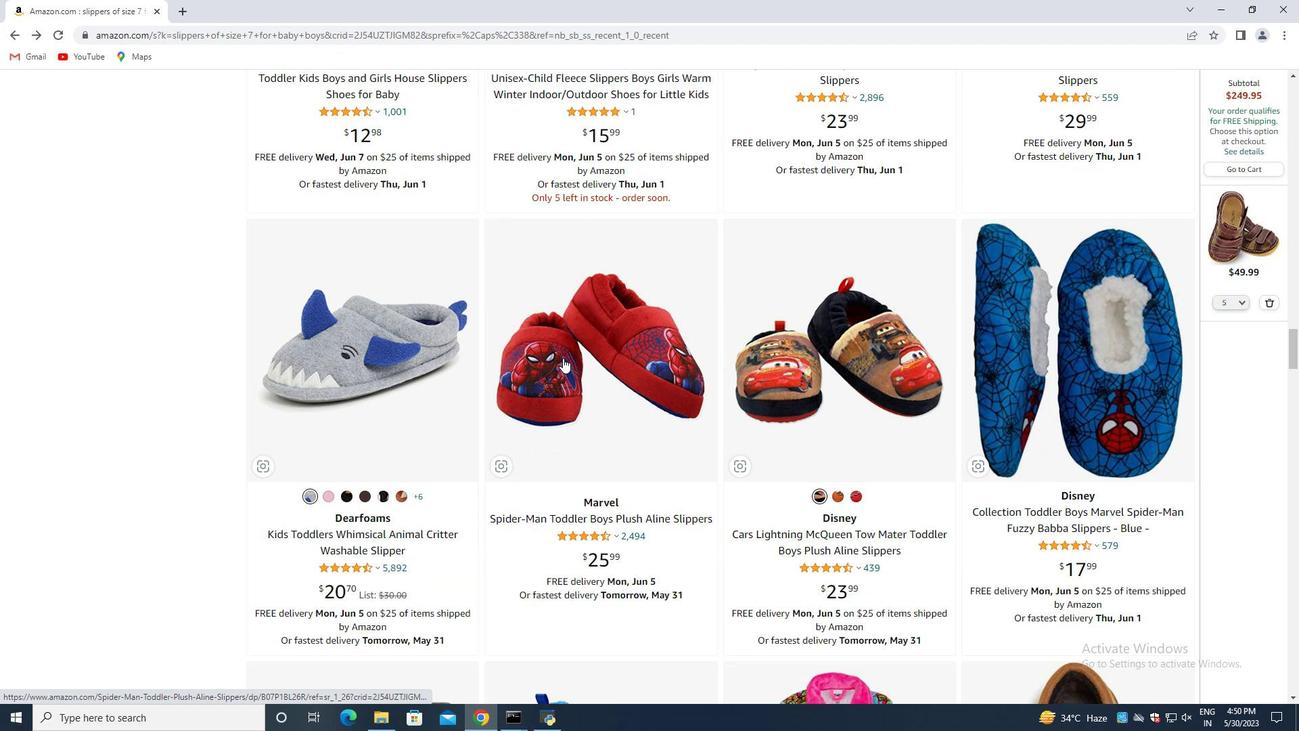 
Action: Mouse scrolled (563, 357) with delta (0, 0)
Screenshot: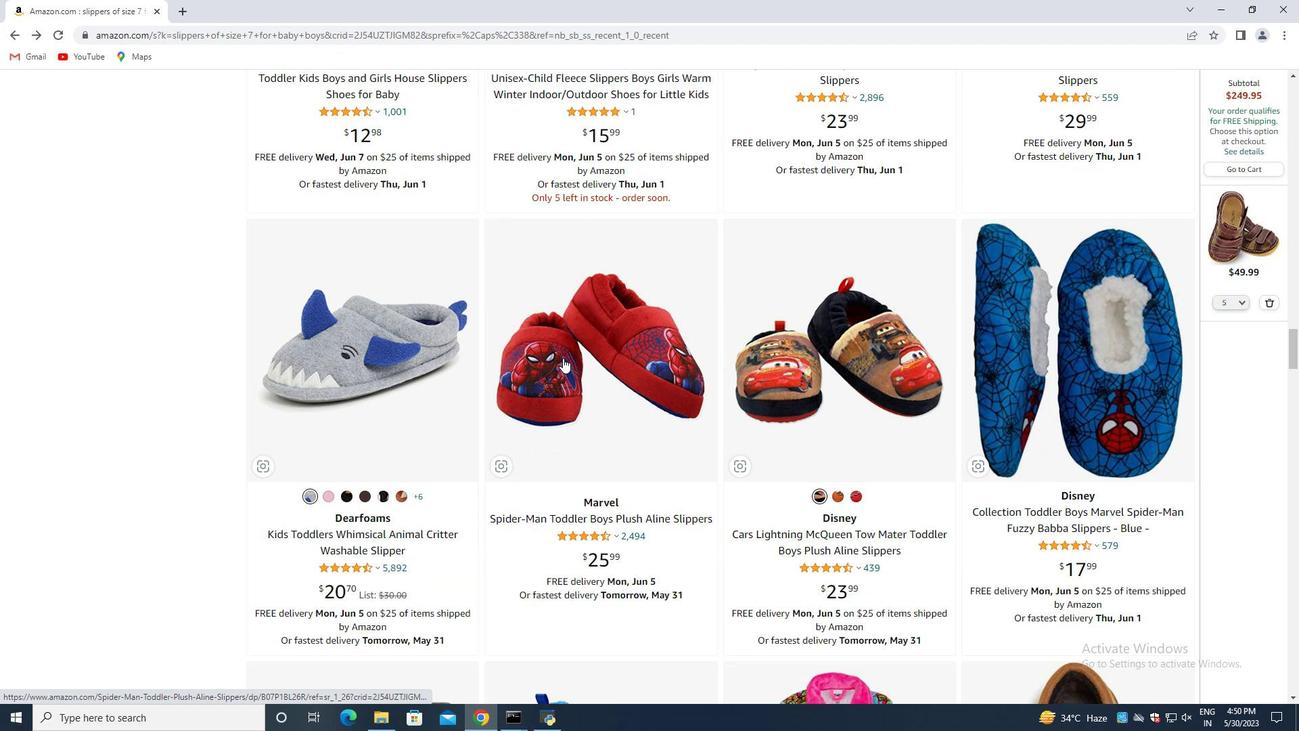 
Action: Mouse moved to (563, 356)
Screenshot: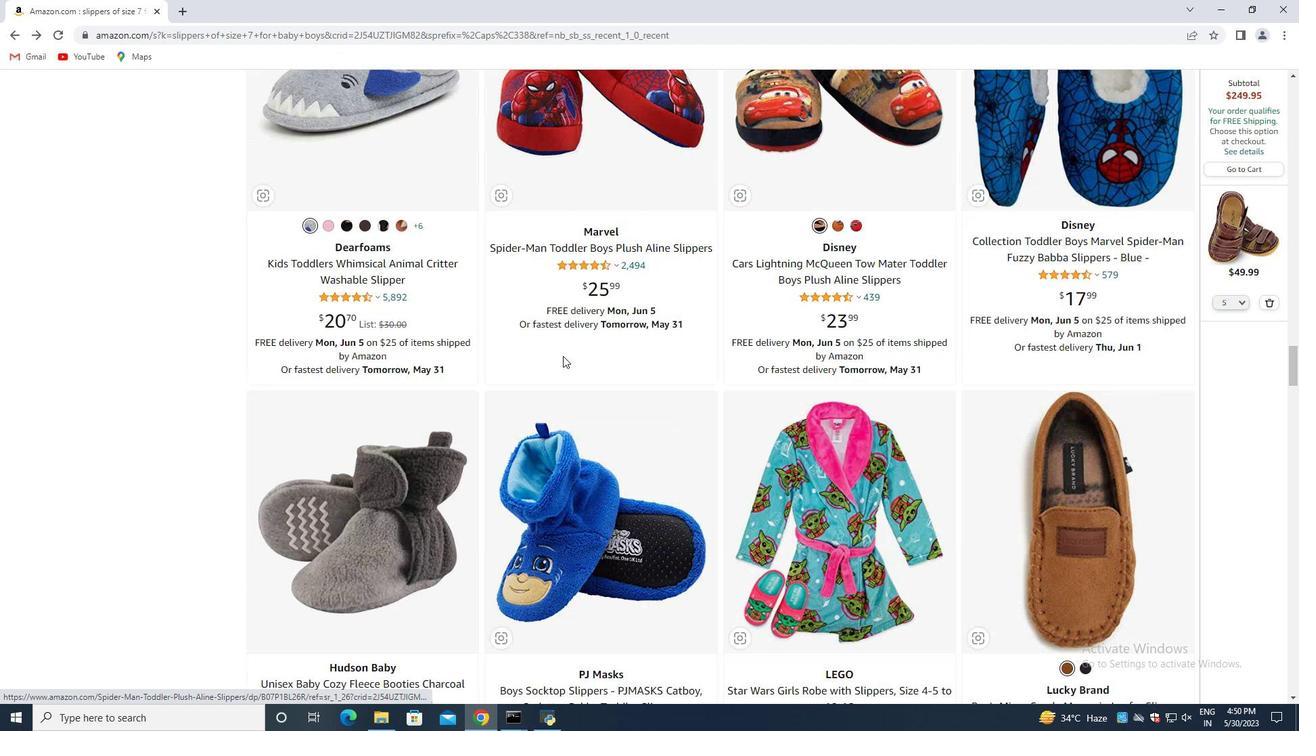 
Action: Mouse scrolled (563, 355) with delta (0, 0)
Screenshot: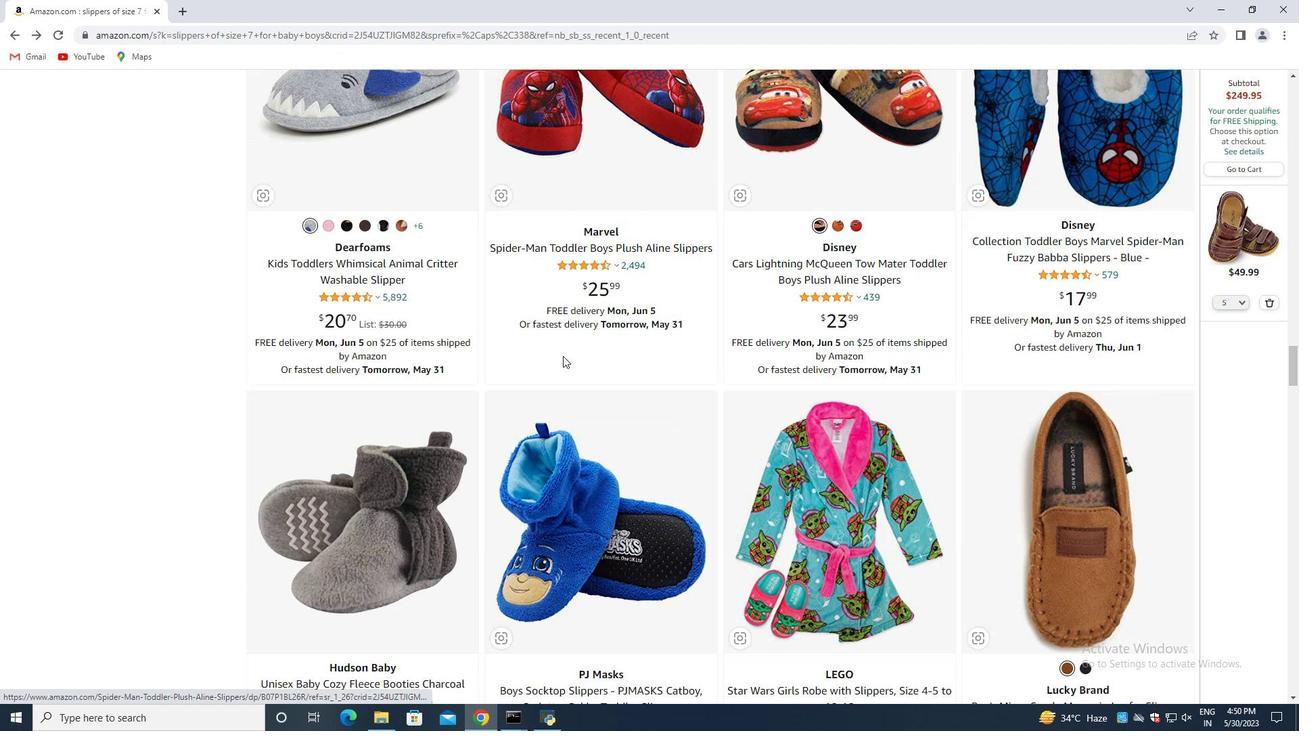 
Action: Mouse scrolled (563, 355) with delta (0, 0)
Screenshot: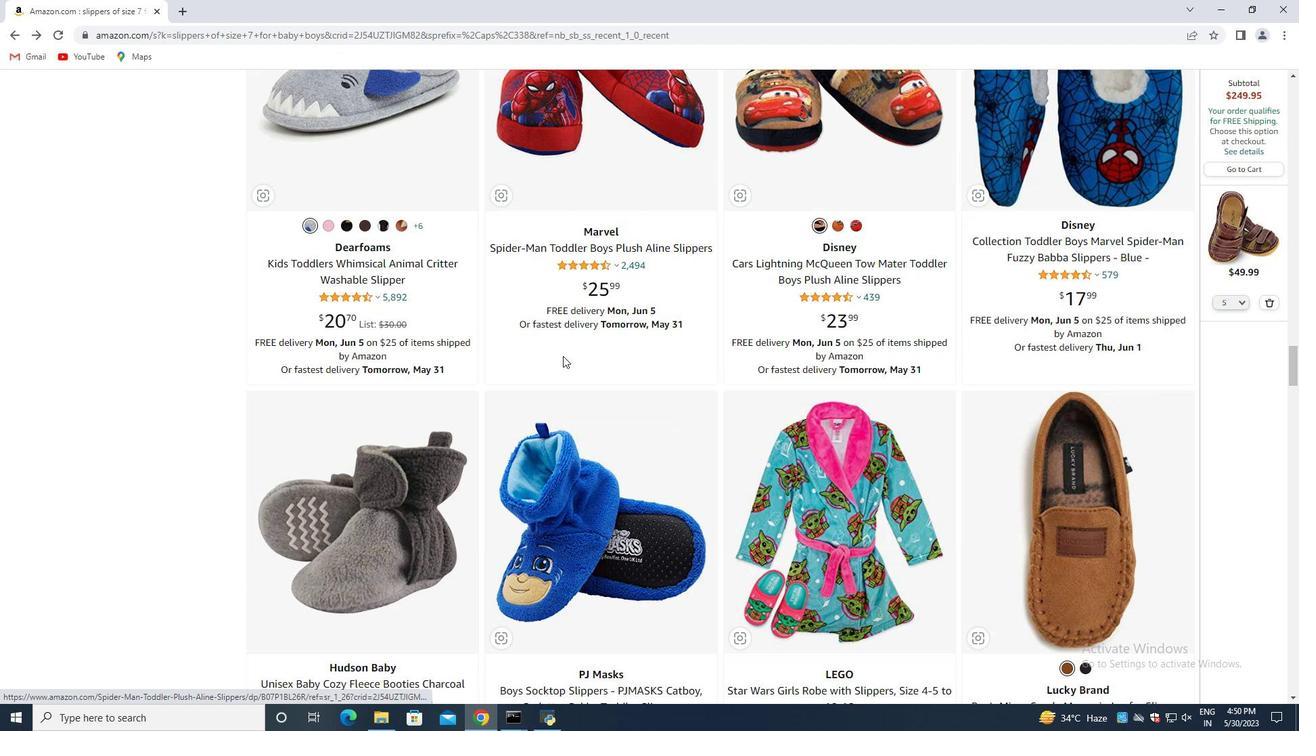 
Action: Mouse moved to (563, 355)
Screenshot: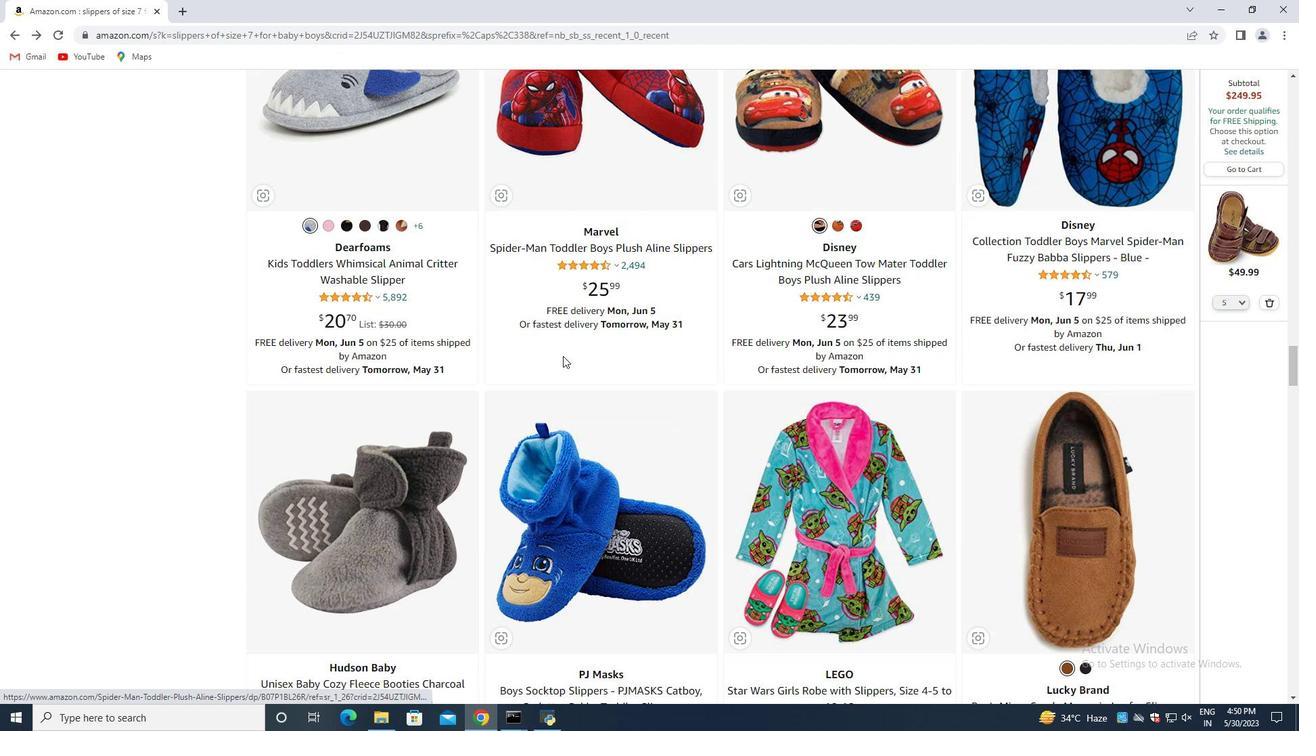 
Action: Mouse scrolled (563, 354) with delta (0, 0)
Screenshot: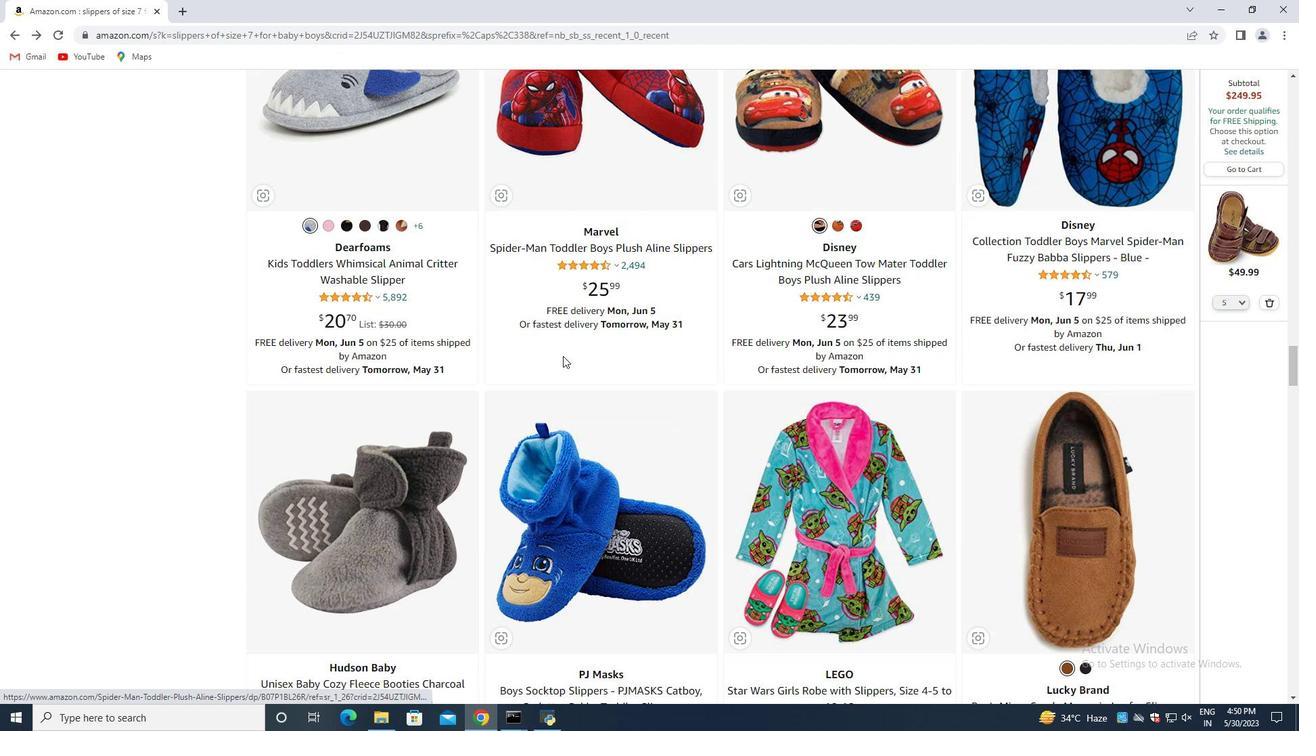 
Action: Mouse moved to (563, 355)
Screenshot: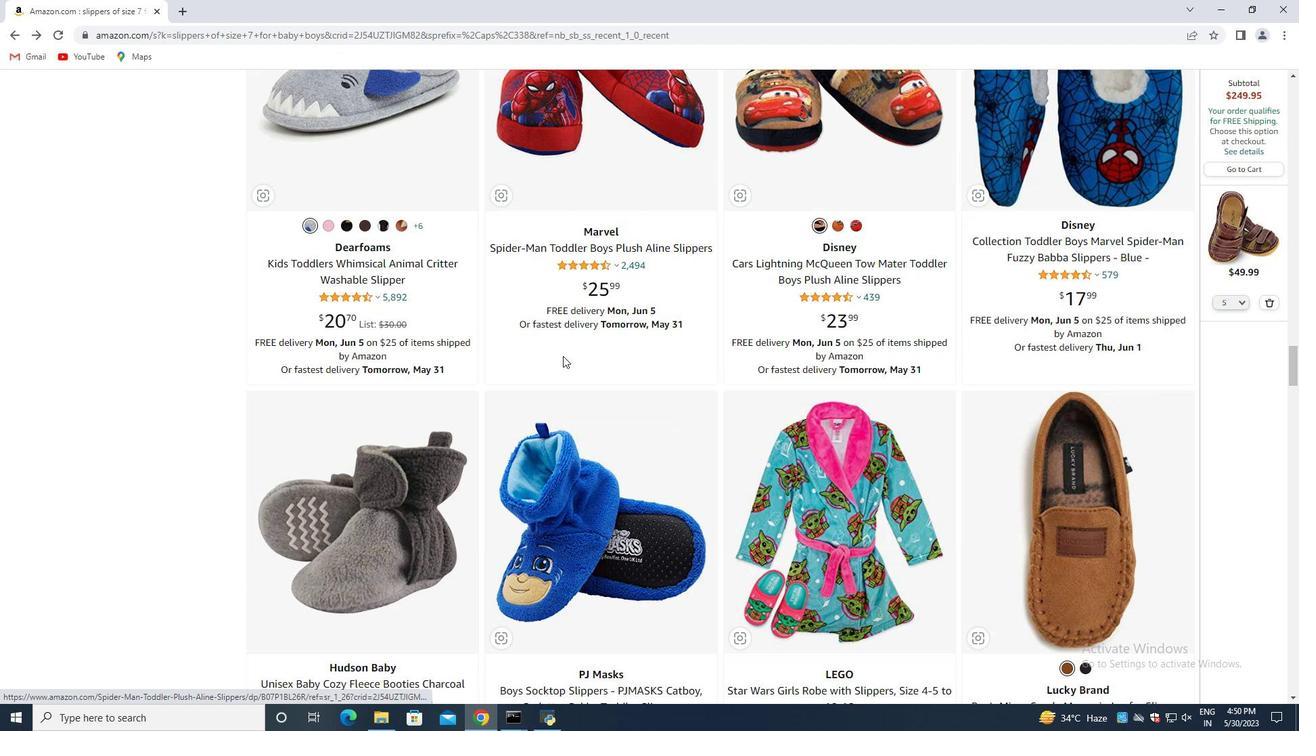 
Action: Mouse scrolled (563, 354) with delta (0, 0)
Screenshot: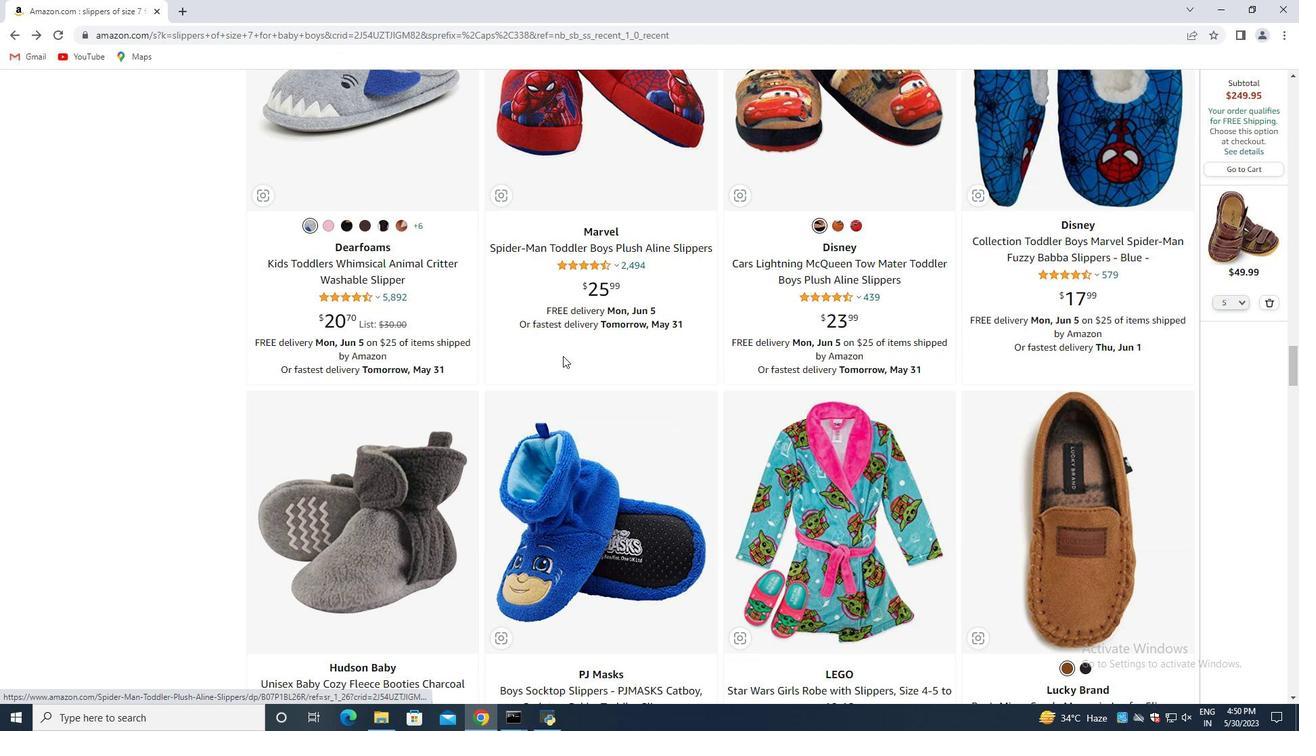
Action: Mouse moved to (562, 354)
Screenshot: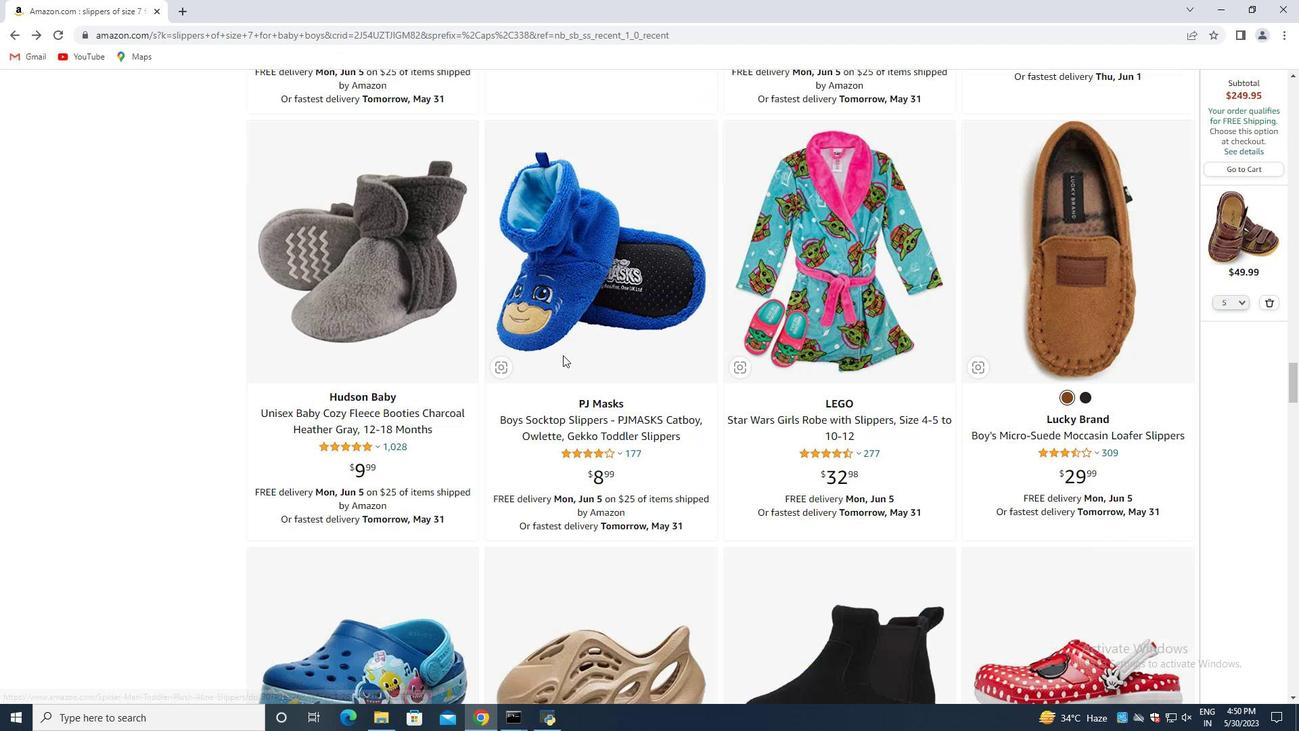 
Action: Mouse scrolled (562, 354) with delta (0, 0)
Screenshot: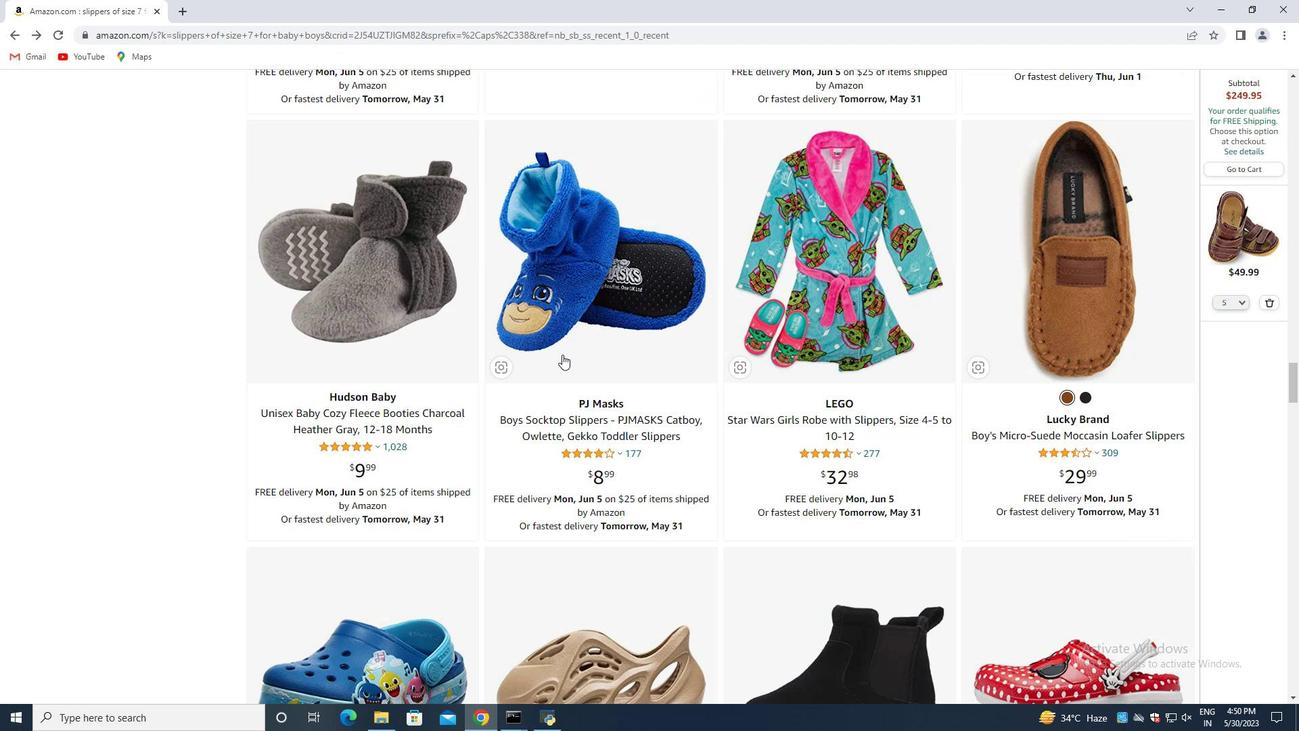 
Action: Mouse scrolled (562, 354) with delta (0, 0)
Screenshot: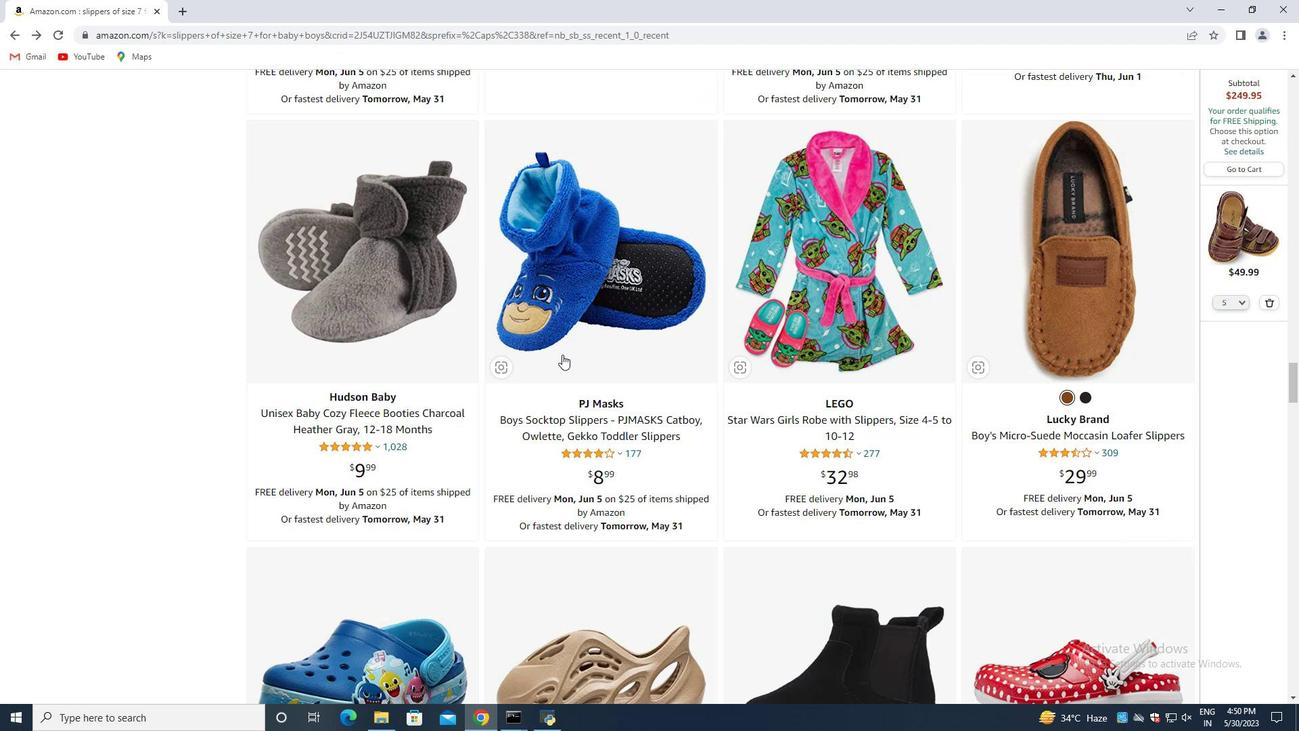 
Action: Mouse scrolled (562, 354) with delta (0, 0)
Screenshot: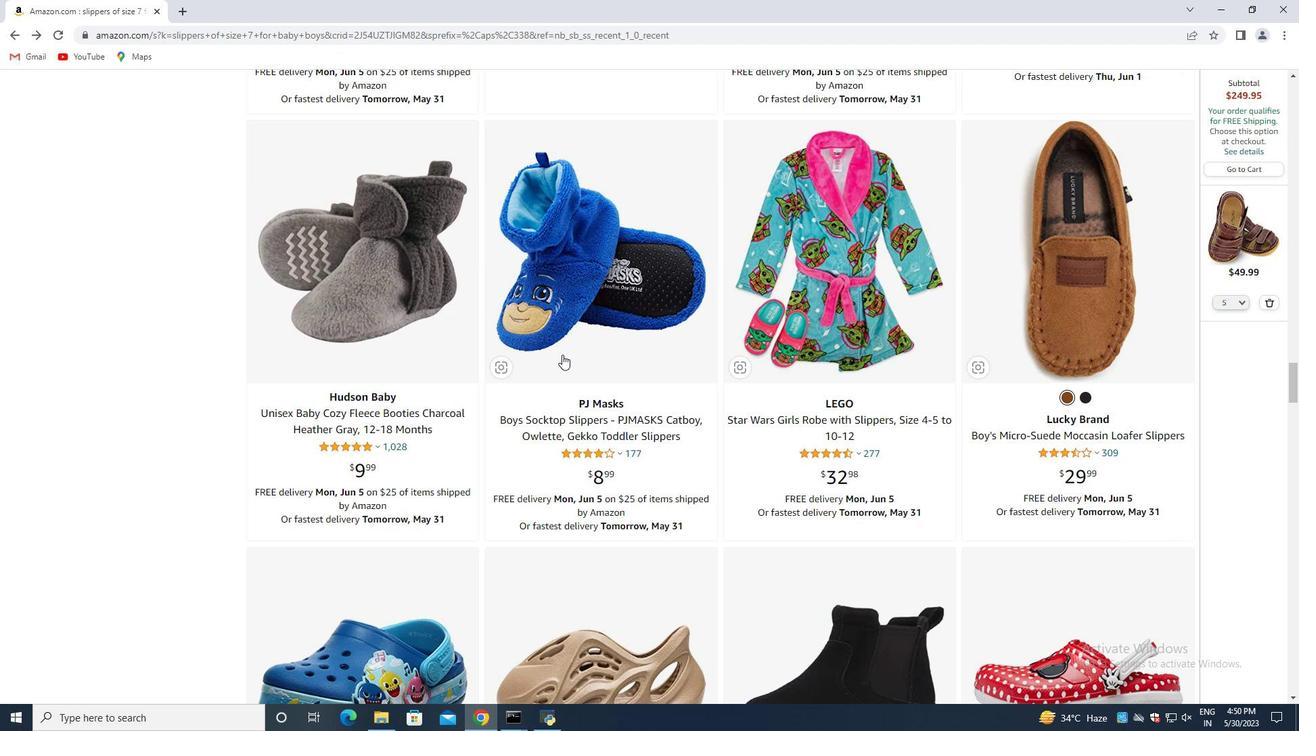 
Action: Mouse scrolled (562, 354) with delta (0, 0)
Screenshot: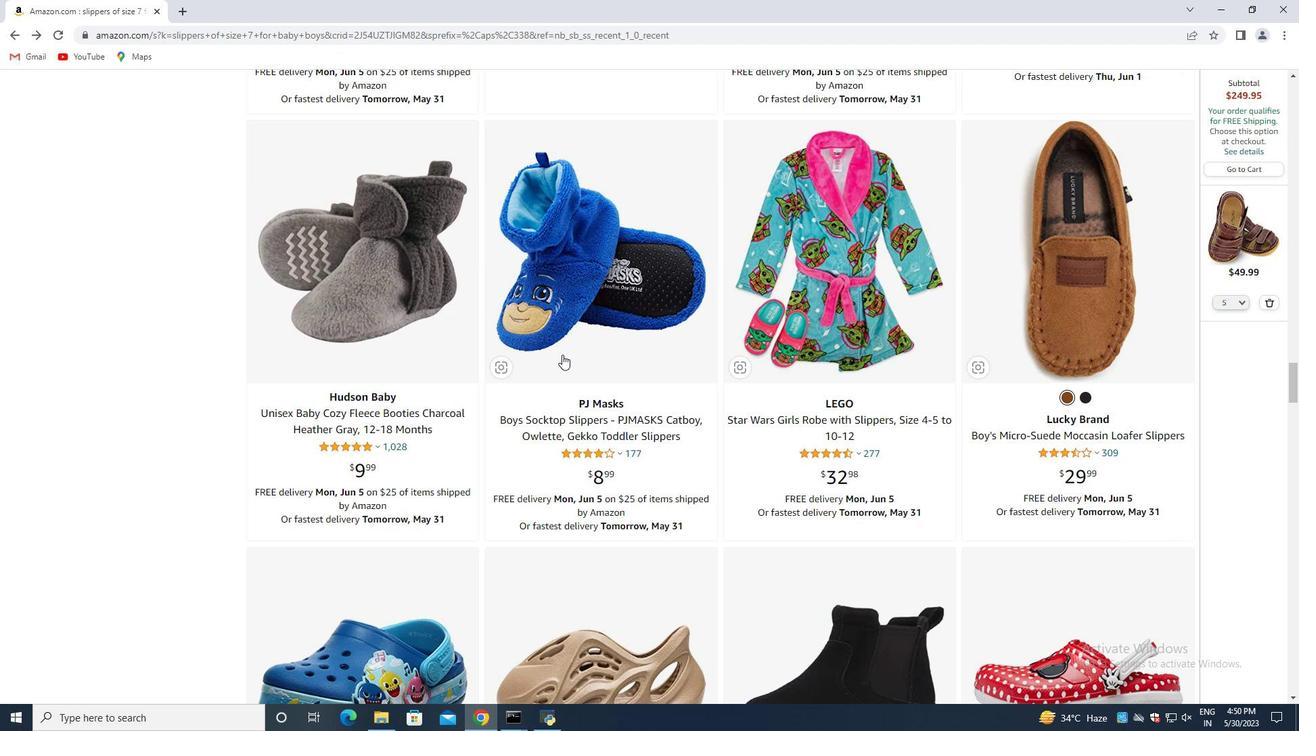 
Action: Mouse moved to (562, 352)
Screenshot: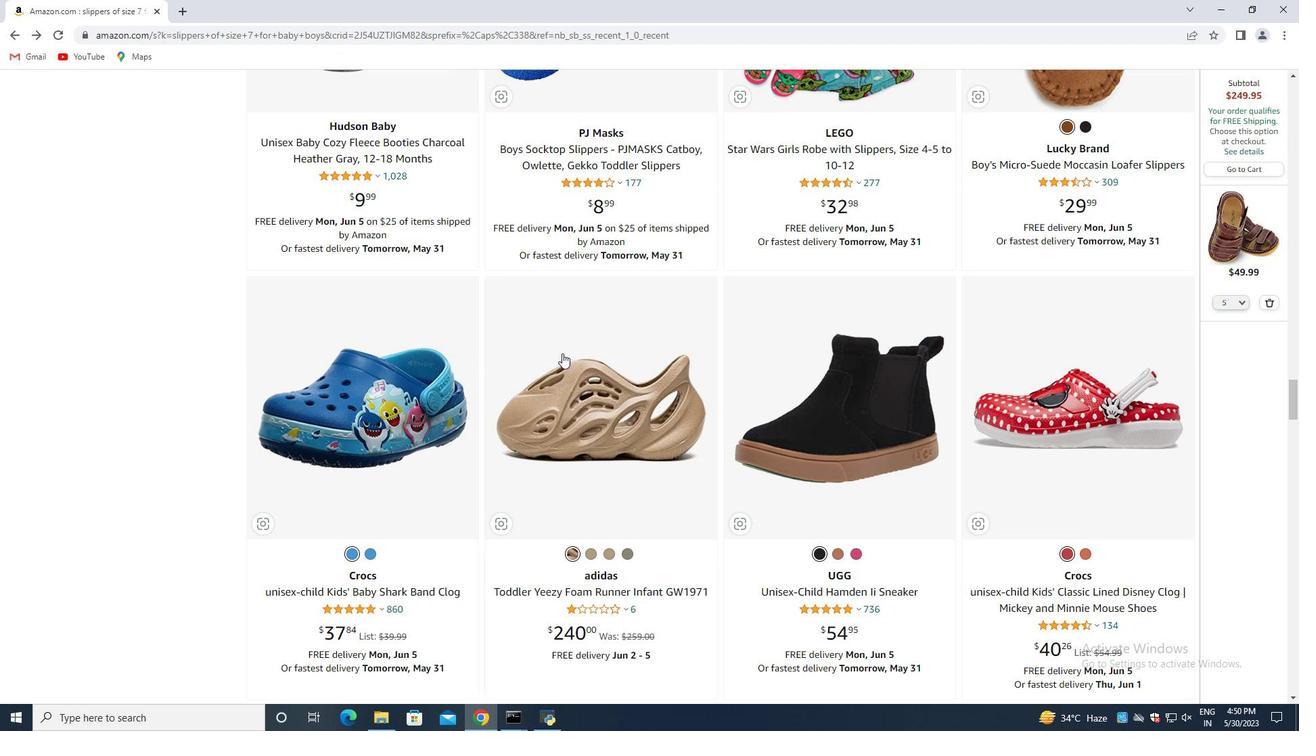 
Action: Mouse scrolled (562, 352) with delta (0, 0)
Screenshot: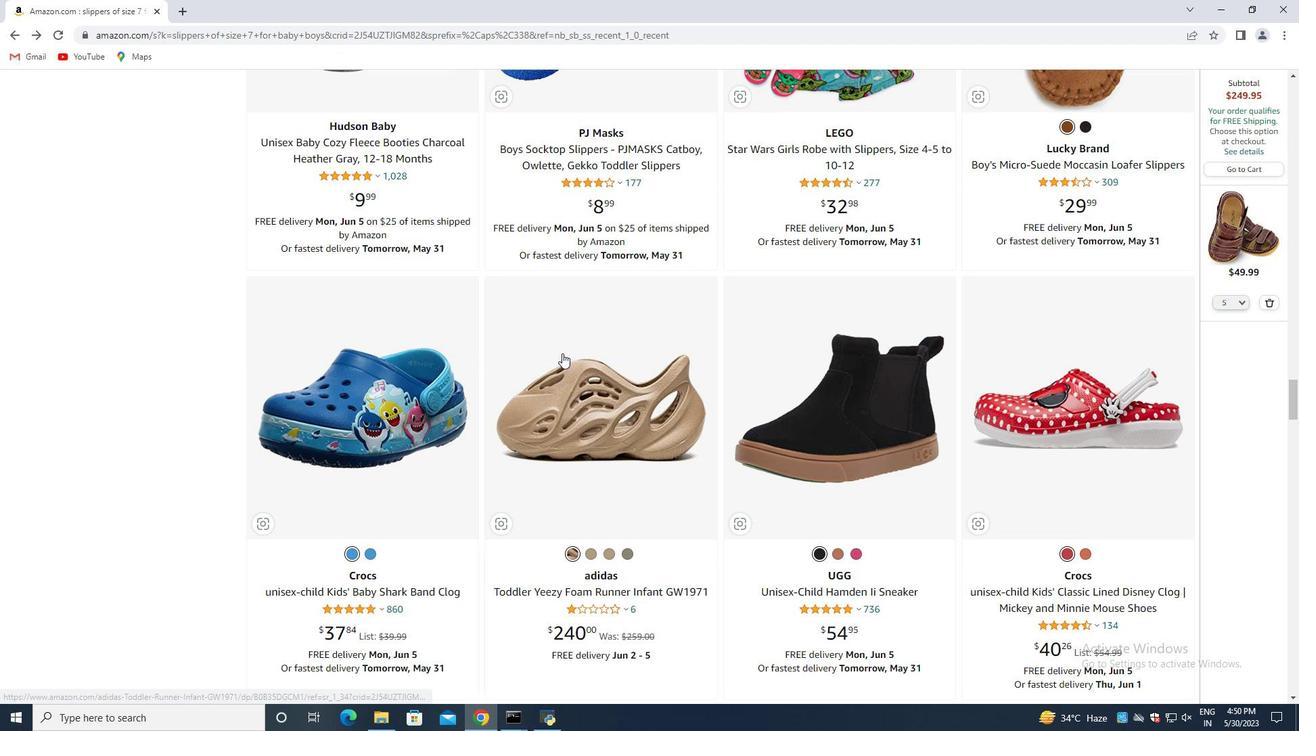 
Action: Mouse scrolled (562, 352) with delta (0, 0)
Screenshot: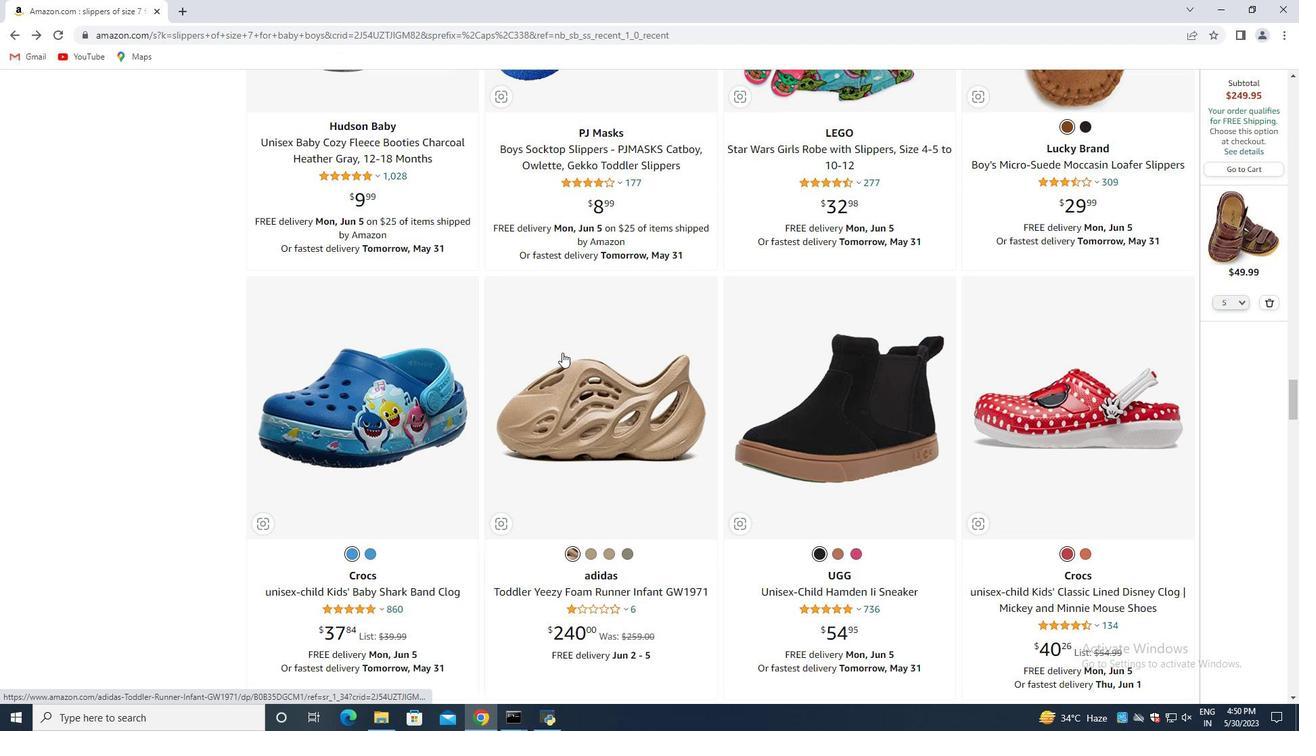 
Action: Mouse scrolled (562, 352) with delta (0, 0)
Screenshot: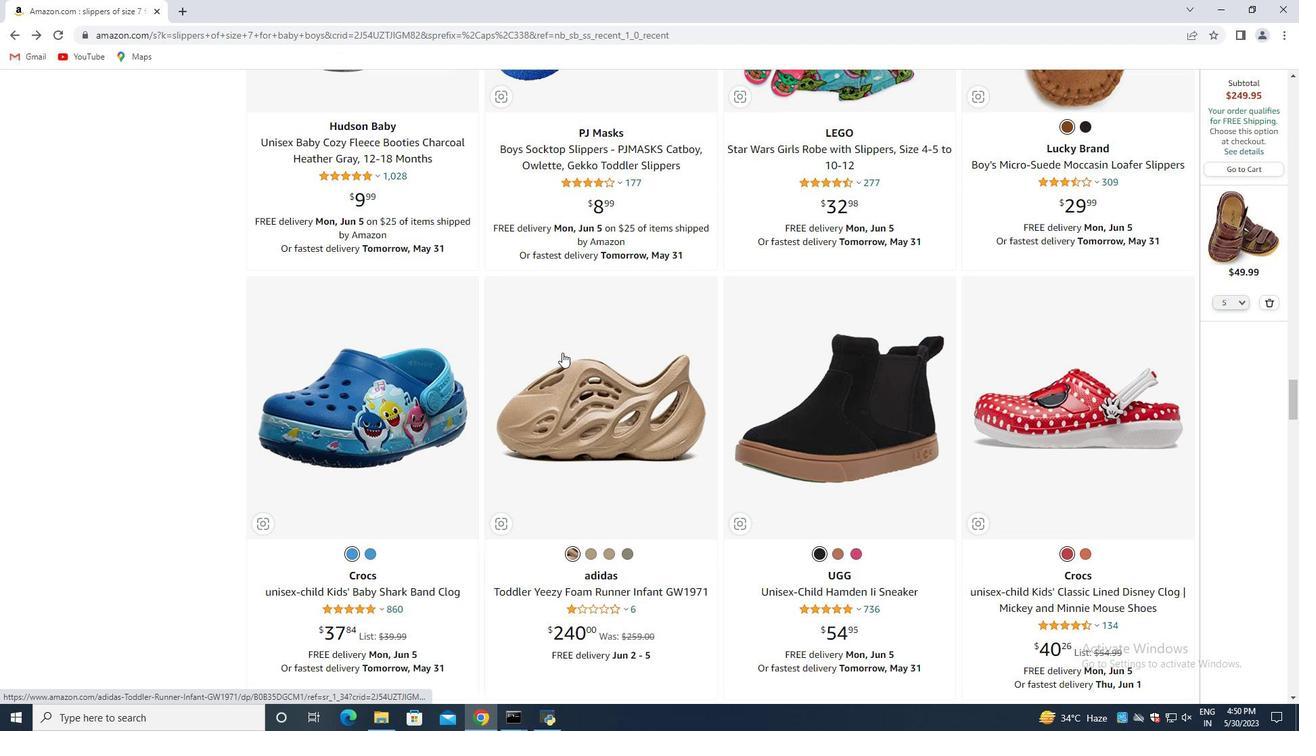 
Action: Mouse moved to (563, 350)
Screenshot: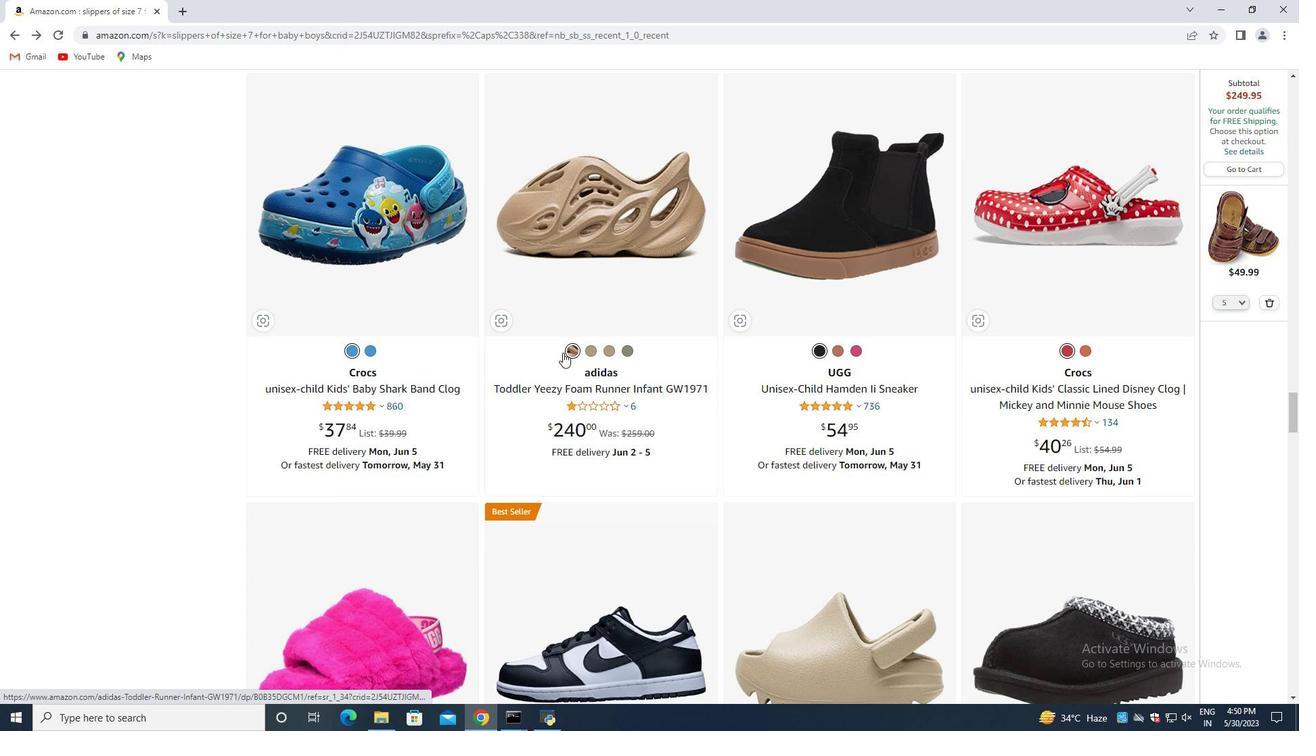 
Action: Mouse scrolled (563, 349) with delta (0, 0)
Screenshot: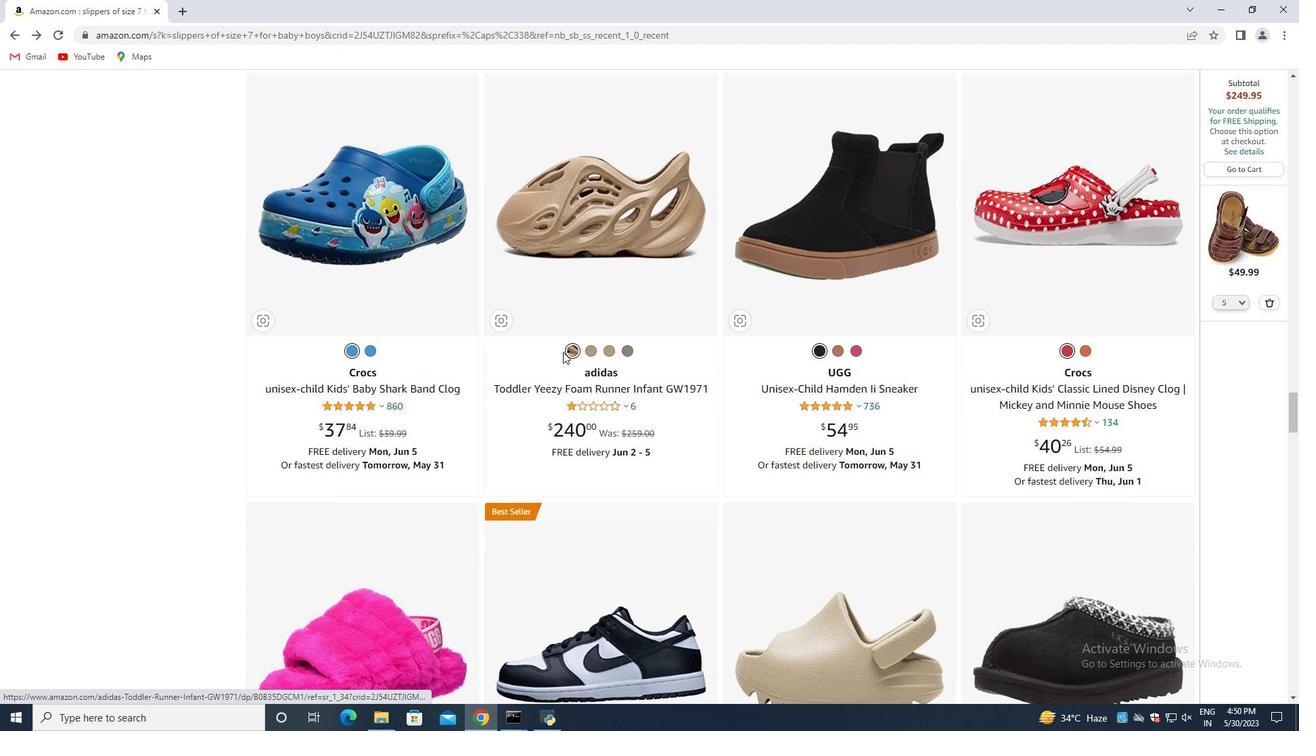 
Action: Mouse scrolled (563, 349) with delta (0, 0)
Screenshot: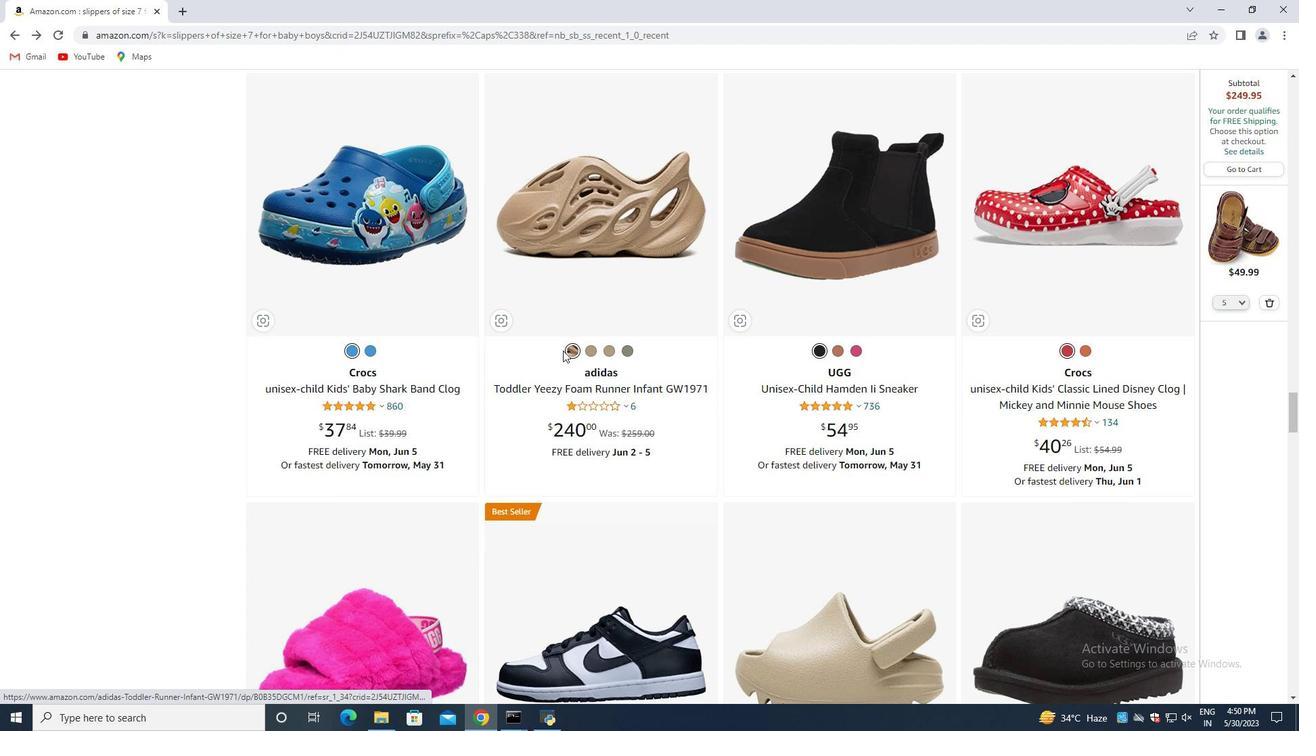 
Action: Mouse scrolled (563, 349) with delta (0, 0)
Screenshot: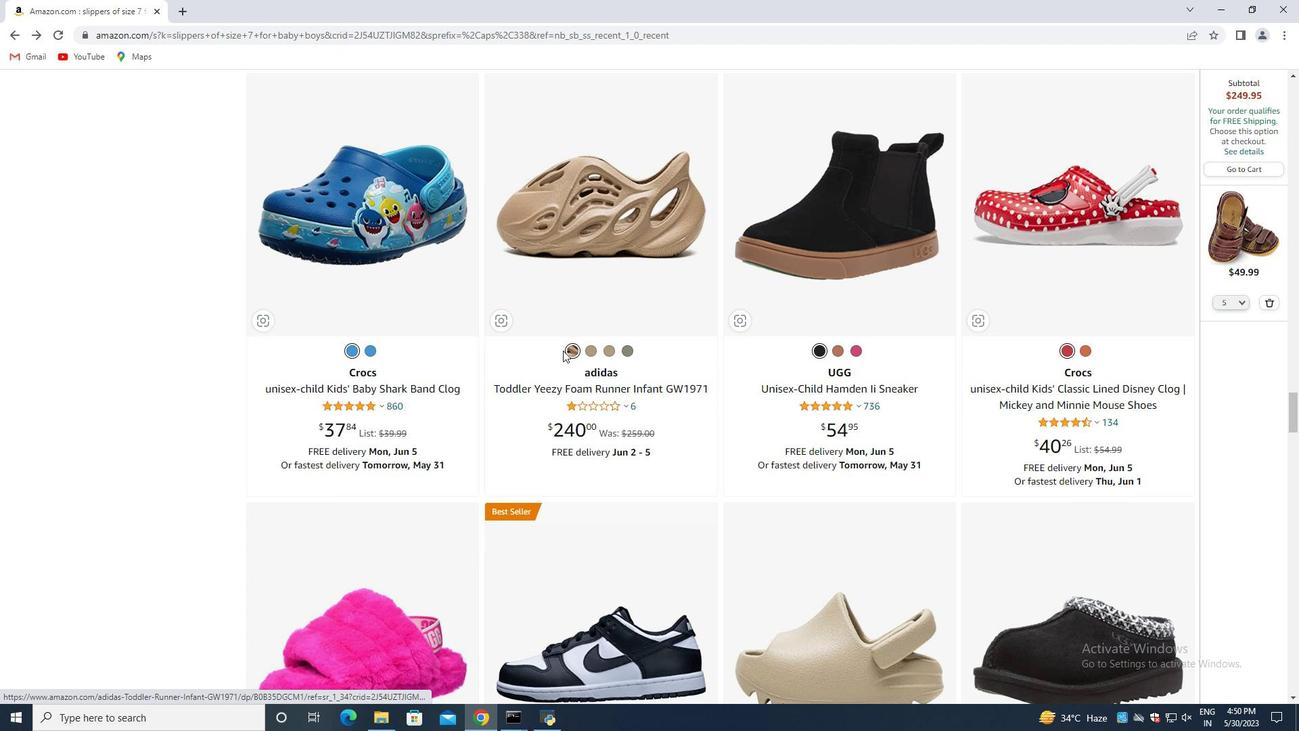 
Action: Mouse scrolled (563, 349) with delta (0, 0)
Screenshot: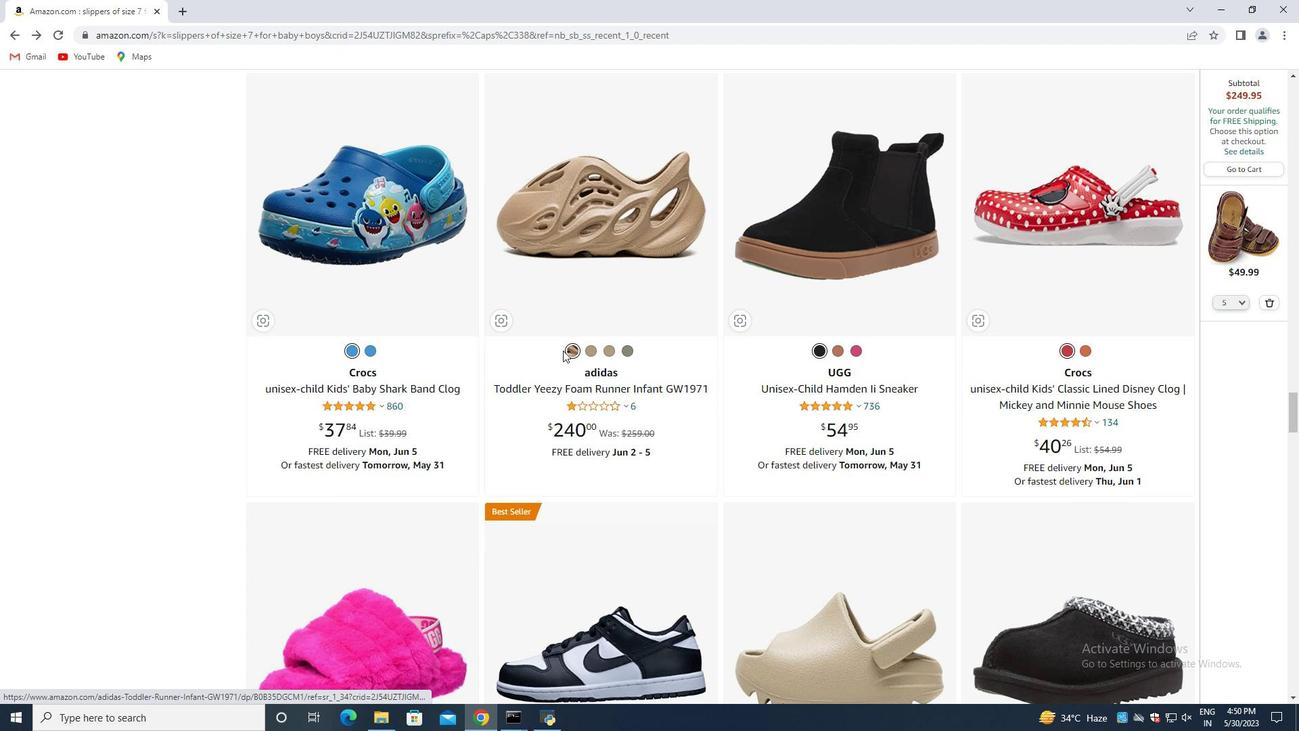 
Action: Mouse moved to (565, 345)
Screenshot: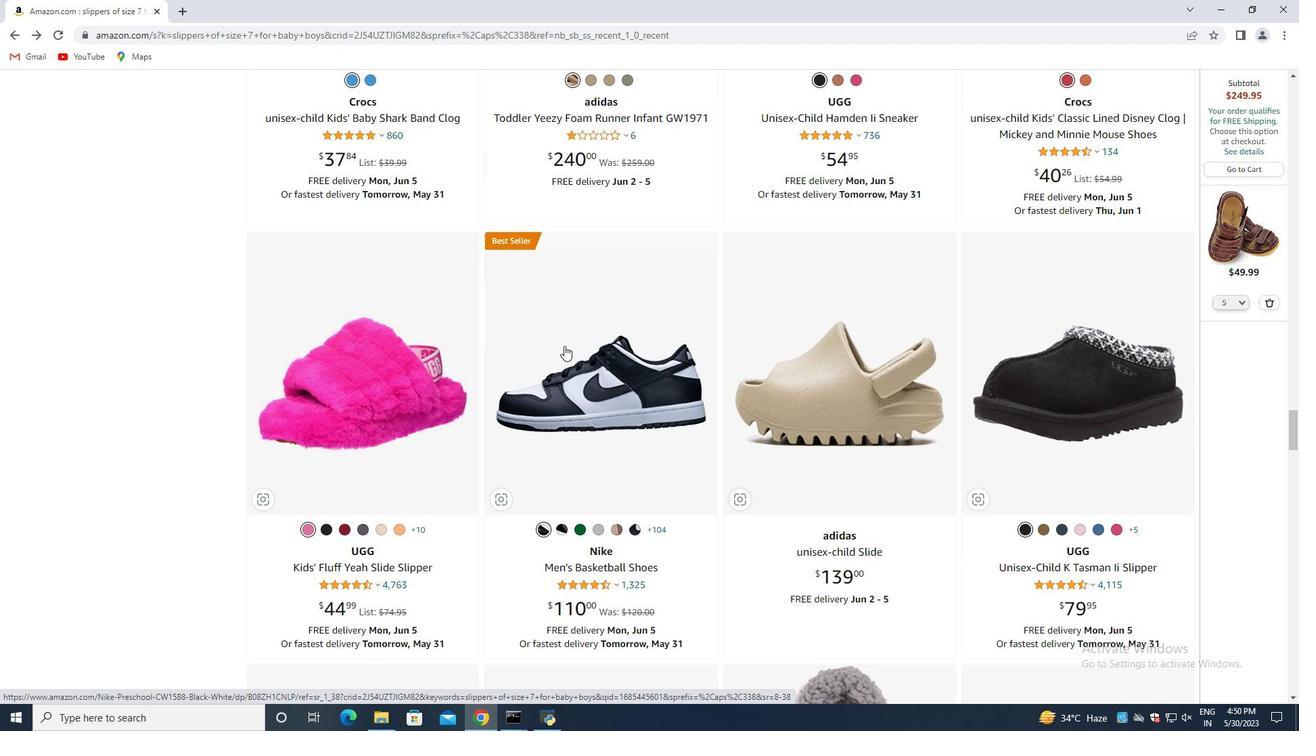 
Action: Mouse scrolled (565, 345) with delta (0, 0)
Screenshot: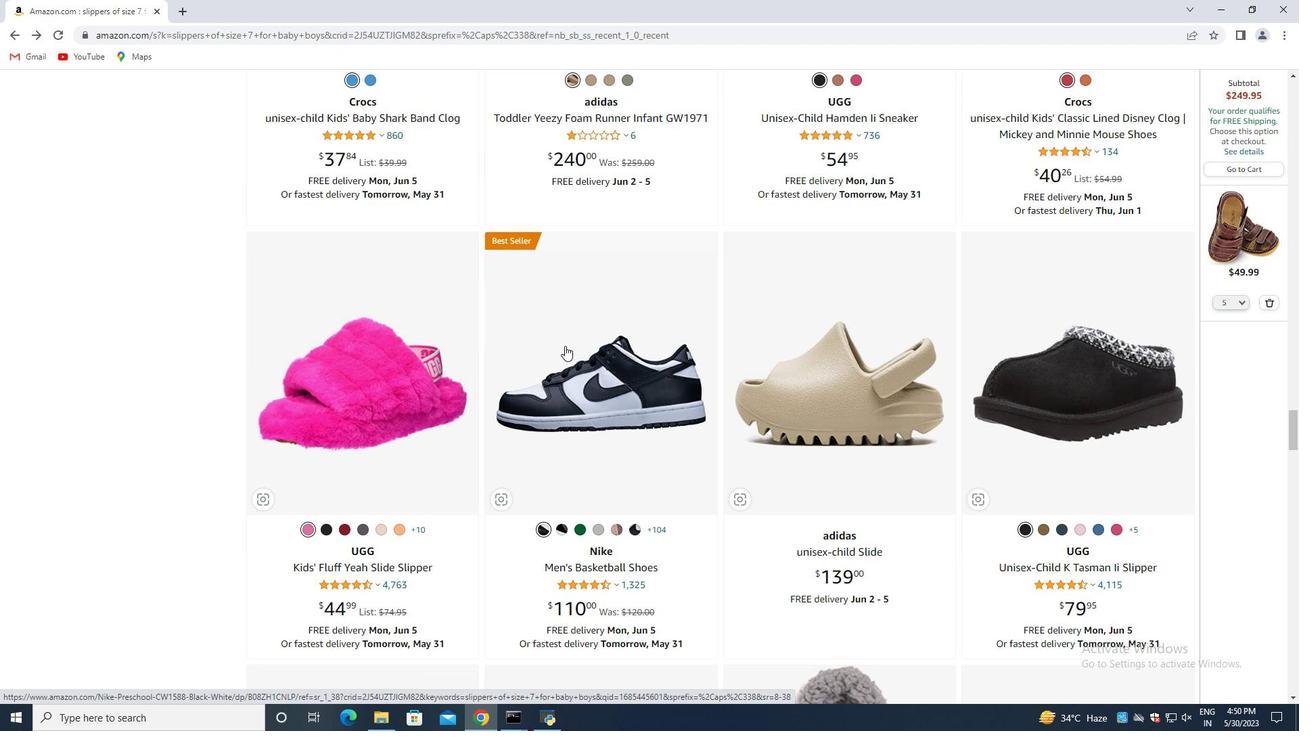 
Action: Mouse moved to (1273, 299)
Screenshot: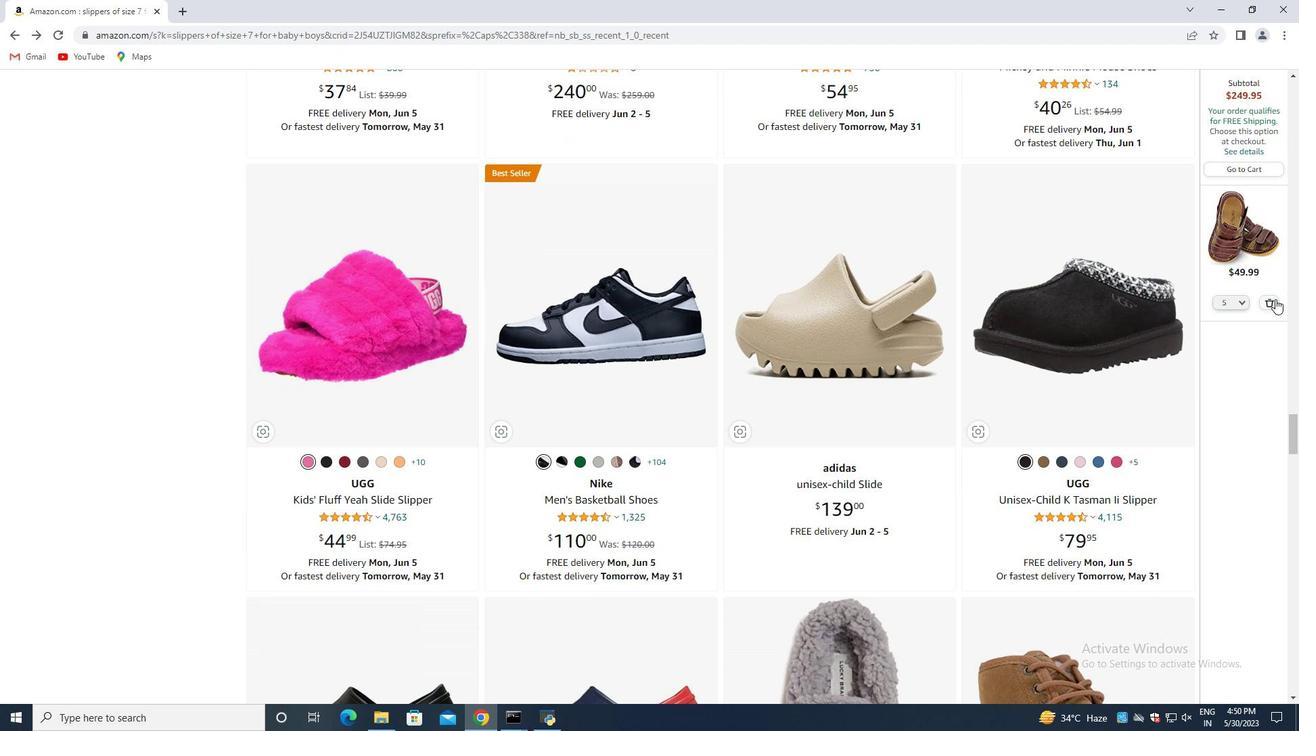 
Action: Mouse pressed left at (1273, 299)
Screenshot: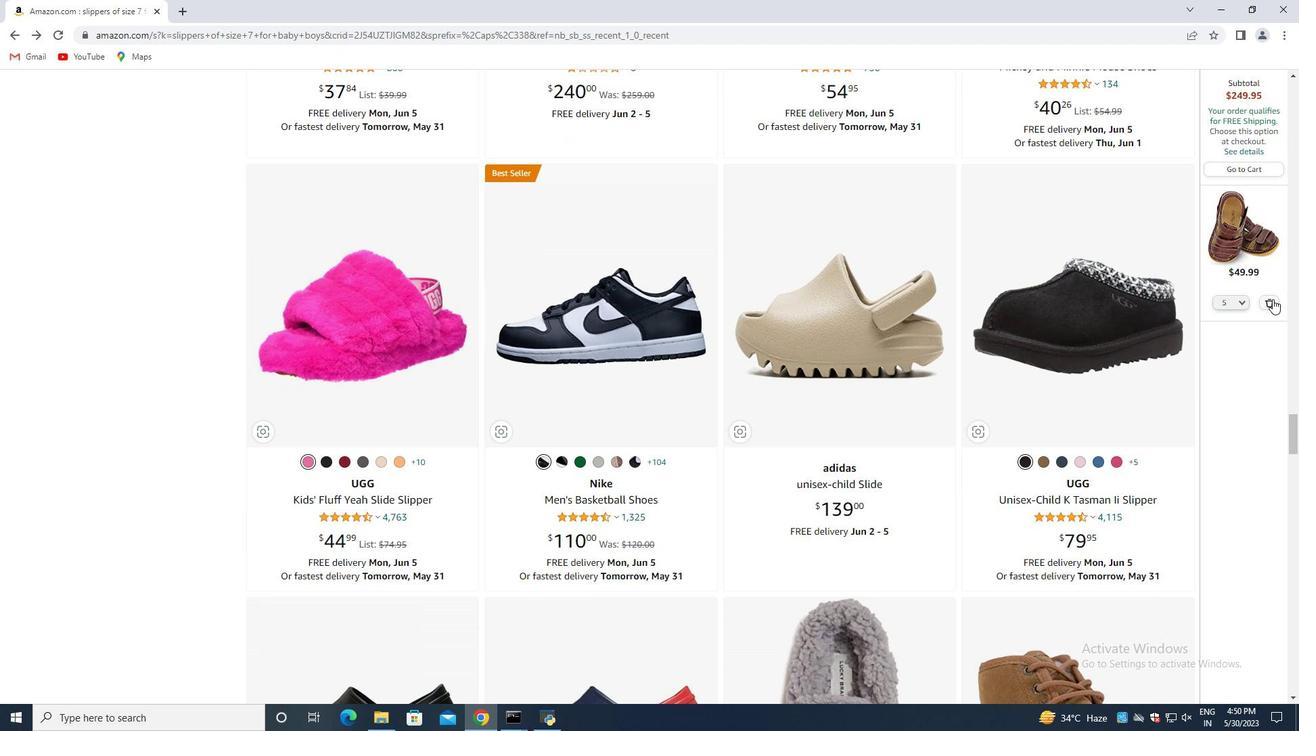 
Action: Mouse moved to (691, 325)
Screenshot: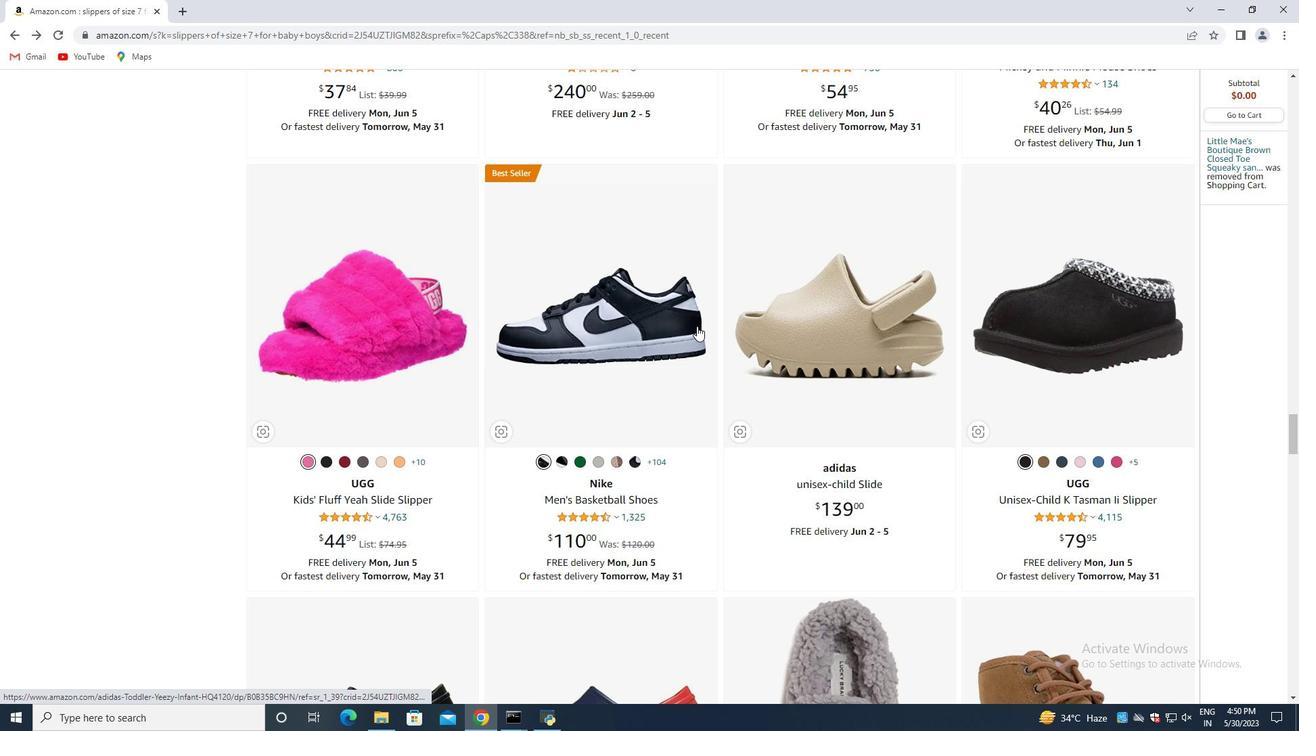 
Action: Mouse scrolled (691, 324) with delta (0, 0)
Screenshot: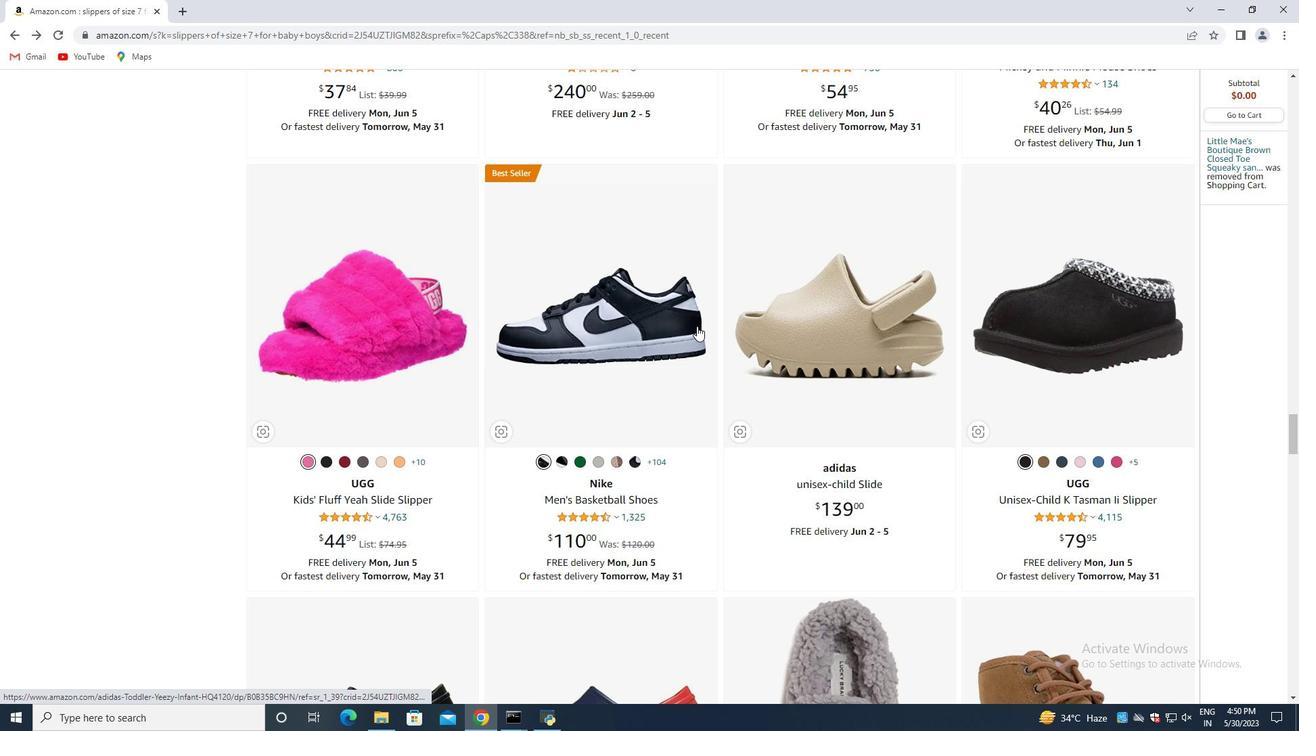 
Action: Mouse moved to (685, 326)
Screenshot: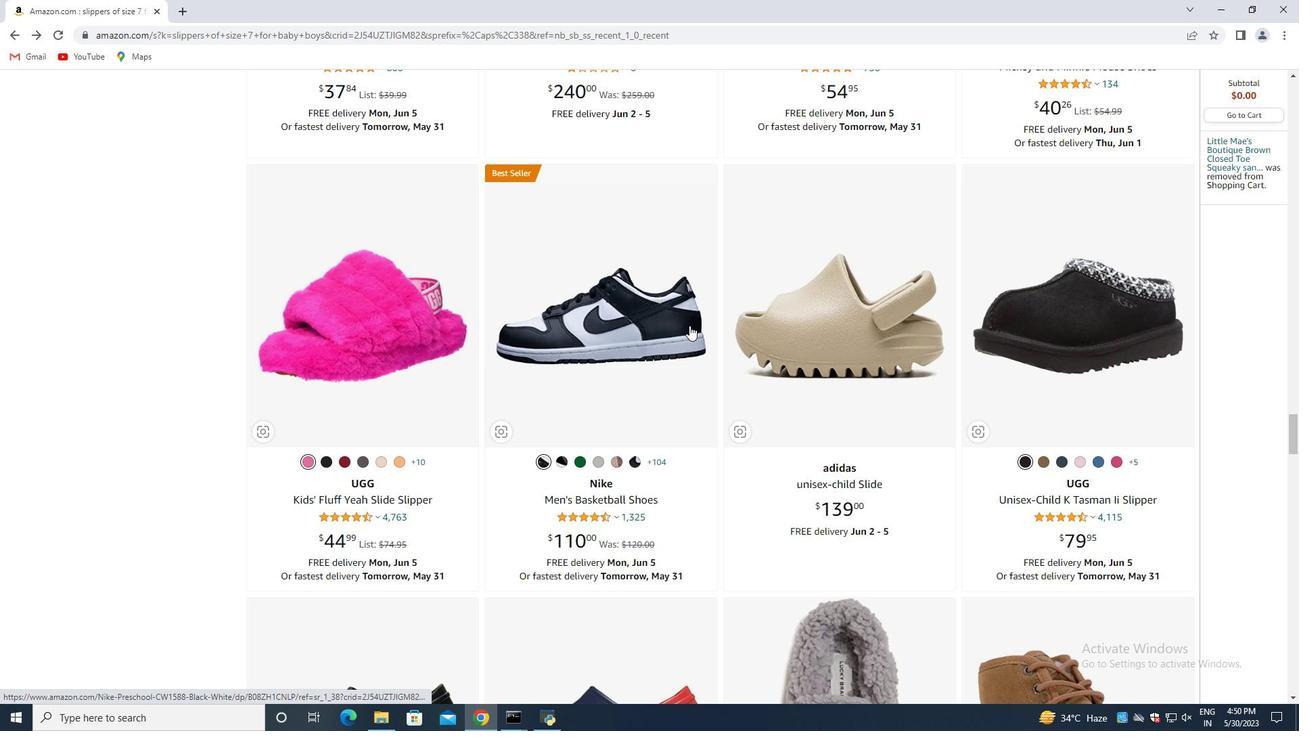 
Action: Mouse scrolled (685, 326) with delta (0, 0)
Screenshot: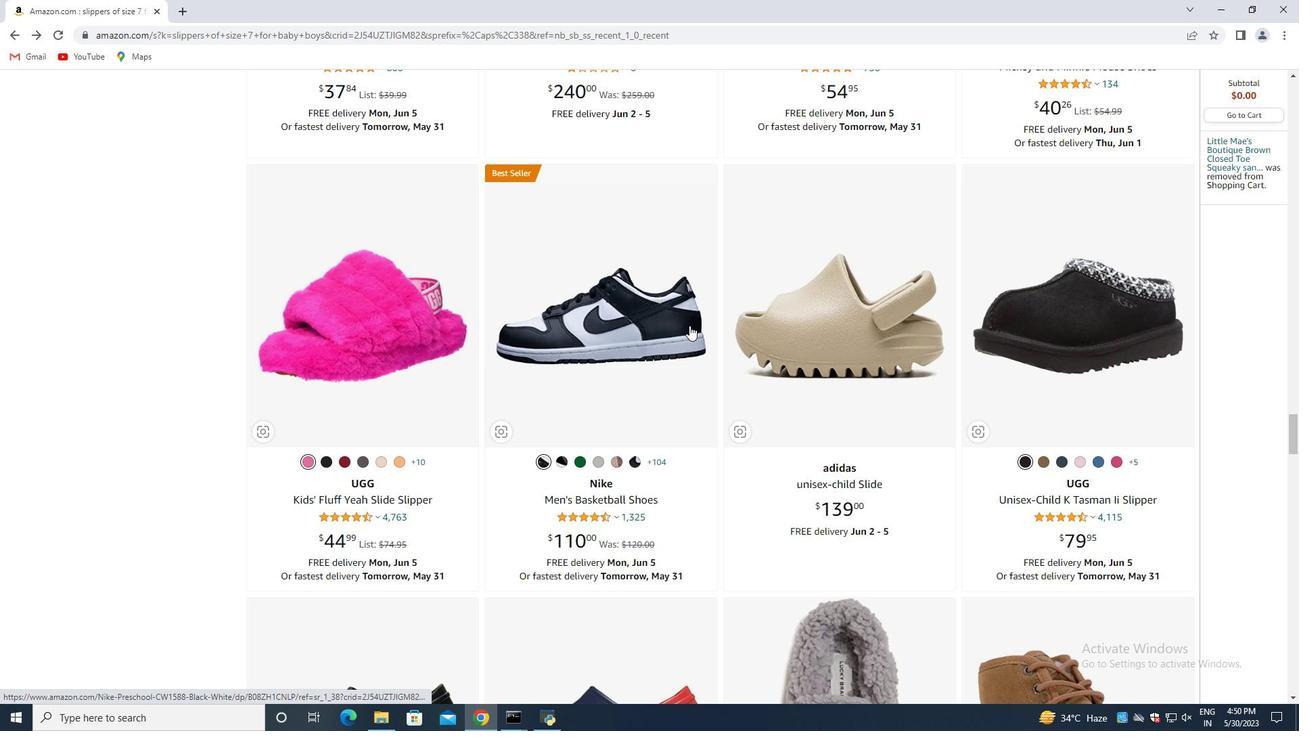 
Action: Mouse moved to (681, 329)
Screenshot: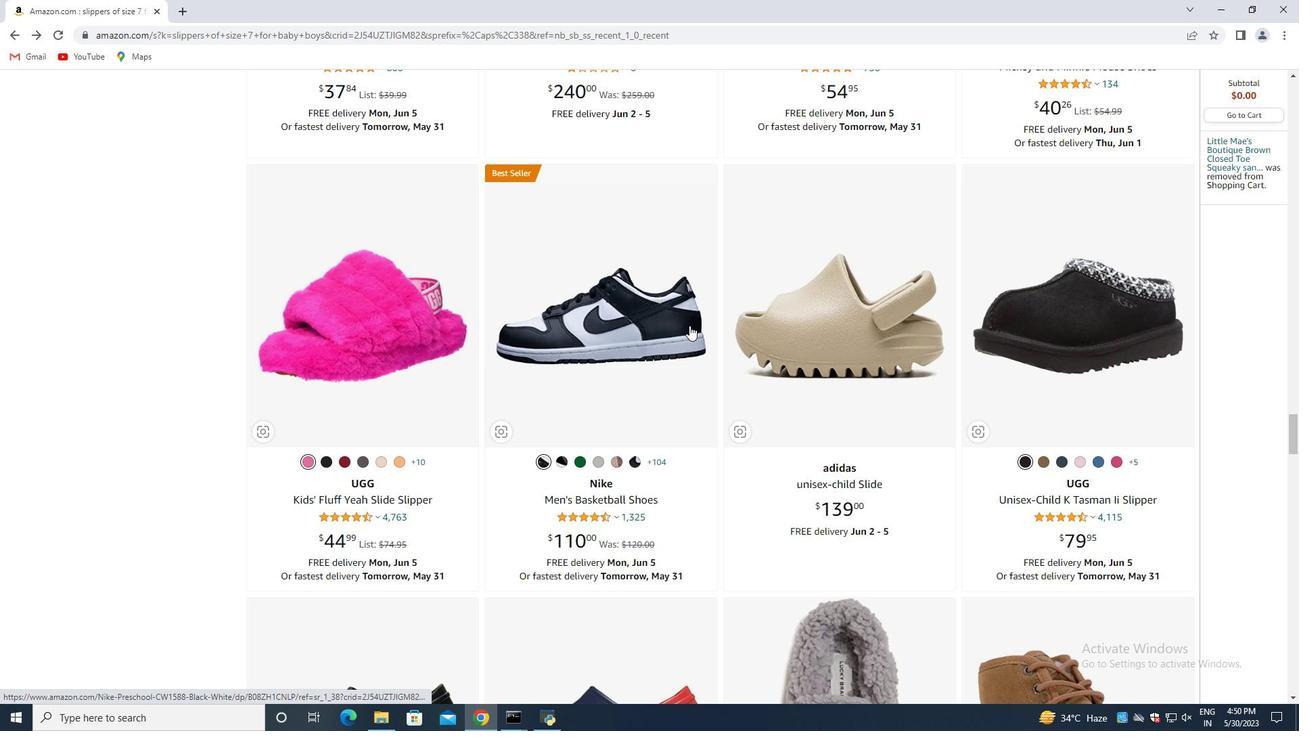 
Action: Mouse scrolled (681, 328) with delta (0, 0)
Screenshot: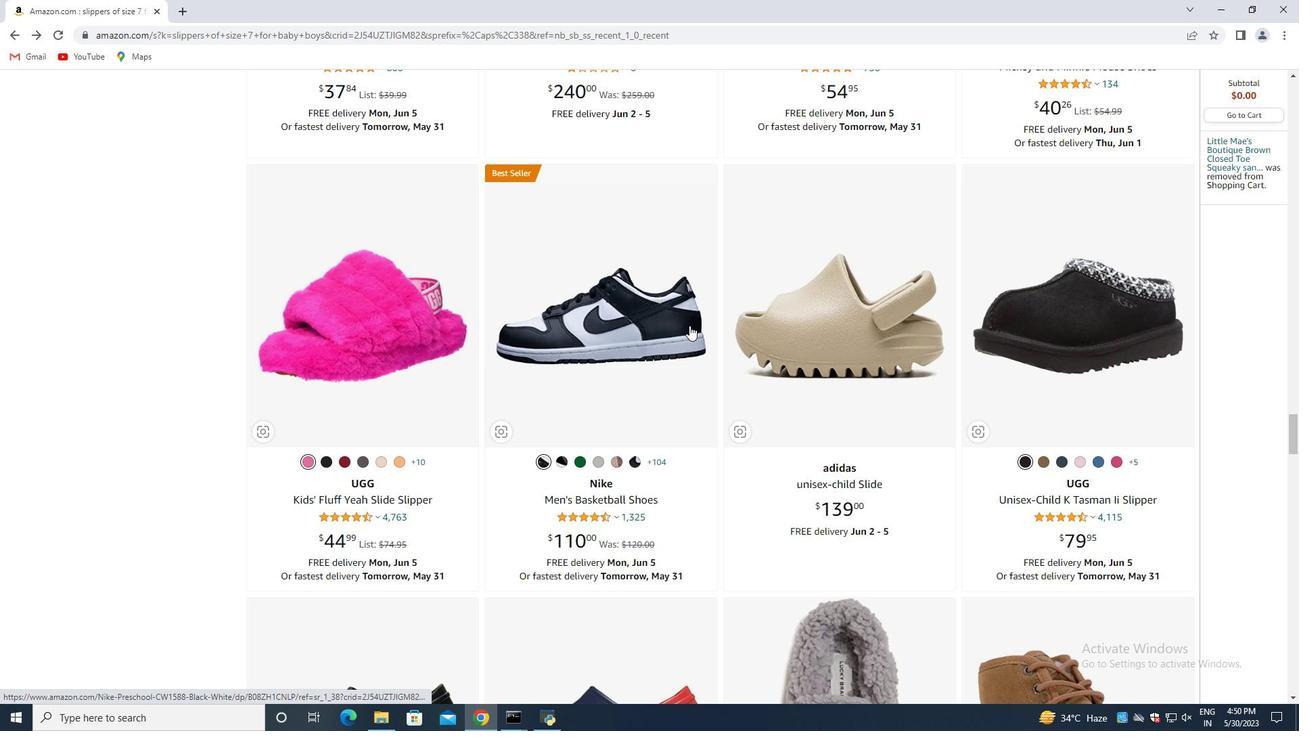
Action: Mouse moved to (671, 331)
Screenshot: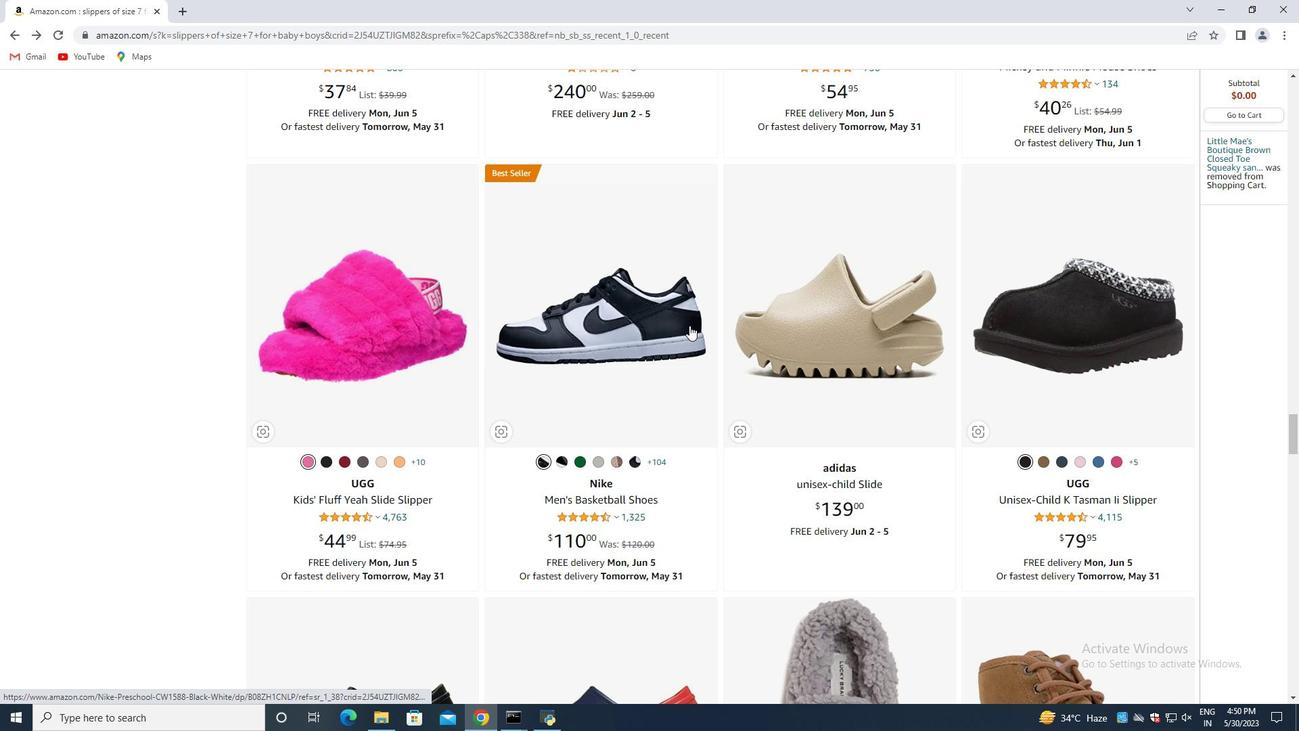
Action: Mouse scrolled (676, 331) with delta (0, 0)
Screenshot: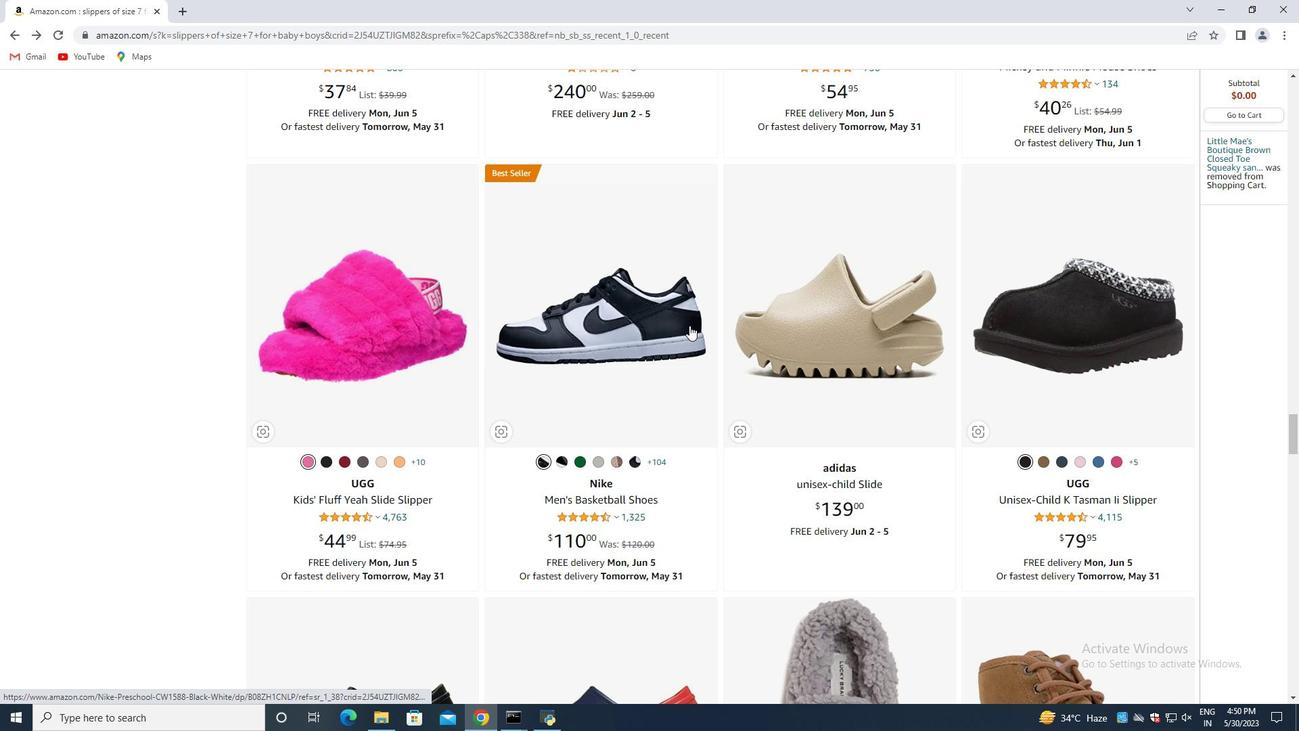 
Action: Mouse moved to (658, 335)
Screenshot: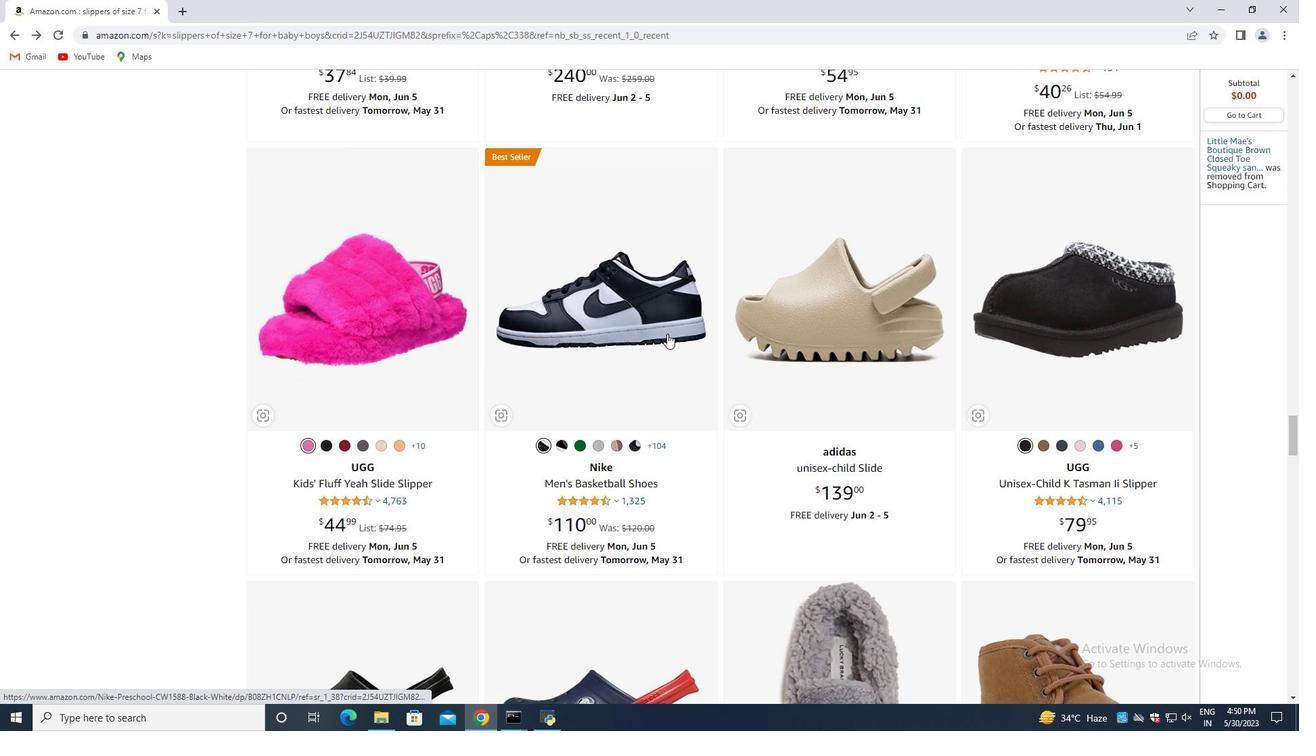 
Action: Mouse scrolled (664, 333) with delta (0, 0)
Screenshot: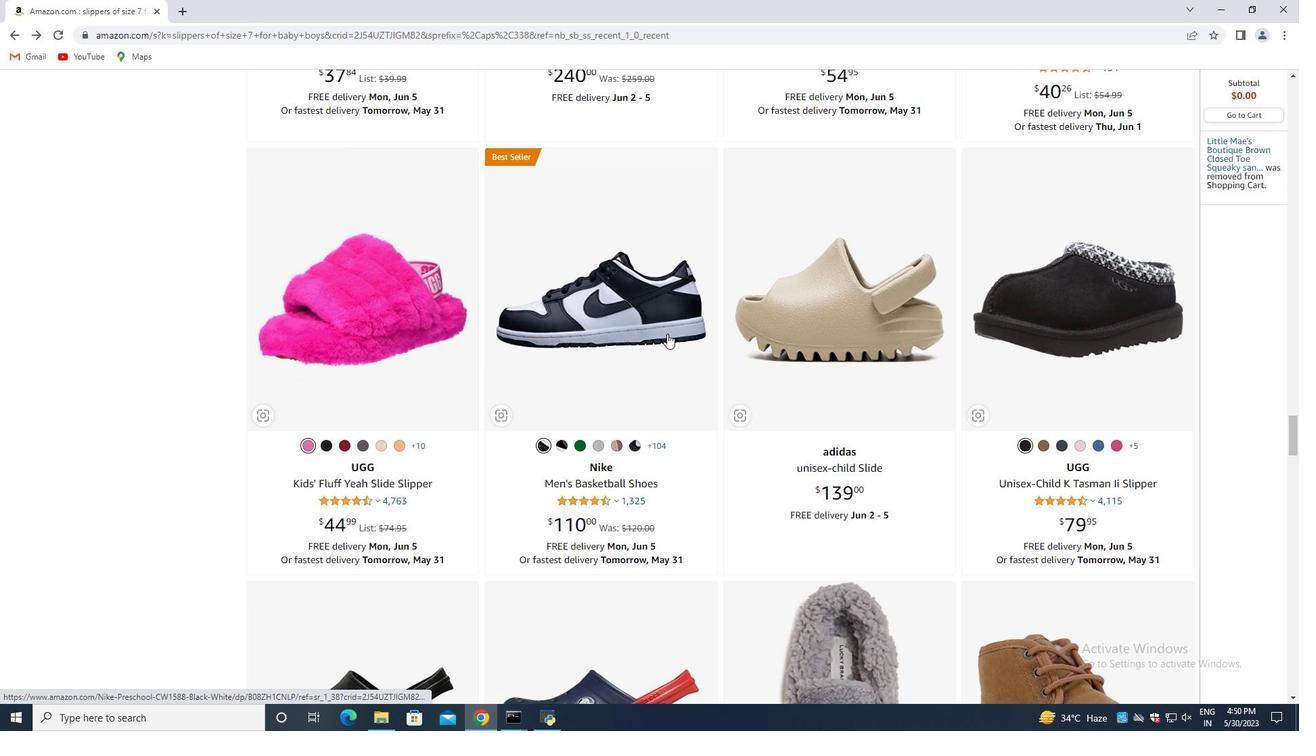 
Action: Mouse moved to (641, 346)
Screenshot: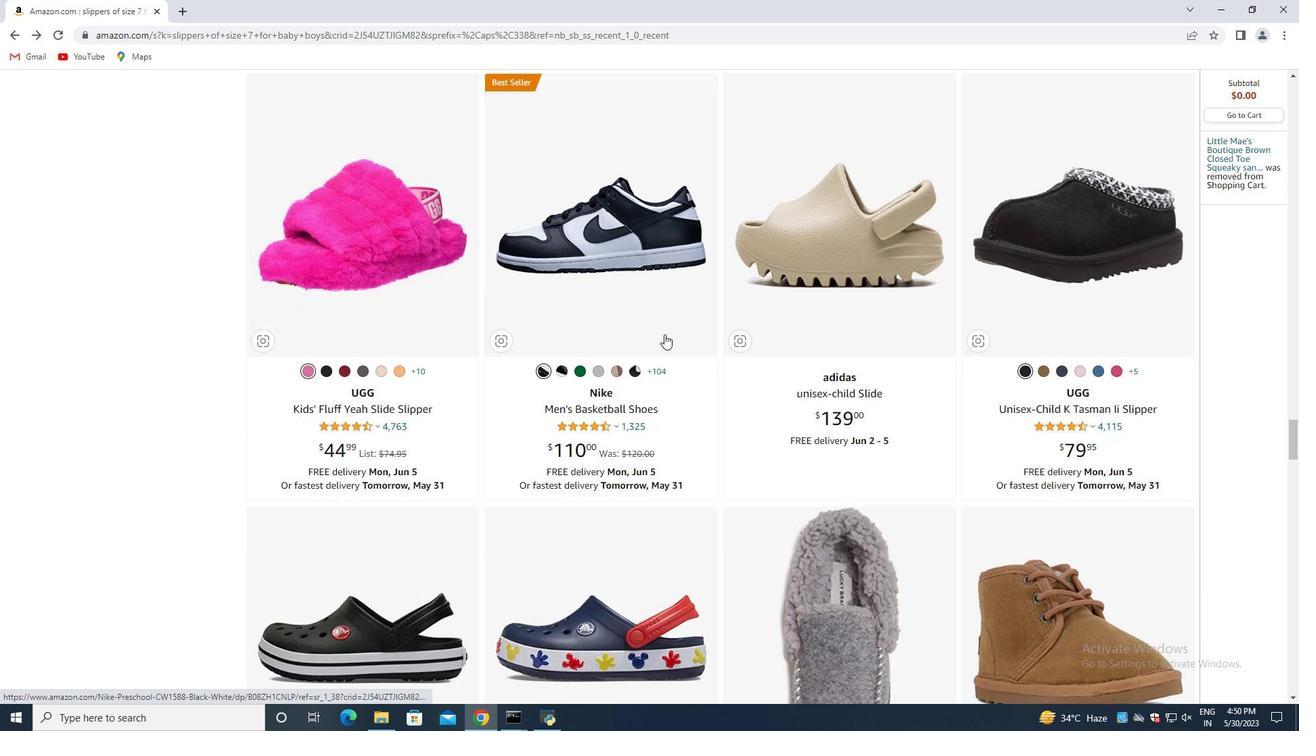 
Action: Mouse scrolled (655, 335) with delta (0, 0)
Screenshot: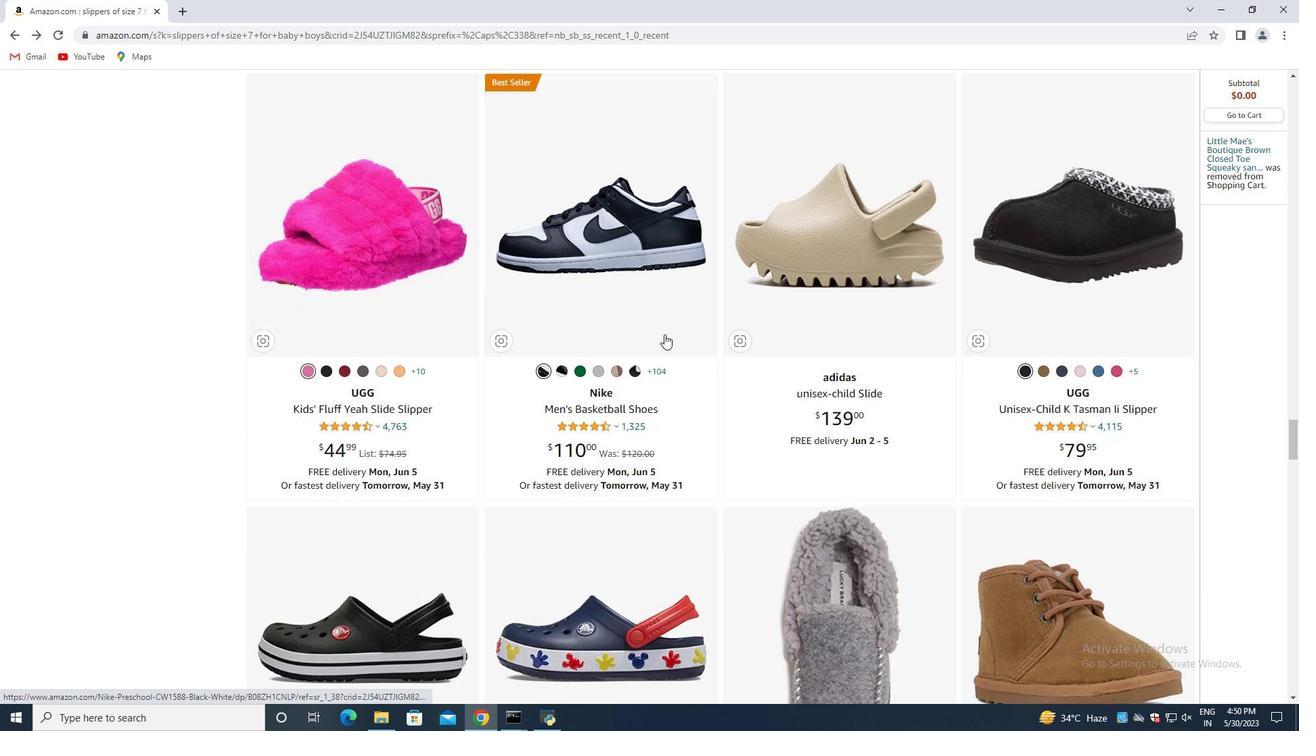 
Action: Mouse moved to (602, 352)
Screenshot: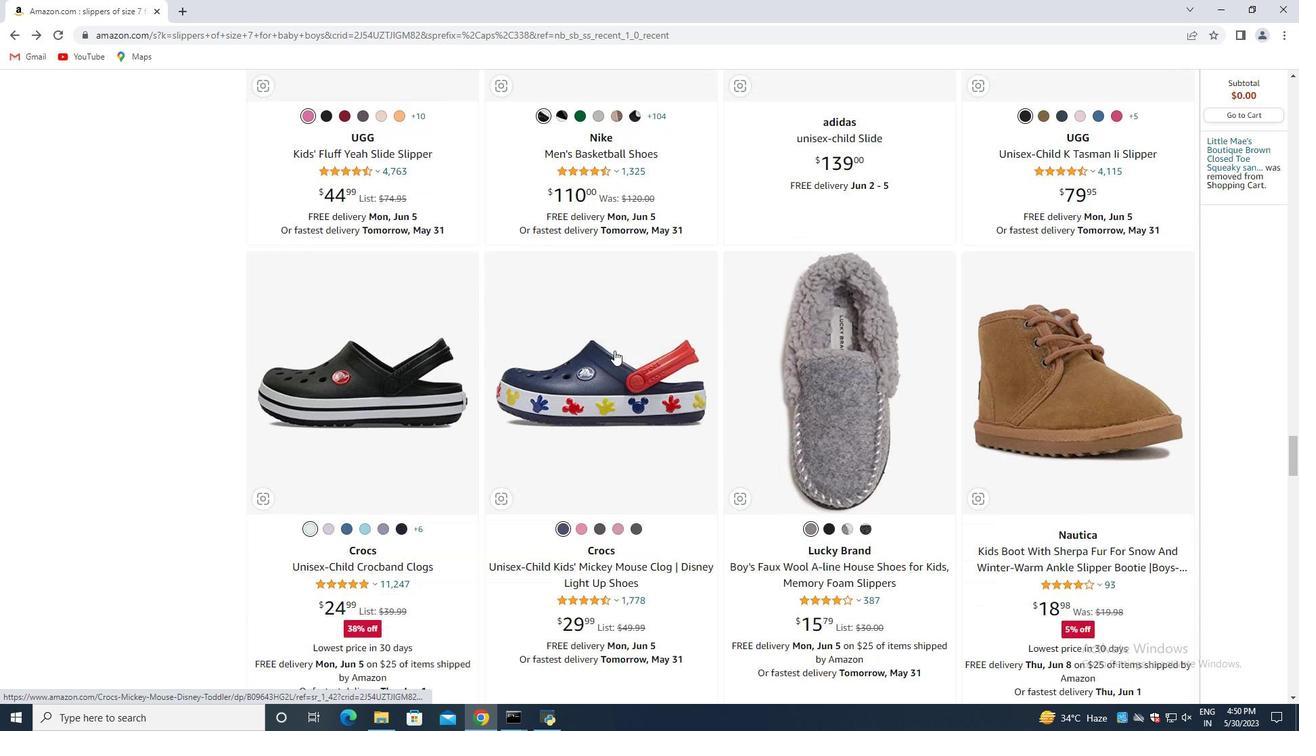
Action: Mouse scrolled (602, 352) with delta (0, 0)
Screenshot: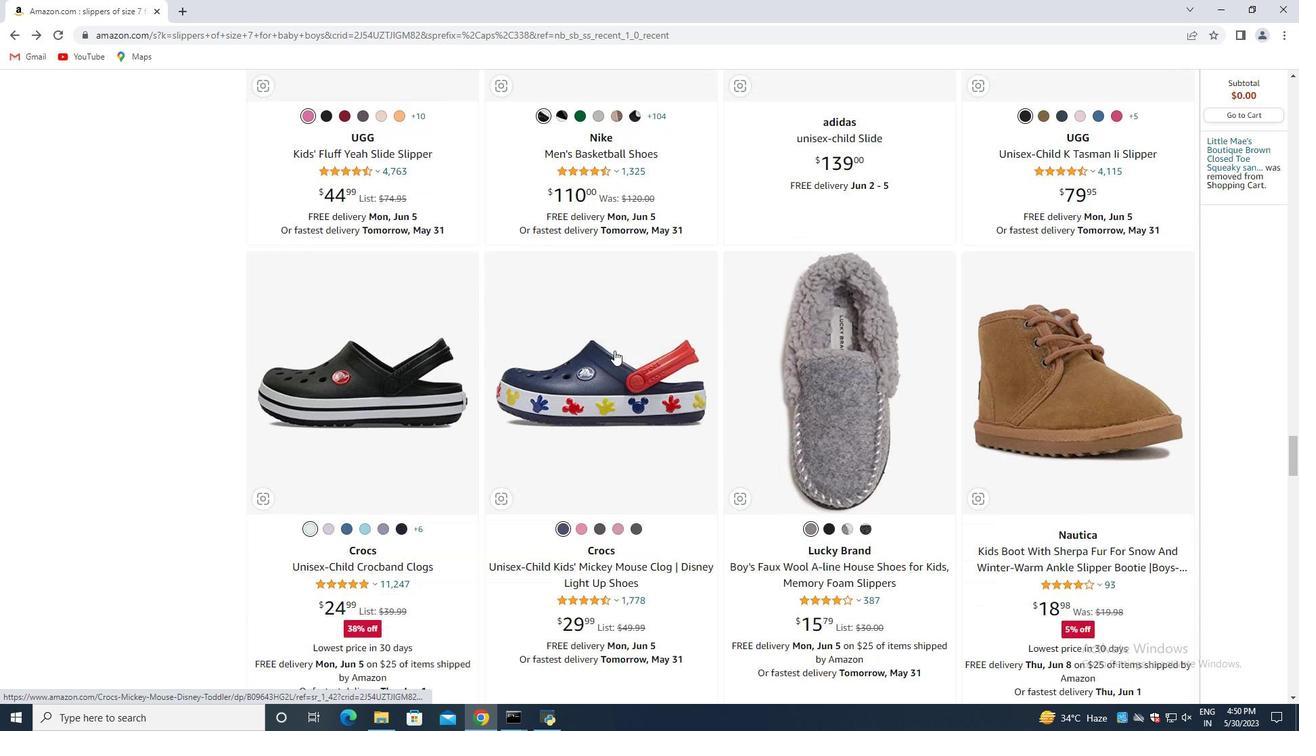 
Action: Mouse moved to (595, 356)
Screenshot: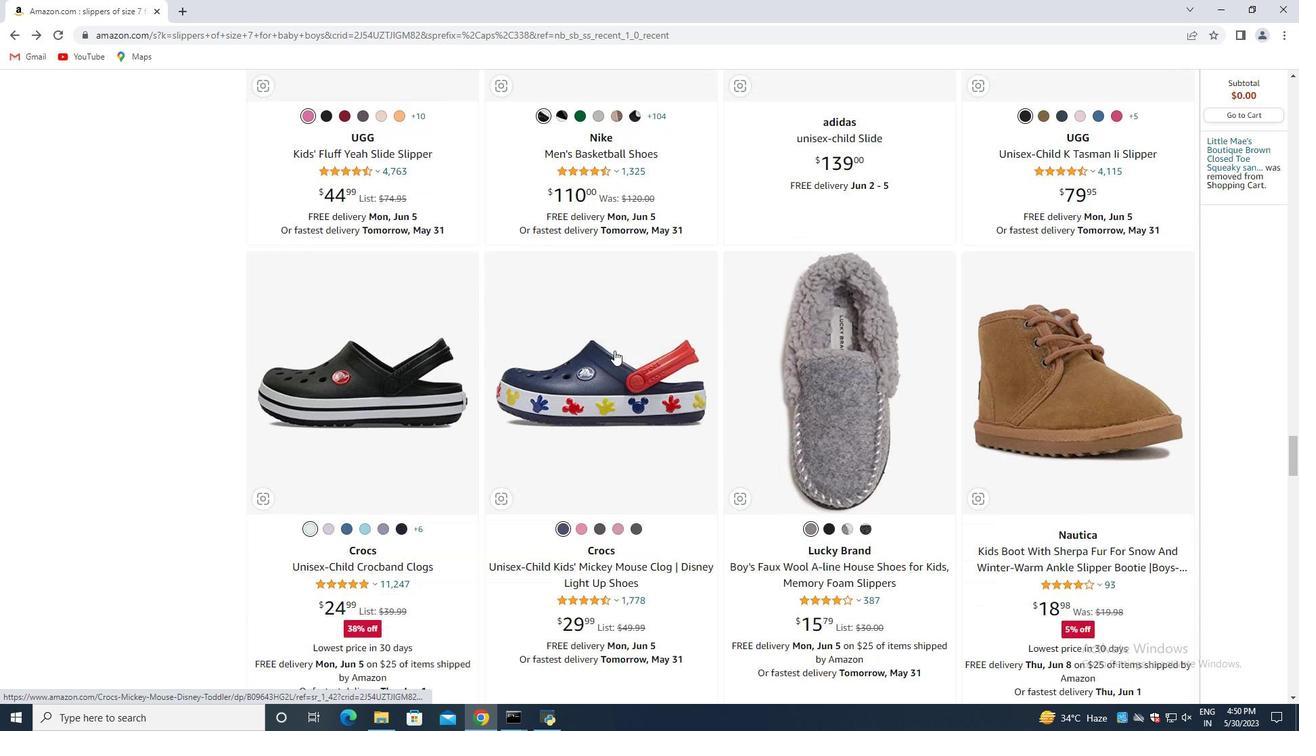 
Action: Mouse scrolled (595, 355) with delta (0, 0)
Screenshot: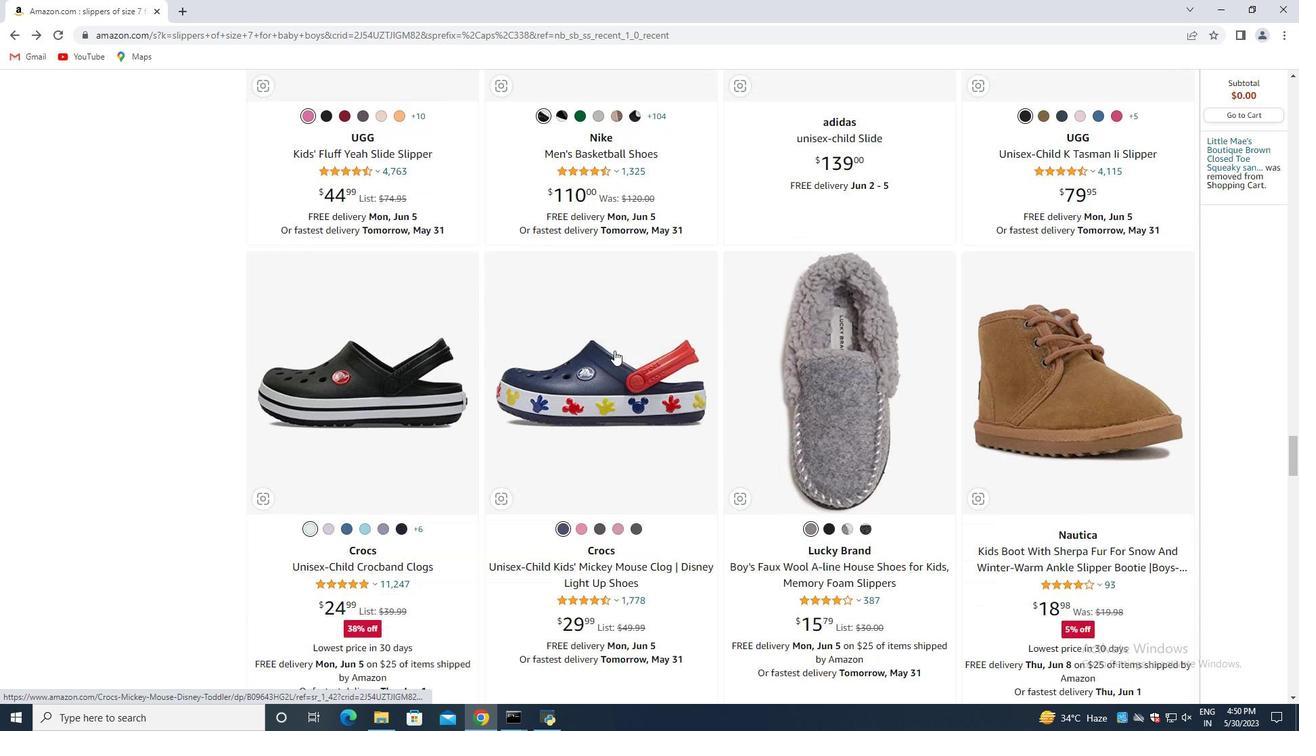 
Action: Mouse moved to (586, 360)
Screenshot: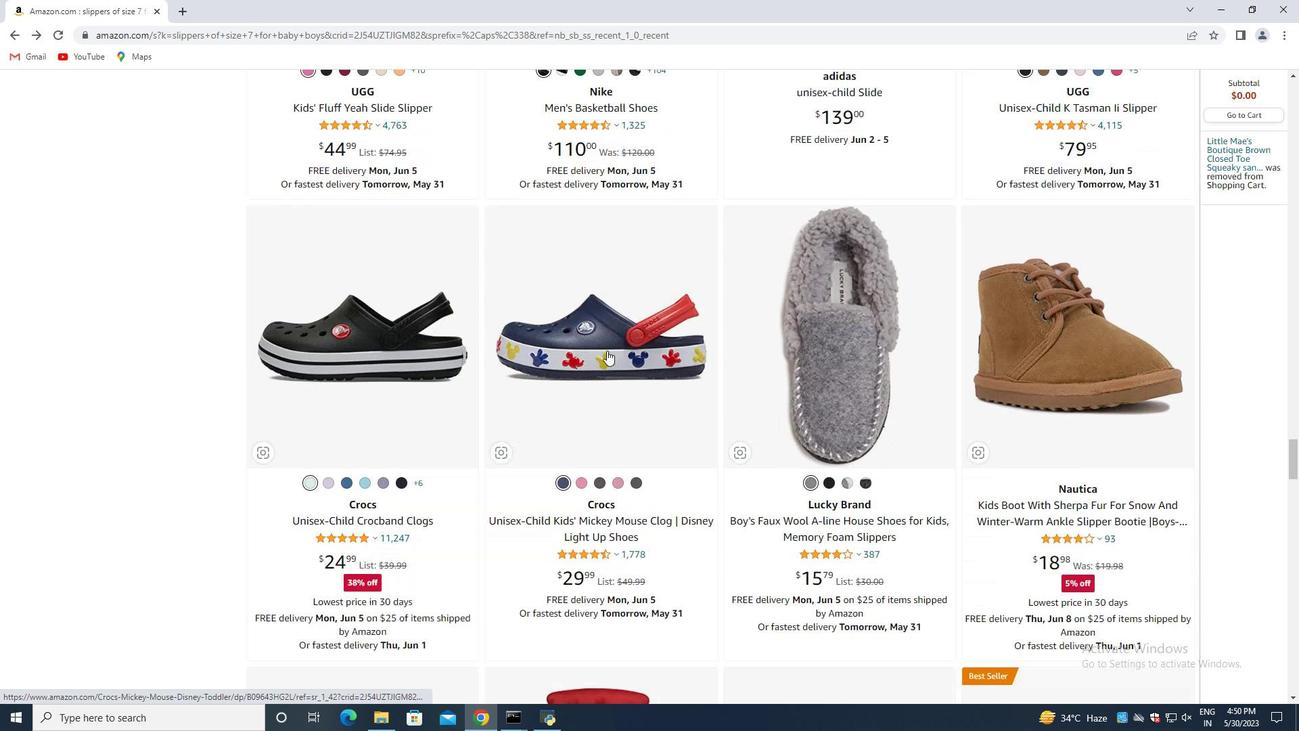 
Action: Mouse scrolled (586, 359) with delta (0, 0)
Screenshot: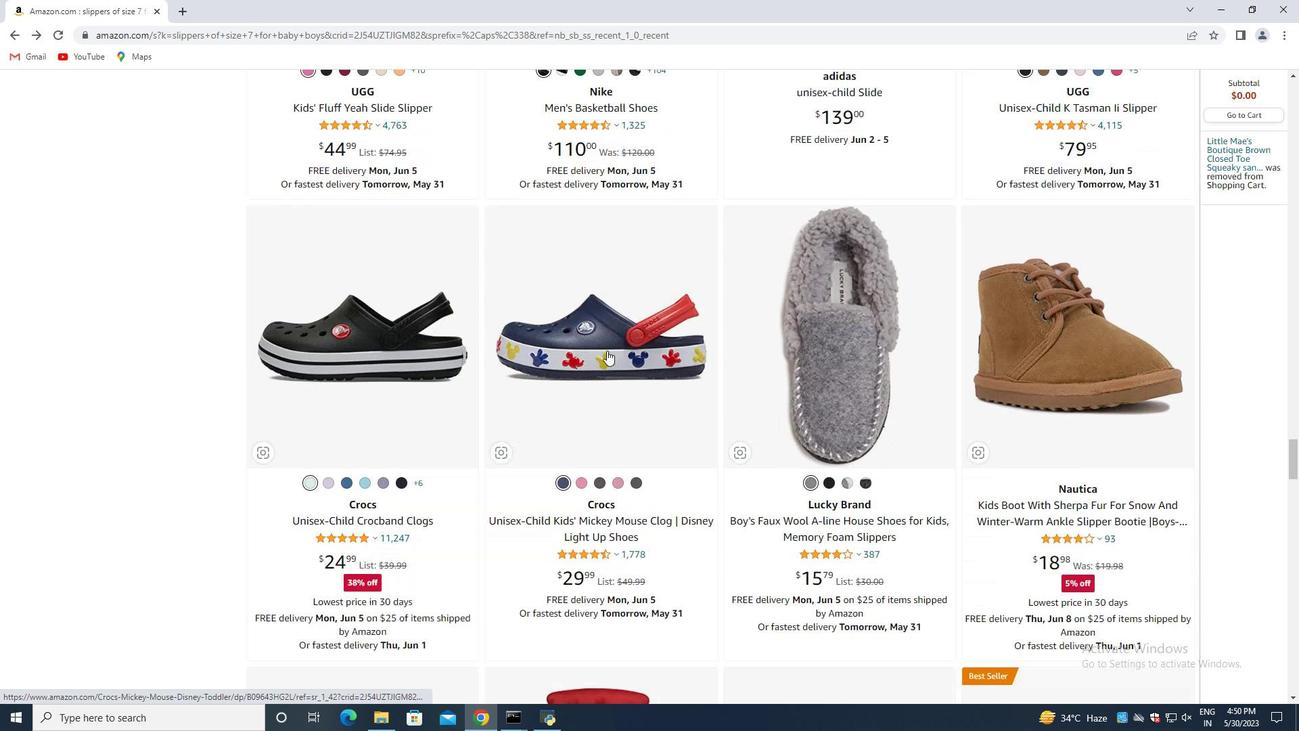
Action: Mouse moved to (578, 362)
Screenshot: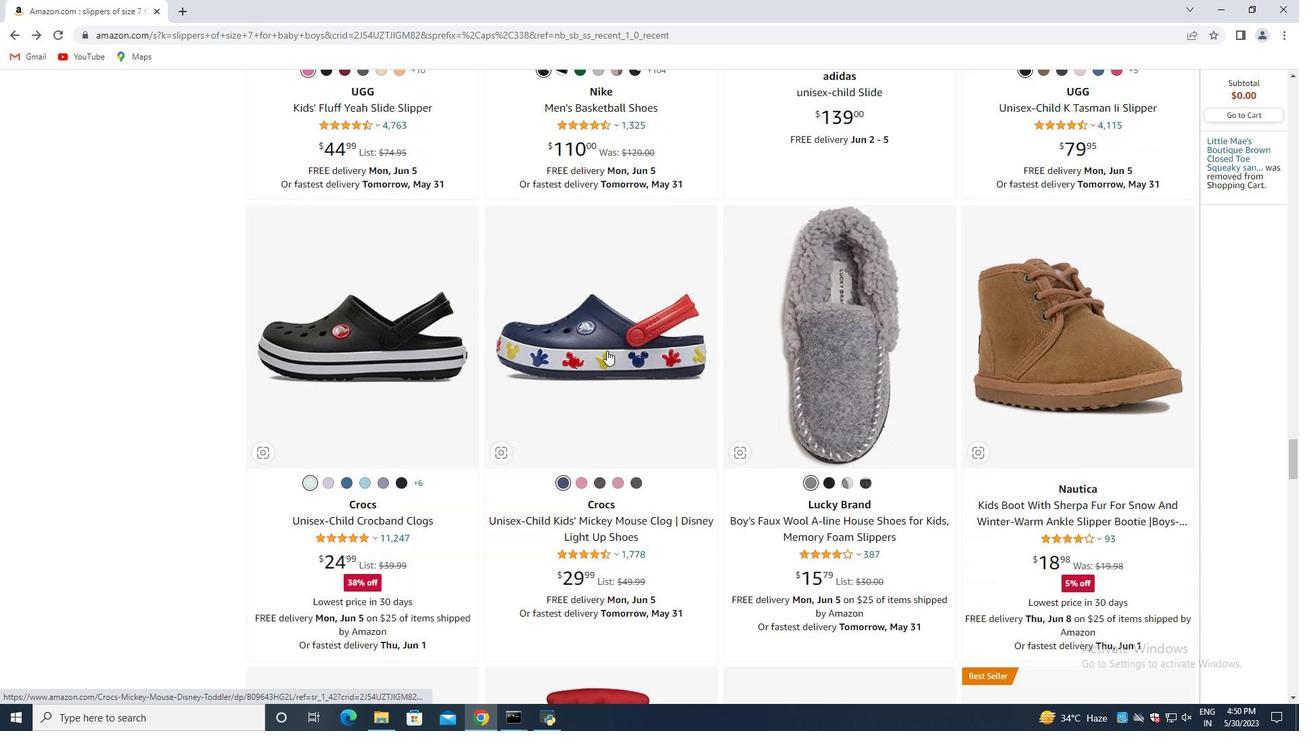 
Action: Mouse scrolled (578, 362) with delta (0, 0)
Screenshot: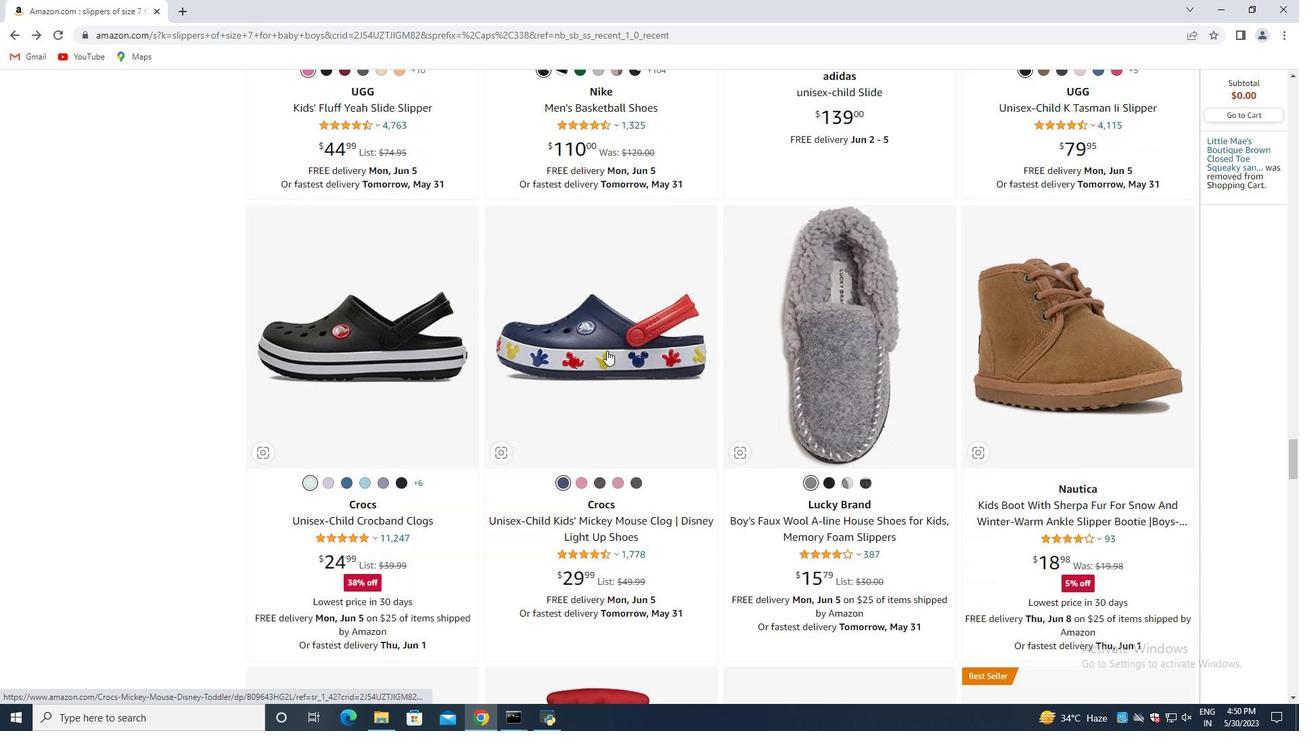 
Action: Mouse moved to (574, 364)
Screenshot: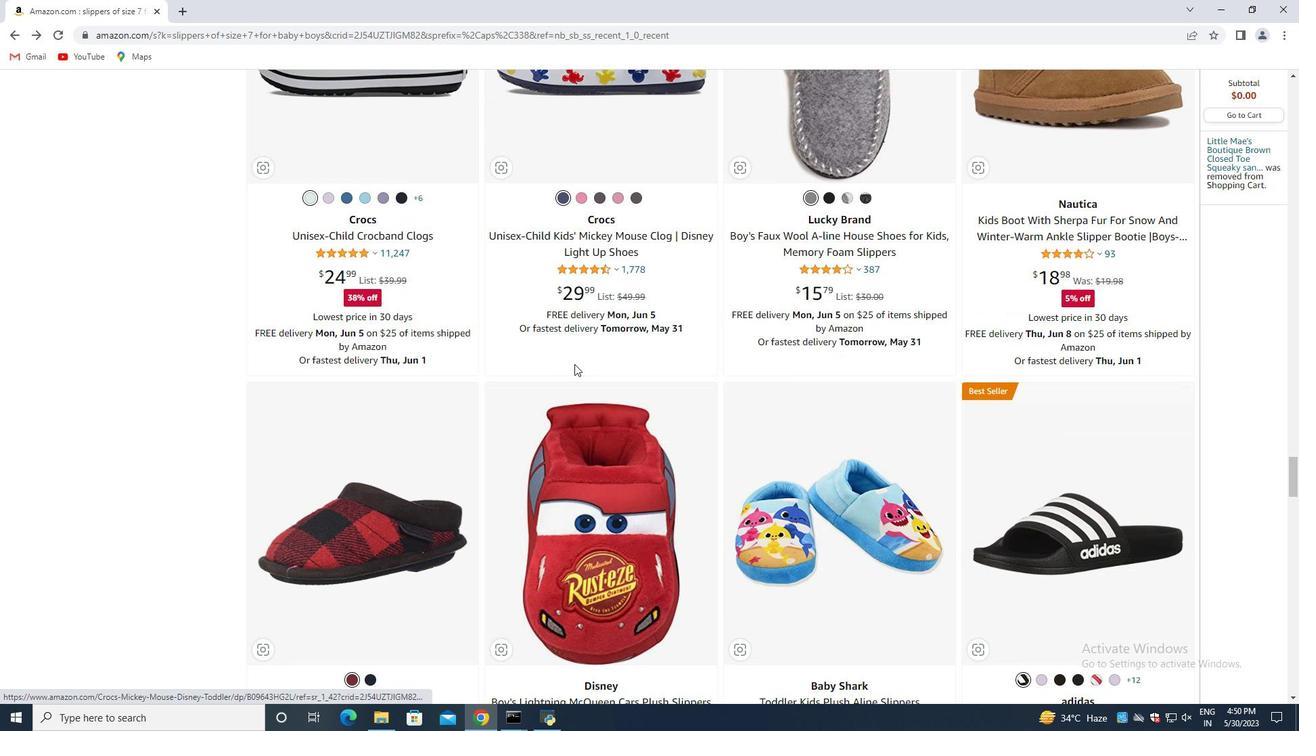 
Action: Mouse scrolled (574, 363) with delta (0, 0)
Screenshot: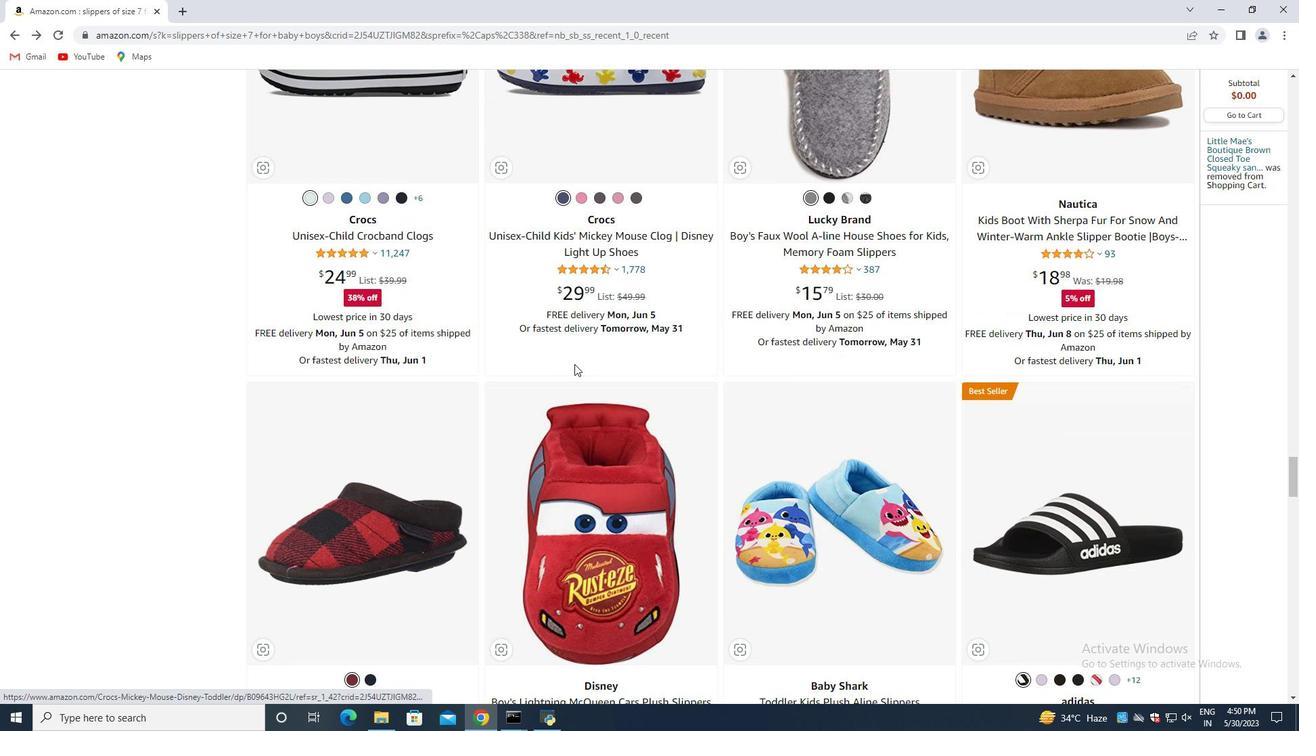
Action: Mouse moved to (573, 364)
Screenshot: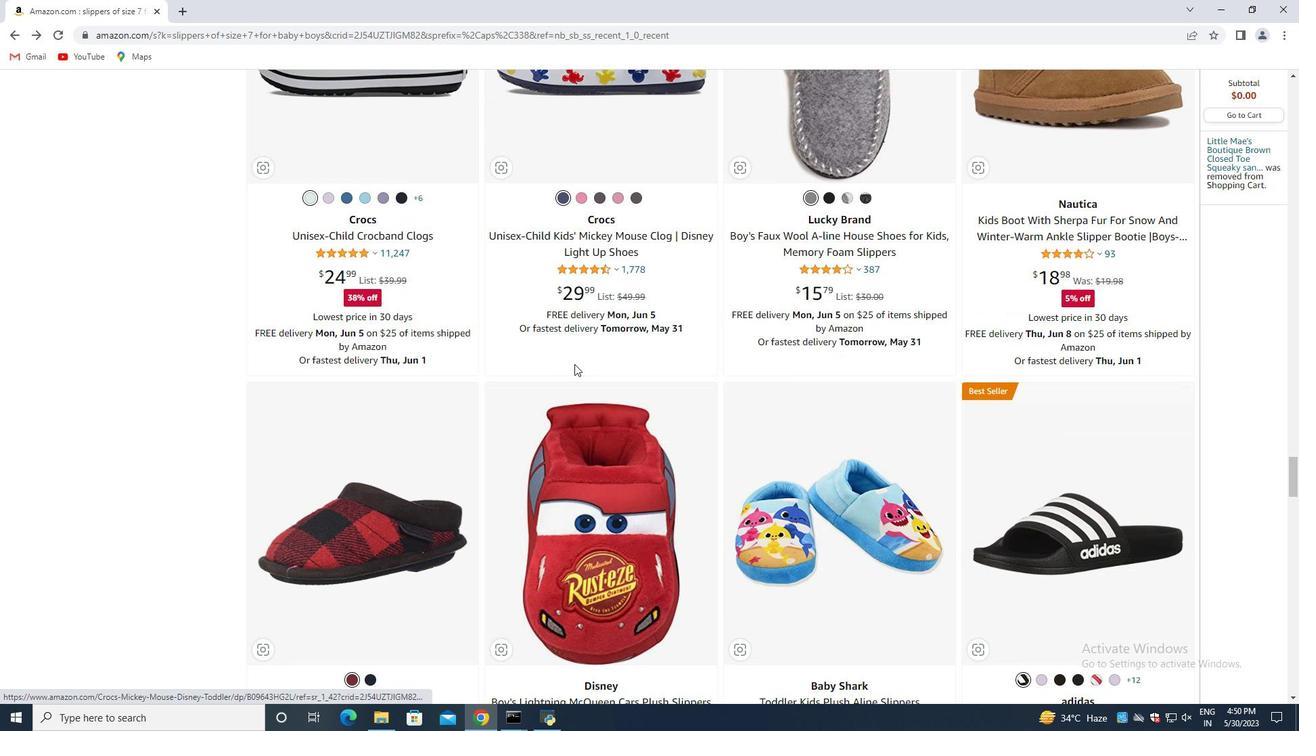 
Action: Mouse scrolled (573, 363) with delta (0, 0)
Screenshot: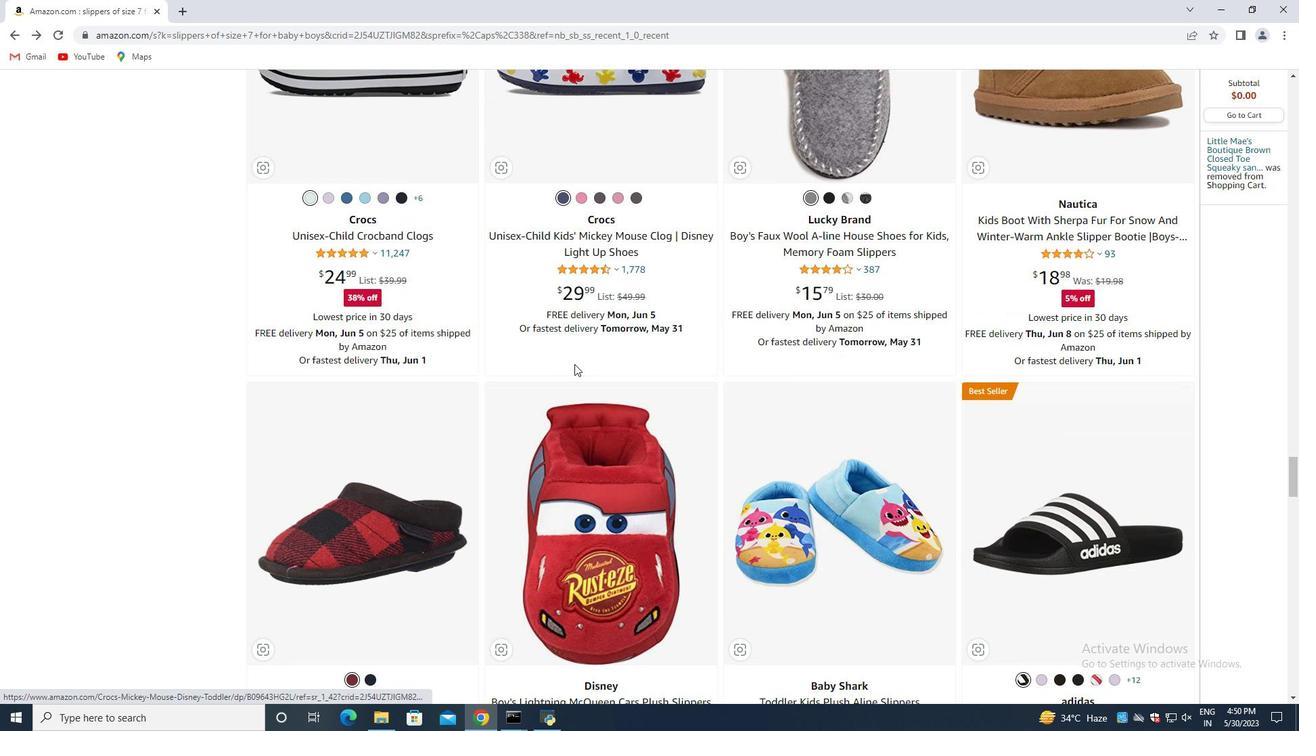 
Action: Mouse moved to (572, 364)
Screenshot: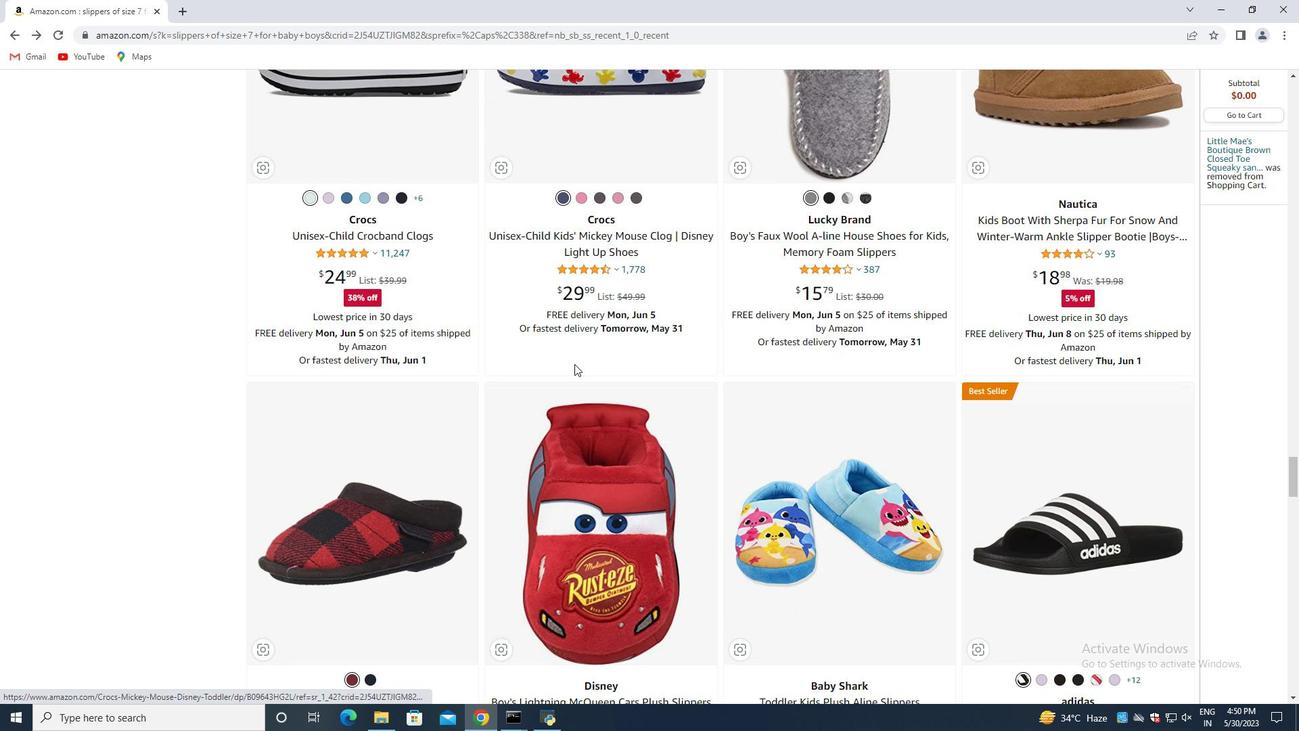 
Action: Mouse scrolled (572, 364) with delta (0, 0)
Screenshot: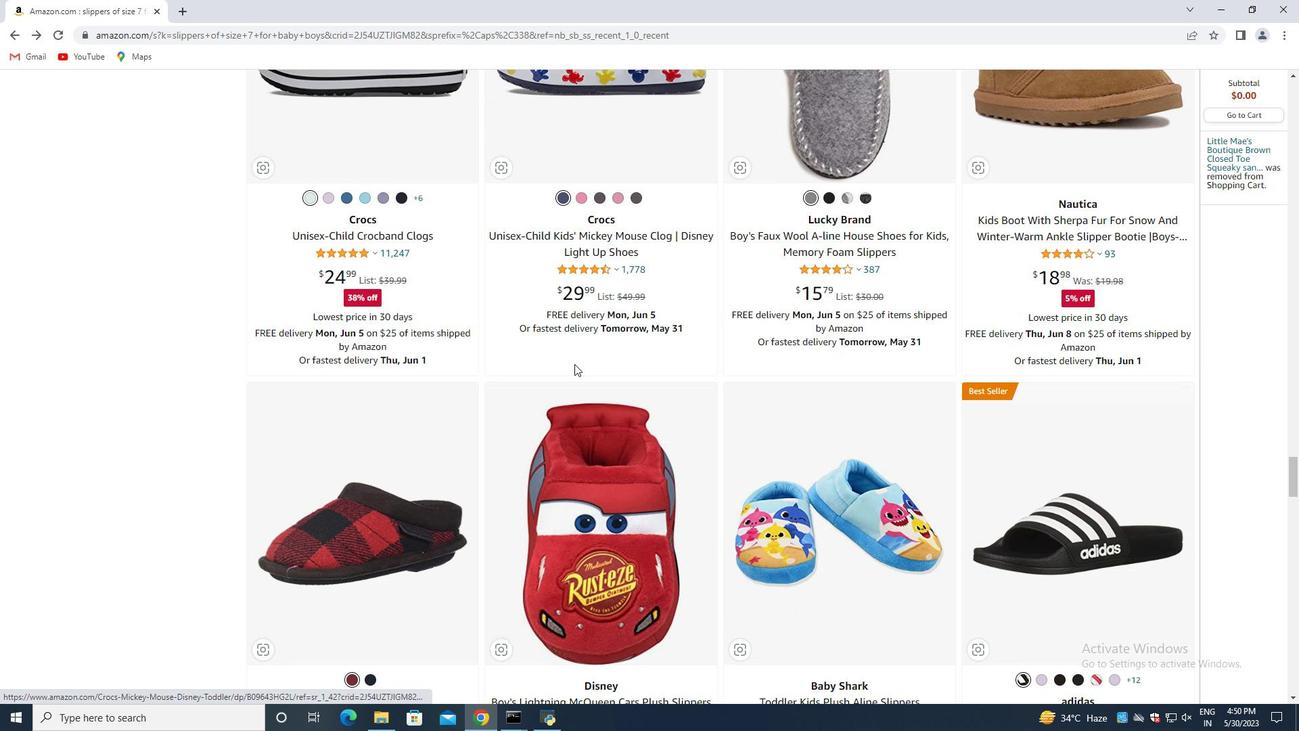 
Action: Mouse scrolled (572, 364) with delta (0, 0)
Screenshot: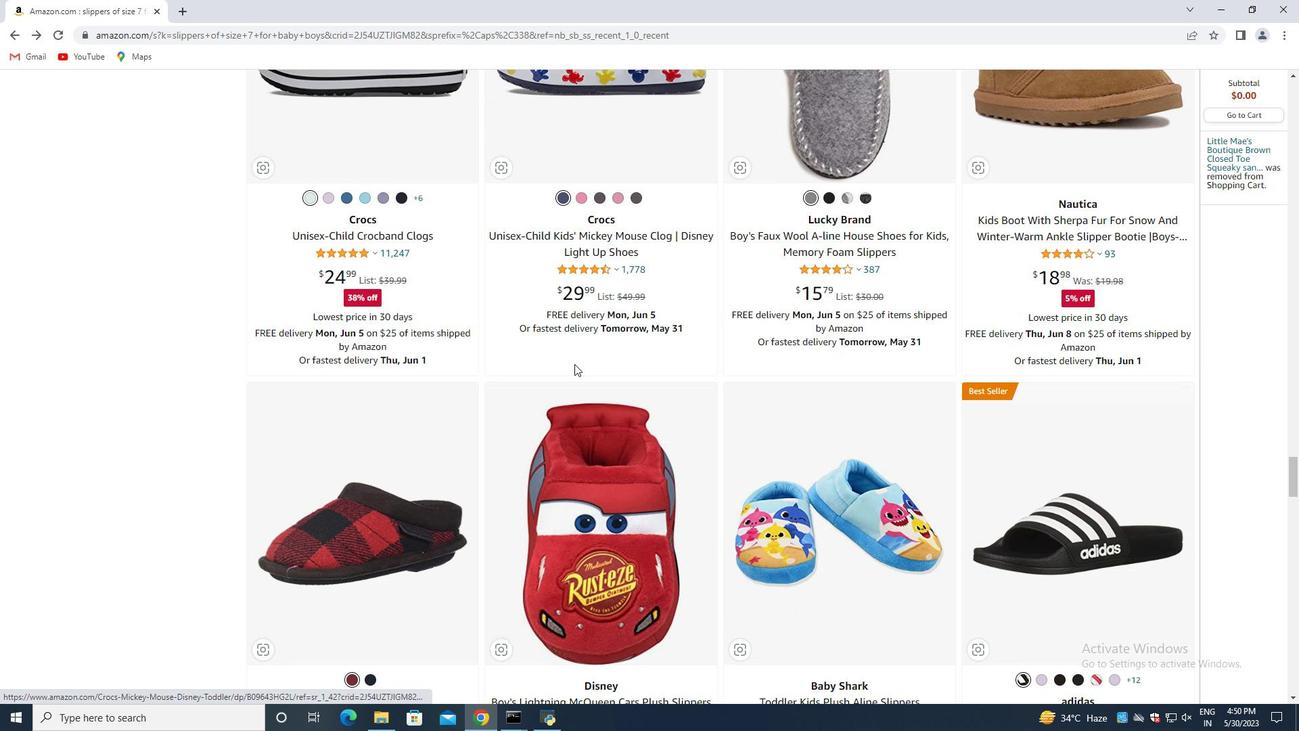 
Action: Mouse moved to (572, 364)
Screenshot: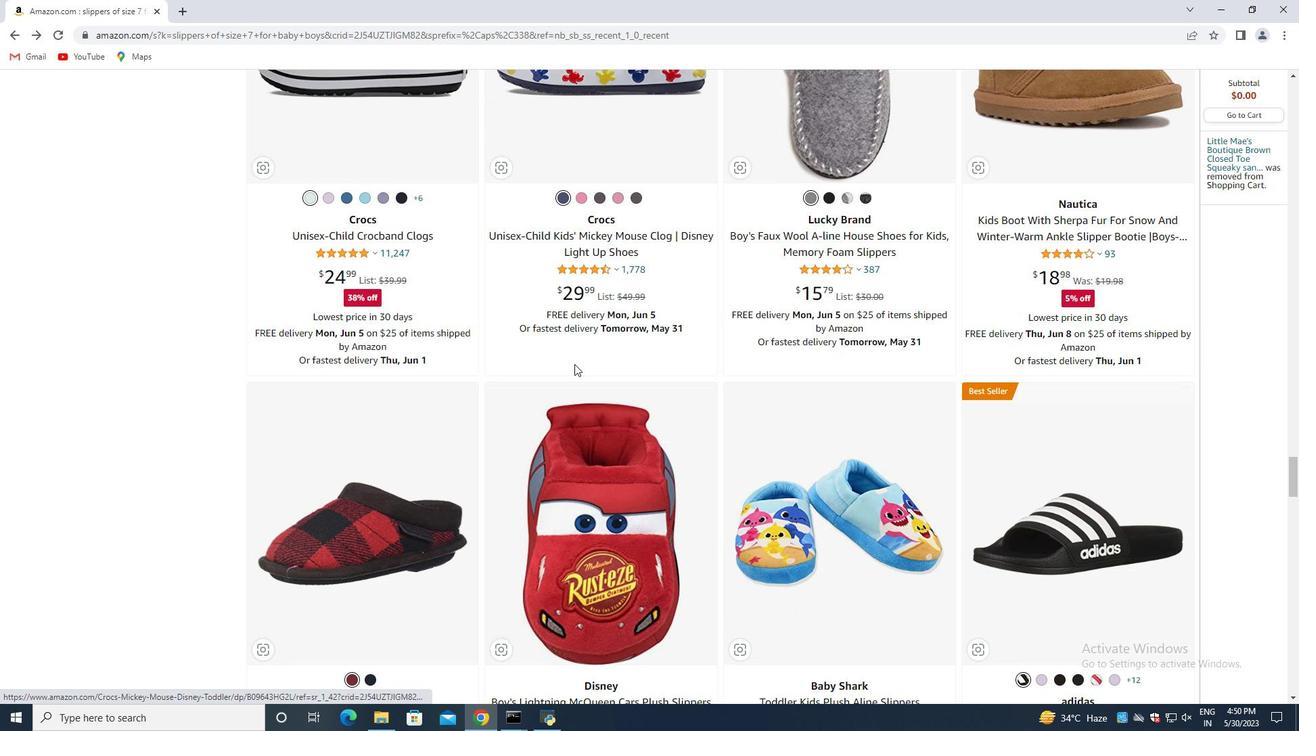 
Action: Mouse scrolled (572, 364) with delta (0, 0)
Screenshot: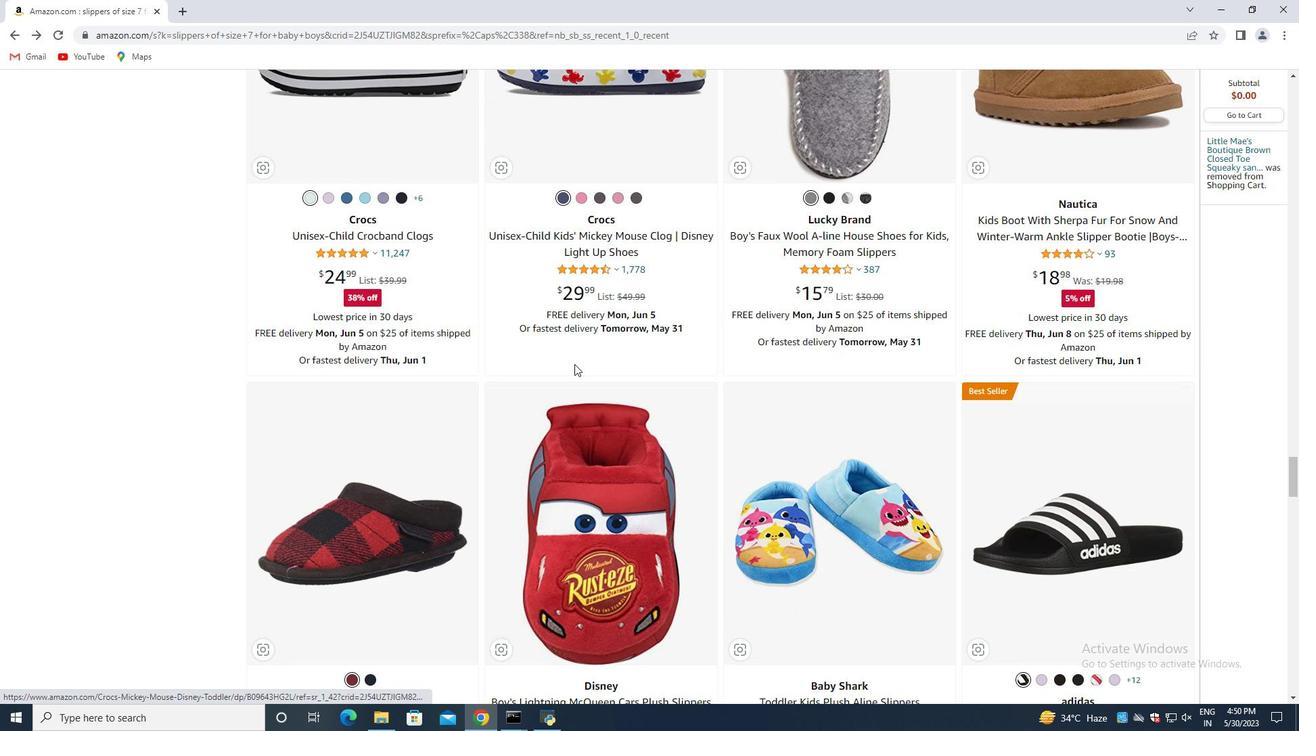 
Action: Mouse moved to (862, 305)
Screenshot: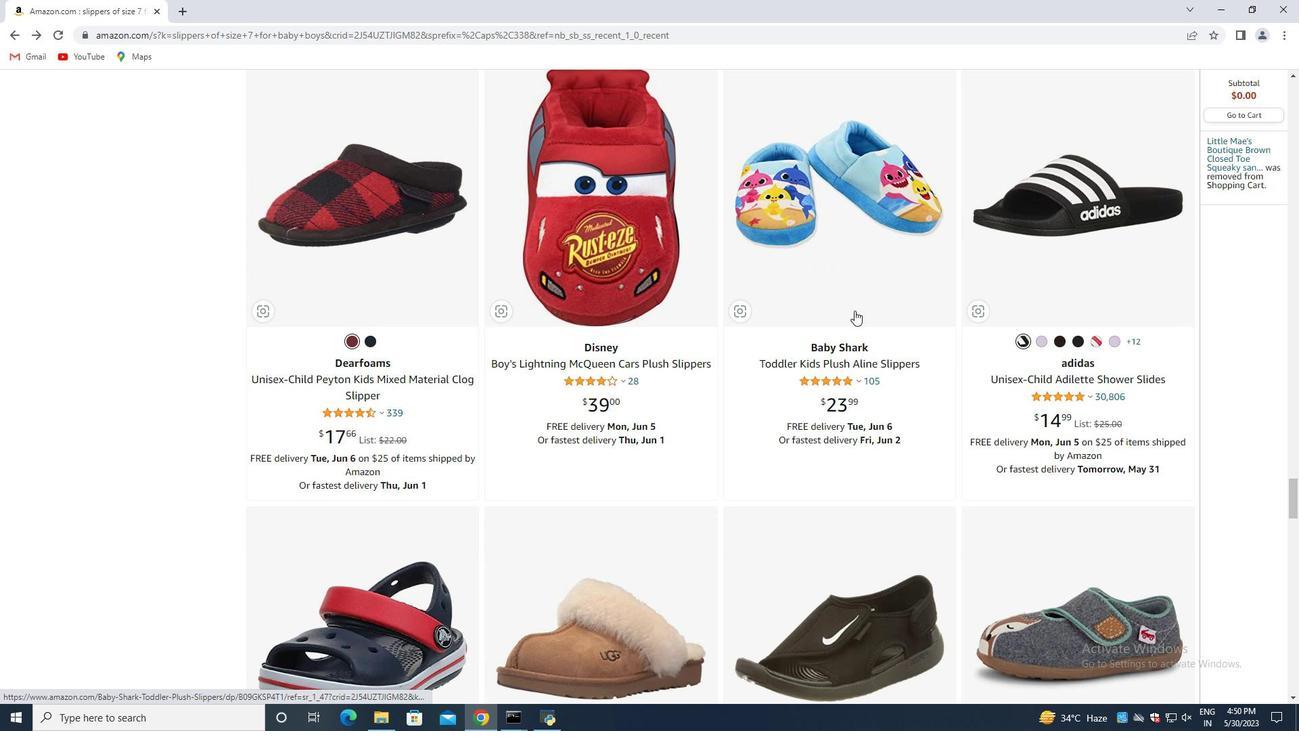 
Action: Mouse scrolled (855, 311) with delta (0, 0)
Screenshot: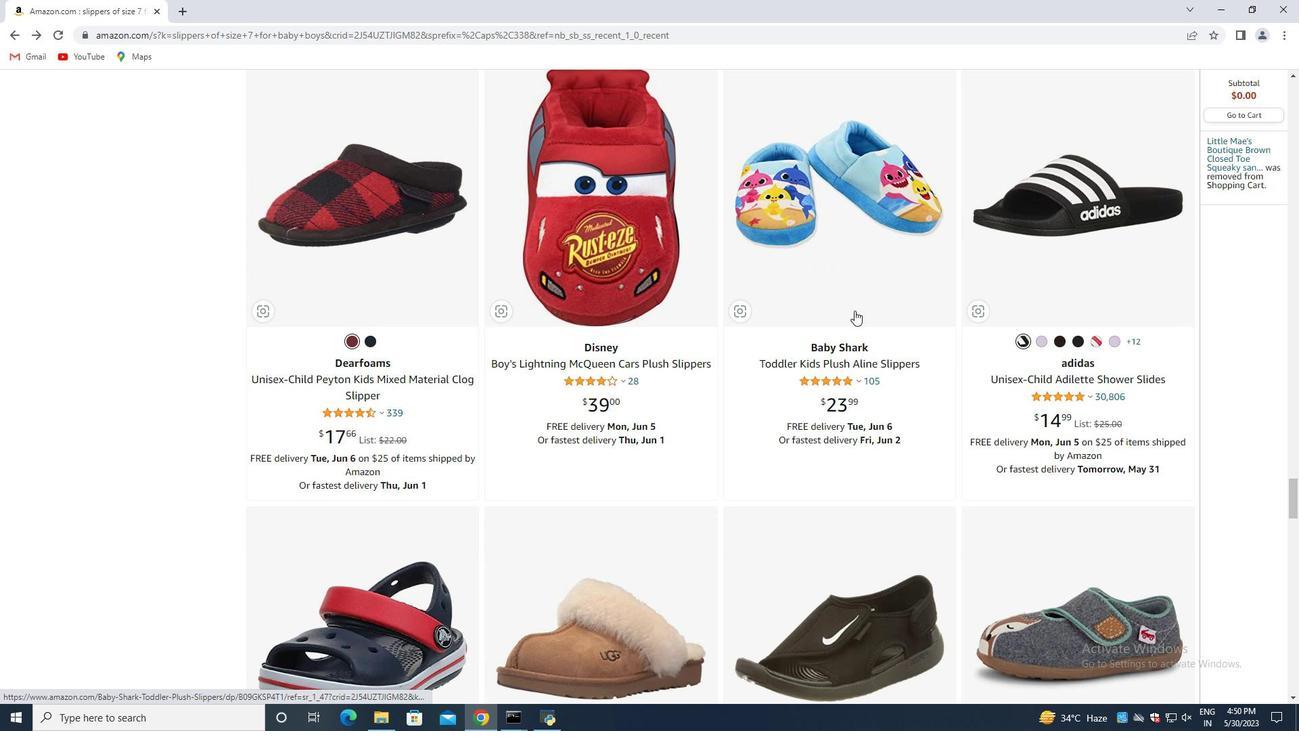 
Action: Mouse scrolled (855, 311) with delta (0, 0)
Screenshot: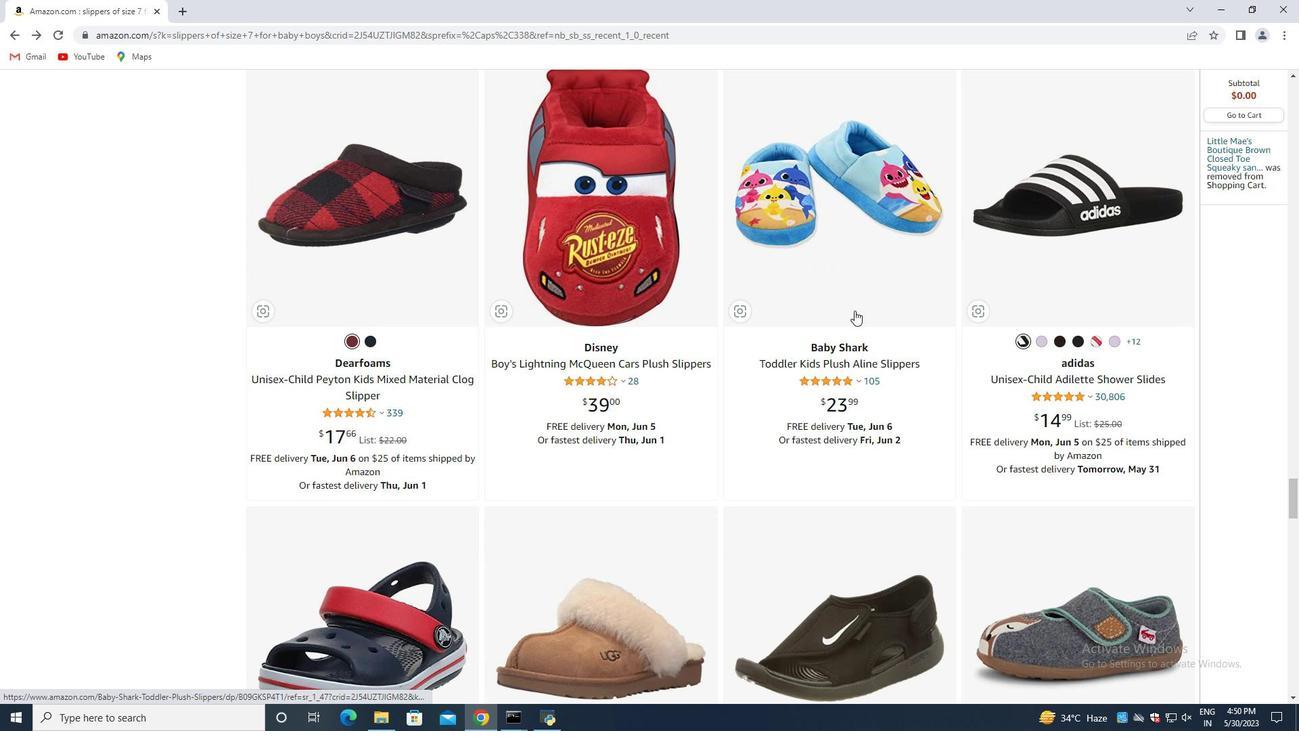 
Action: Mouse scrolled (857, 310) with delta (0, 0)
Screenshot: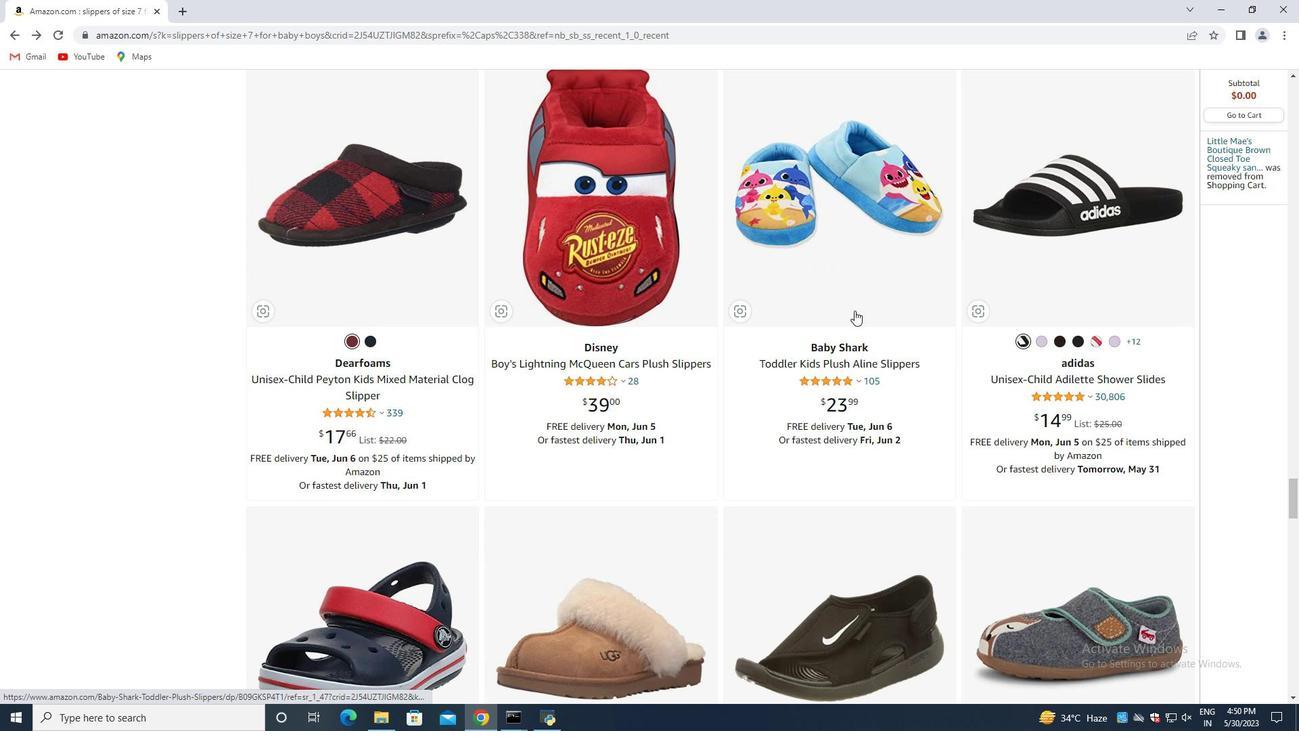 
Action: Mouse moved to (502, 320)
Screenshot: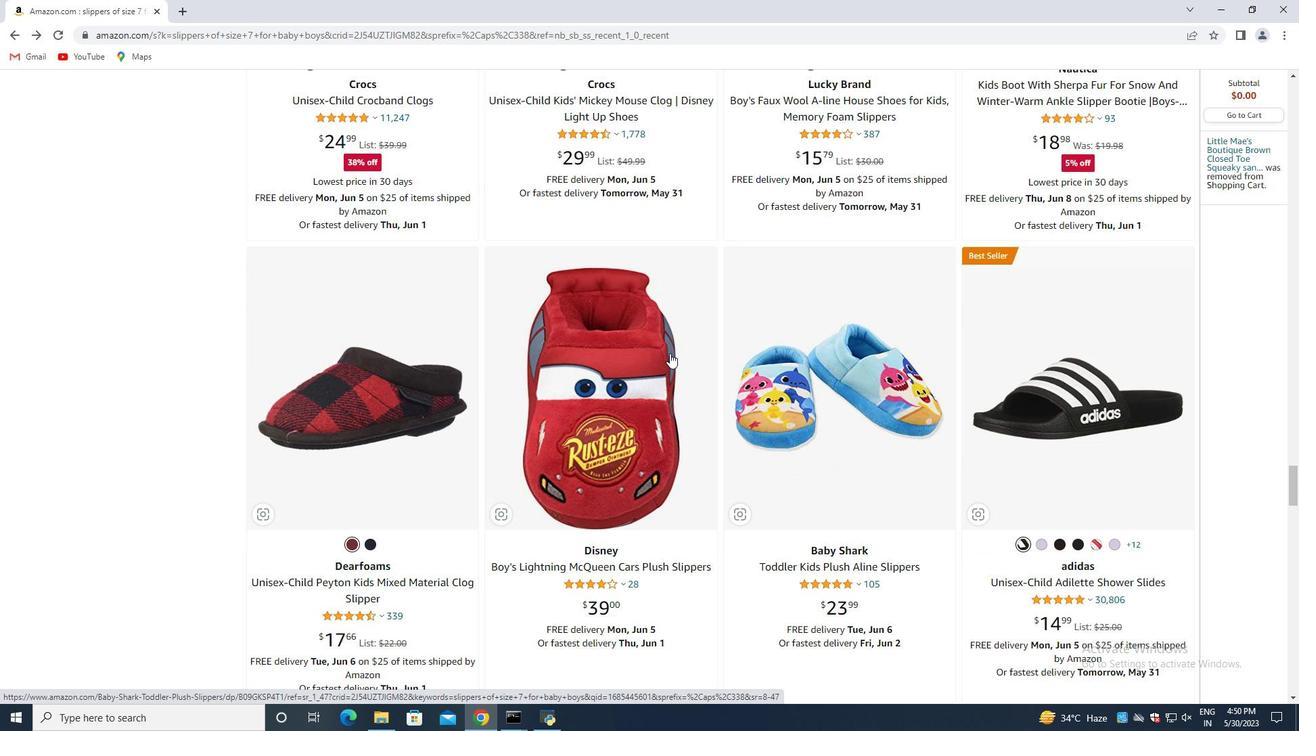 
Action: Mouse scrolled (502, 321) with delta (0, 0)
Screenshot: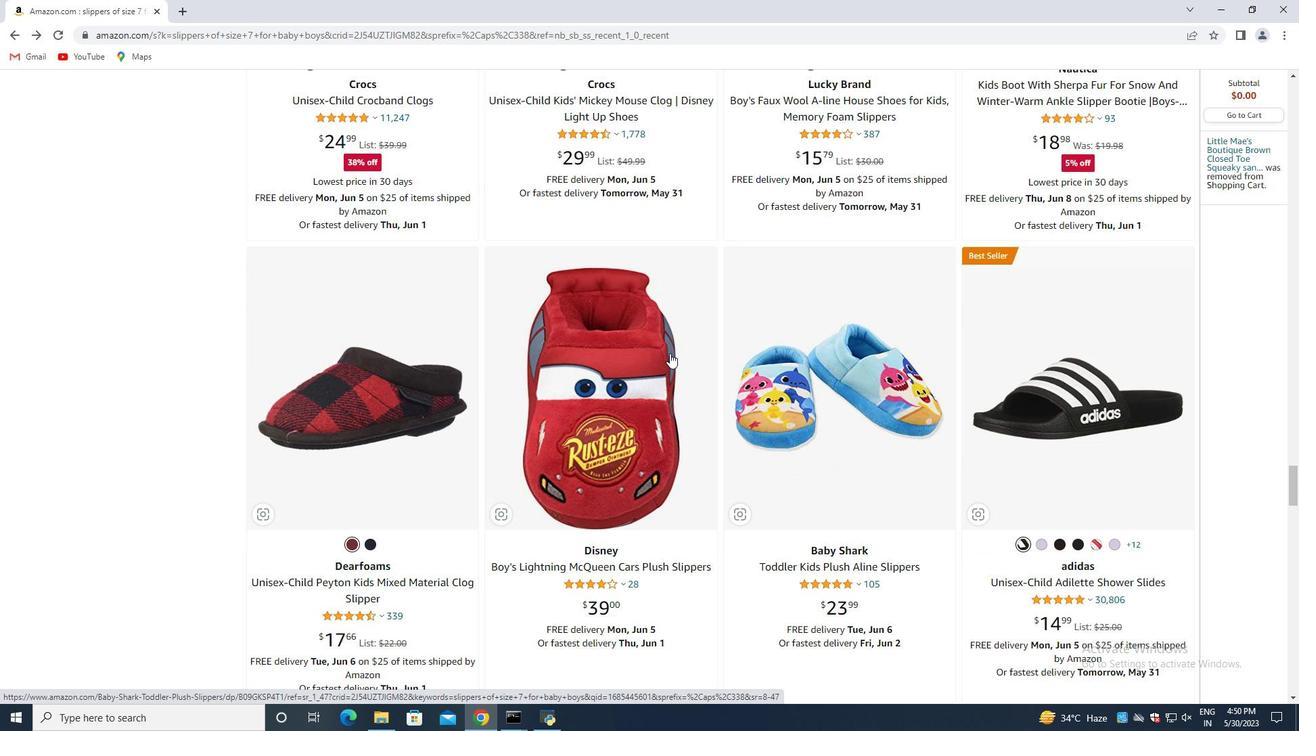 
Action: Mouse moved to (497, 314)
Screenshot: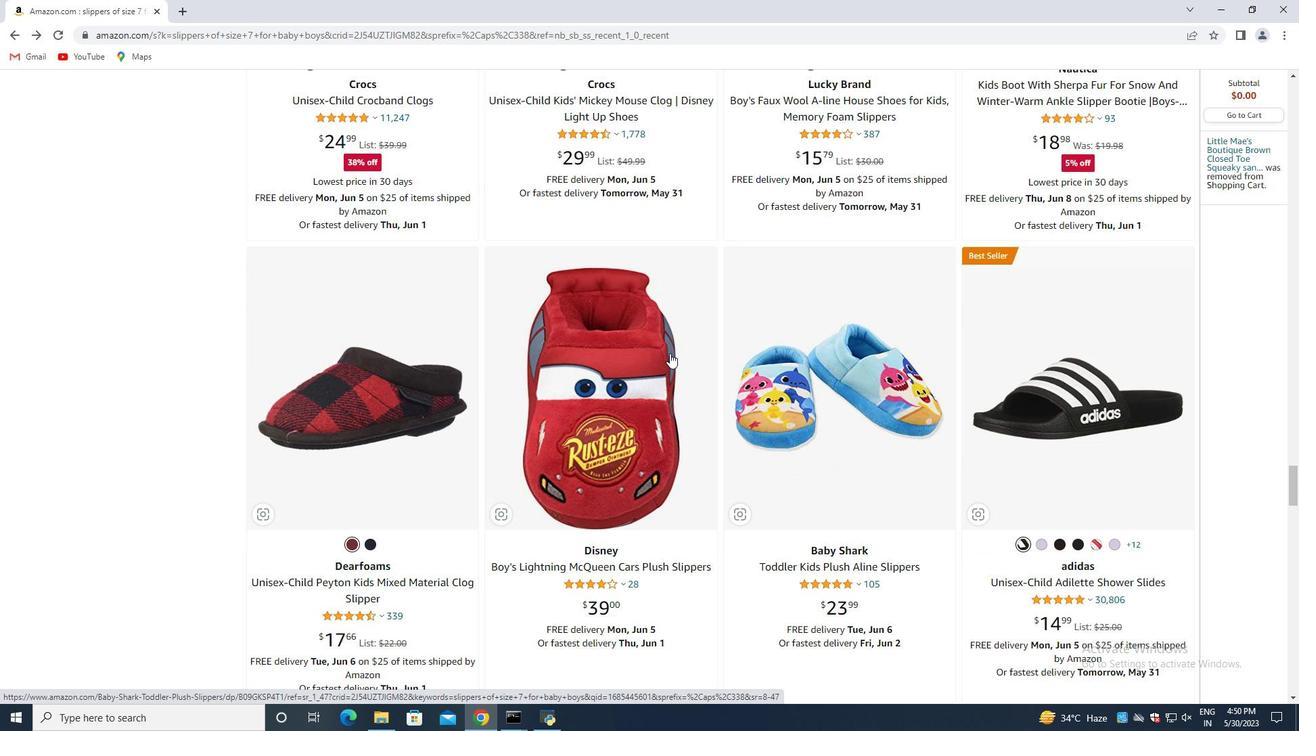 
Action: Mouse scrolled (497, 315) with delta (0, 0)
Screenshot: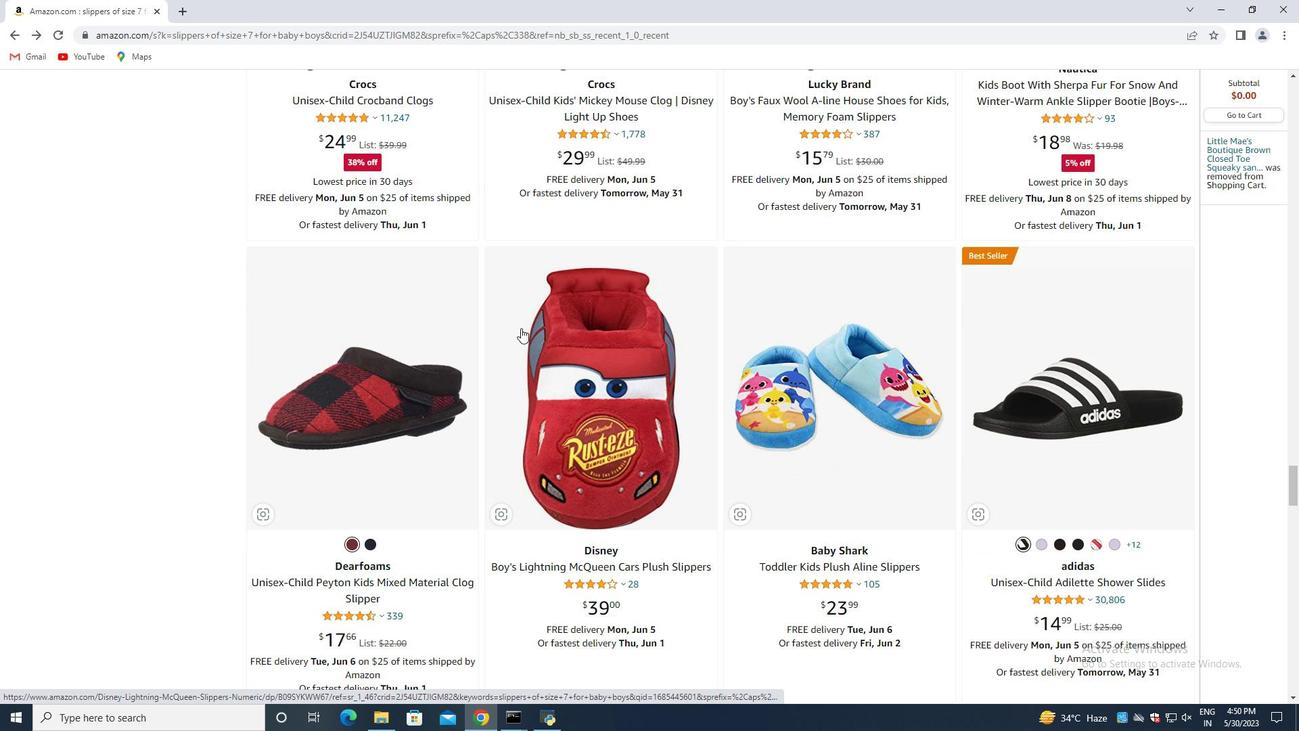 
Action: Mouse moved to (497, 314)
Screenshot: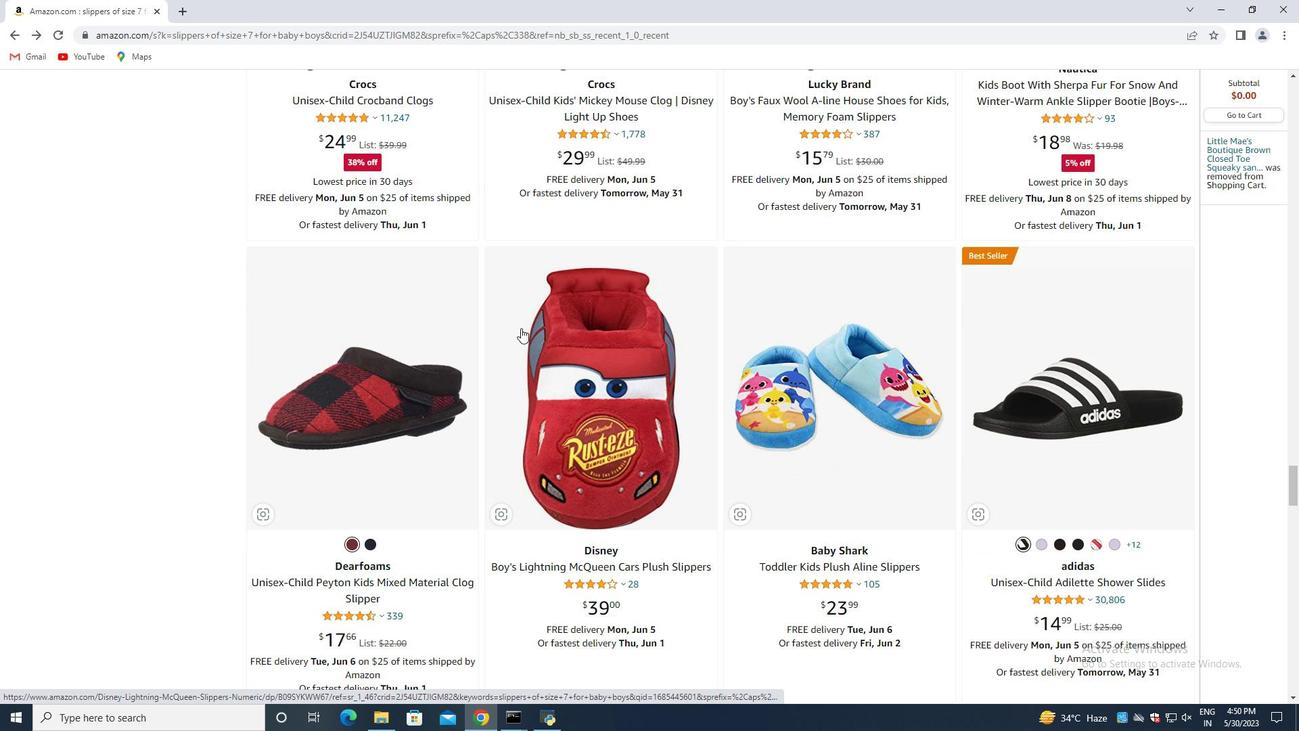 
Action: Mouse scrolled (497, 314) with delta (0, 0)
Screenshot: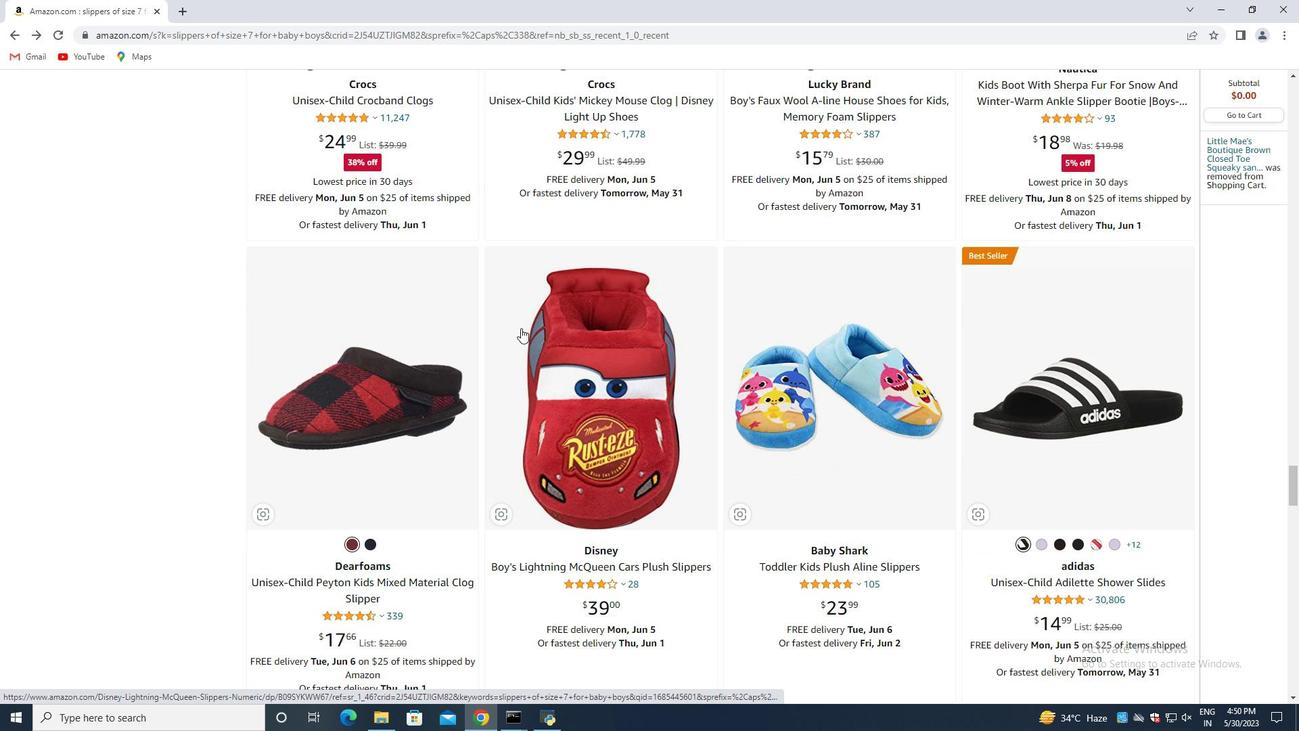 
Action: Mouse scrolled (497, 314) with delta (0, 0)
Screenshot: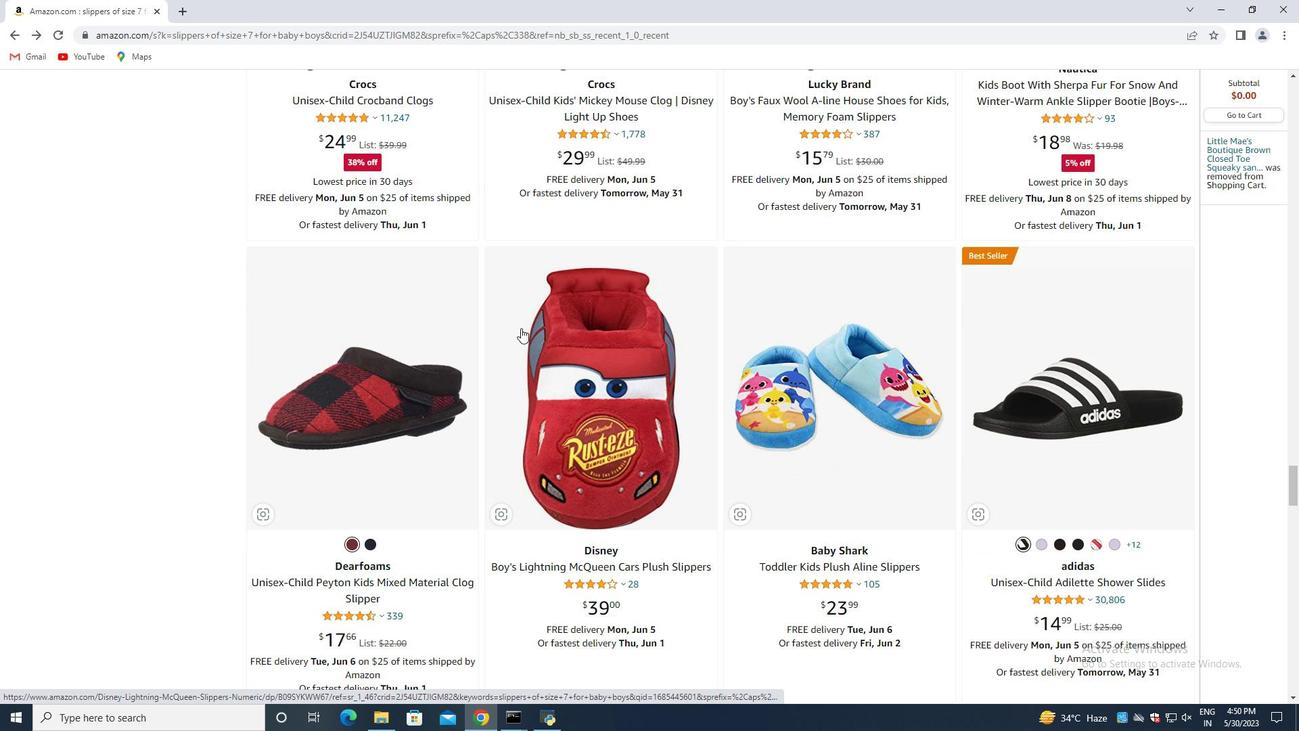 
Action: Mouse scrolled (497, 314) with delta (0, 0)
Screenshot: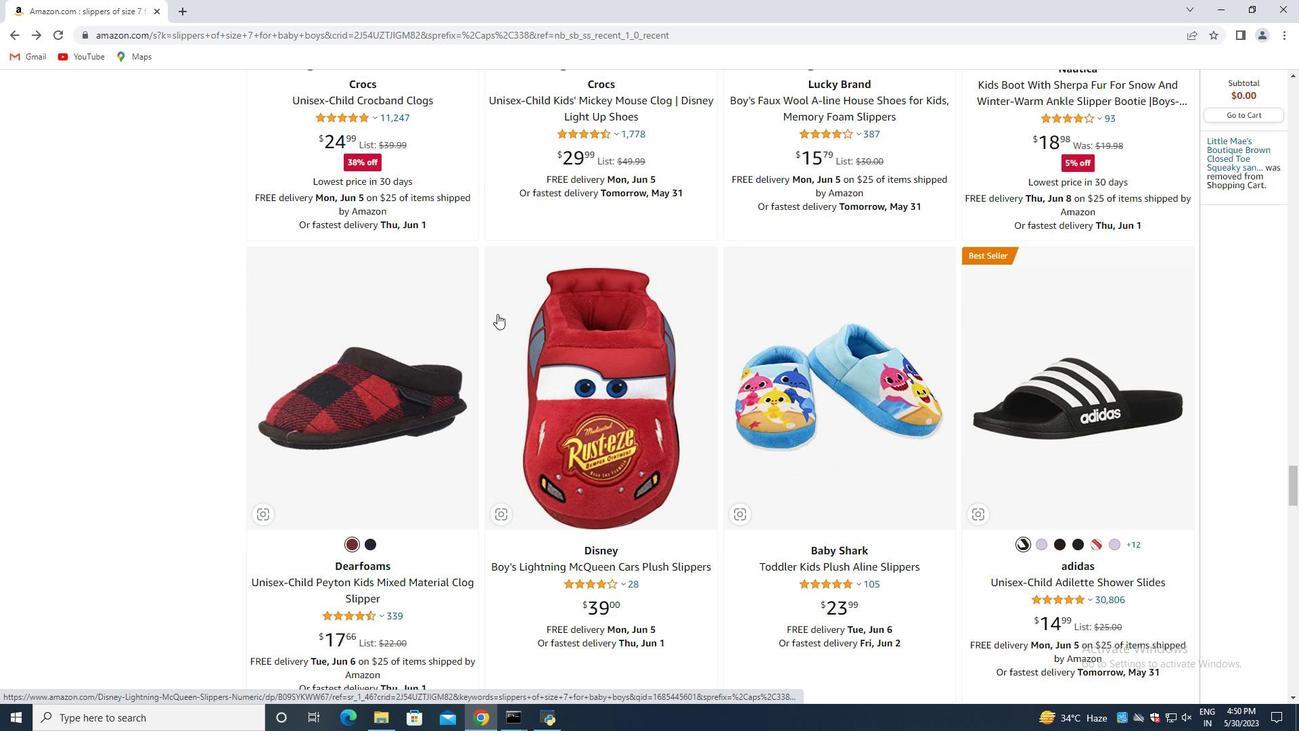 
Action: Mouse scrolled (497, 314) with delta (0, 0)
Screenshot: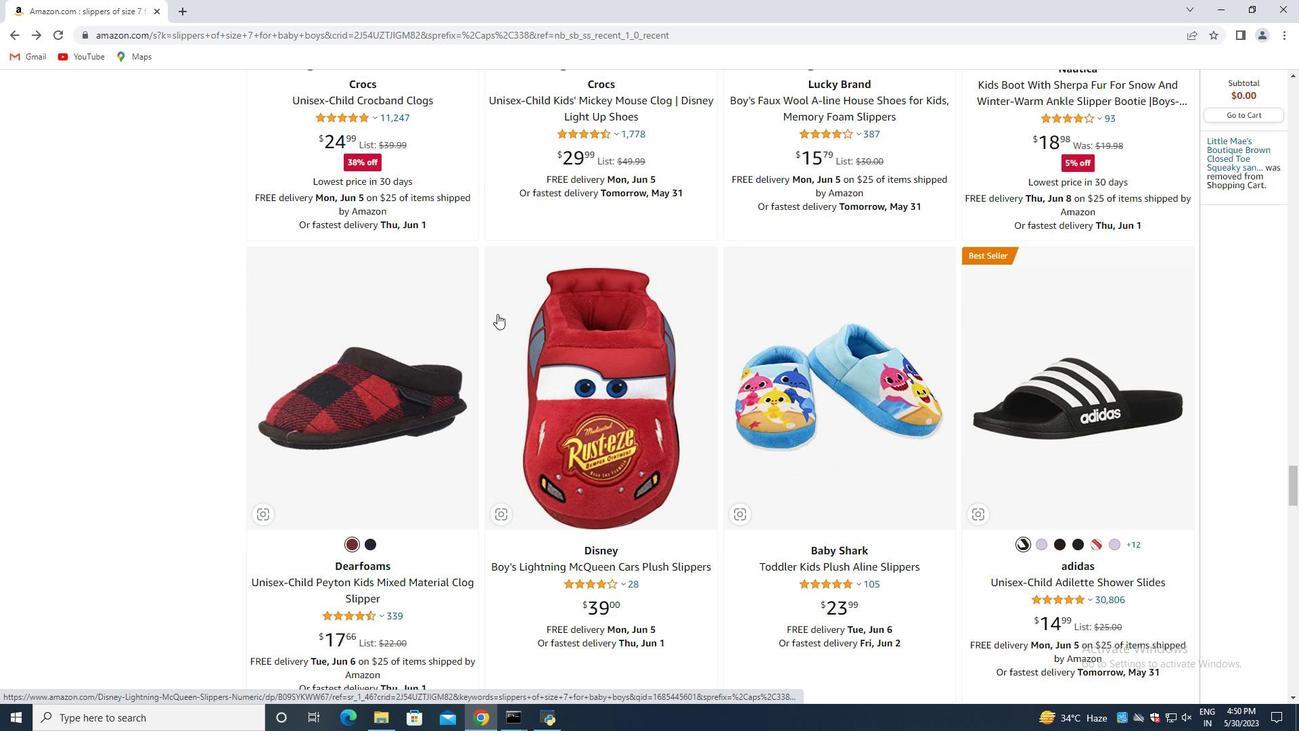
Action: Mouse scrolled (497, 314) with delta (0, 0)
Screenshot: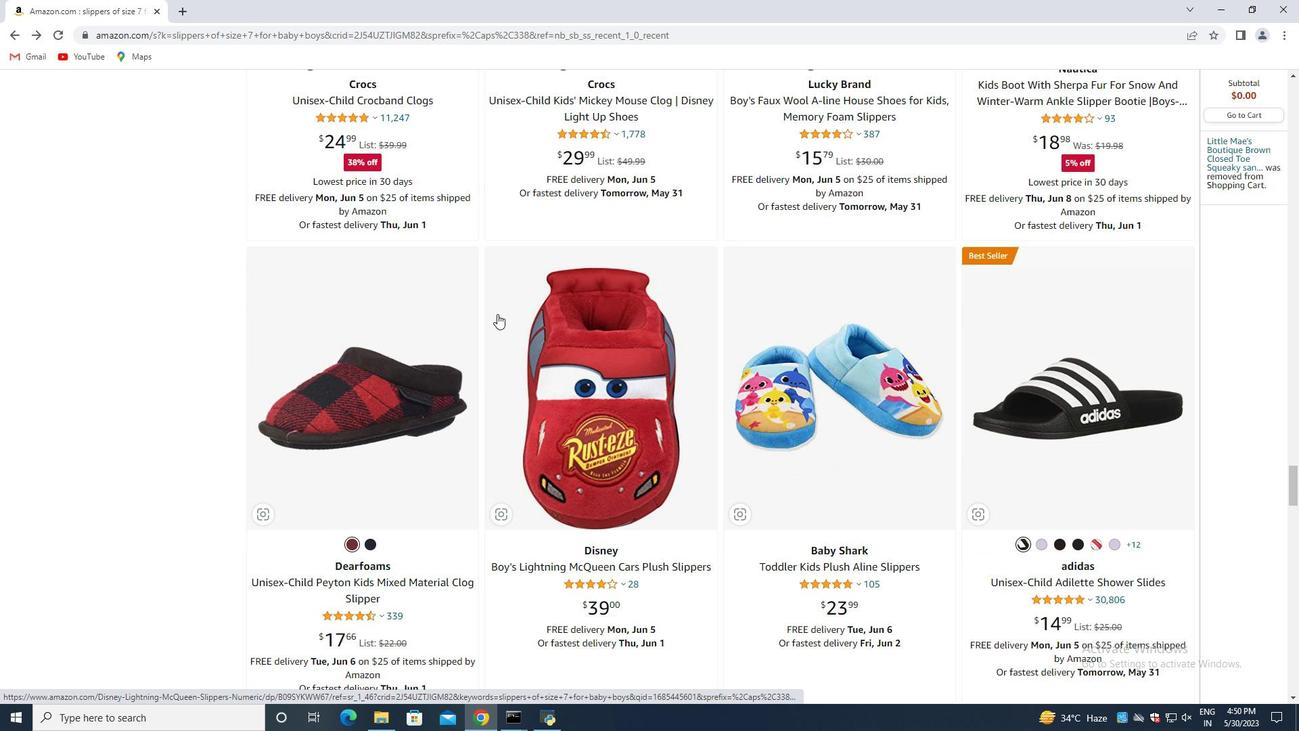 
Action: Mouse scrolled (497, 314) with delta (0, 0)
Screenshot: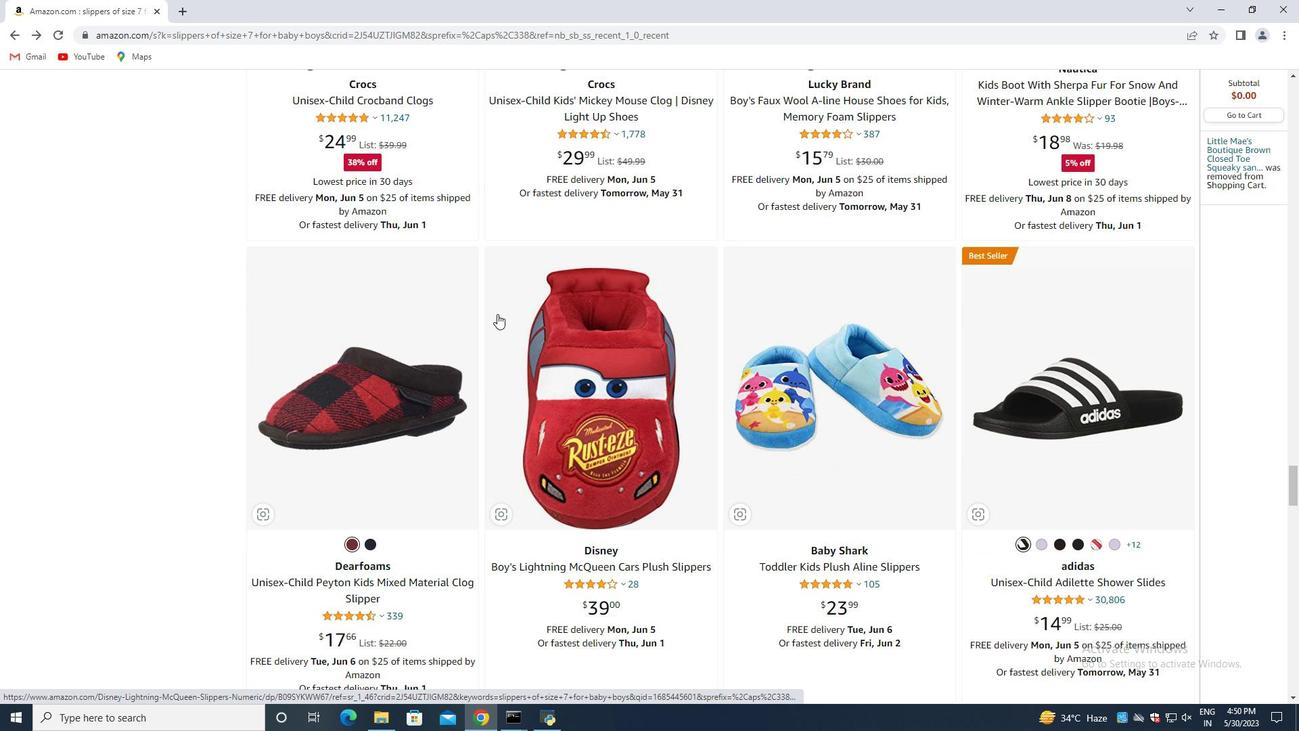 
Action: Mouse moved to (494, 305)
Screenshot: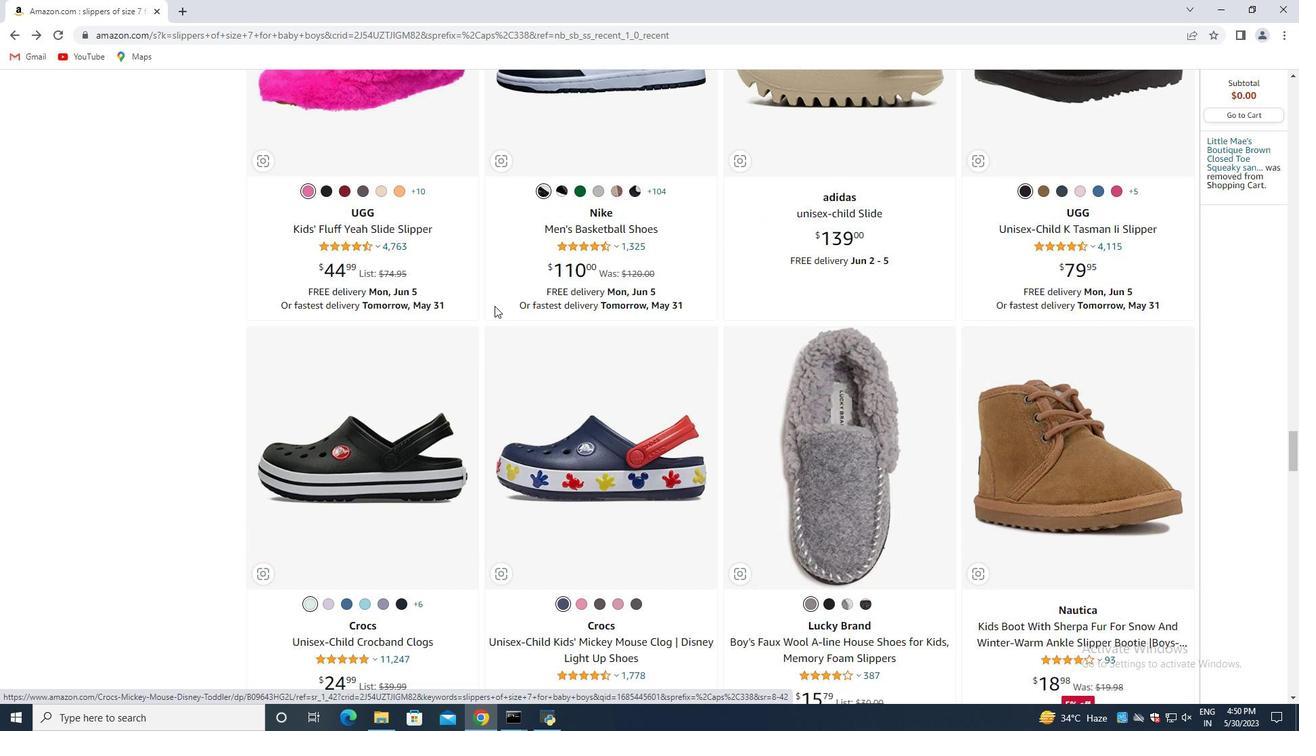 
Action: Mouse scrolled (494, 306) with delta (0, 0)
Screenshot: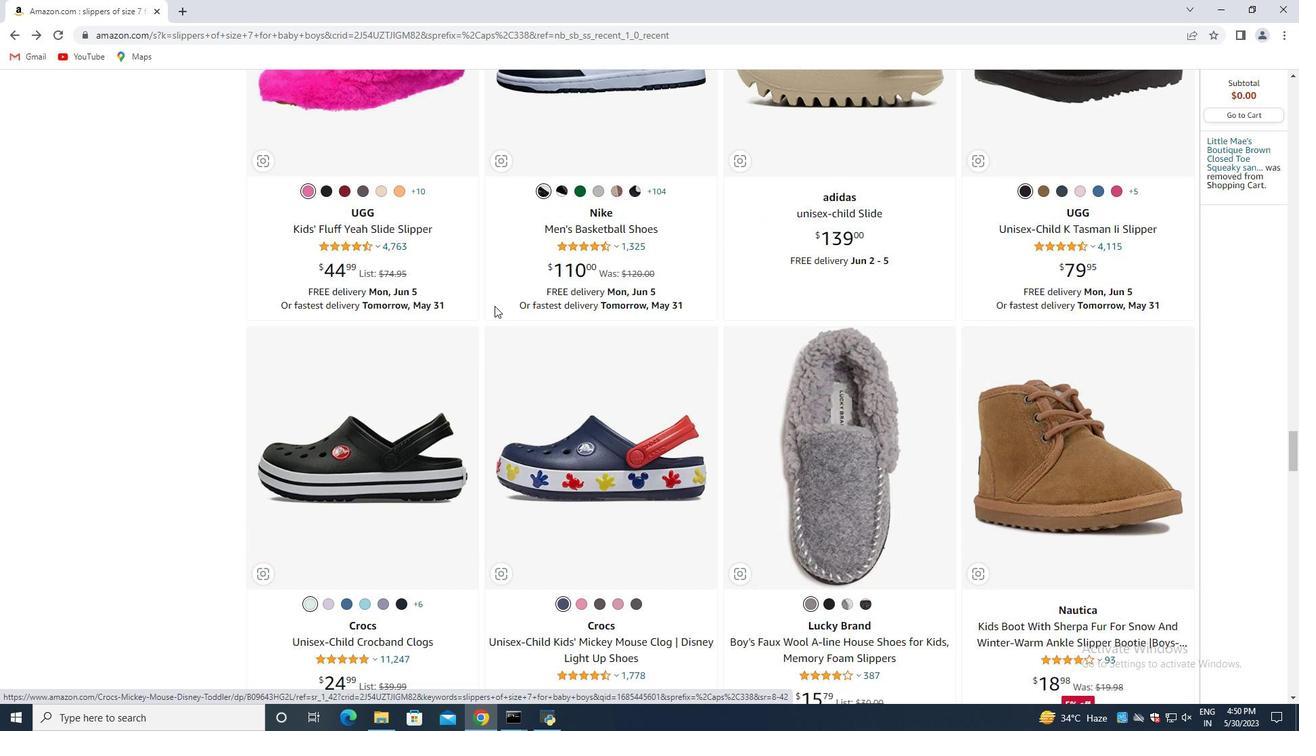 
Action: Mouse scrolled (494, 306) with delta (0, 0)
Screenshot: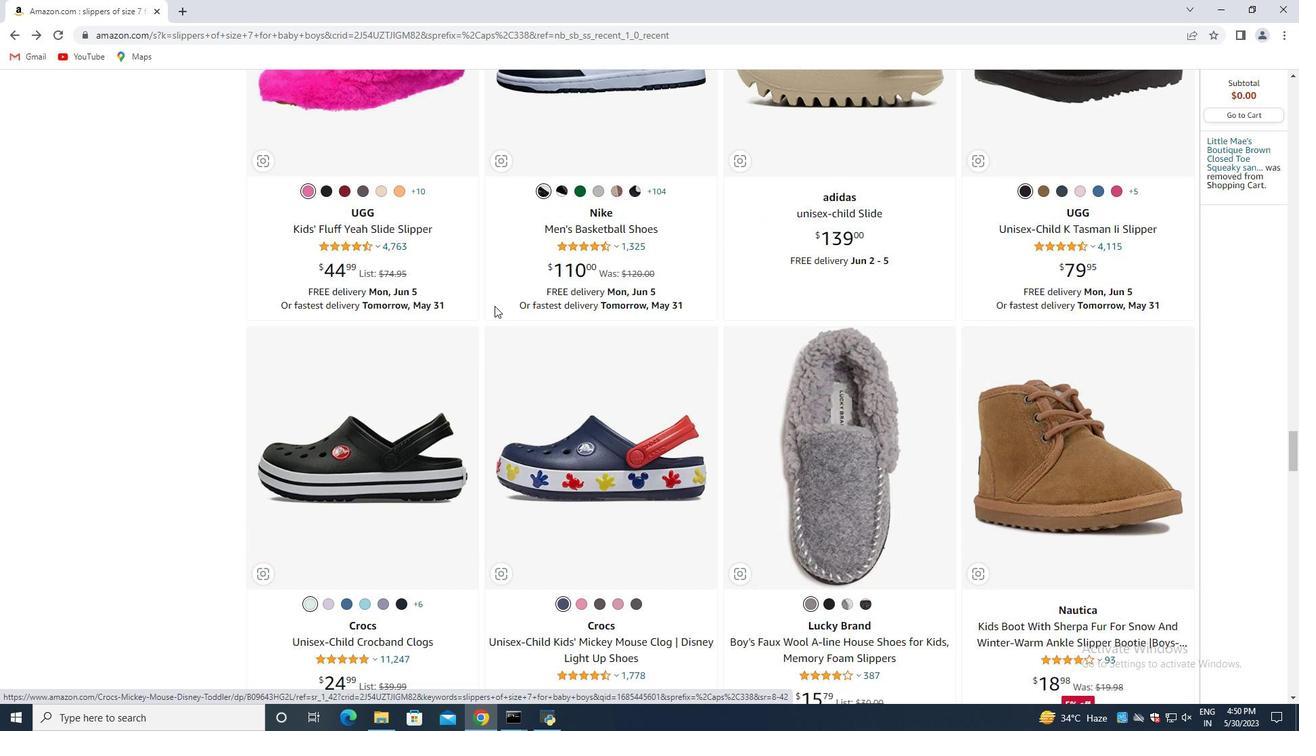 
Action: Mouse scrolled (494, 306) with delta (0, 0)
Screenshot: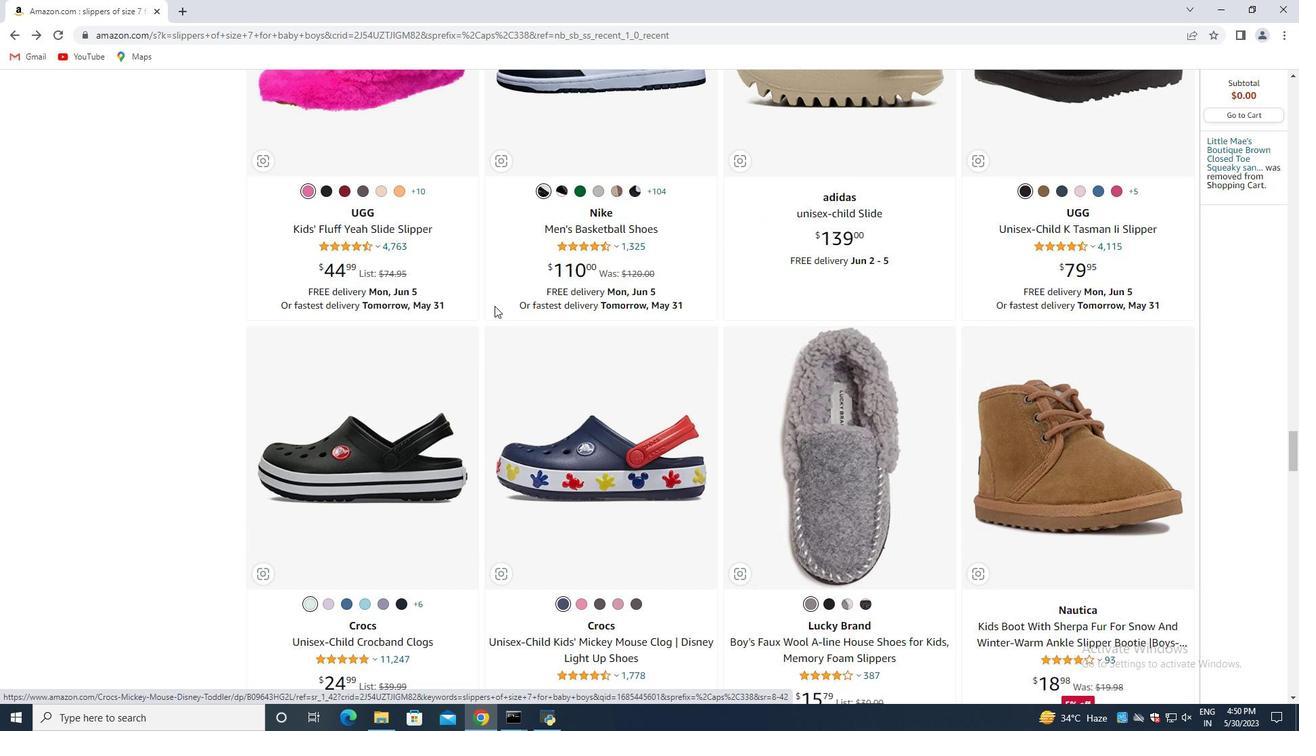 
Action: Mouse scrolled (494, 306) with delta (0, 0)
Screenshot: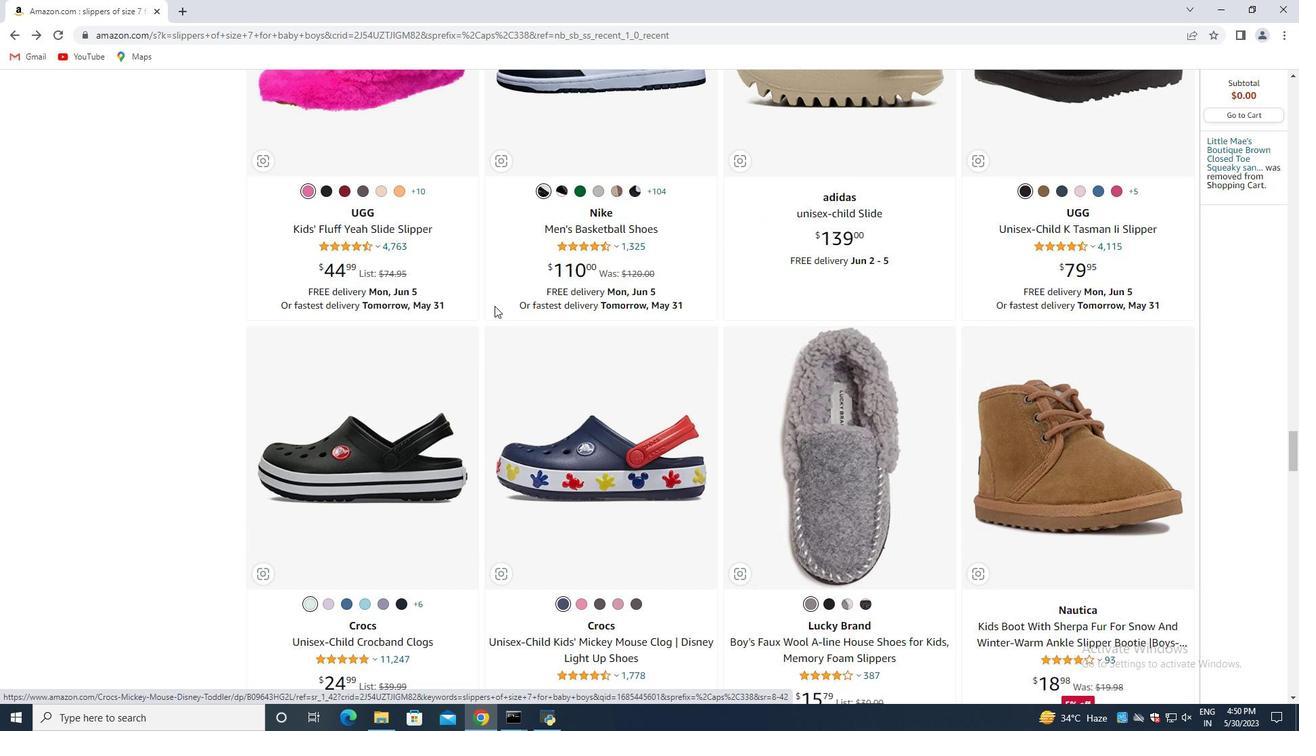 
Action: Mouse scrolled (494, 306) with delta (0, 0)
Screenshot: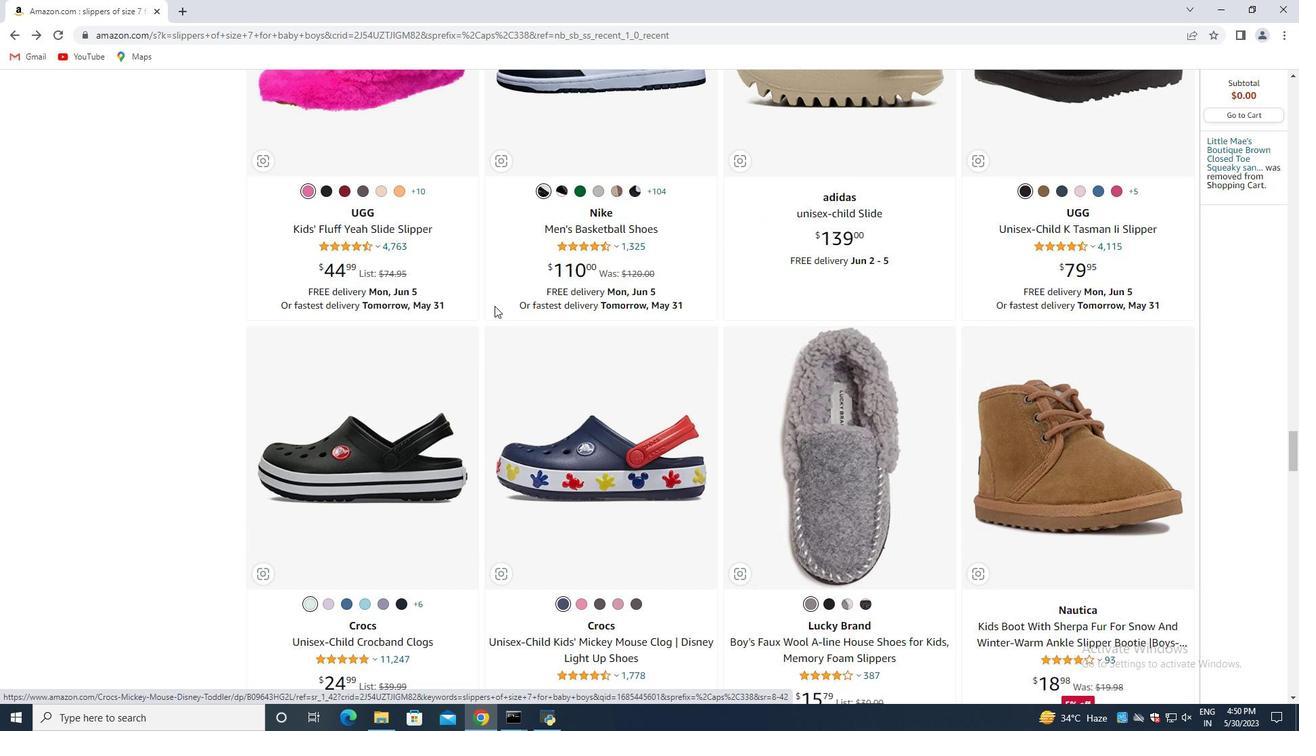 
Action: Mouse scrolled (494, 306) with delta (0, 0)
Screenshot: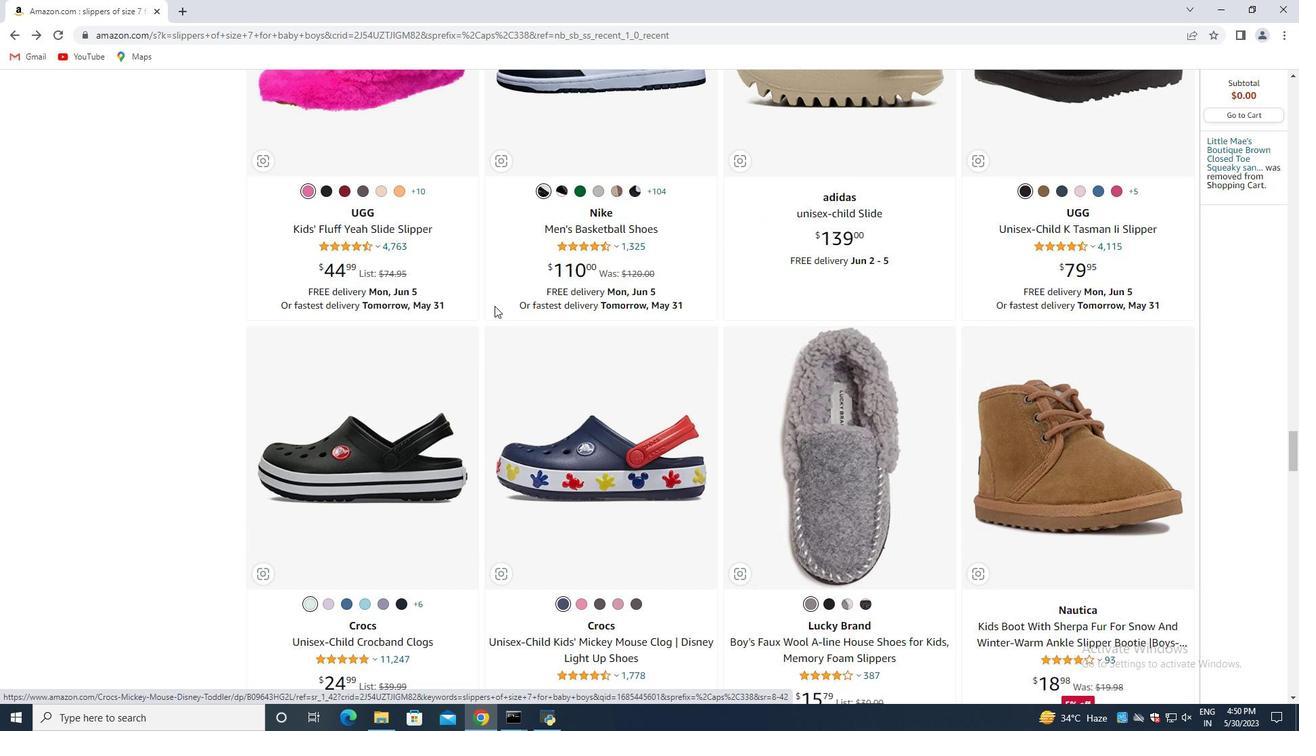 
Action: Mouse scrolled (494, 306) with delta (0, 0)
Screenshot: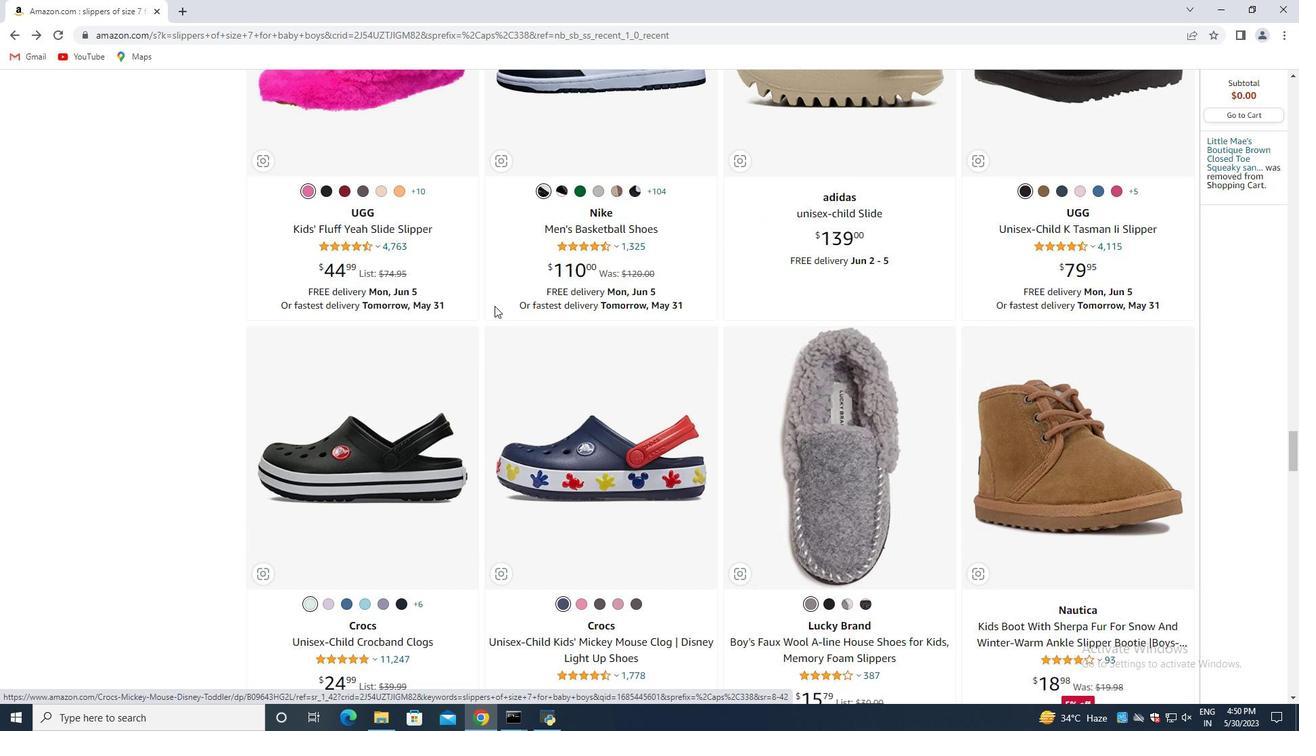 
Action: Mouse scrolled (494, 306) with delta (0, 0)
Screenshot: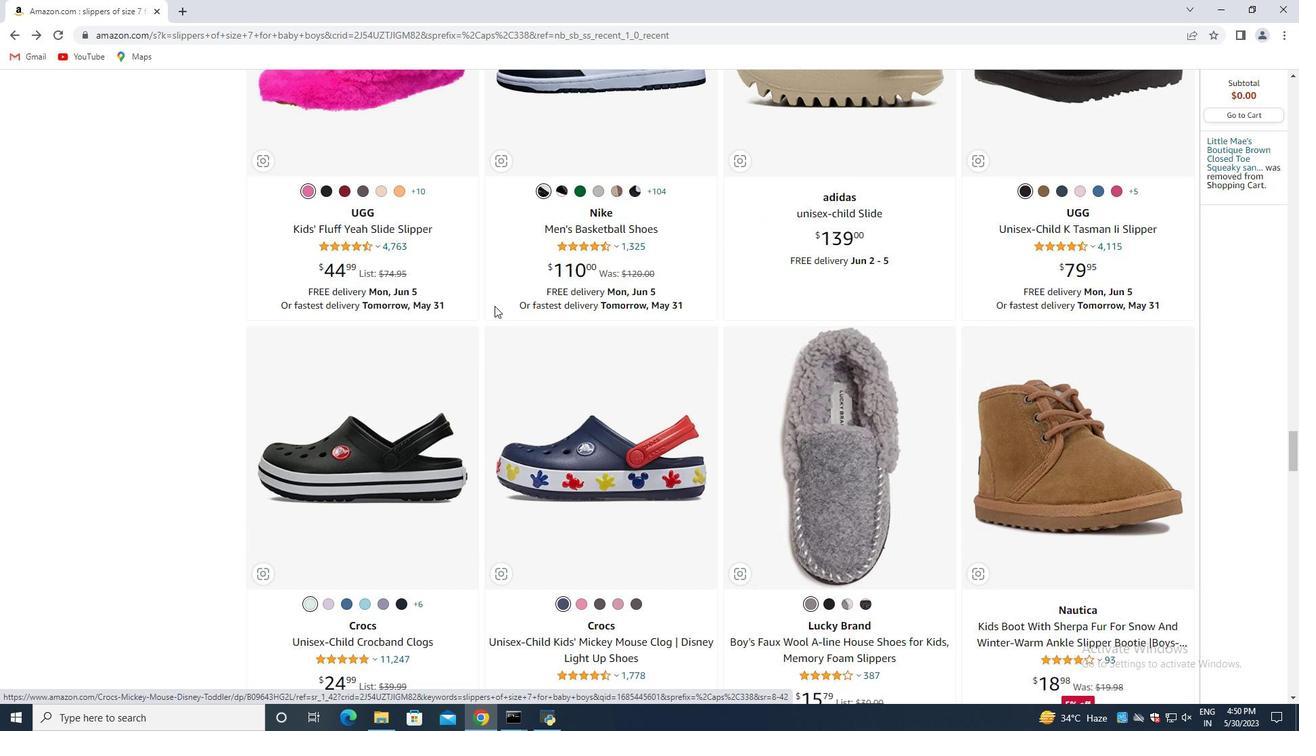 
Action: Mouse scrolled (494, 306) with delta (0, 0)
Screenshot: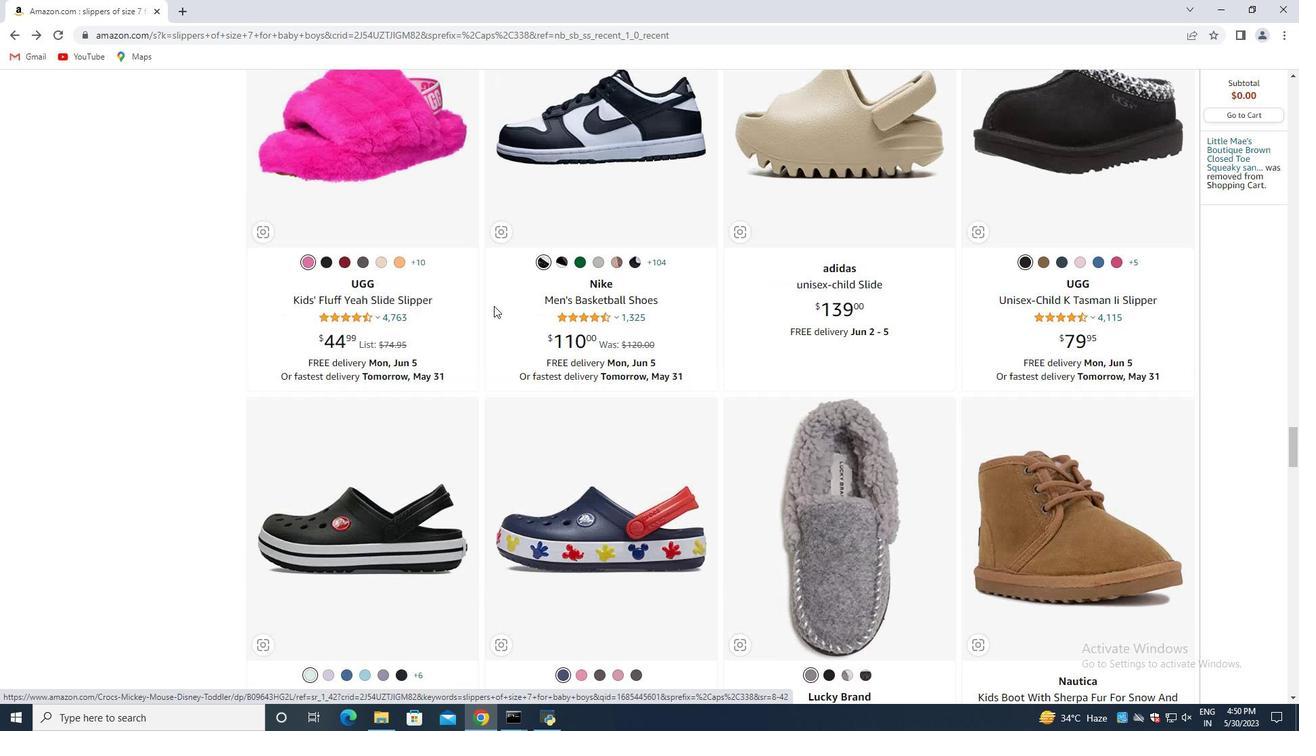 
Action: Mouse scrolled (494, 306) with delta (0, 0)
Screenshot: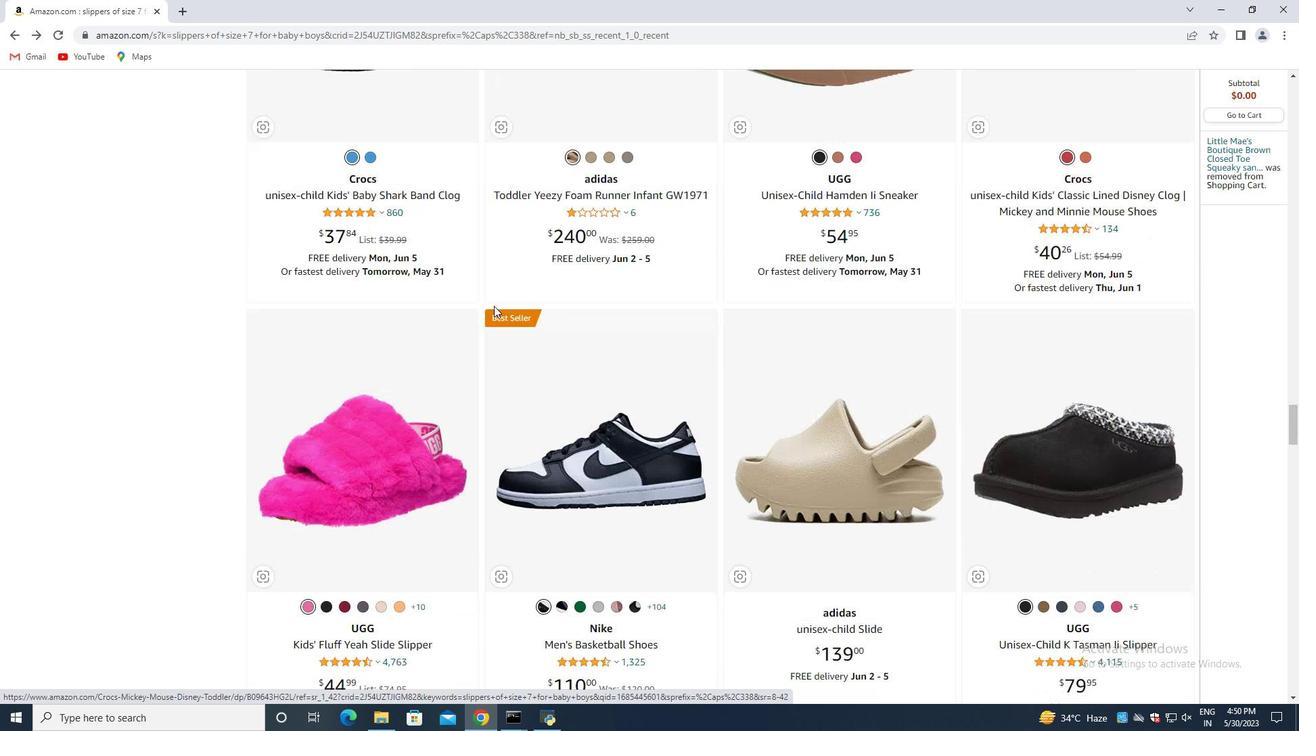 
Action: Mouse scrolled (494, 306) with delta (0, 0)
Screenshot: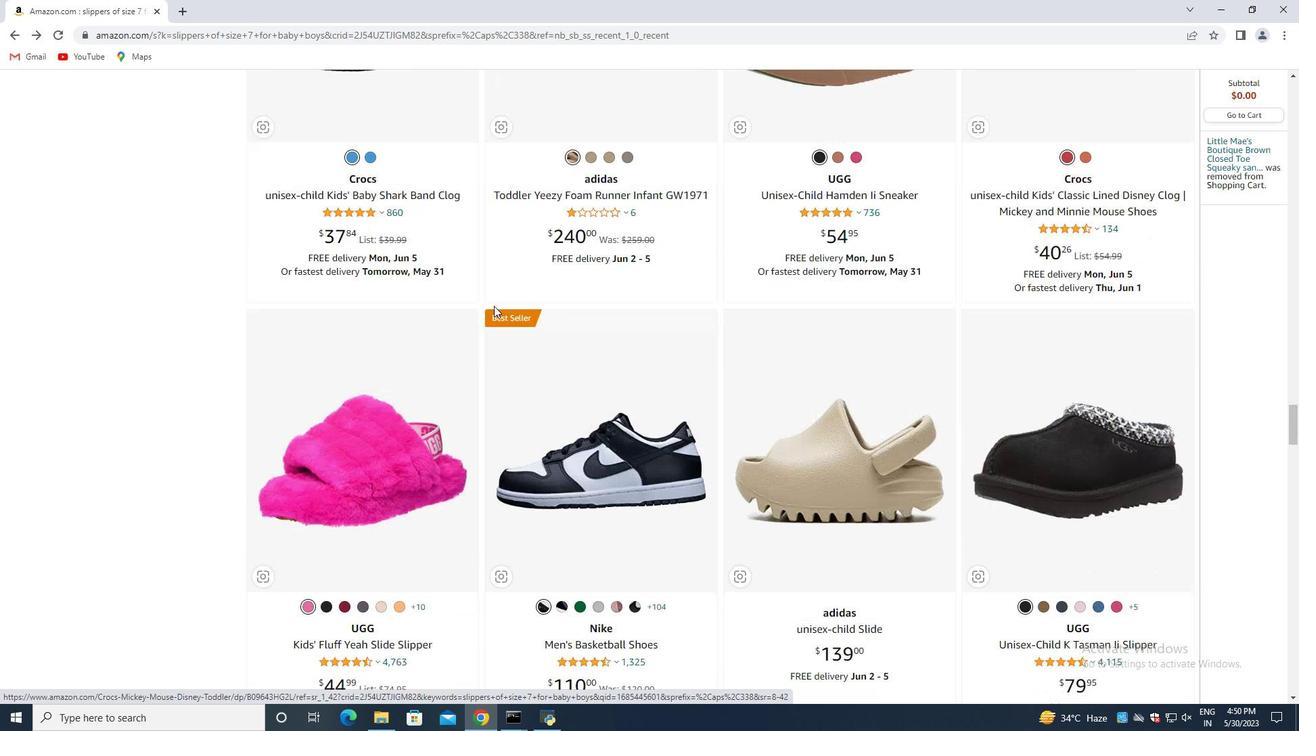 
Action: Mouse scrolled (494, 306) with delta (0, 0)
Screenshot: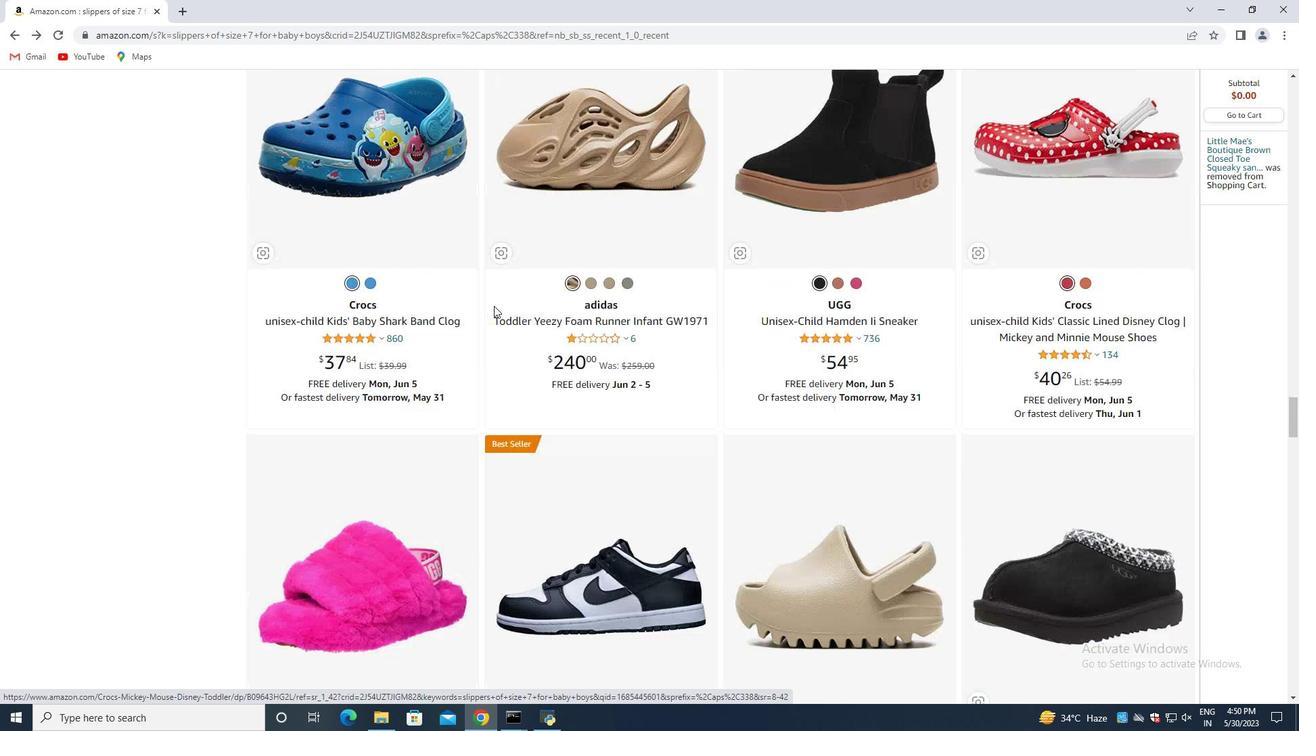 
Action: Mouse scrolled (494, 306) with delta (0, 0)
Screenshot: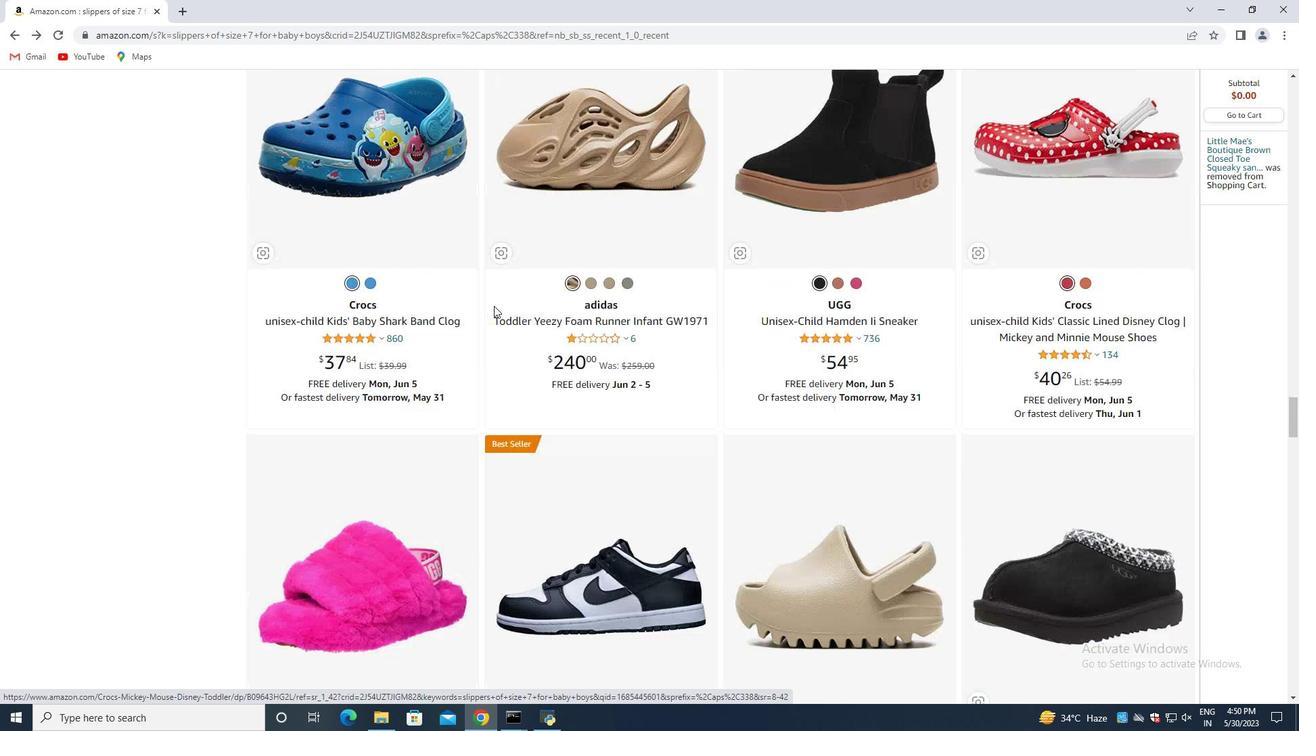 
Action: Mouse moved to (495, 305)
Screenshot: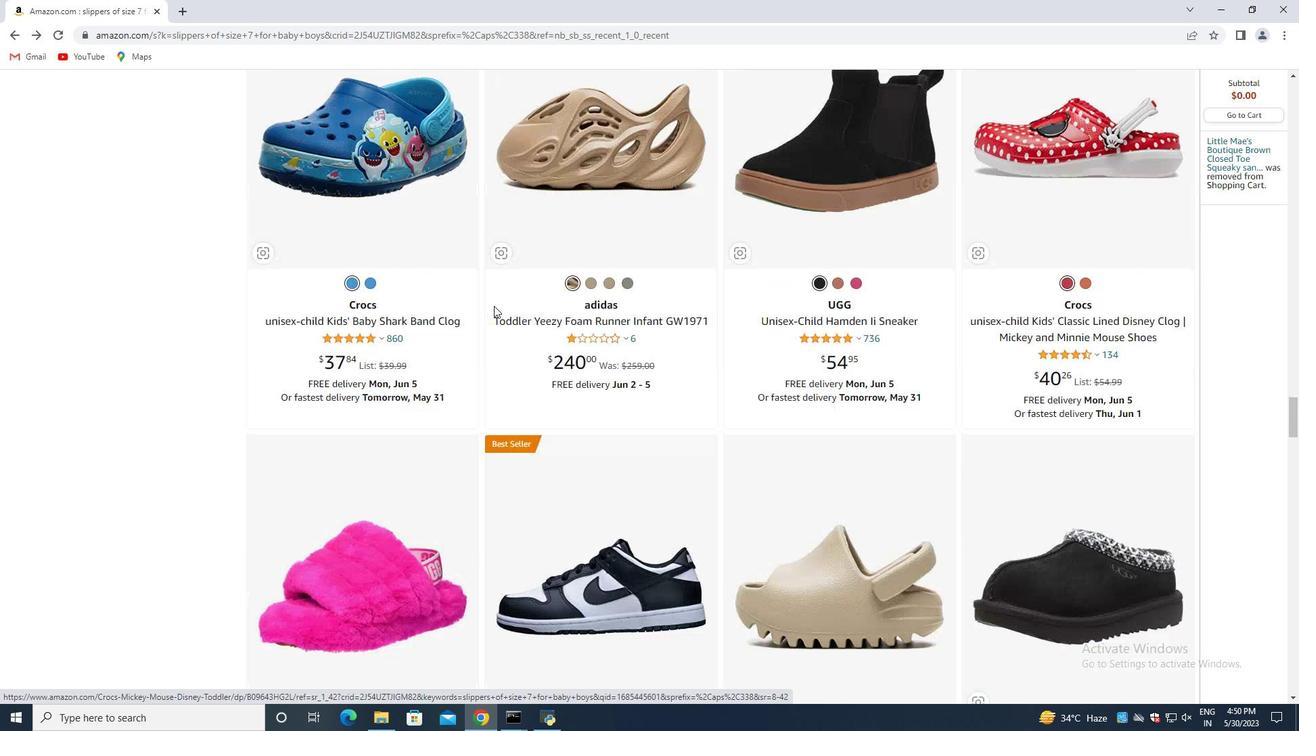 
Action: Mouse scrolled (495, 306) with delta (0, 0)
Screenshot: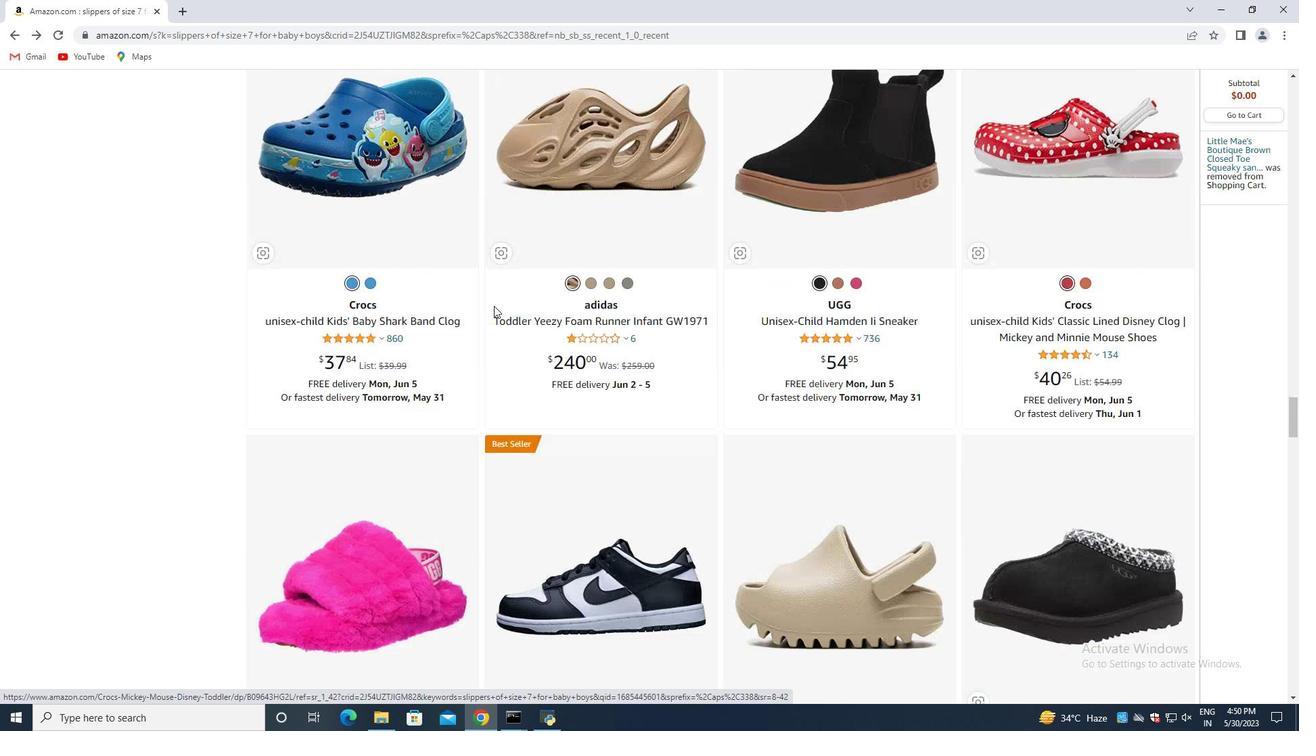 
Action: Mouse moved to (497, 305)
Screenshot: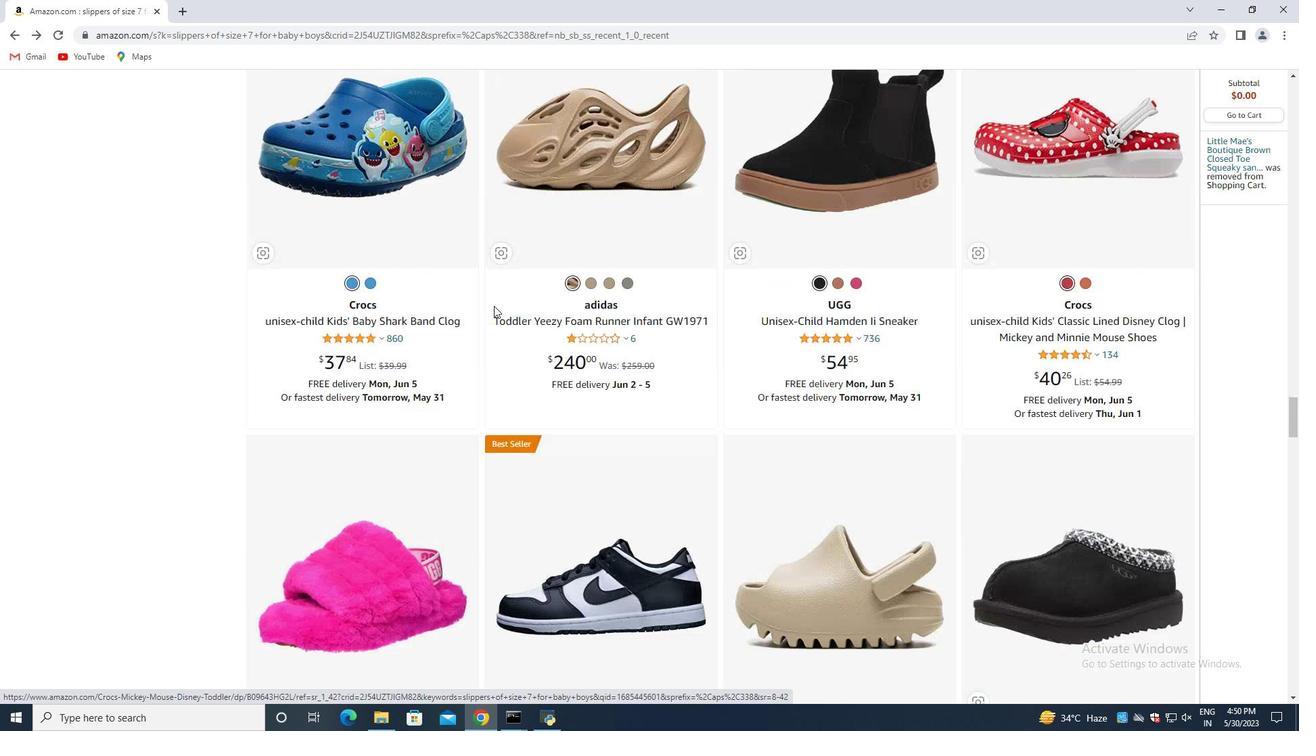 
Action: Mouse scrolled (497, 306) with delta (0, 0)
Screenshot: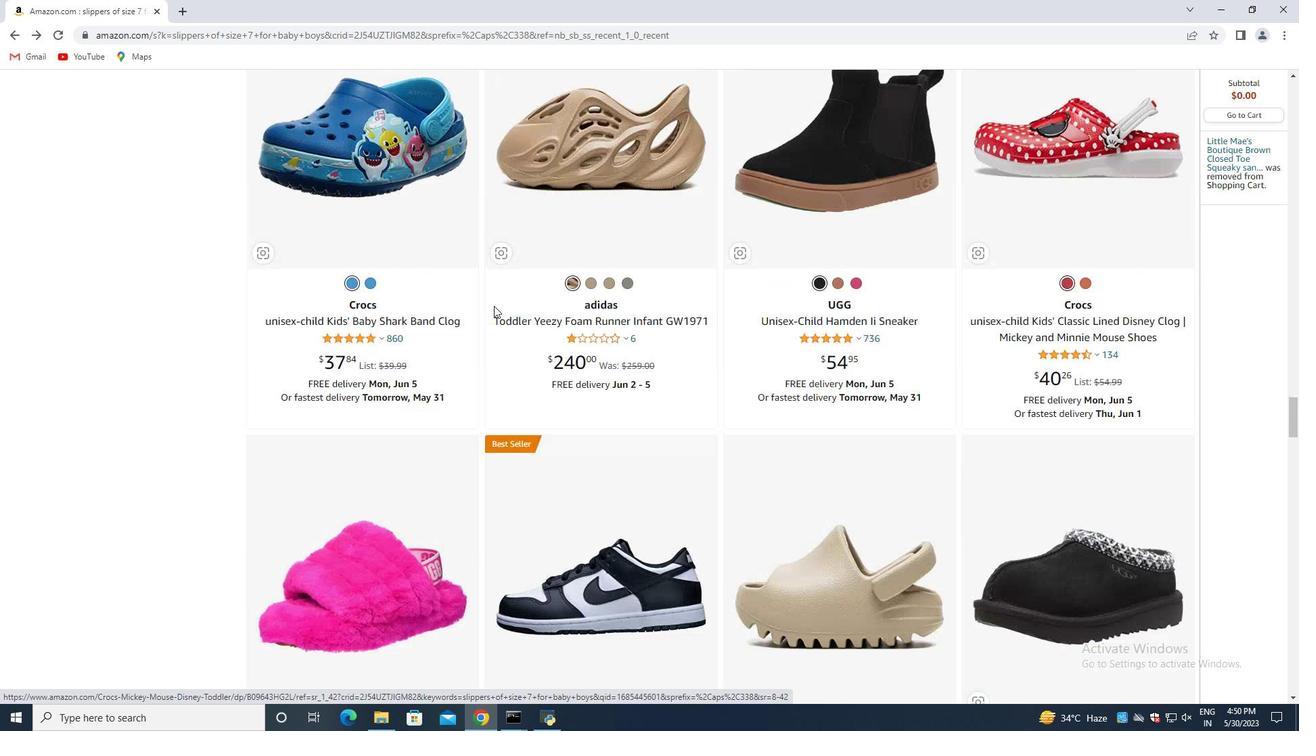 
Action: Mouse moved to (501, 309)
Screenshot: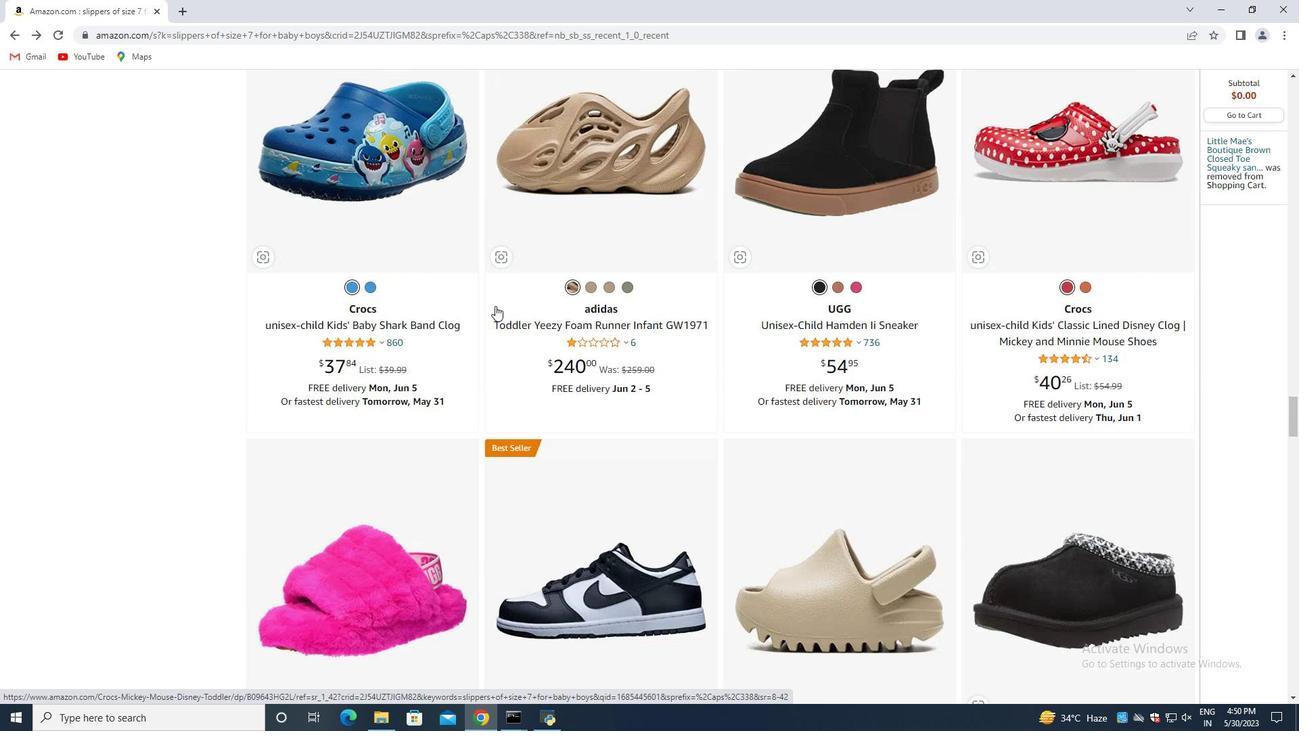 
Action: Mouse scrolled (501, 310) with delta (0, 0)
Screenshot: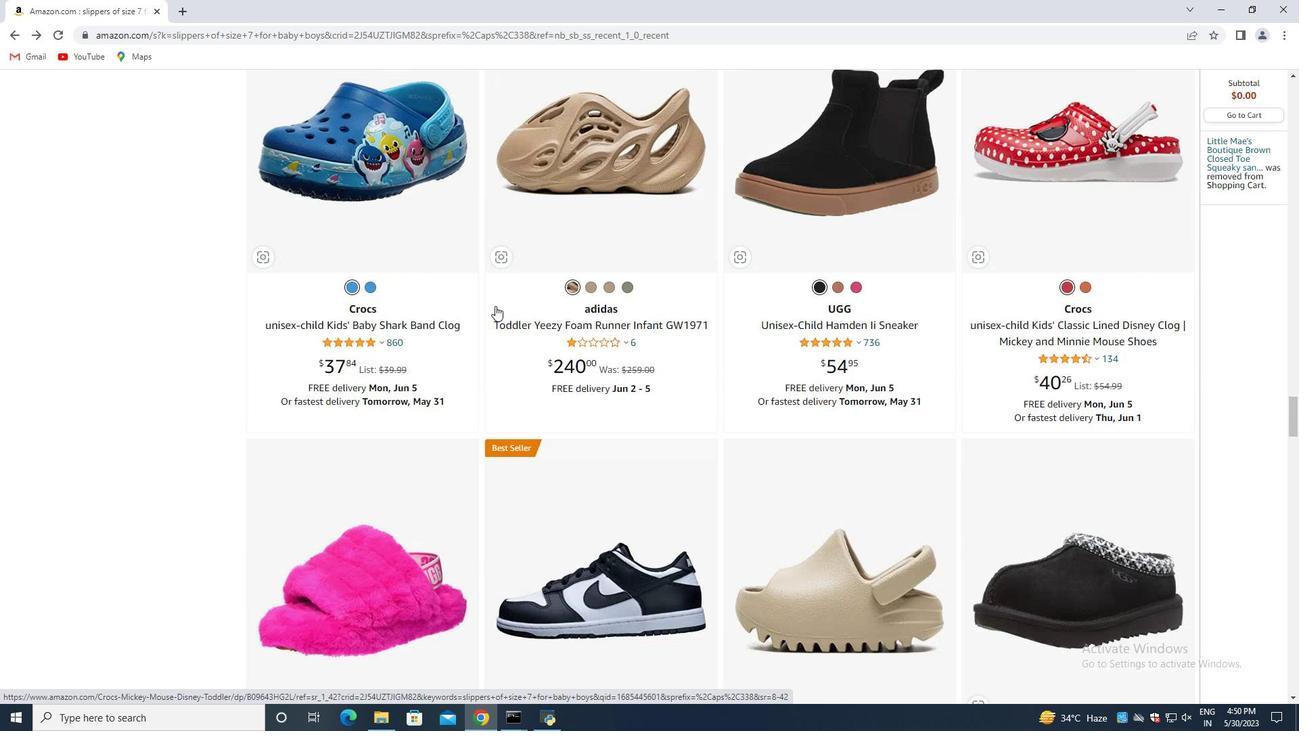 
Action: Mouse scrolled (501, 310) with delta (0, 0)
Screenshot: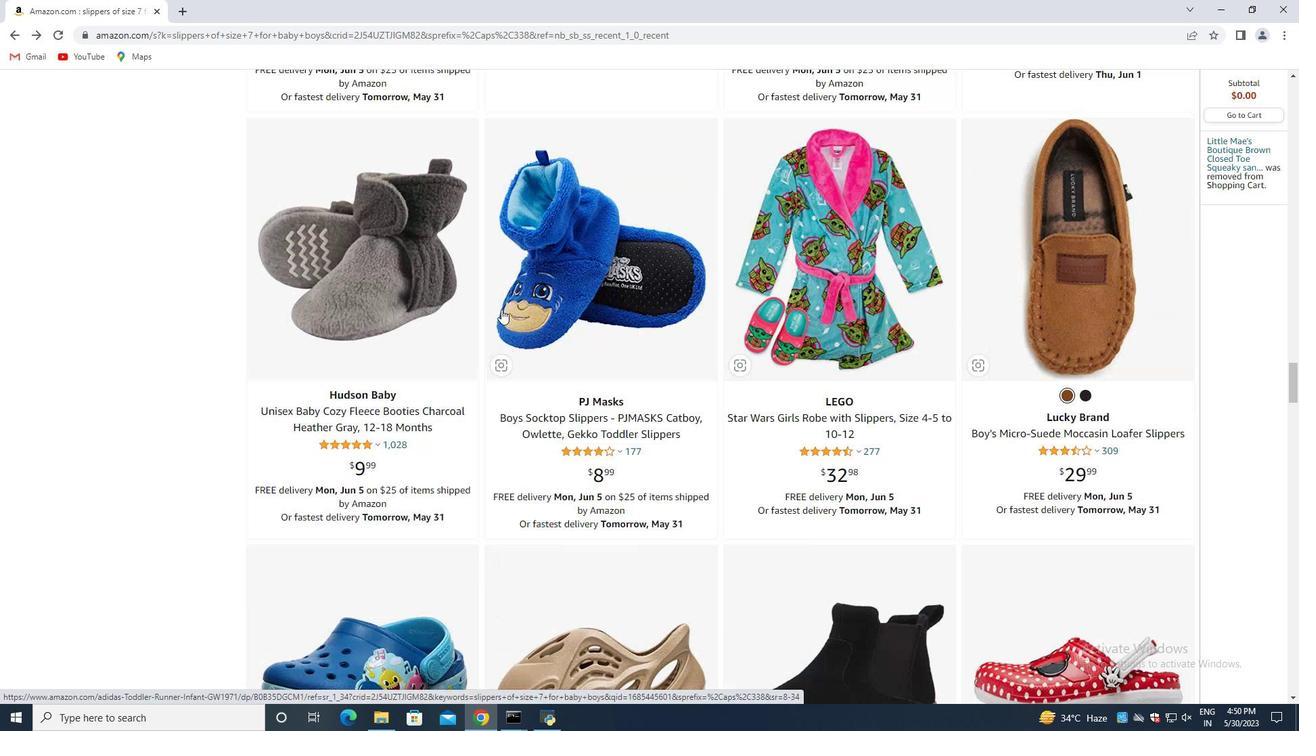 
Action: Mouse moved to (502, 309)
Screenshot: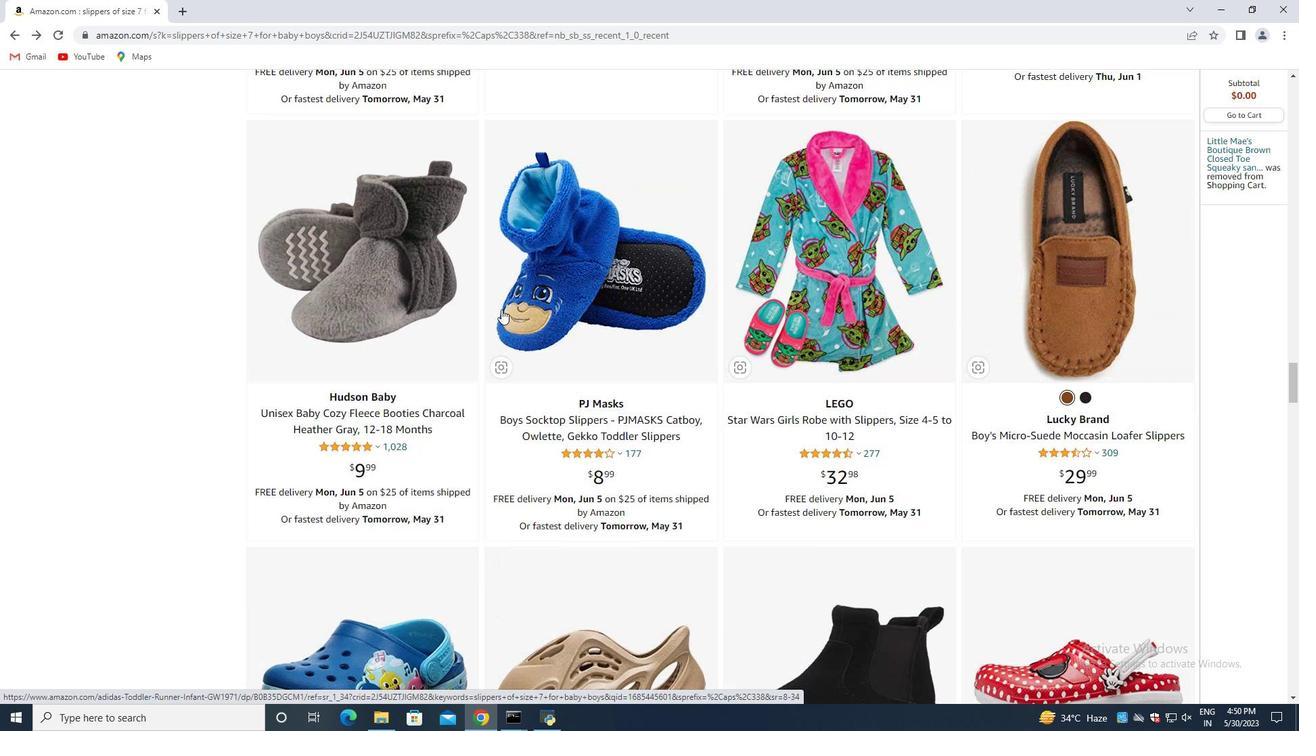 
Action: Mouse scrolled (502, 310) with delta (0, 0)
Screenshot: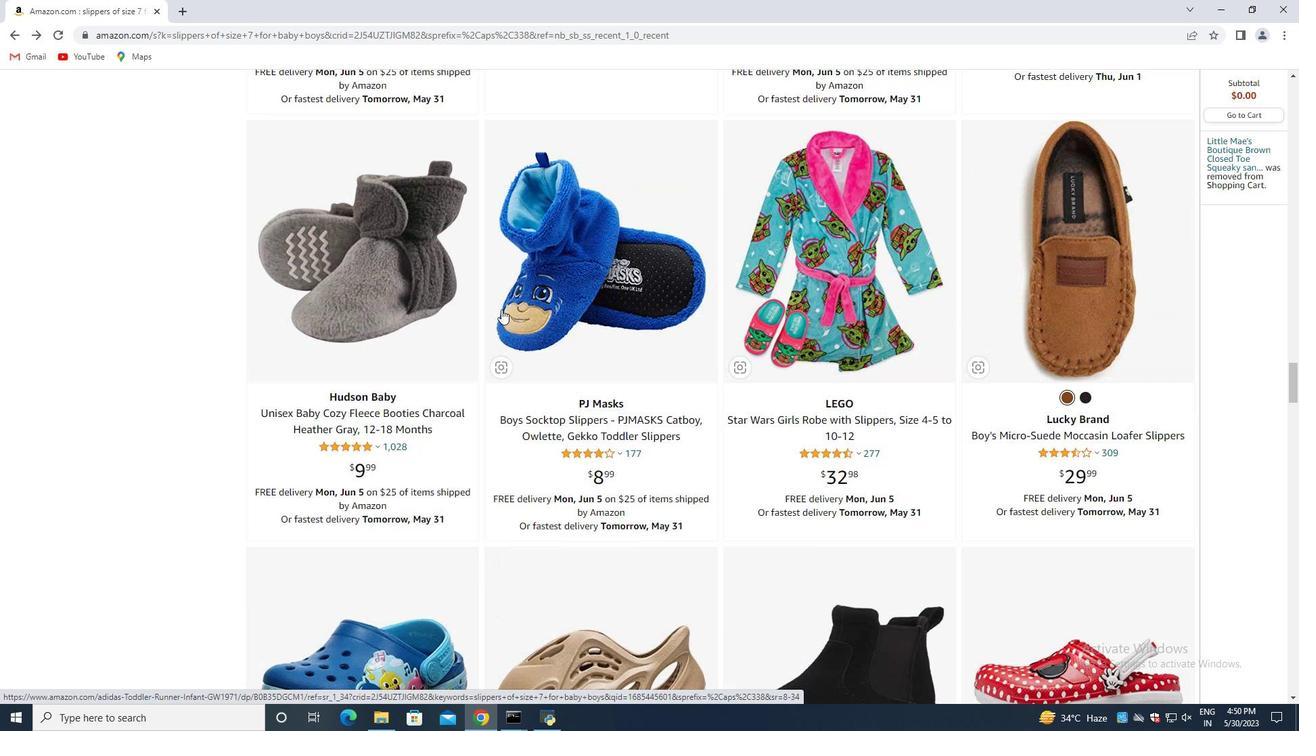 
Action: Mouse scrolled (502, 310) with delta (0, 0)
Screenshot: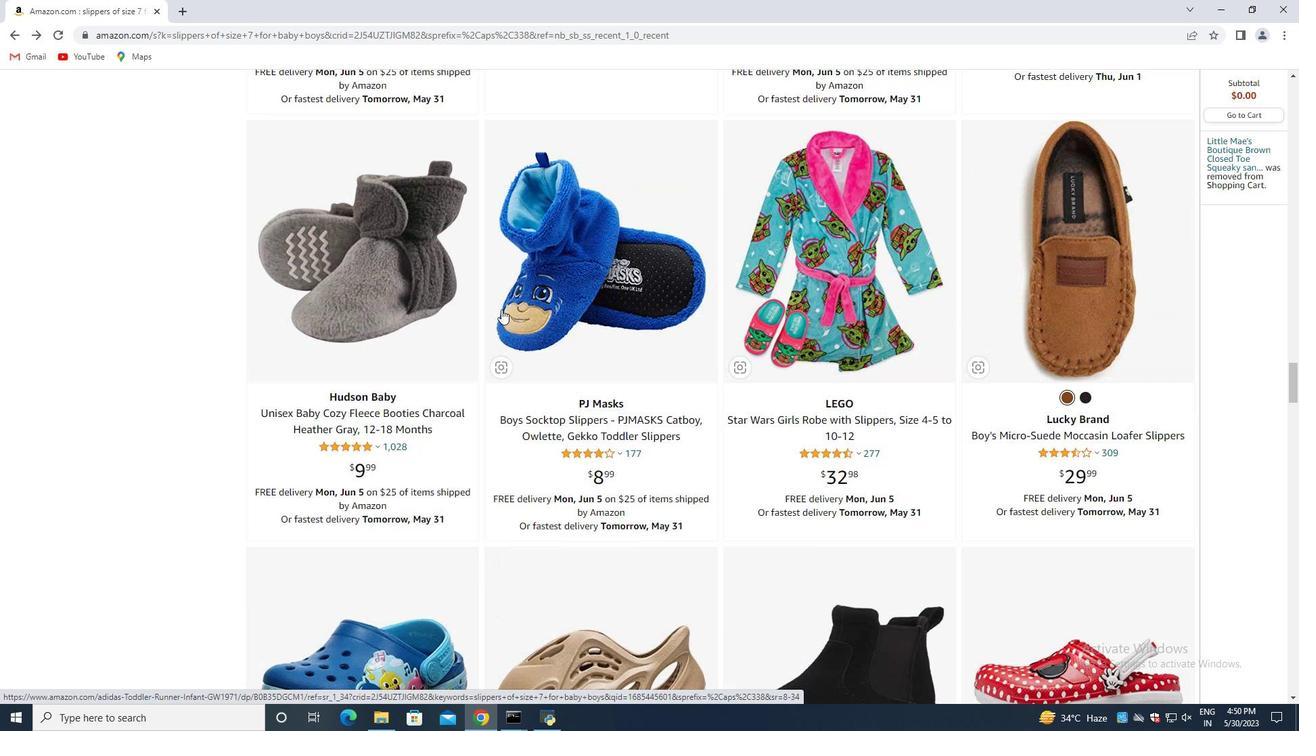 
Action: Mouse moved to (504, 309)
Screenshot: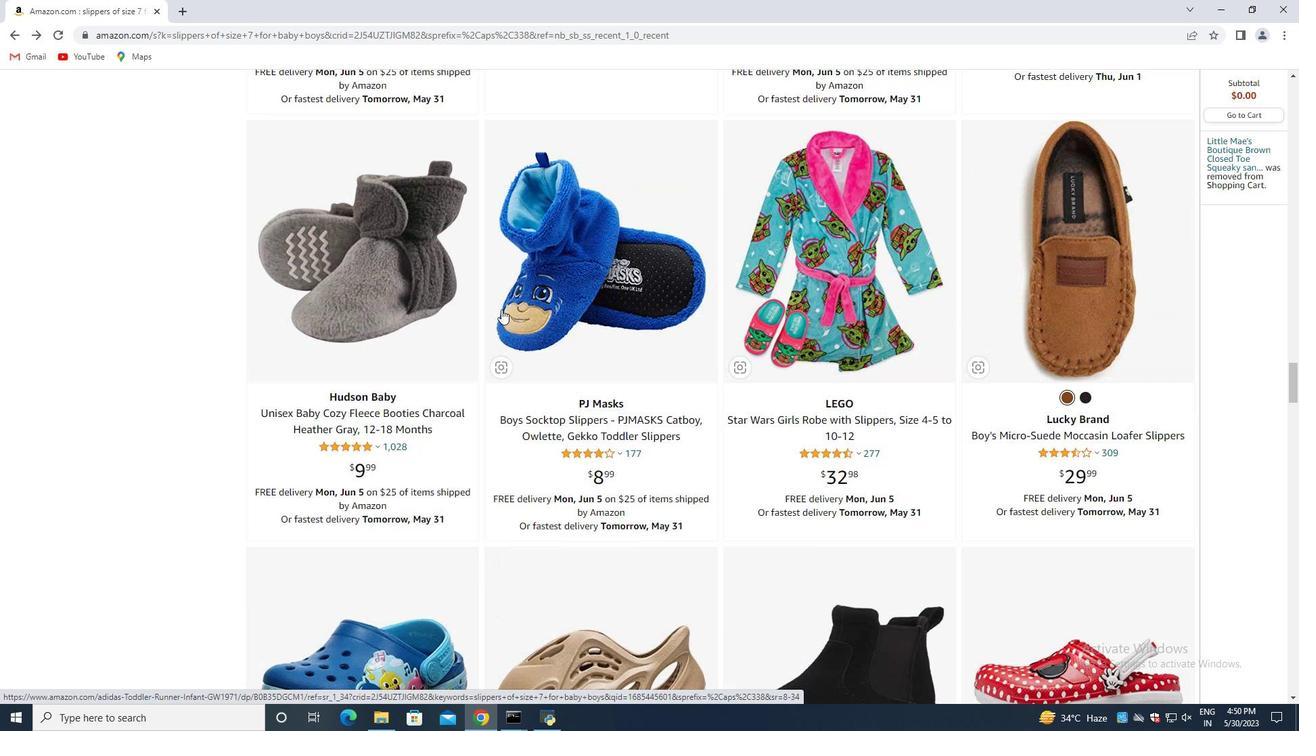 
Action: Mouse scrolled (504, 310) with delta (0, 0)
Screenshot: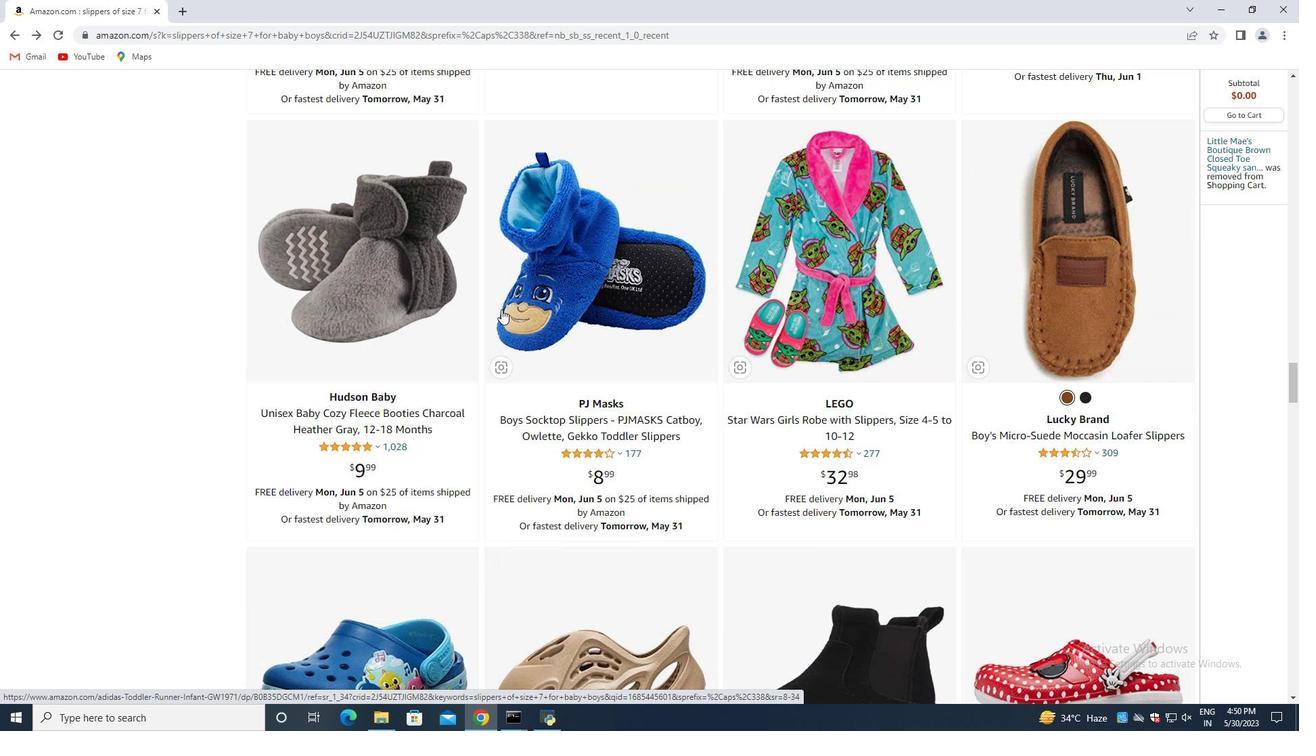 
Action: Mouse moved to (506, 310)
Screenshot: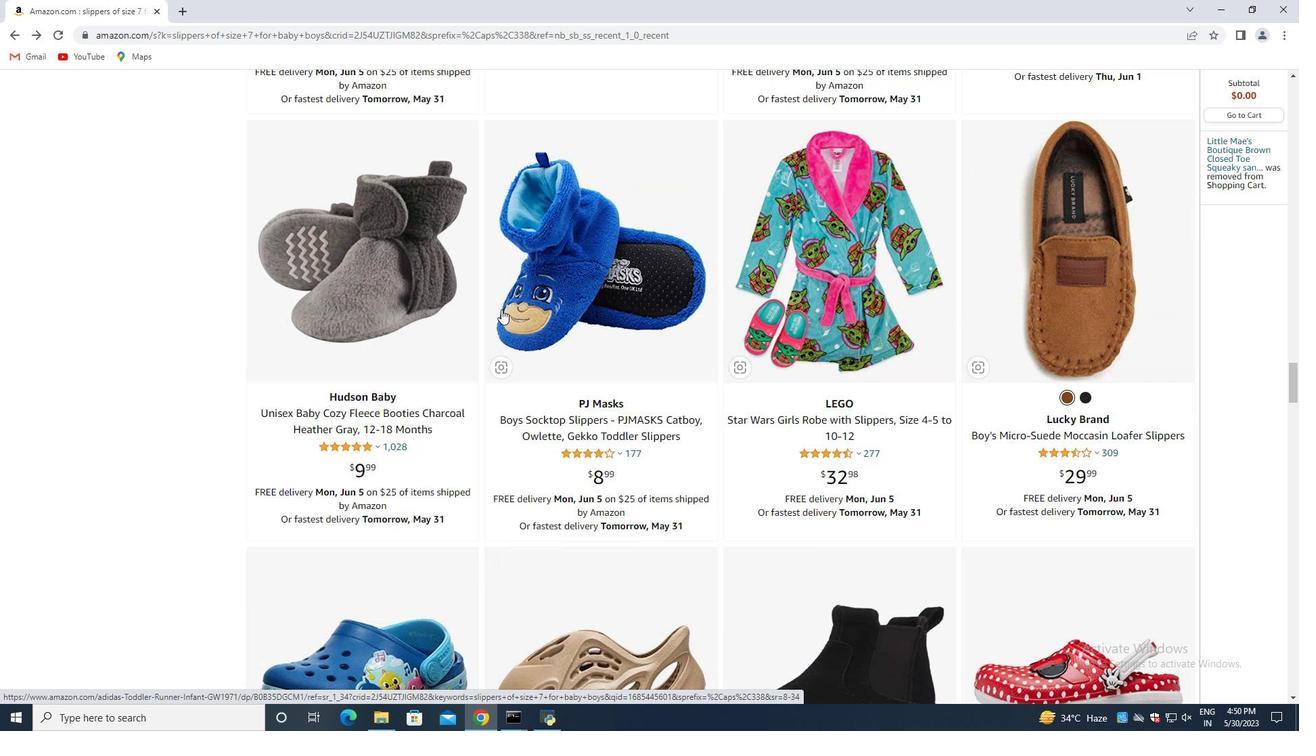 
Action: Mouse scrolled (505, 310) with delta (0, 0)
Screenshot: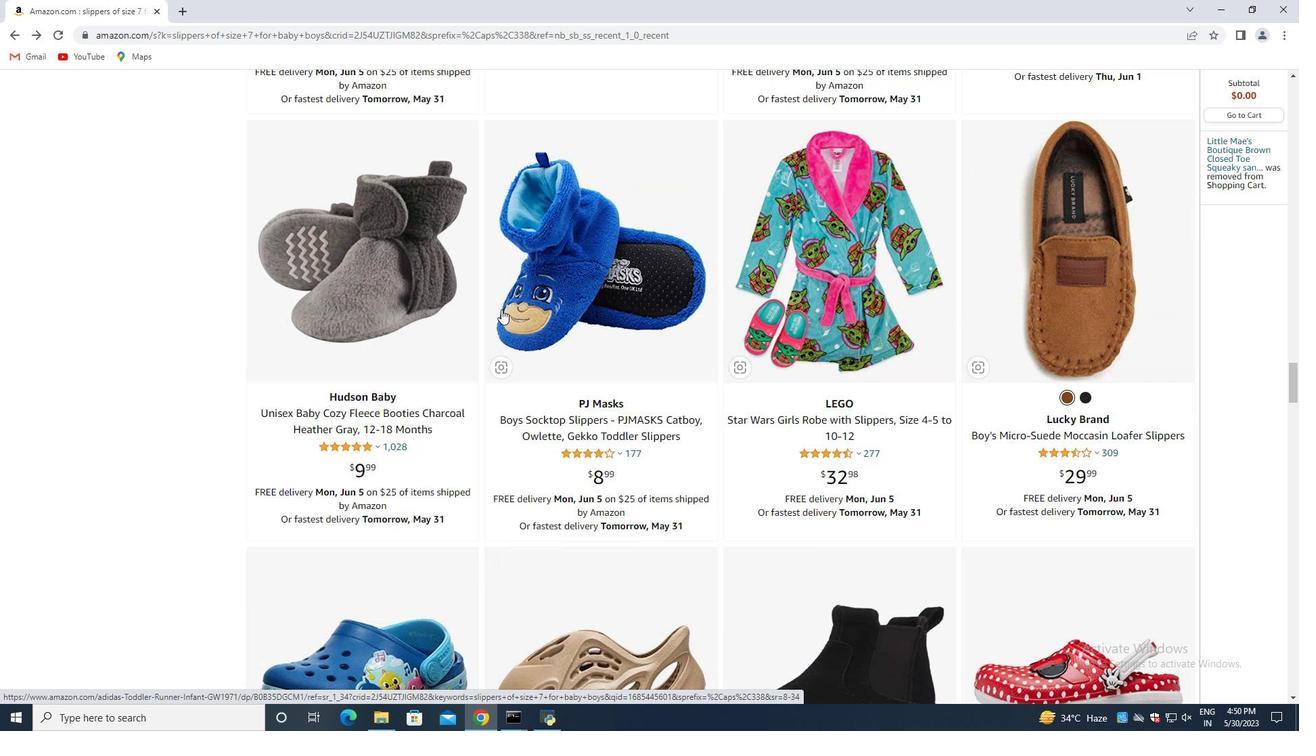 
Action: Mouse moved to (507, 310)
Screenshot: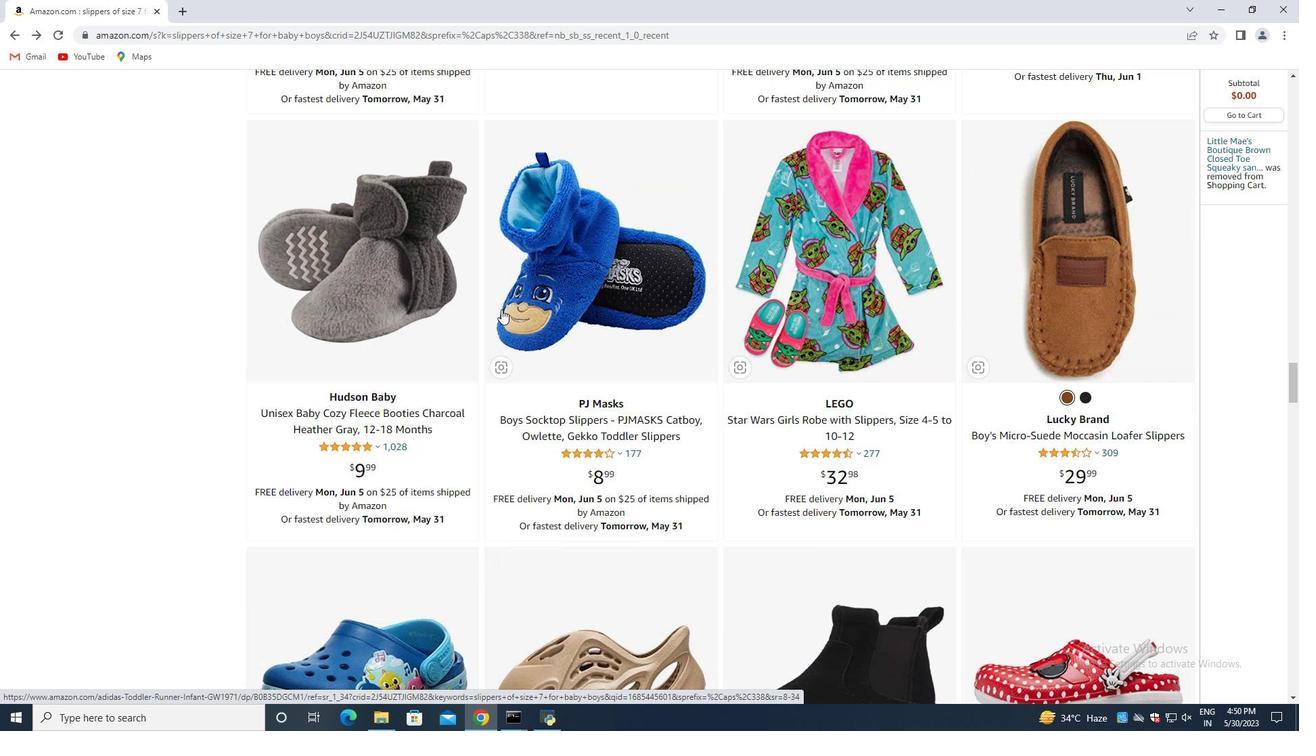 
Action: Mouse scrolled (507, 311) with delta (0, 0)
Screenshot: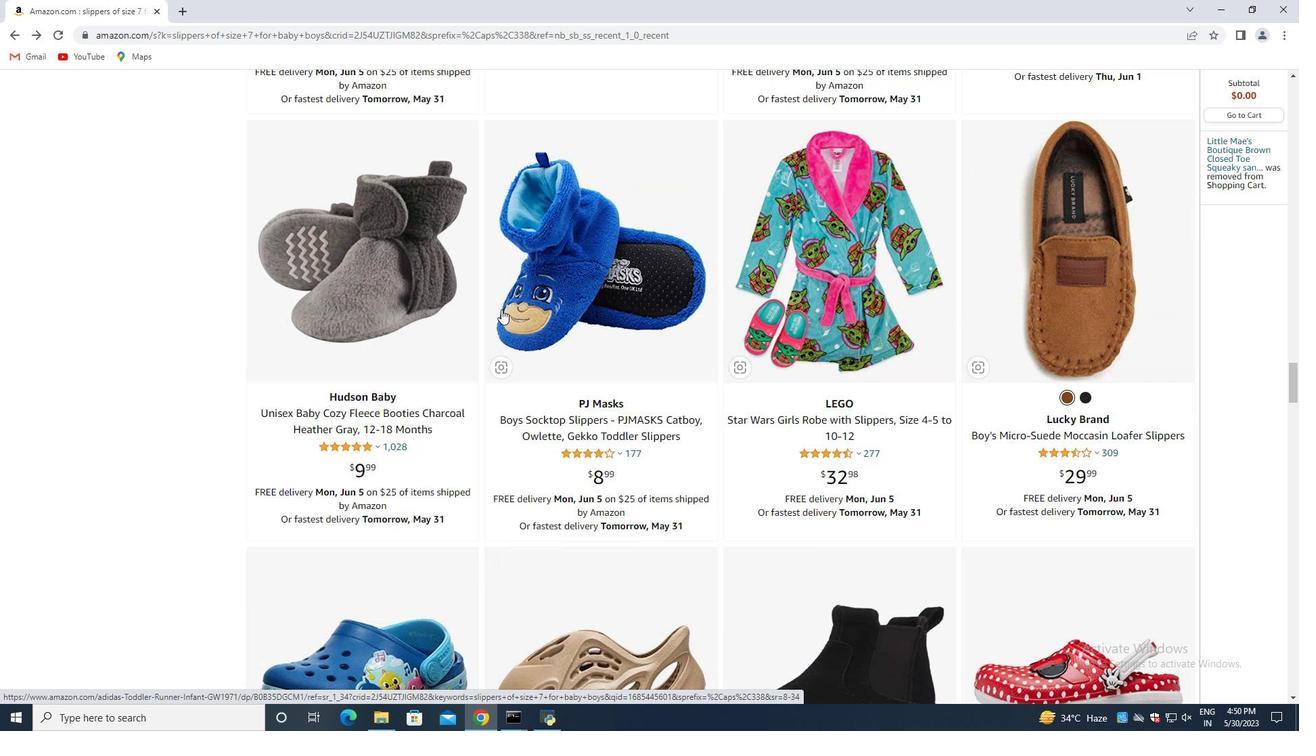 
Action: Mouse moved to (508, 311)
Screenshot: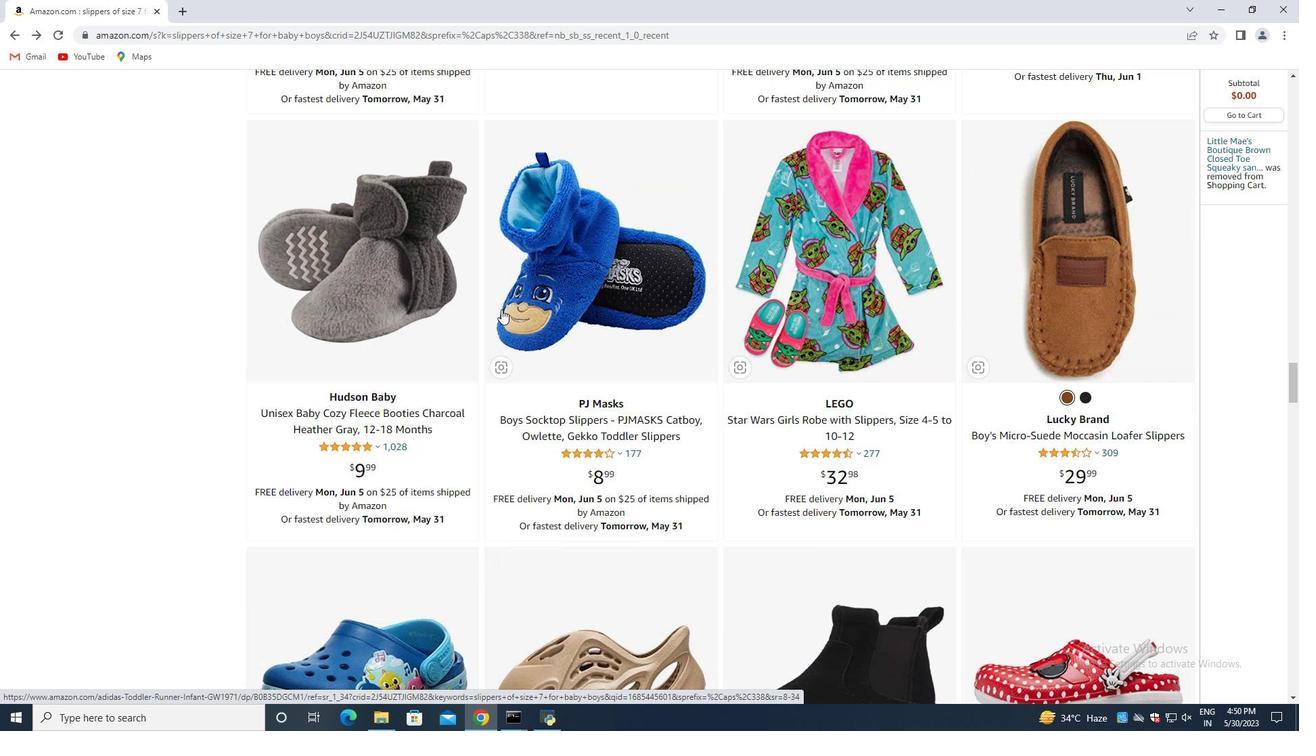 
Action: Mouse scrolled (508, 312) with delta (0, 0)
Screenshot: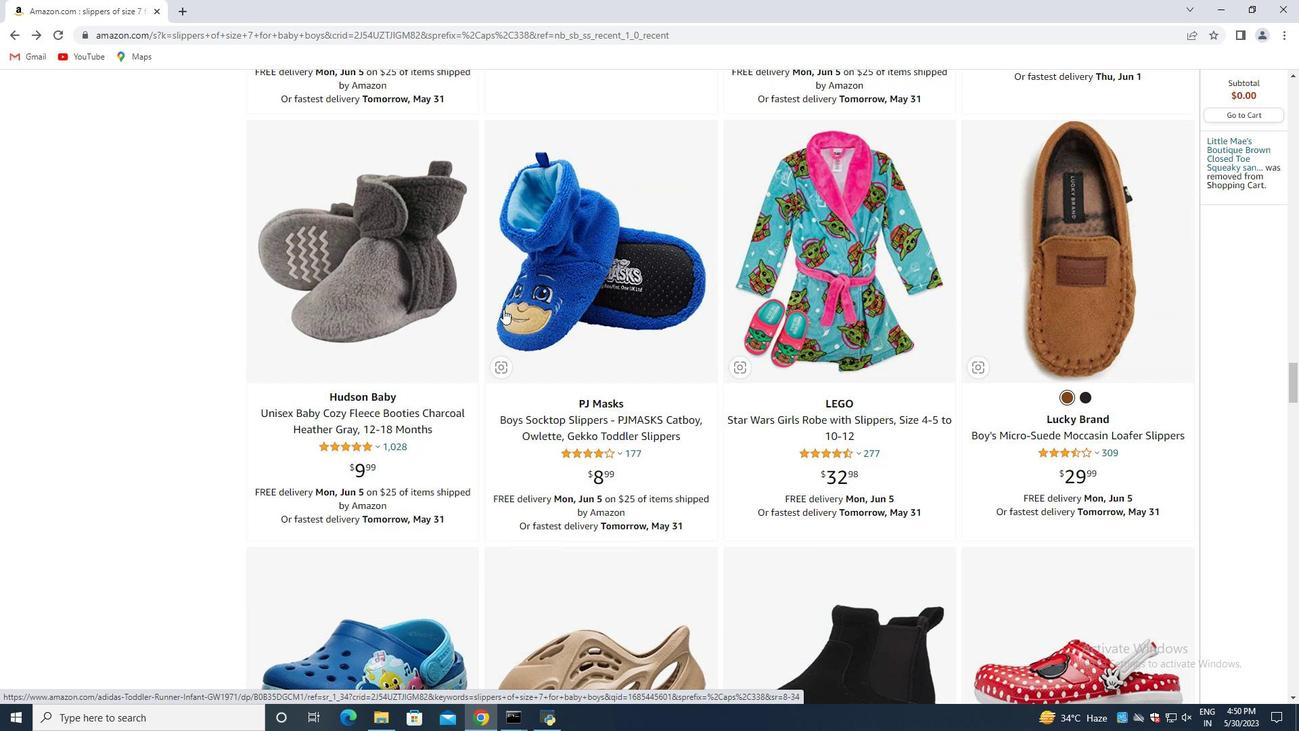 
Action: Key pressed <Key.up><Key.up><Key.up><Key.up><Key.up><Key.up><Key.up><Key.up><Key.up><Key.up><Key.up><Key.up><Key.up><Key.up><Key.up><Key.up><Key.up><Key.up><Key.up><Key.up><Key.up><Key.up><Key.up><Key.up><Key.up><Key.up><Key.up><Key.up><Key.up><Key.up><Key.up><Key.up><Key.up><Key.up><Key.up><Key.up><Key.up><Key.up><Key.up><Key.up><Key.up><Key.up><Key.up><Key.up><Key.up><Key.up><Key.up><Key.up><Key.up><Key.up><Key.up><Key.up><Key.up><Key.up><Key.up><Key.up><Key.up><Key.up><Key.up><Key.up><Key.up><Key.up><Key.up><Key.up><Key.up><Key.up><Key.up><Key.up><Key.up><Key.up><Key.up><Key.up><Key.up><Key.up><Key.up><Key.up><Key.up><Key.up><Key.up><Key.up><Key.up><Key.up><Key.up><Key.up><Key.up><Key.up><Key.up><Key.up><Key.up><Key.up><Key.up><Key.up><Key.up><Key.up><Key.up><Key.up><Key.up><Key.up><Key.up><Key.up><Key.up><Key.up><Key.up><Key.up><Key.up><Key.up><Key.up><Key.up><Key.up><Key.up><Key.up><Key.up><Key.up><Key.up><Key.up><Key.up><Key.up><Key.up><Key.up><Key.up><Key.up><Key.up><Key.up><Key.up><Key.up><Key.up><Key.up><Key.up><Key.up><Key.up><Key.up><Key.up><Key.up><Key.up><Key.up><Key.up><Key.up><Key.up><Key.up><Key.up><Key.up><Key.up><Key.up><Key.up><Key.up><Key.up><Key.up><Key.up><Key.up><Key.up><Key.up><Key.up><Key.up><Key.up><Key.up><Key.up><Key.up><Key.up><Key.up><Key.up><Key.up><Key.up><Key.up><Key.up><Key.up><Key.up><Key.up><Key.up><Key.up><Key.up><Key.up><Key.up>
Screenshot: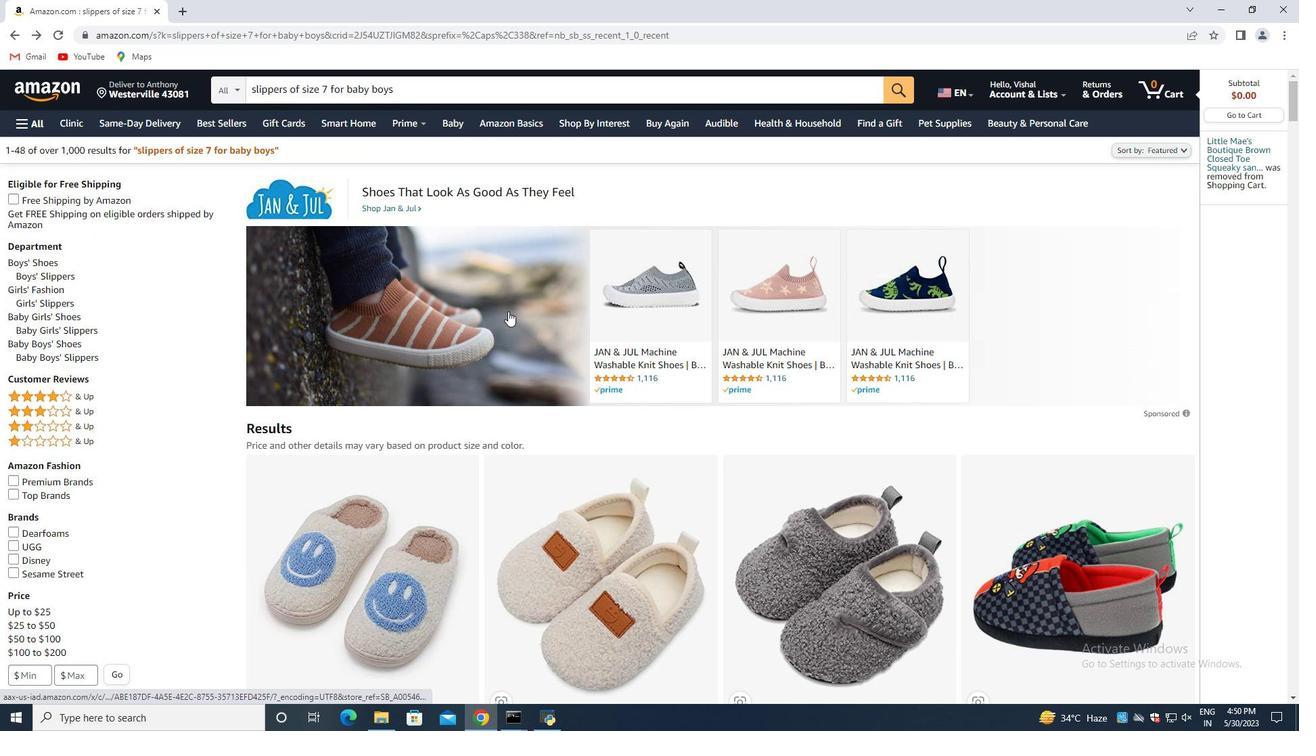 
Action: Mouse moved to (506, 324)
Screenshot: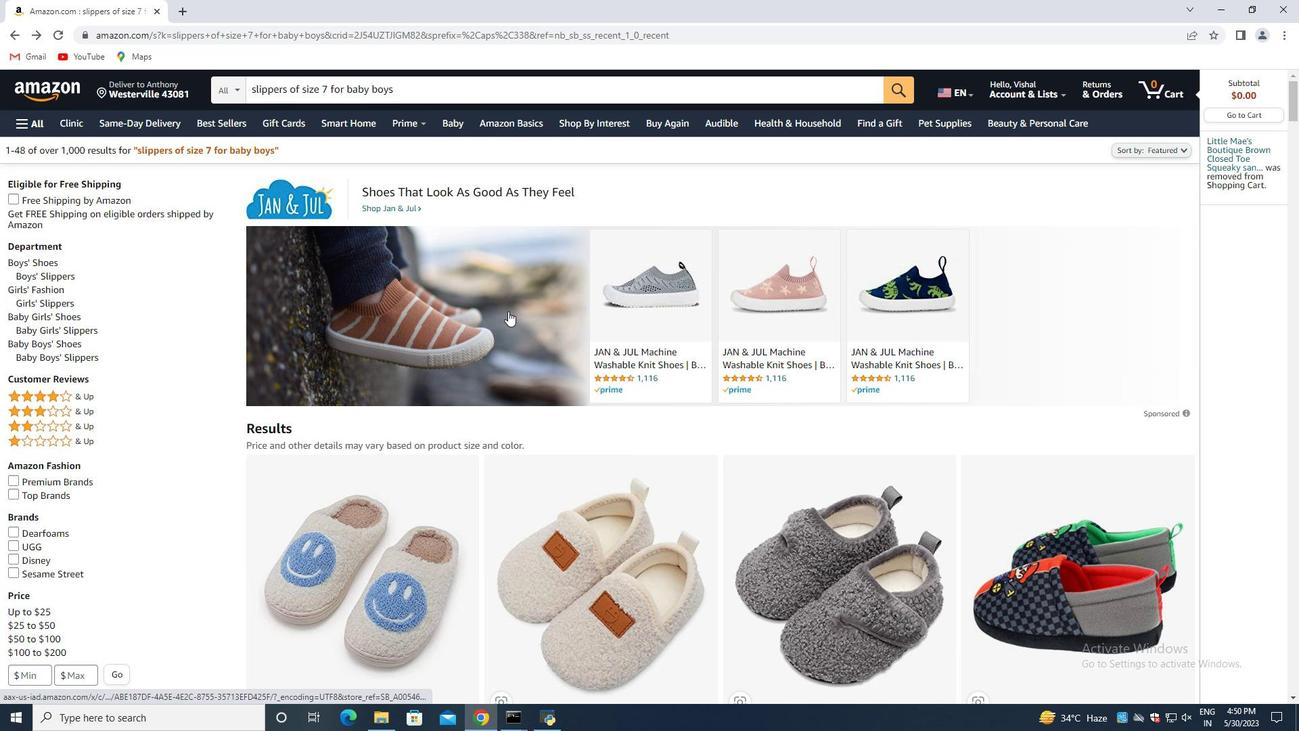 
Action: Mouse scrolled (506, 324) with delta (0, 0)
Screenshot: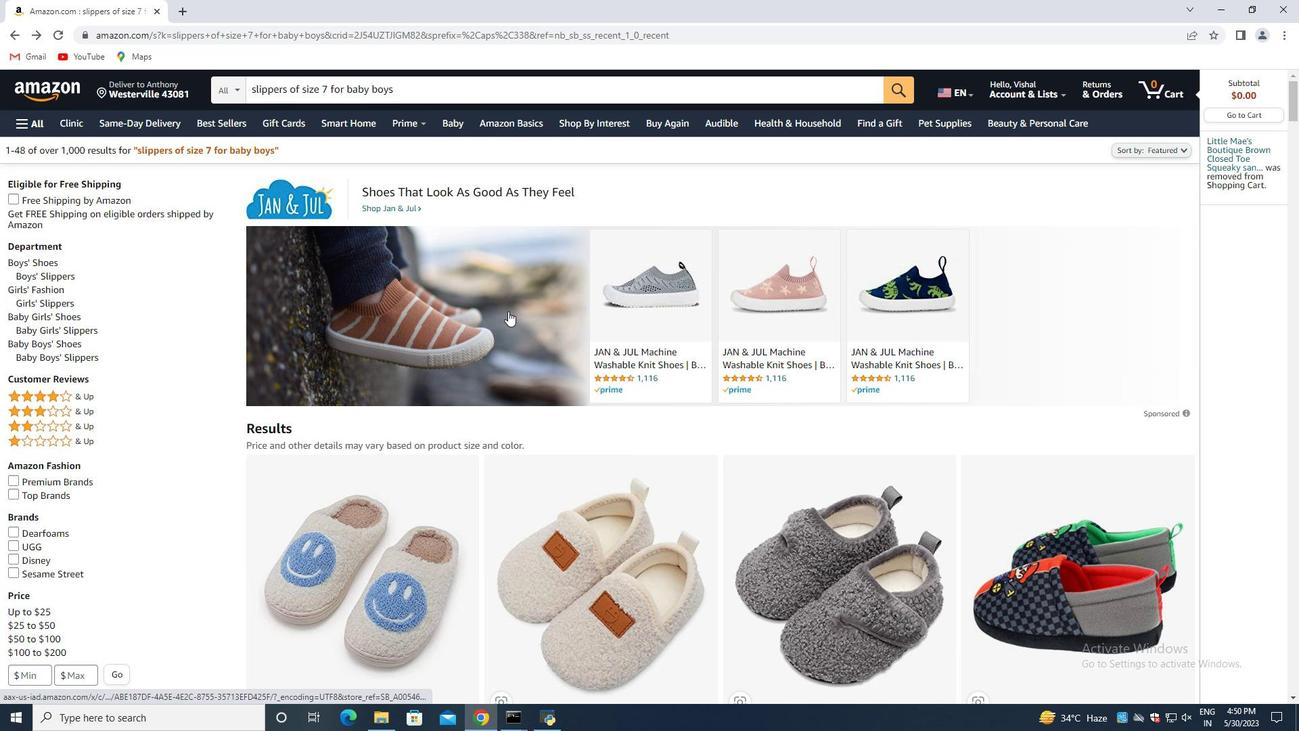 
Action: Mouse moved to (493, 366)
Screenshot: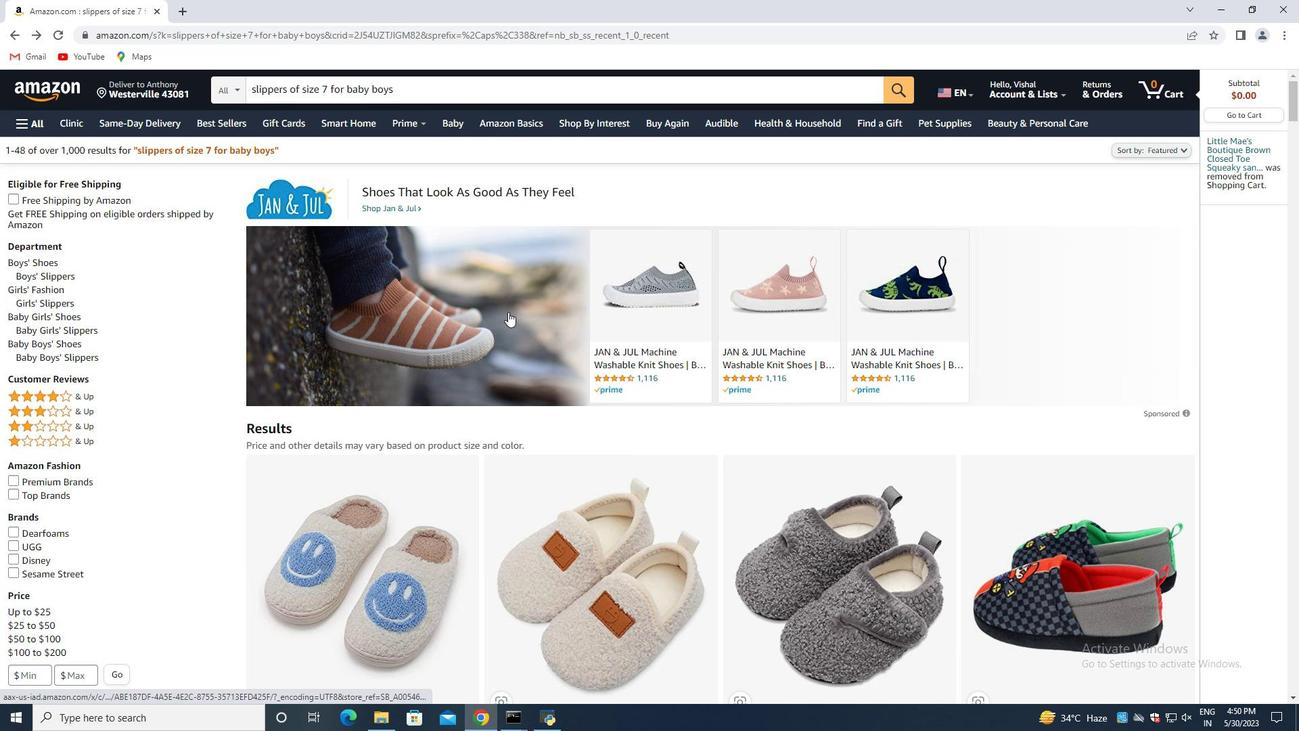 
Action: Mouse scrolled (493, 365) with delta (0, 0)
Screenshot: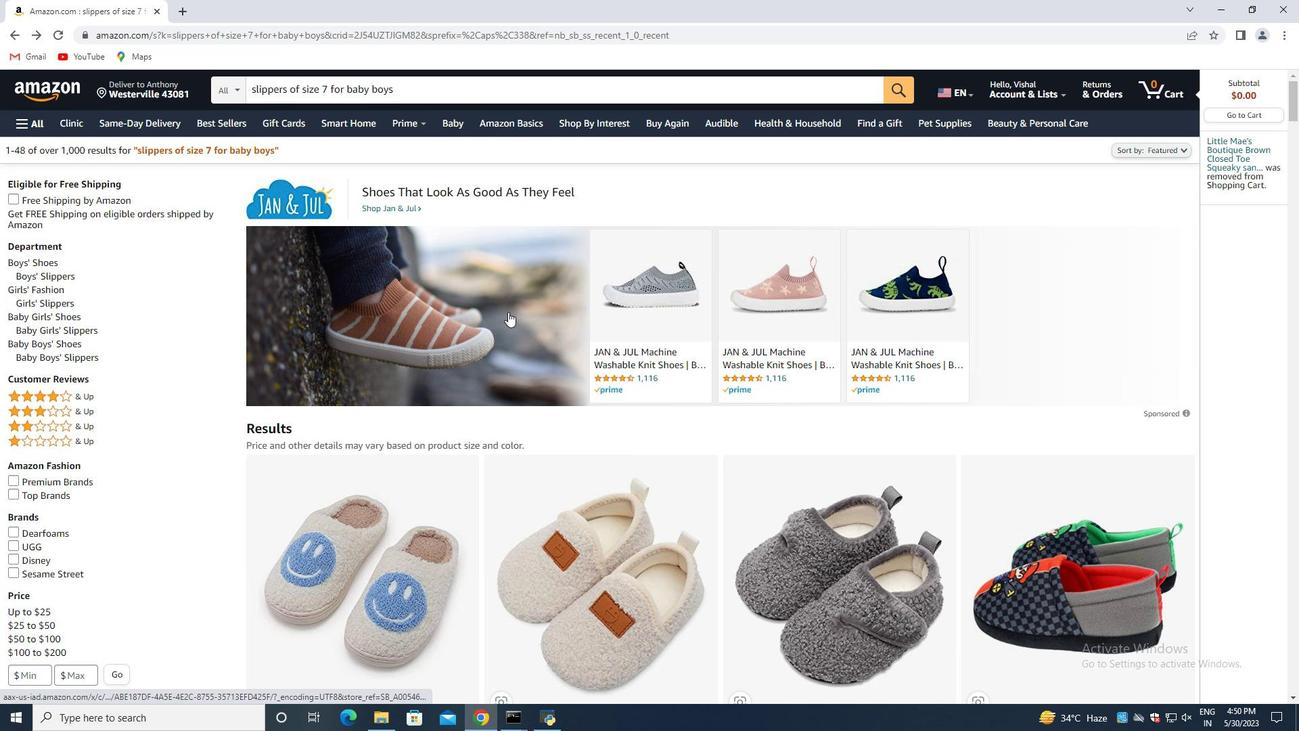 
Action: Mouse moved to (492, 423)
